 Task: Create a nauture magazine template with a flower.
Action: Mouse pressed left at (463, 138)
Screenshot: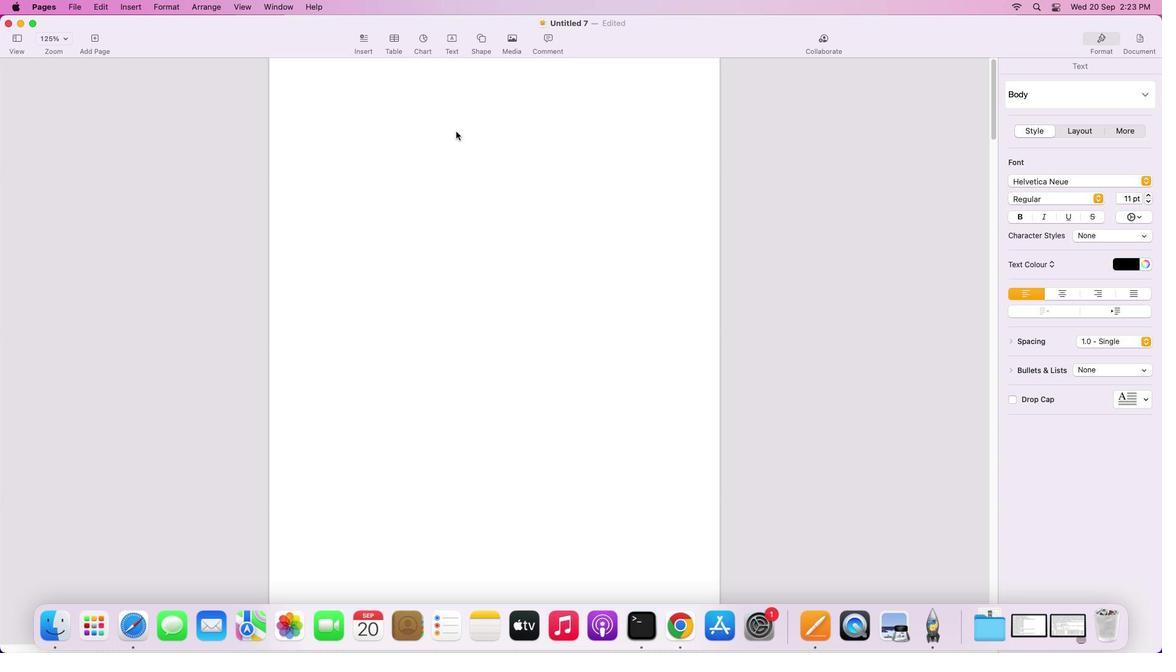 
Action: Mouse moved to (489, 43)
Screenshot: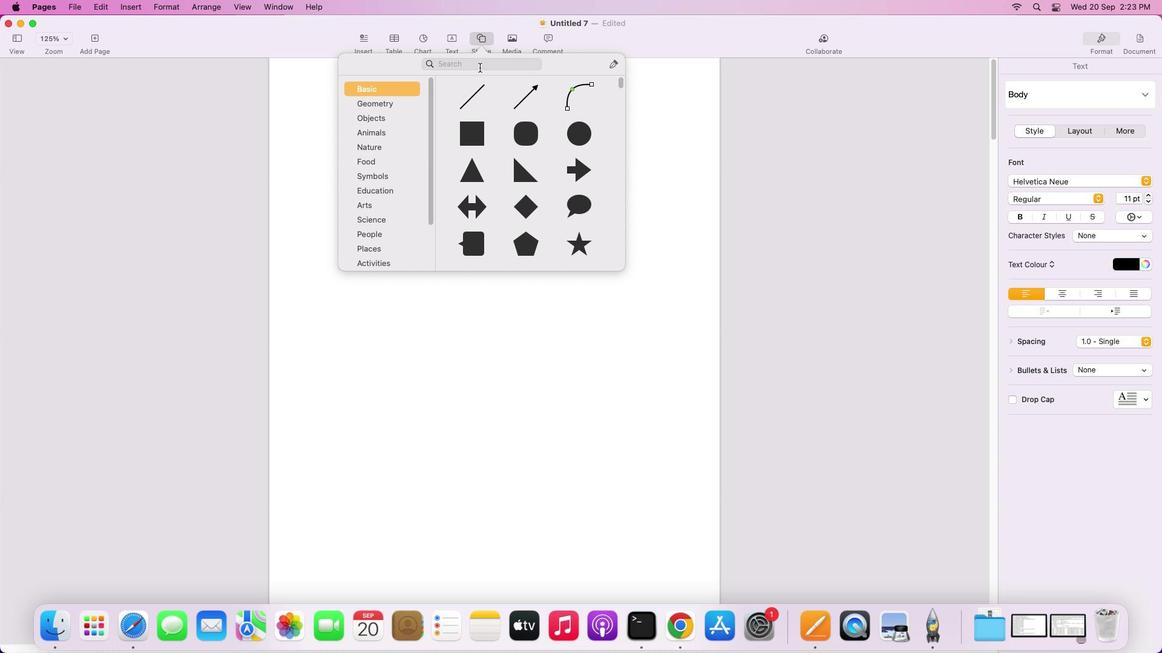 
Action: Mouse pressed left at (489, 43)
Screenshot: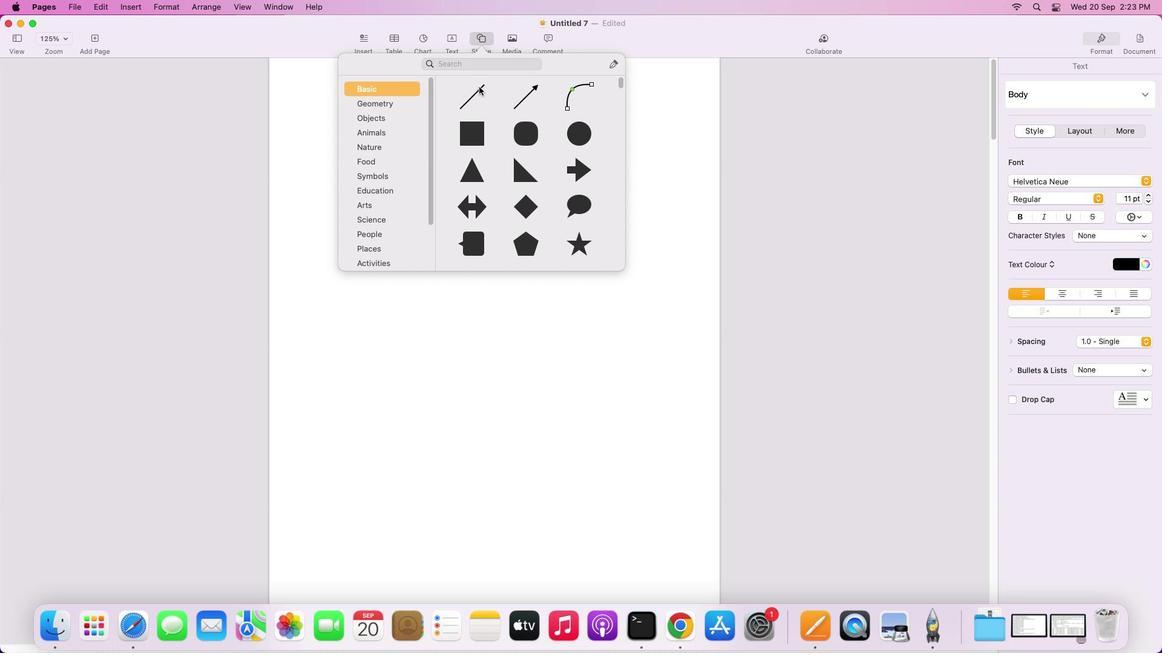 
Action: Mouse moved to (482, 140)
Screenshot: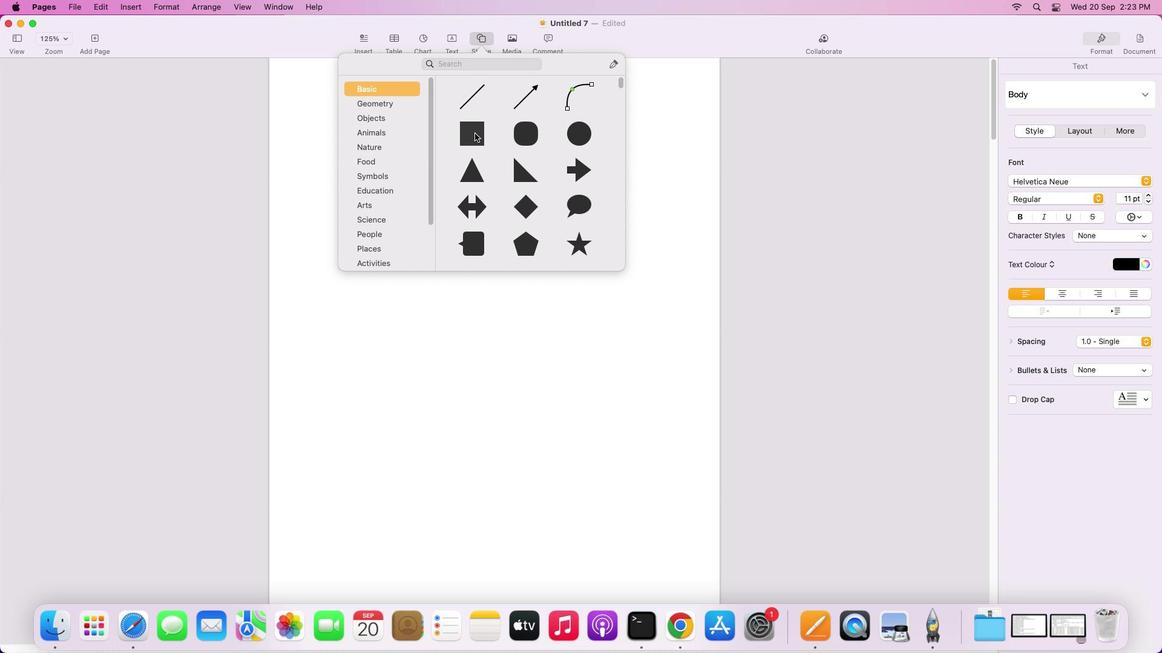 
Action: Mouse pressed left at (482, 140)
Screenshot: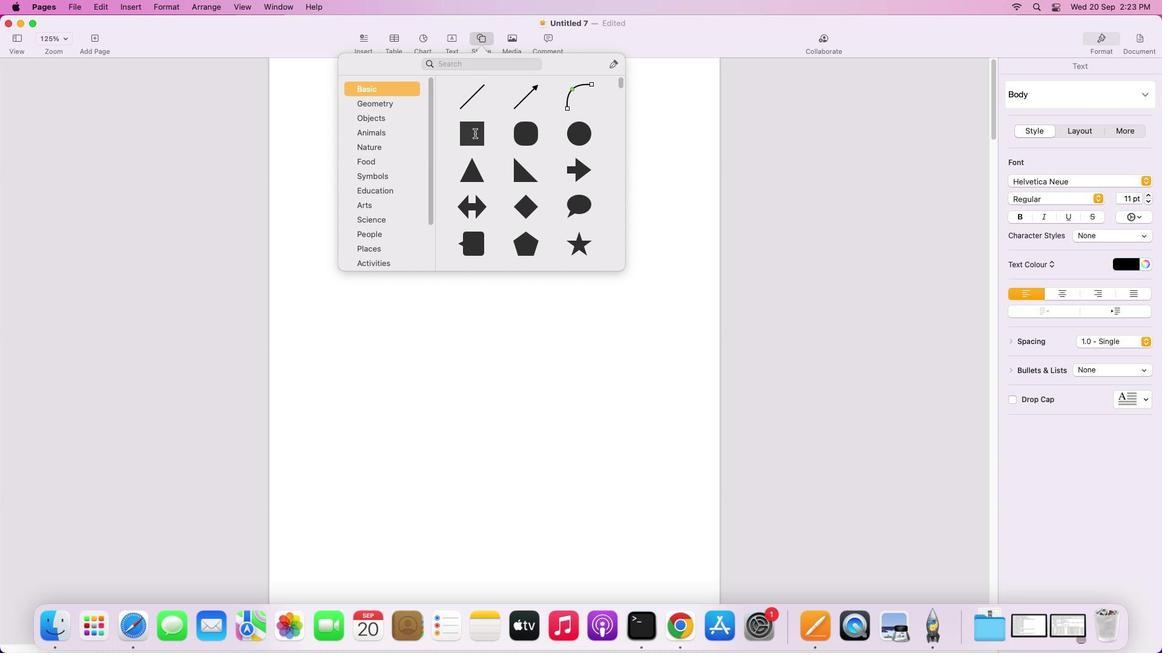
Action: Mouse moved to (511, 236)
Screenshot: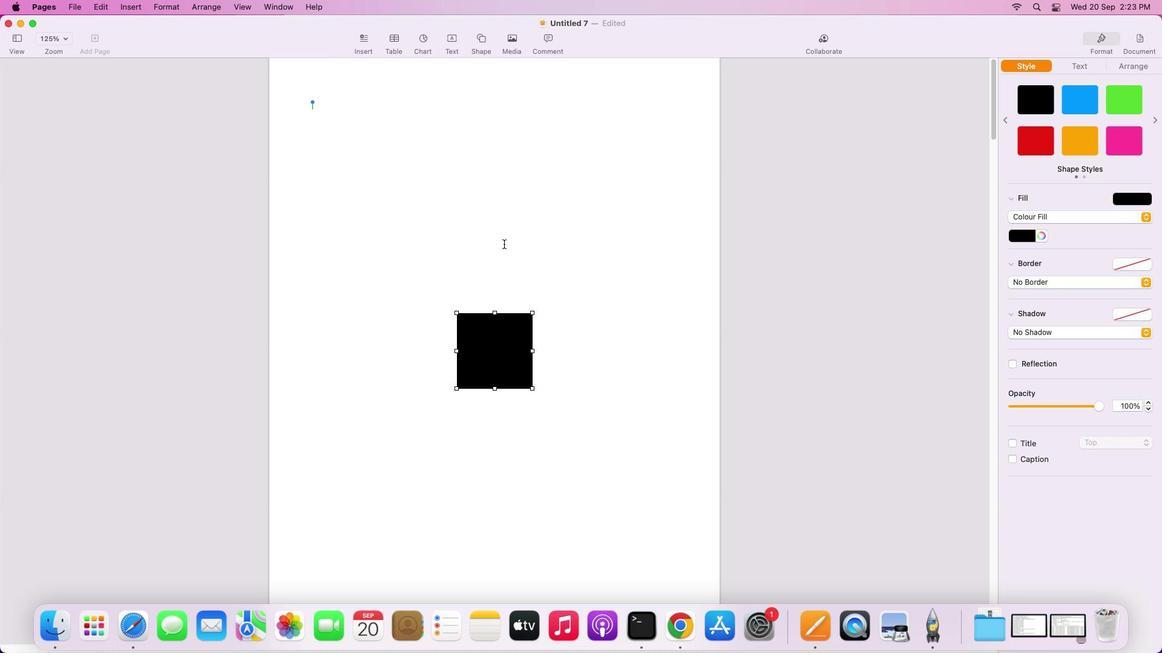 
Action: Mouse scrolled (511, 236) with delta (7, 7)
Screenshot: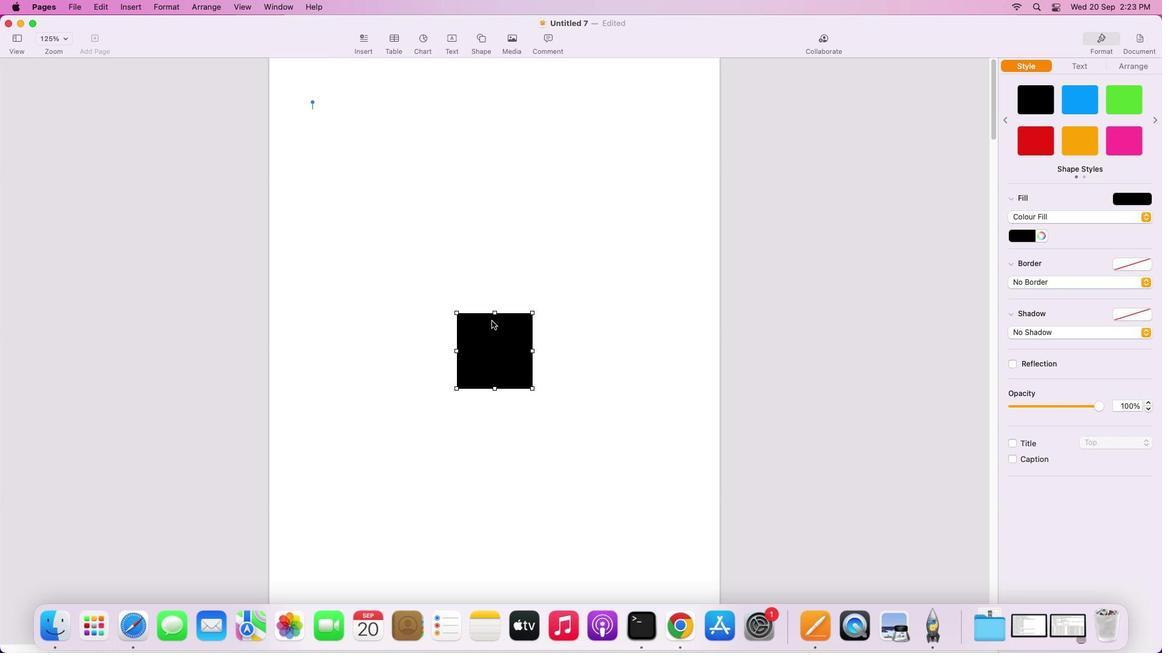 
Action: Mouse scrolled (511, 236) with delta (7, 7)
Screenshot: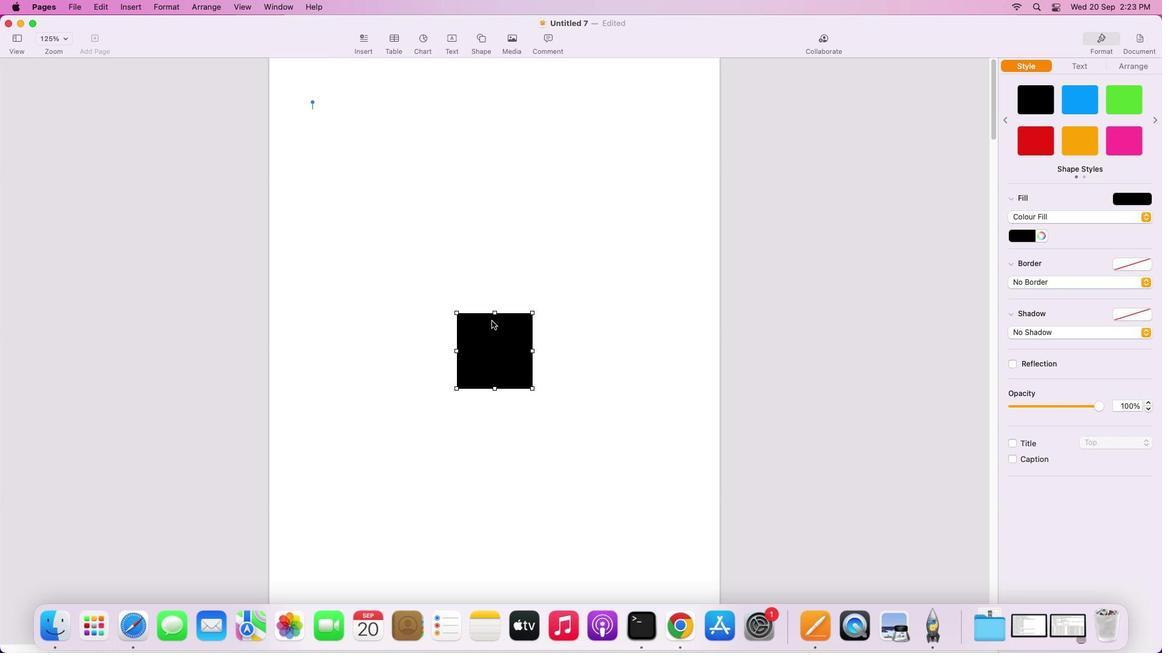 
Action: Mouse scrolled (511, 236) with delta (7, 9)
Screenshot: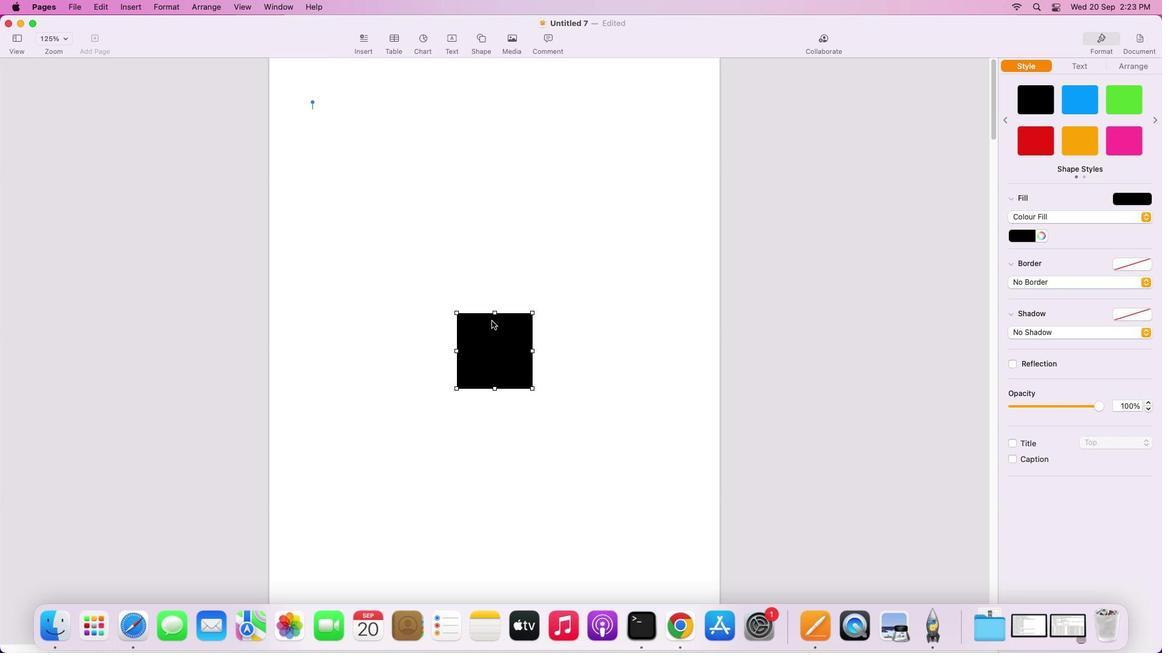 
Action: Mouse scrolled (511, 236) with delta (7, 10)
Screenshot: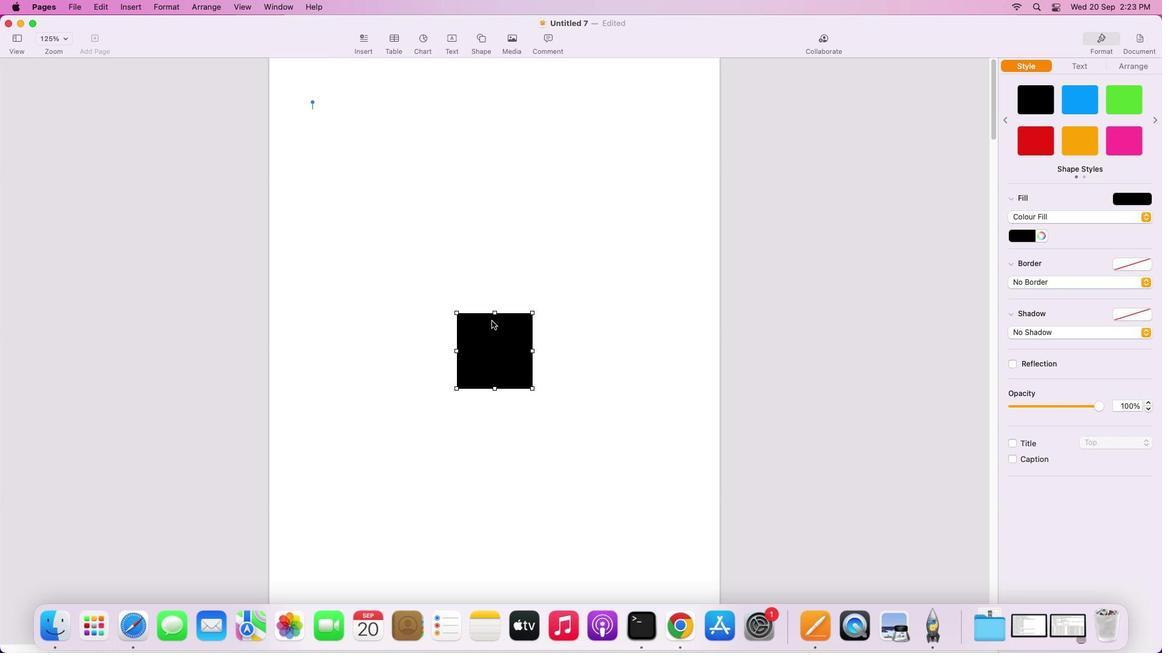 
Action: Mouse scrolled (511, 236) with delta (7, 10)
Screenshot: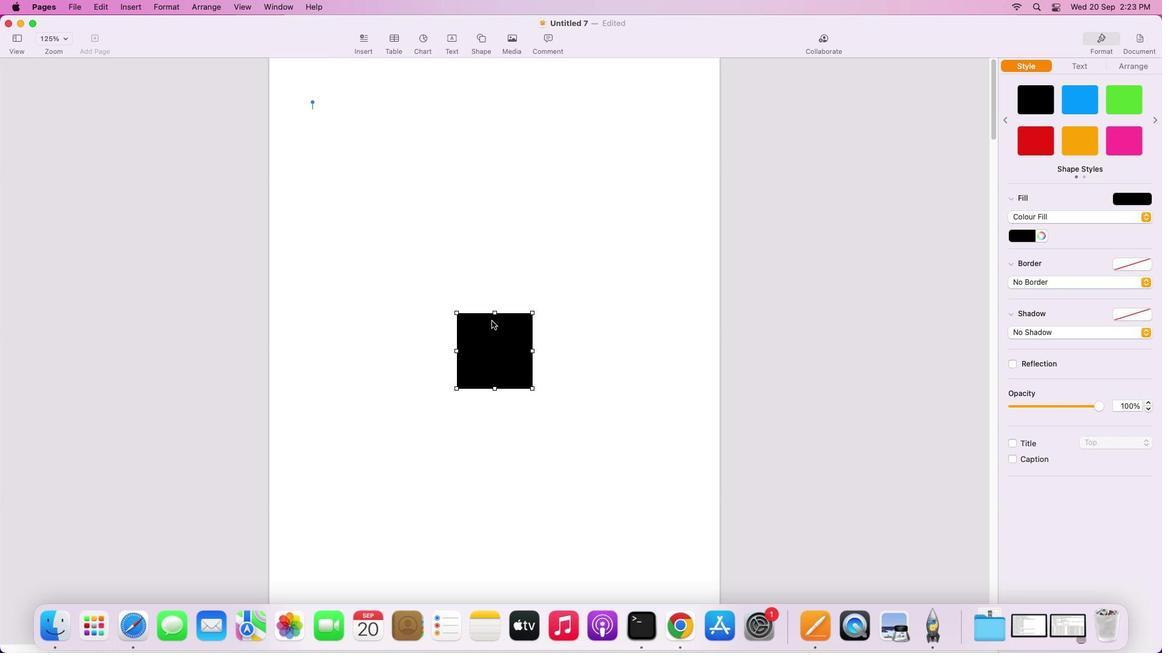 
Action: Mouse scrolled (511, 236) with delta (7, 11)
Screenshot: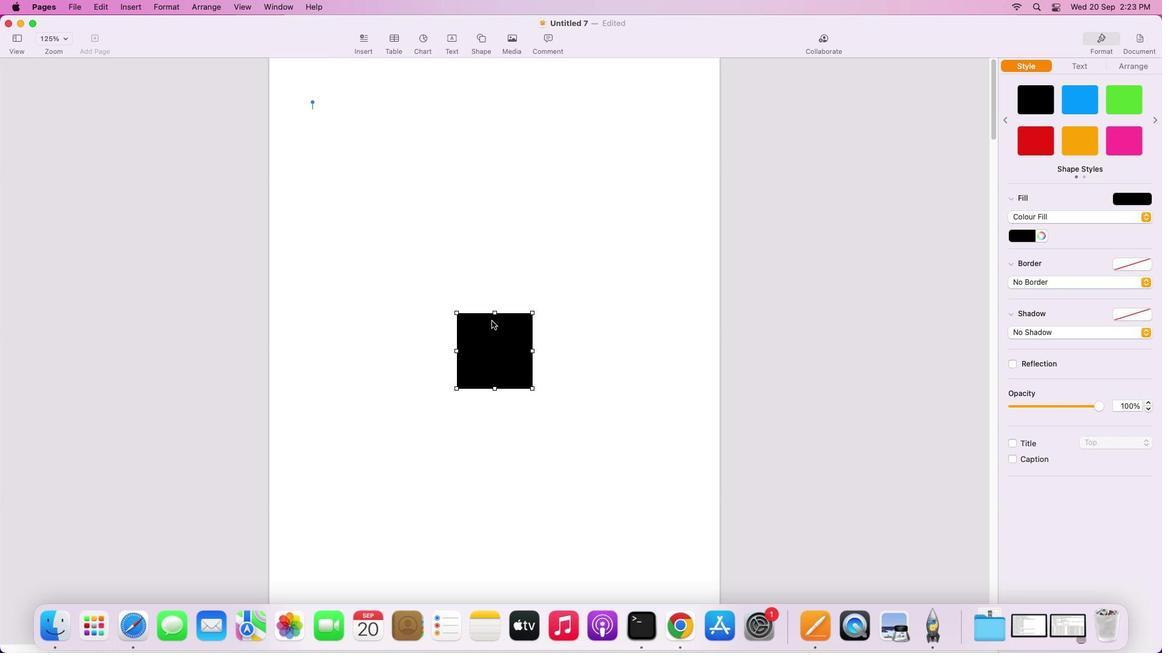 
Action: Mouse moved to (501, 336)
Screenshot: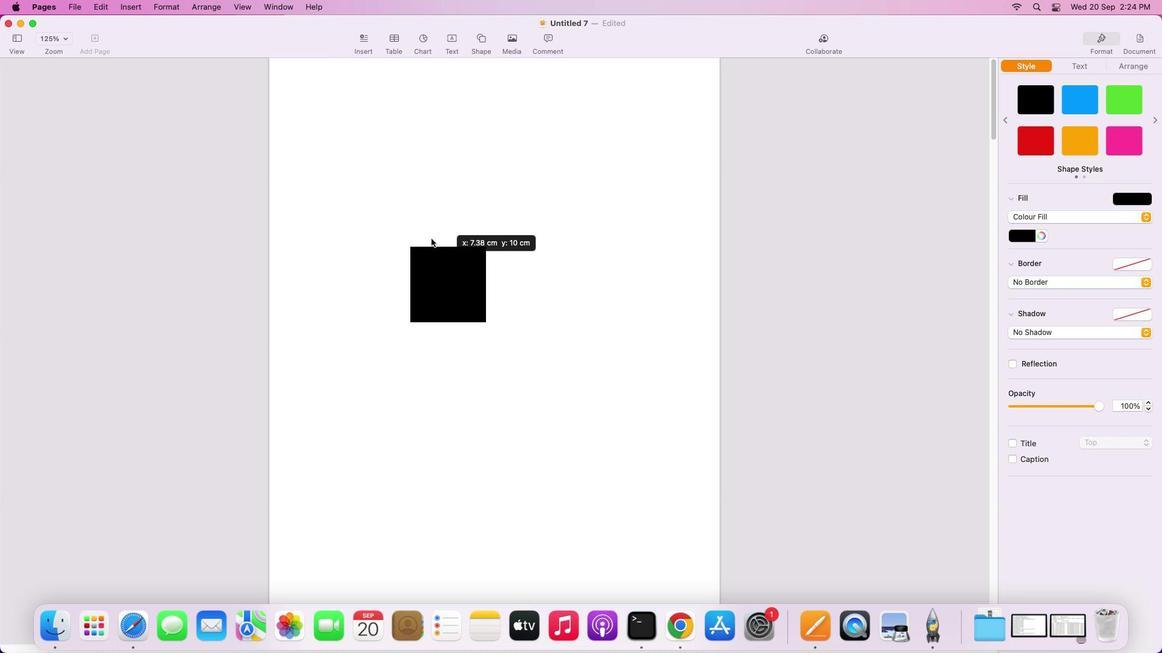 
Action: Mouse pressed left at (501, 336)
Screenshot: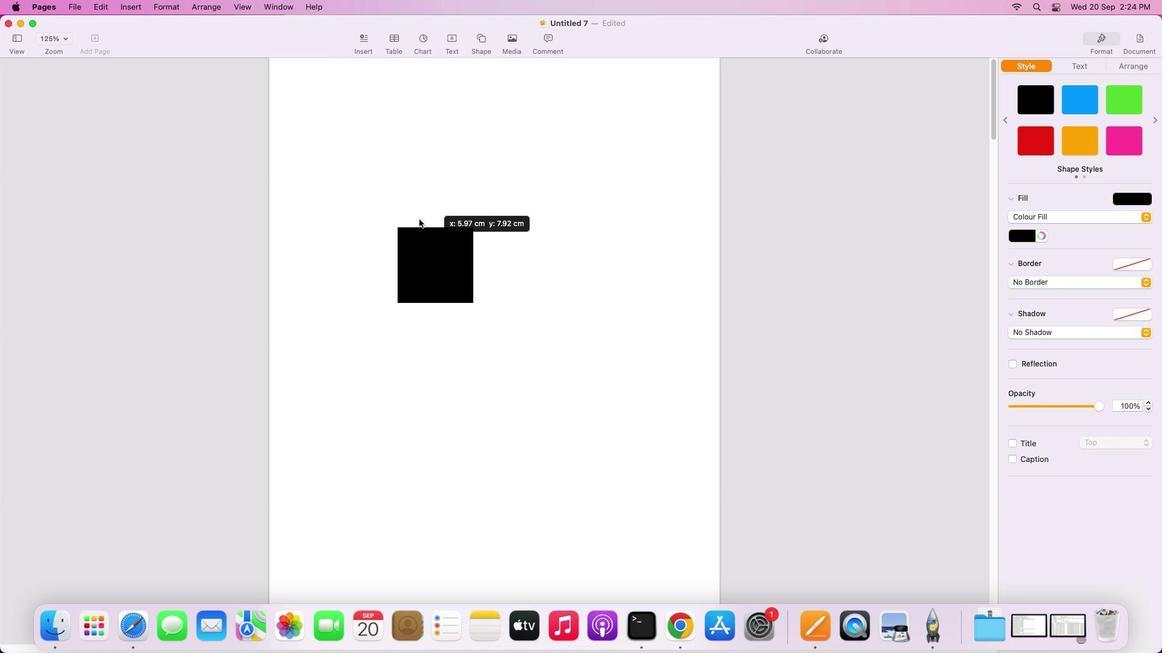 
Action: Mouse moved to (317, 133)
Screenshot: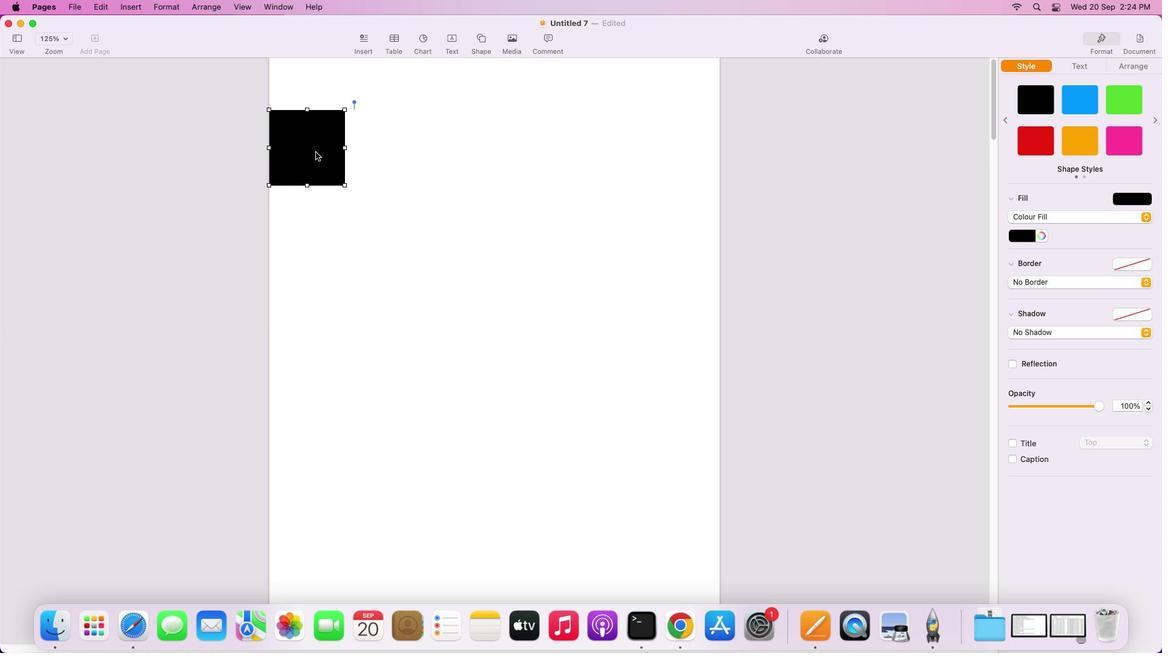 
Action: Mouse scrolled (317, 133) with delta (7, 7)
Screenshot: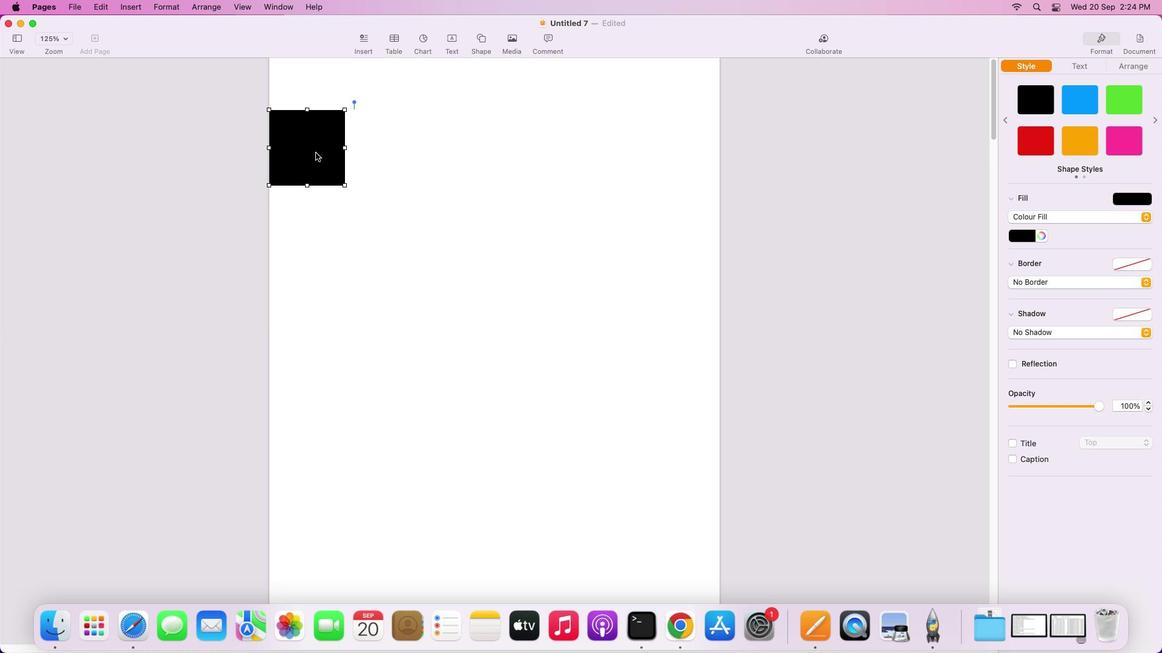 
Action: Mouse scrolled (317, 133) with delta (7, 7)
Screenshot: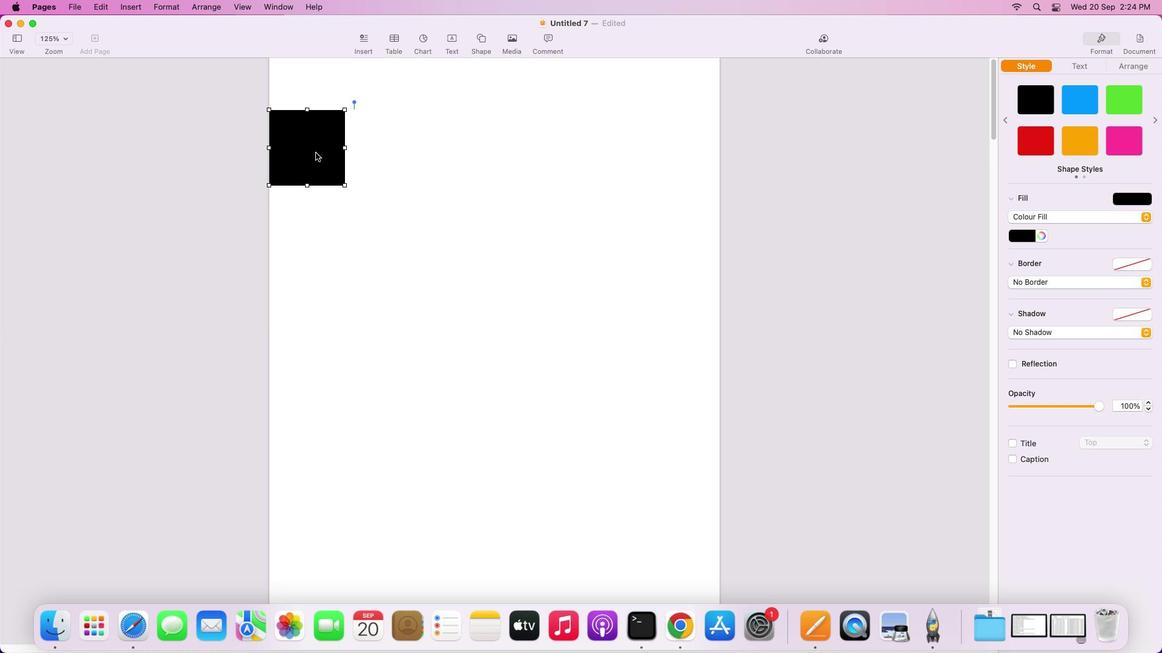 
Action: Mouse scrolled (317, 133) with delta (7, 9)
Screenshot: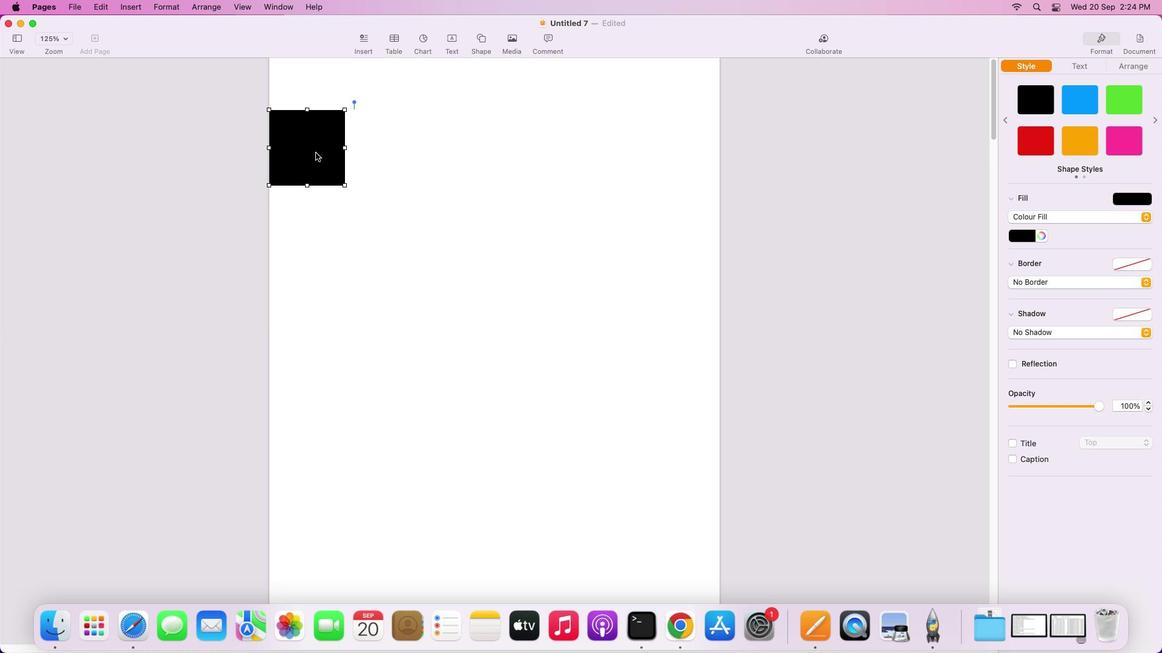 
Action: Mouse moved to (318, 132)
Screenshot: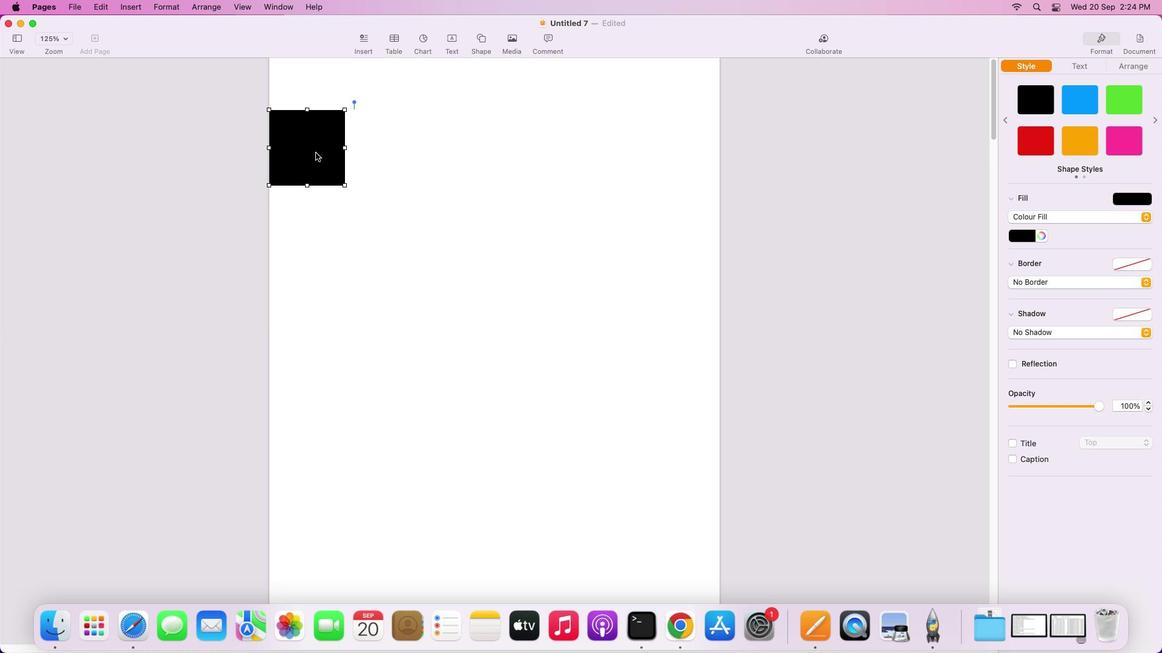 
Action: Mouse scrolled (318, 132) with delta (7, 10)
Screenshot: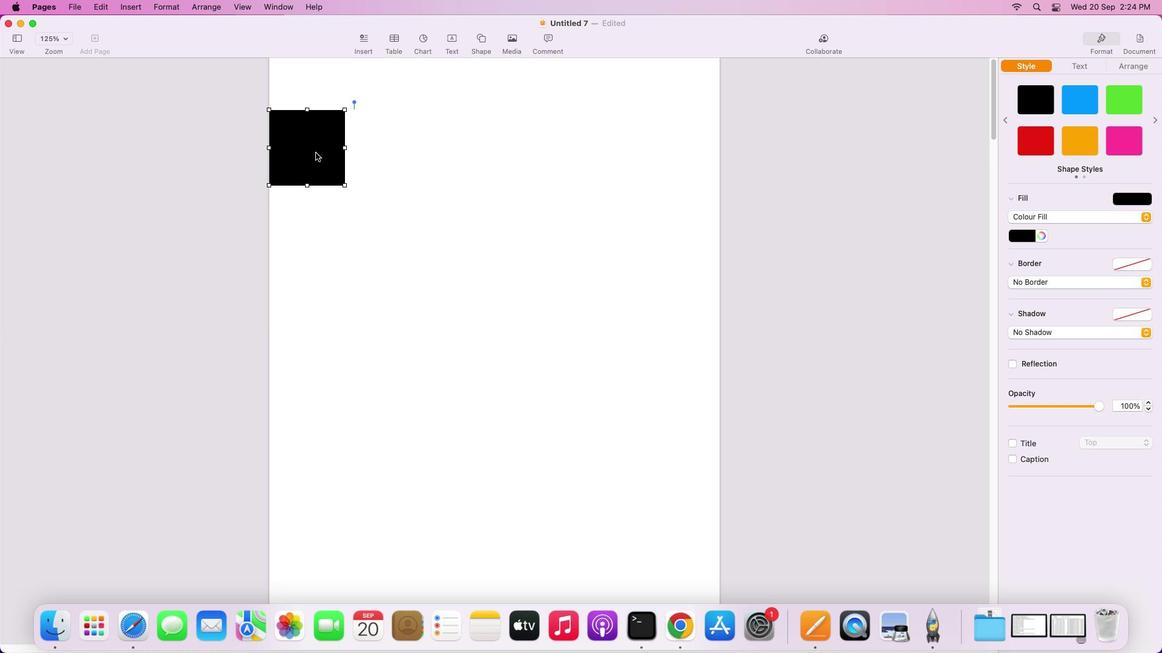 
Action: Mouse moved to (318, 132)
Screenshot: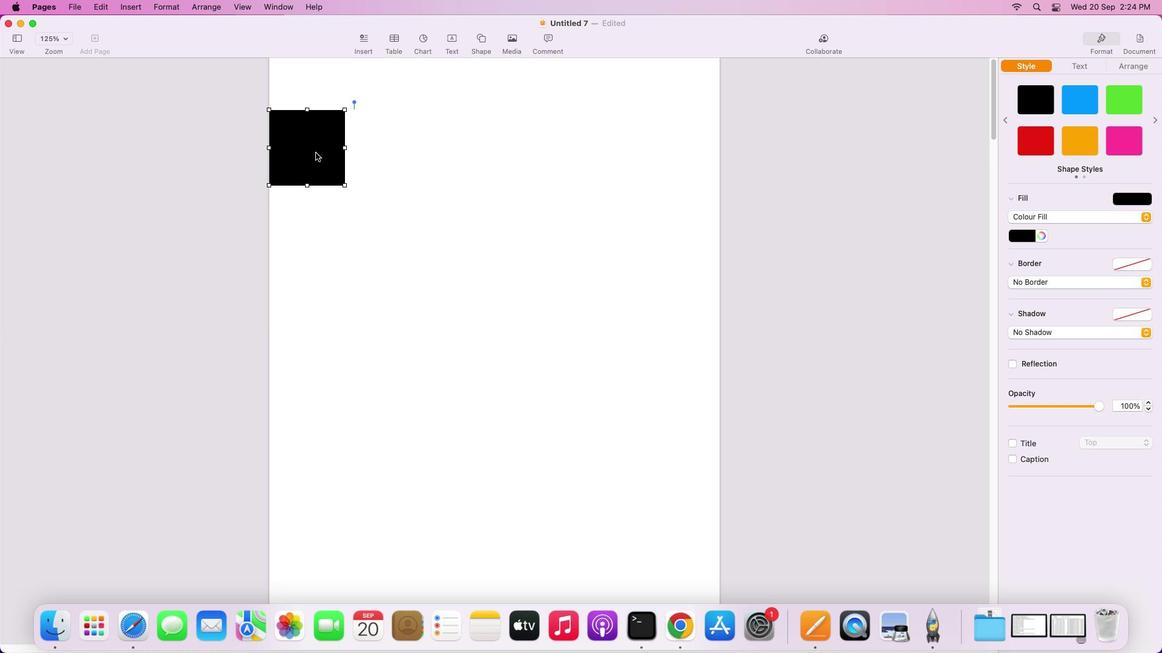 
Action: Mouse scrolled (318, 132) with delta (7, 10)
Screenshot: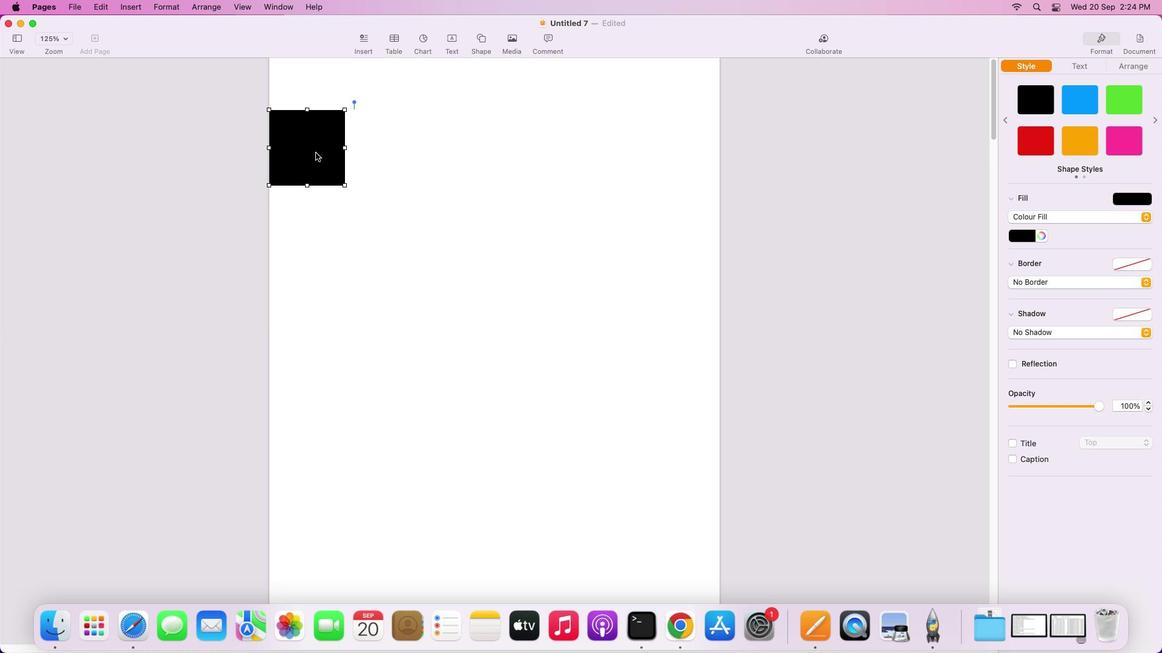 
Action: Mouse scrolled (318, 132) with delta (7, 11)
Screenshot: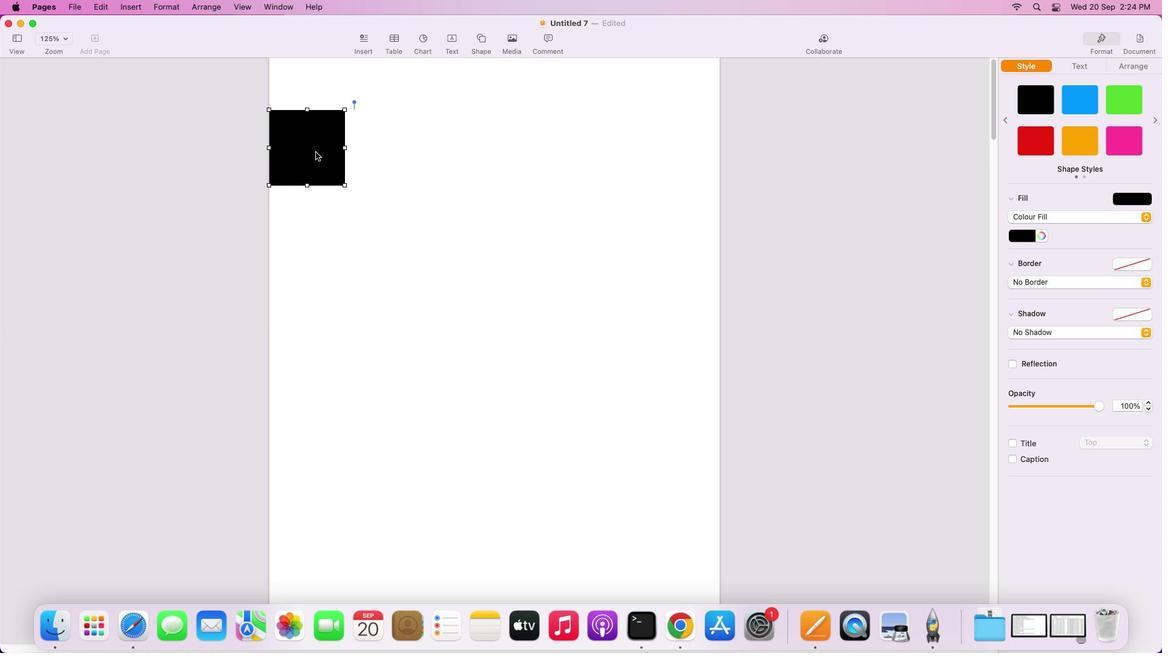 
Action: Mouse moved to (323, 158)
Screenshot: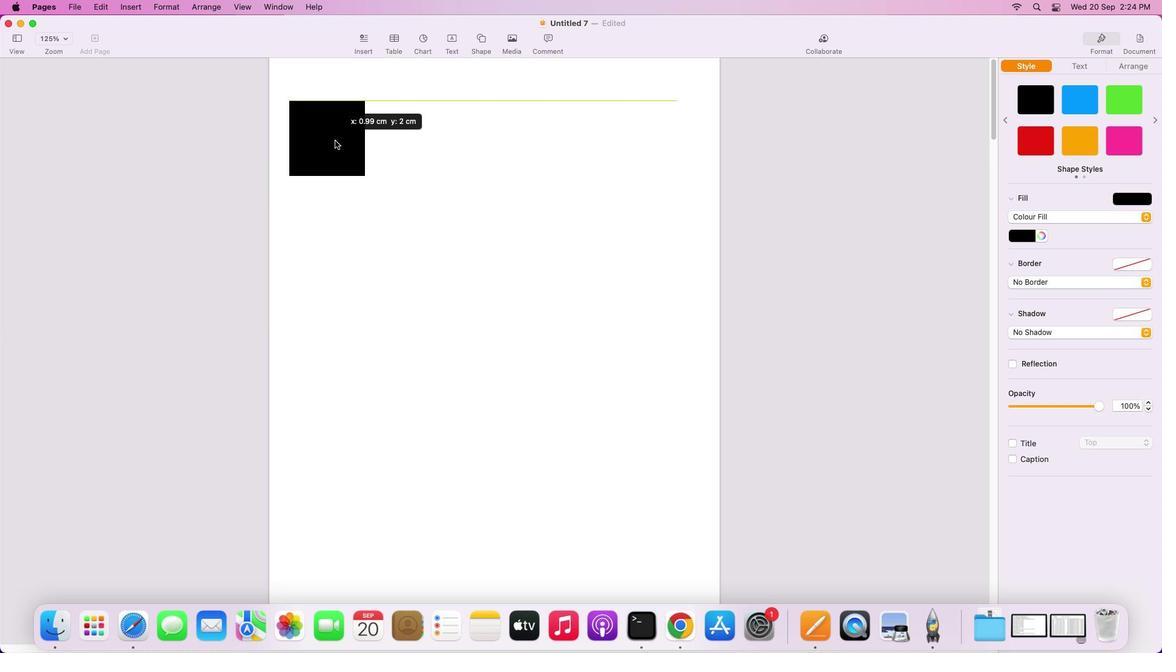 
Action: Mouse pressed left at (323, 158)
Screenshot: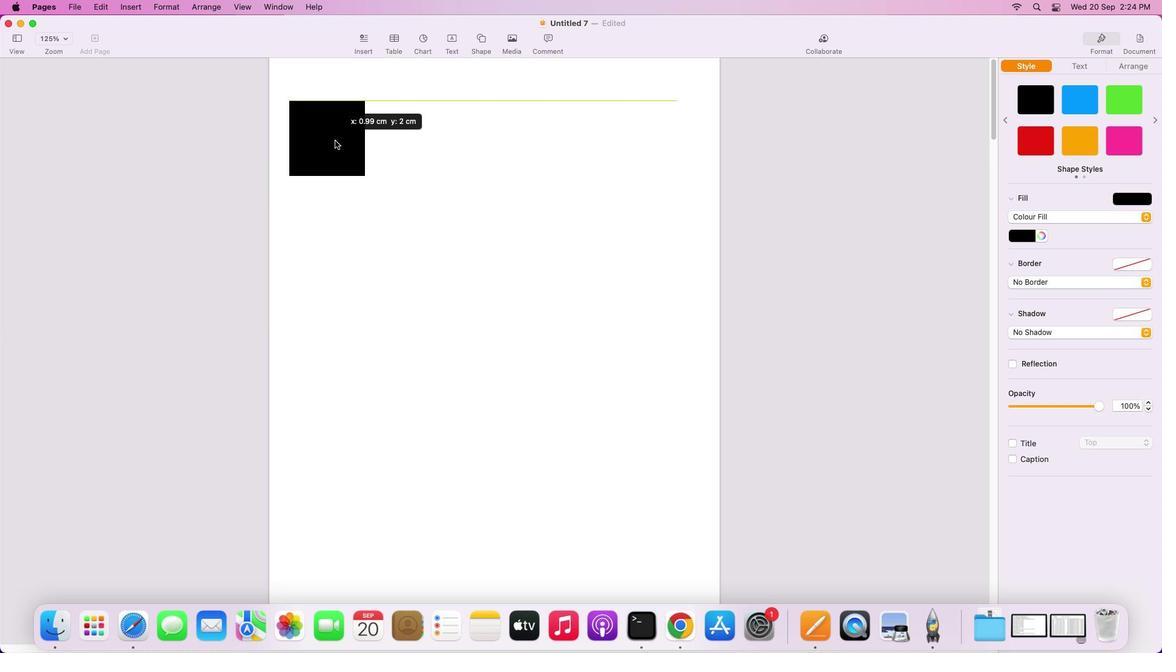 
Action: Mouse moved to (325, 142)
Screenshot: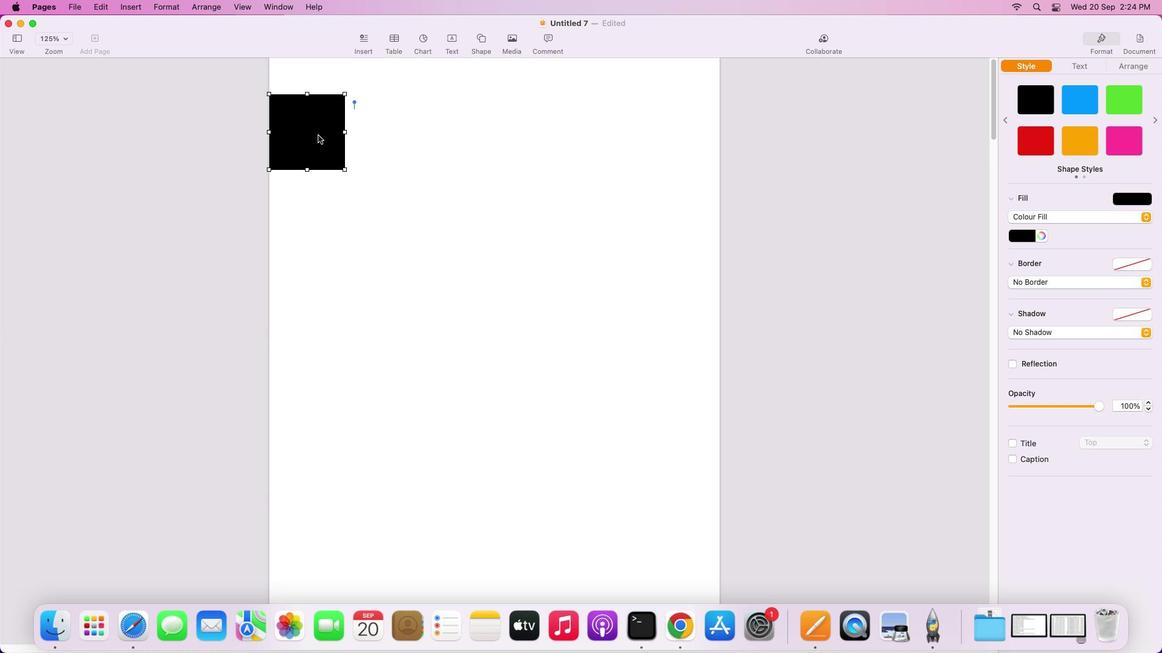 
Action: Mouse scrolled (325, 142) with delta (7, 7)
Screenshot: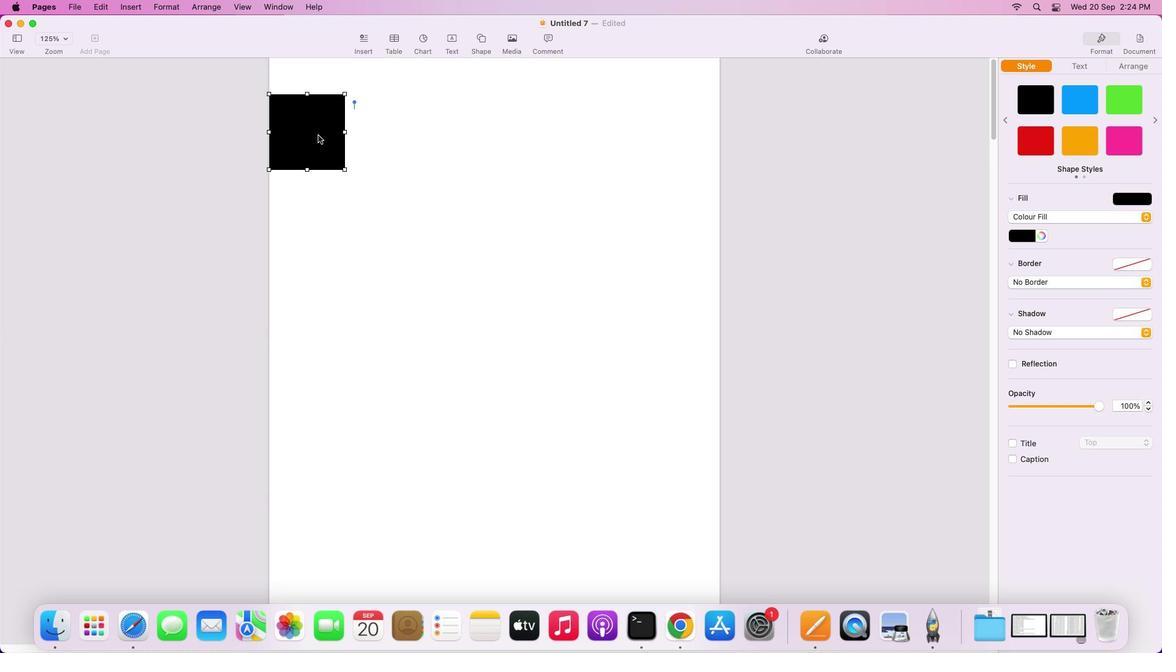 
Action: Mouse scrolled (325, 142) with delta (7, 7)
Screenshot: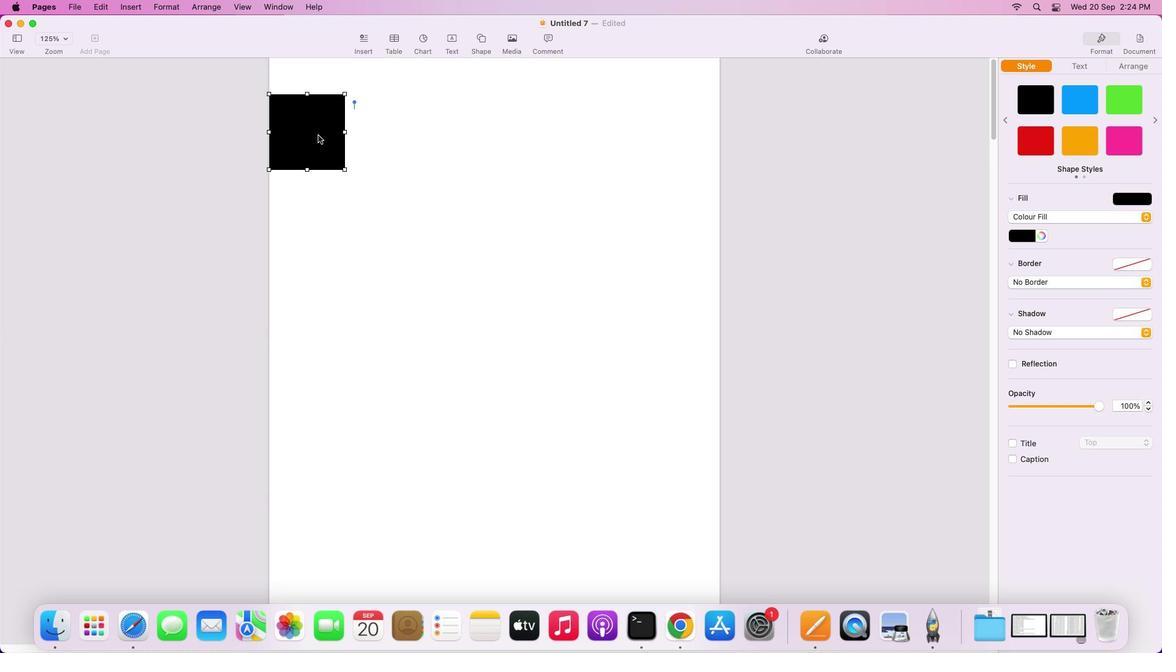 
Action: Mouse scrolled (325, 142) with delta (7, 9)
Screenshot: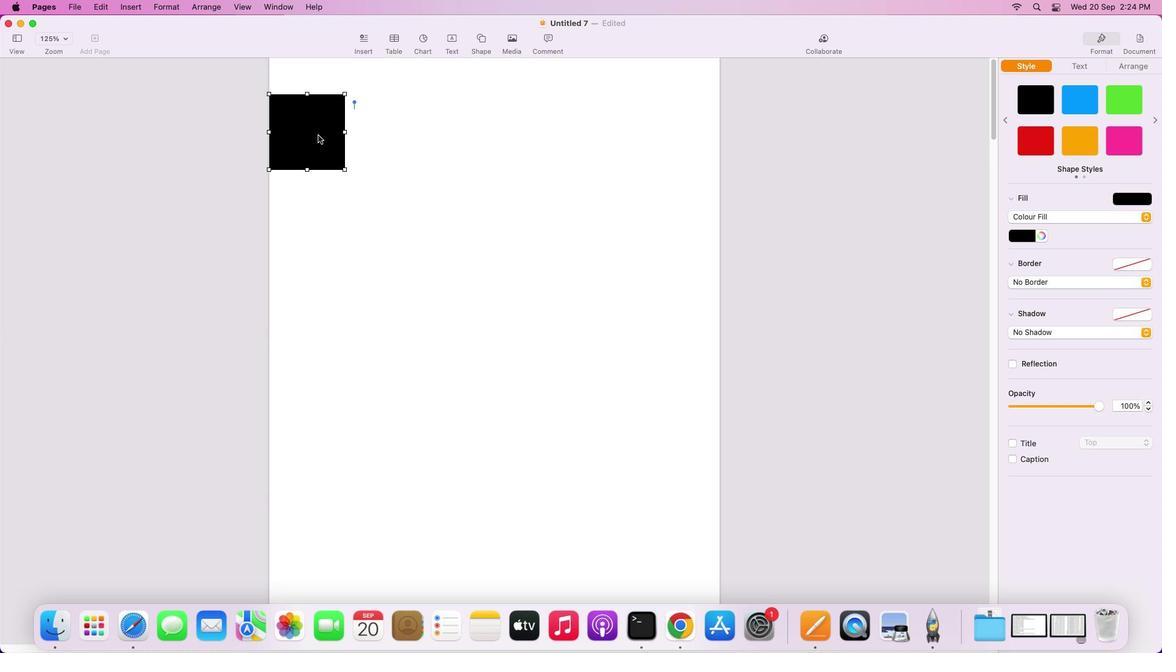 
Action: Mouse scrolled (325, 142) with delta (7, 10)
Screenshot: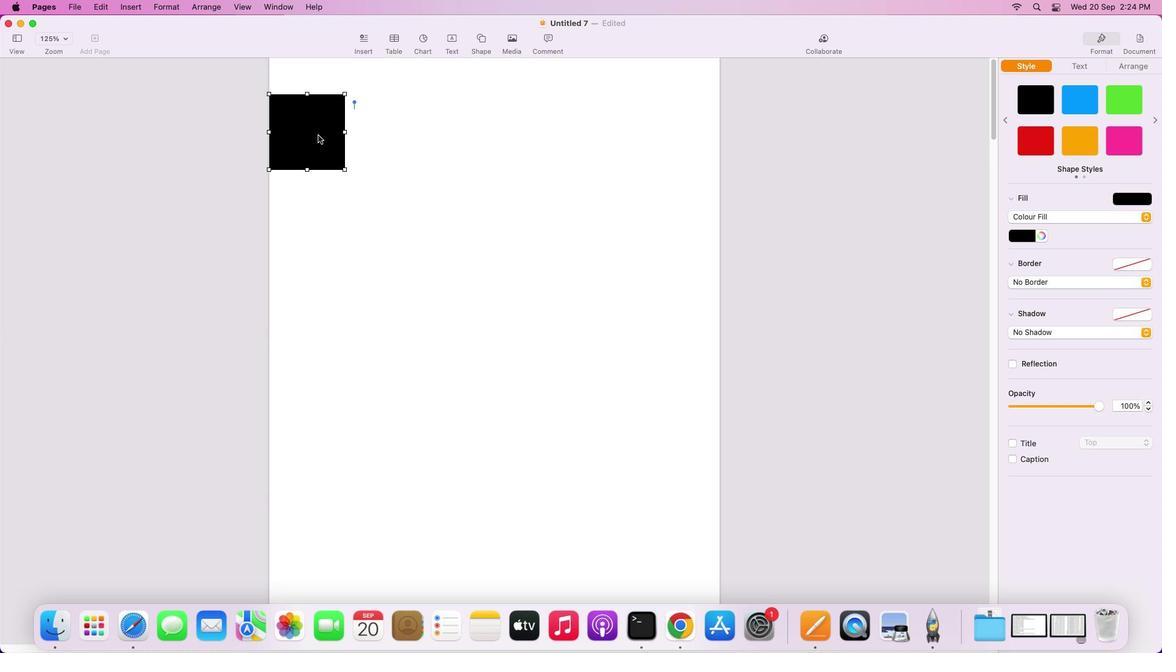
Action: Mouse scrolled (325, 142) with delta (7, 10)
Screenshot: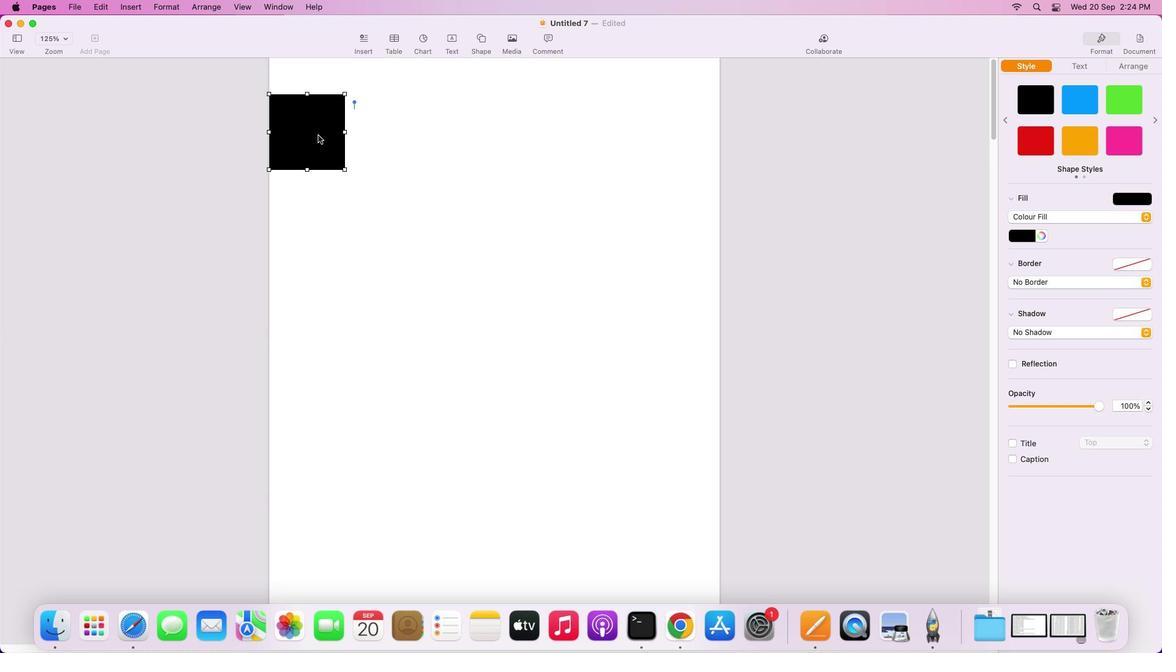 
Action: Mouse scrolled (325, 142) with delta (7, 11)
Screenshot: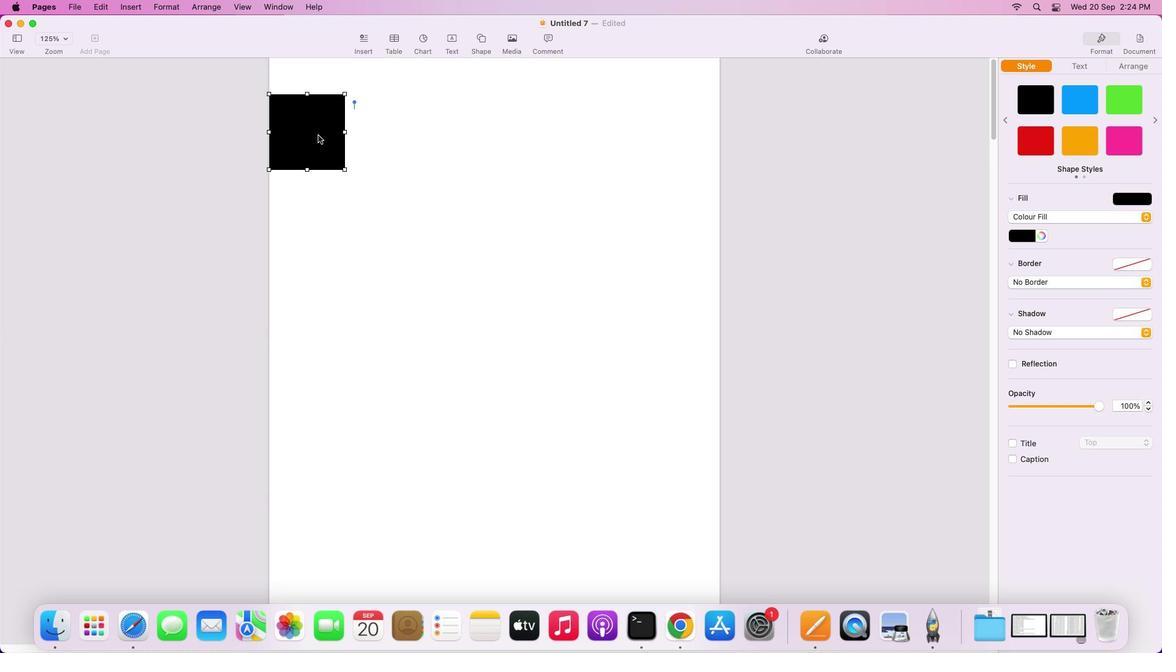 
Action: Mouse scrolled (325, 142) with delta (7, 12)
Screenshot: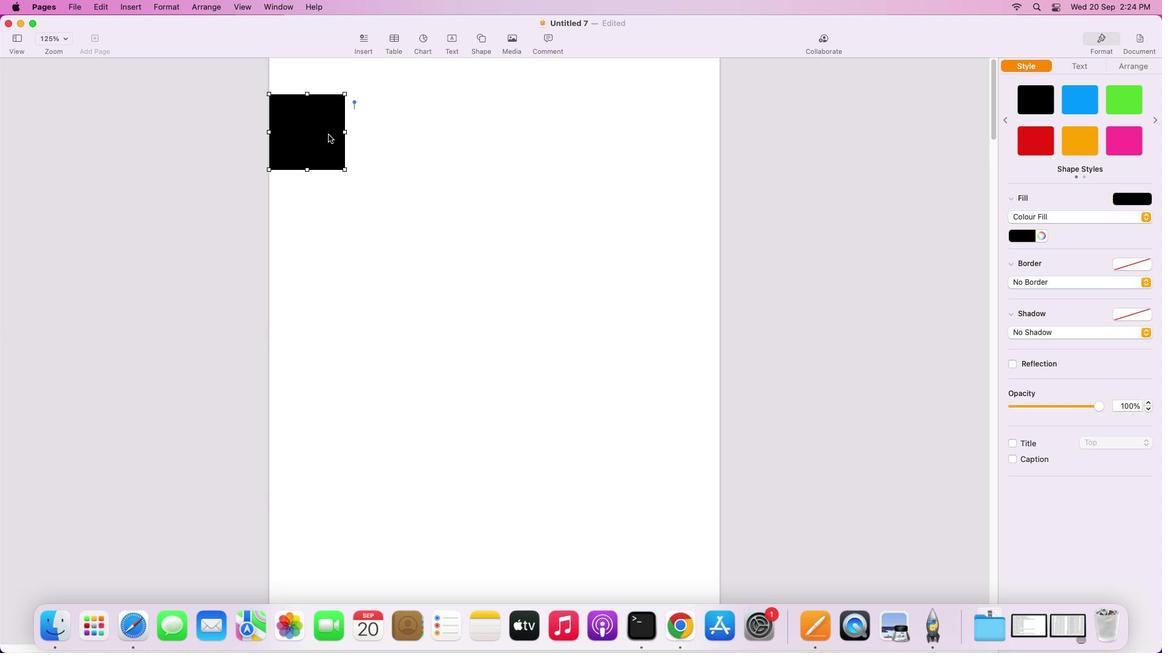 
Action: Mouse moved to (352, 139)
Screenshot: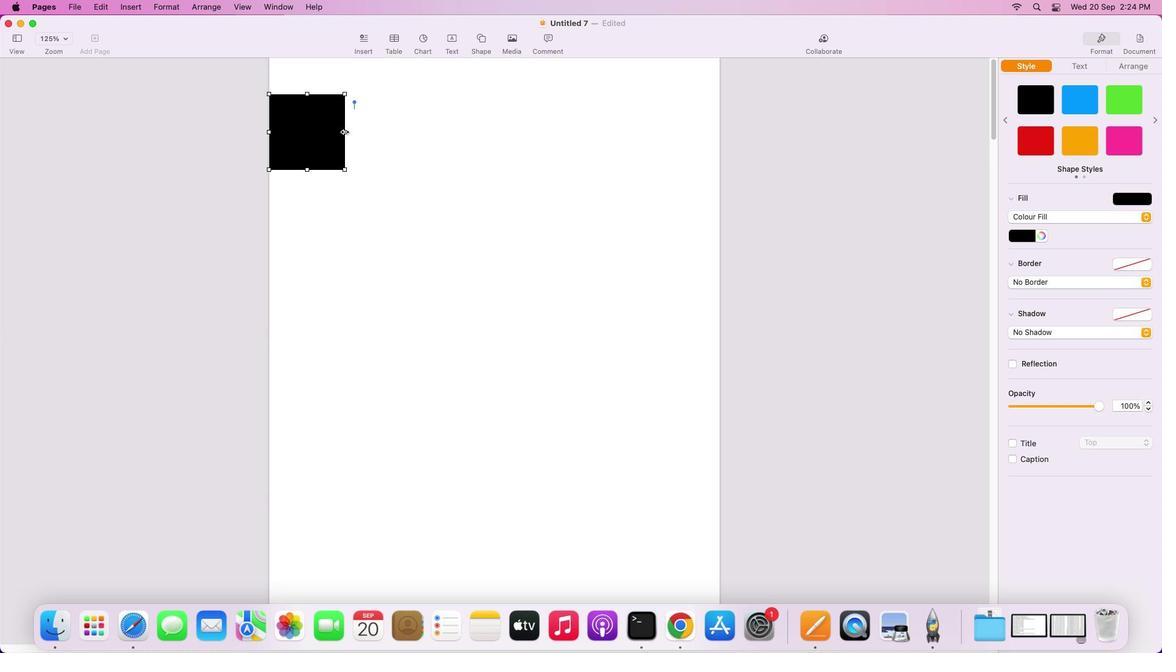 
Action: Mouse pressed left at (352, 139)
Screenshot: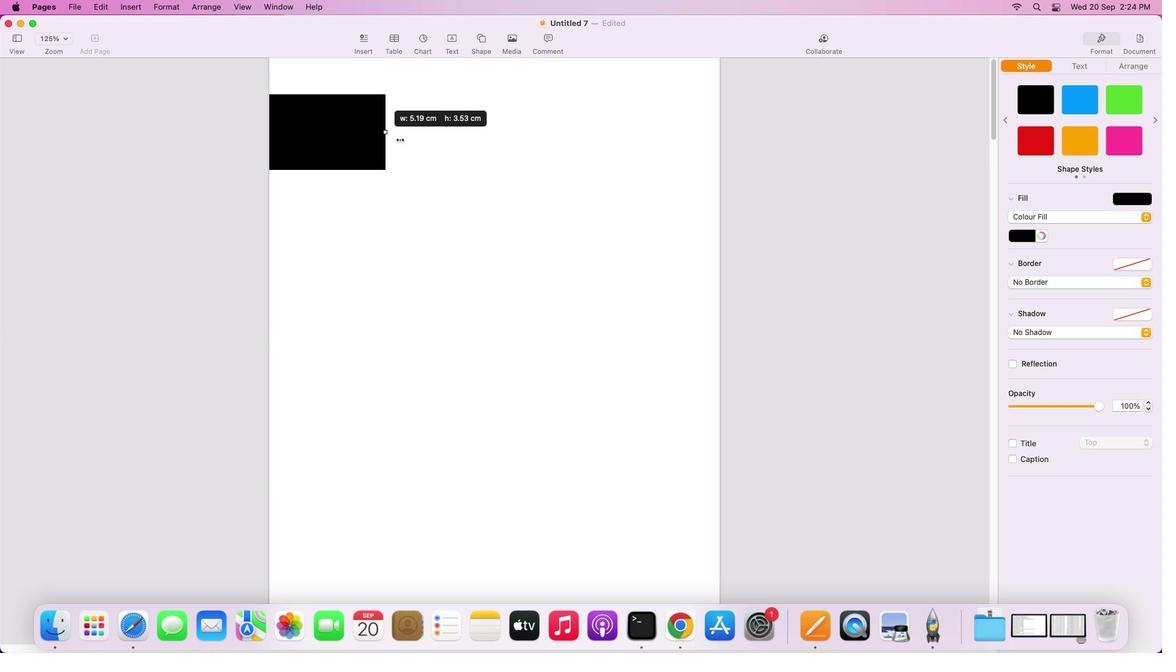 
Action: Mouse moved to (398, 178)
Screenshot: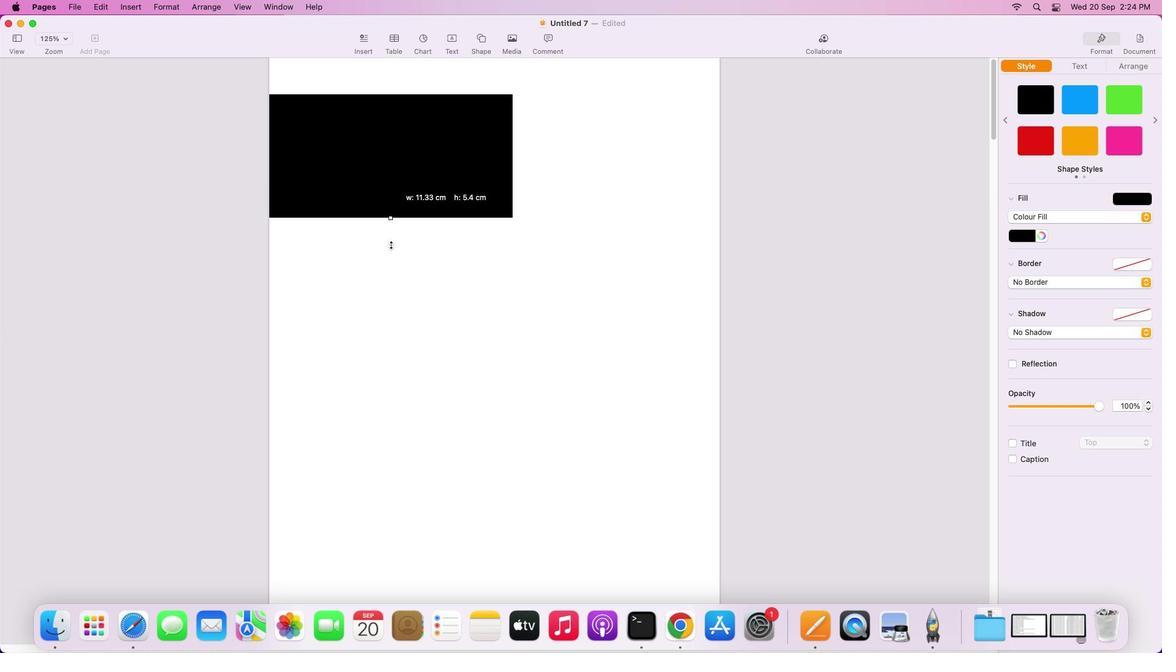 
Action: Mouse pressed left at (398, 178)
Screenshot: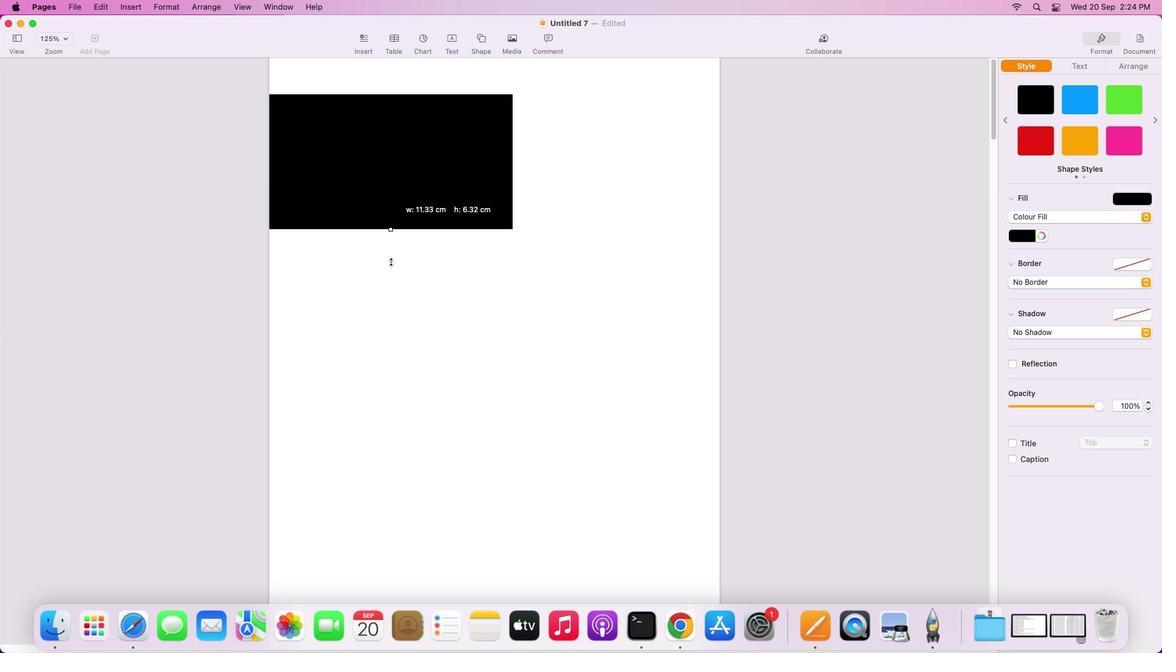 
Action: Mouse moved to (400, 453)
Screenshot: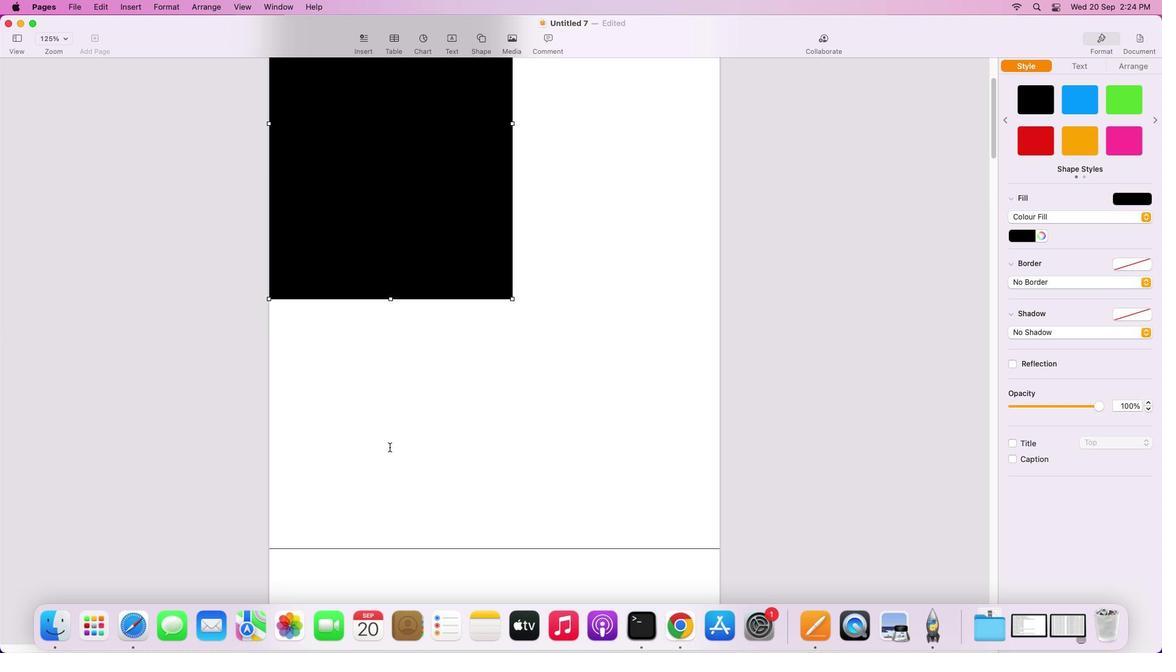 
Action: Mouse scrolled (400, 453) with delta (7, 6)
Screenshot: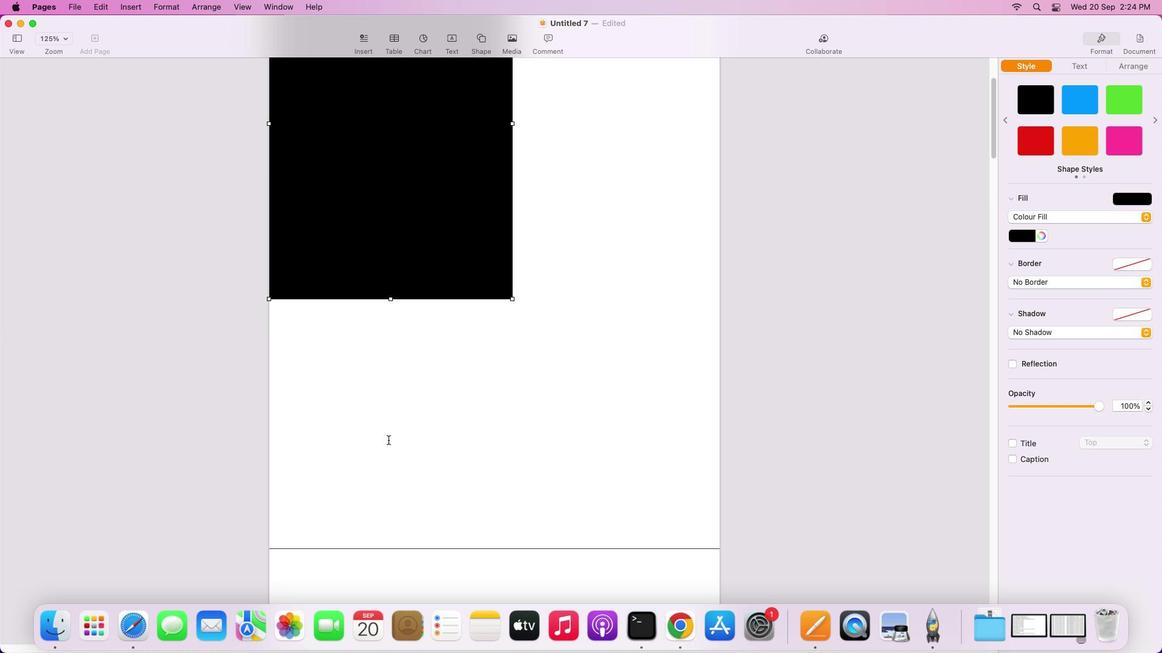 
Action: Mouse scrolled (400, 453) with delta (7, 6)
Screenshot: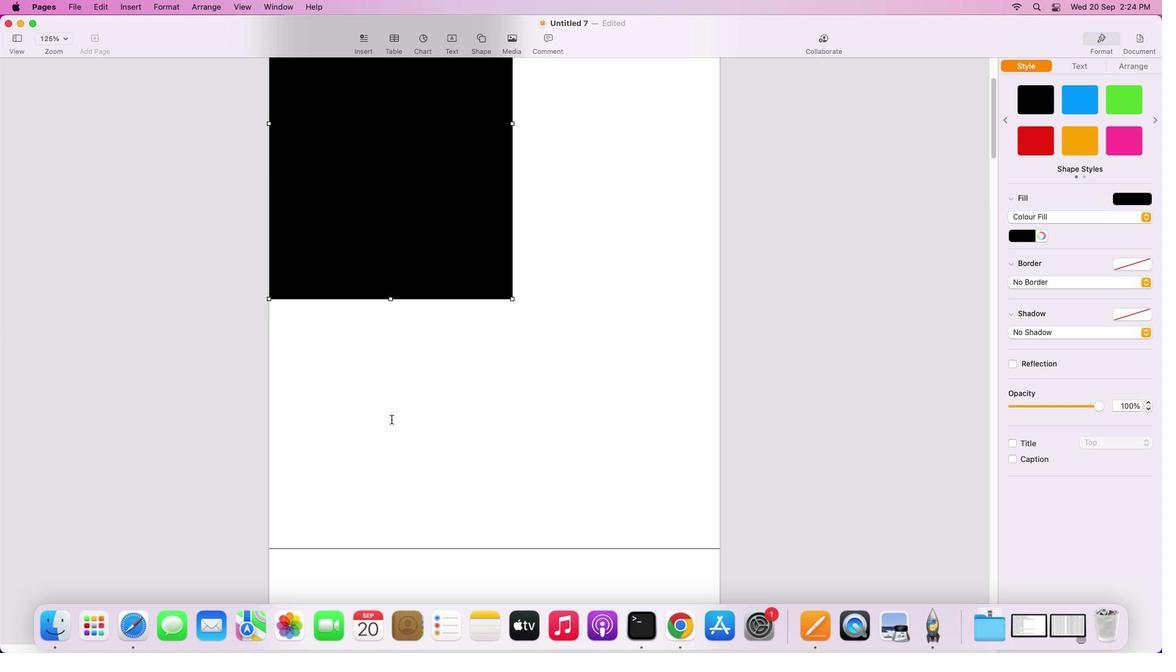 
Action: Mouse scrolled (400, 453) with delta (7, 5)
Screenshot: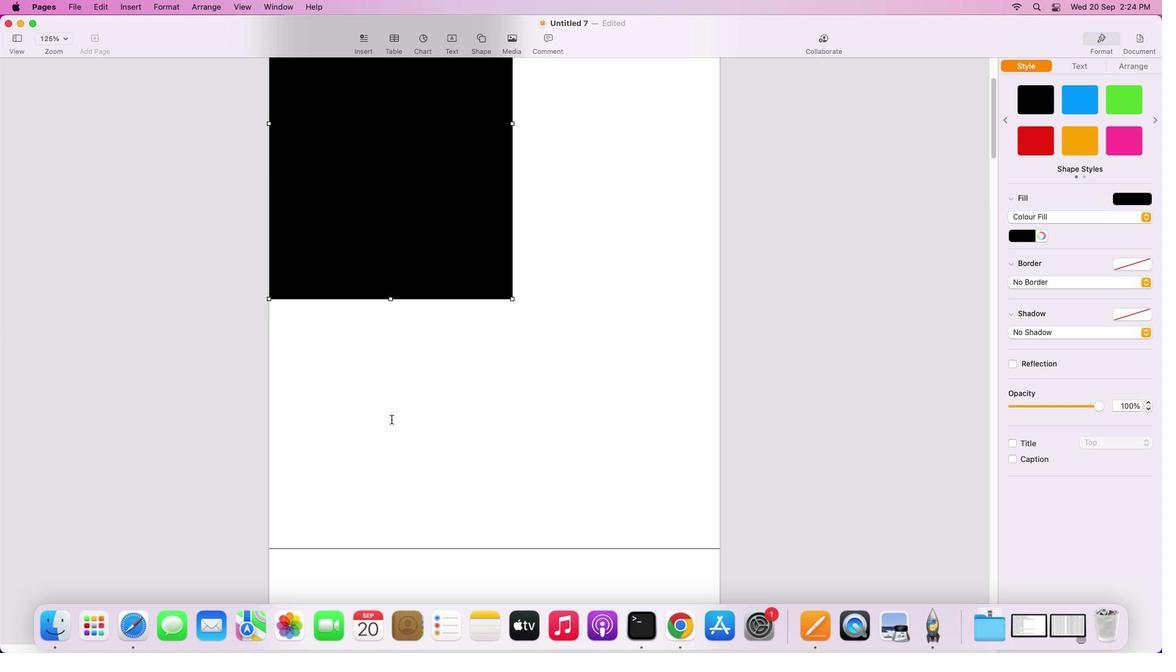 
Action: Mouse scrolled (400, 453) with delta (7, 4)
Screenshot: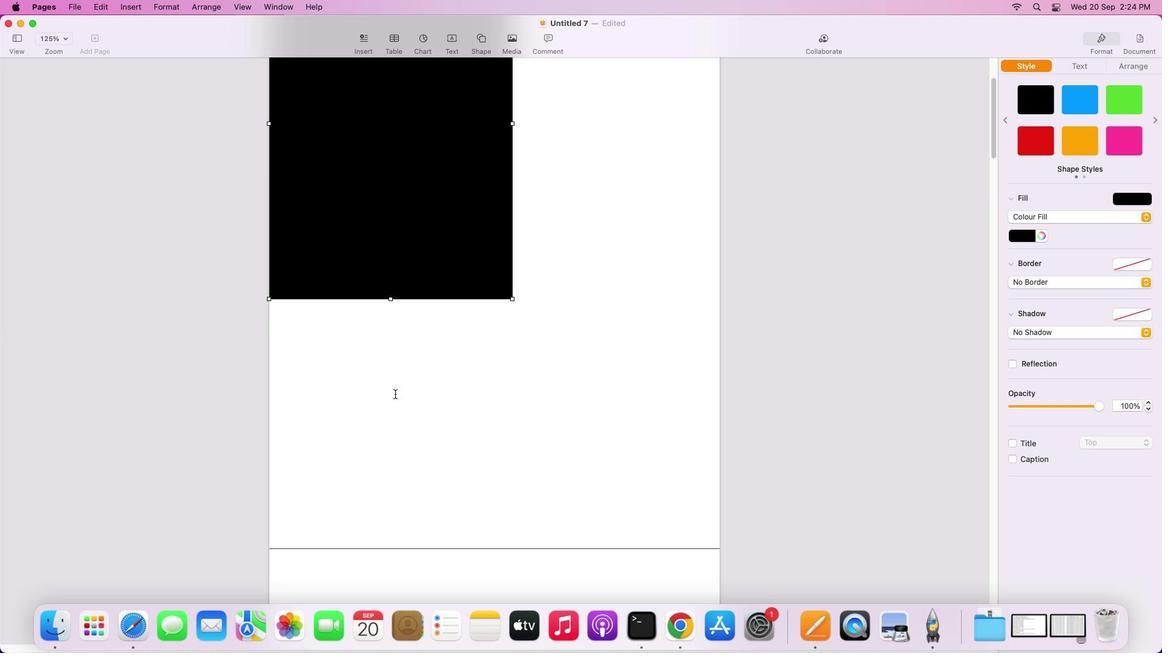 
Action: Mouse scrolled (400, 453) with delta (7, 3)
Screenshot: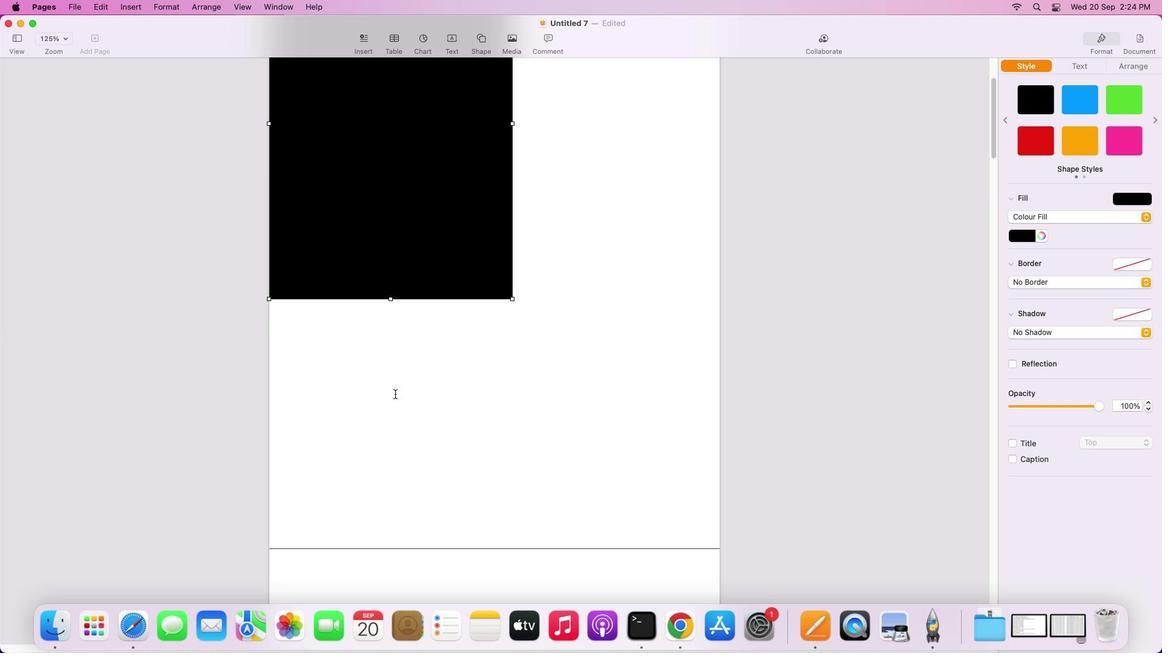 
Action: Mouse scrolled (400, 453) with delta (7, 3)
Screenshot: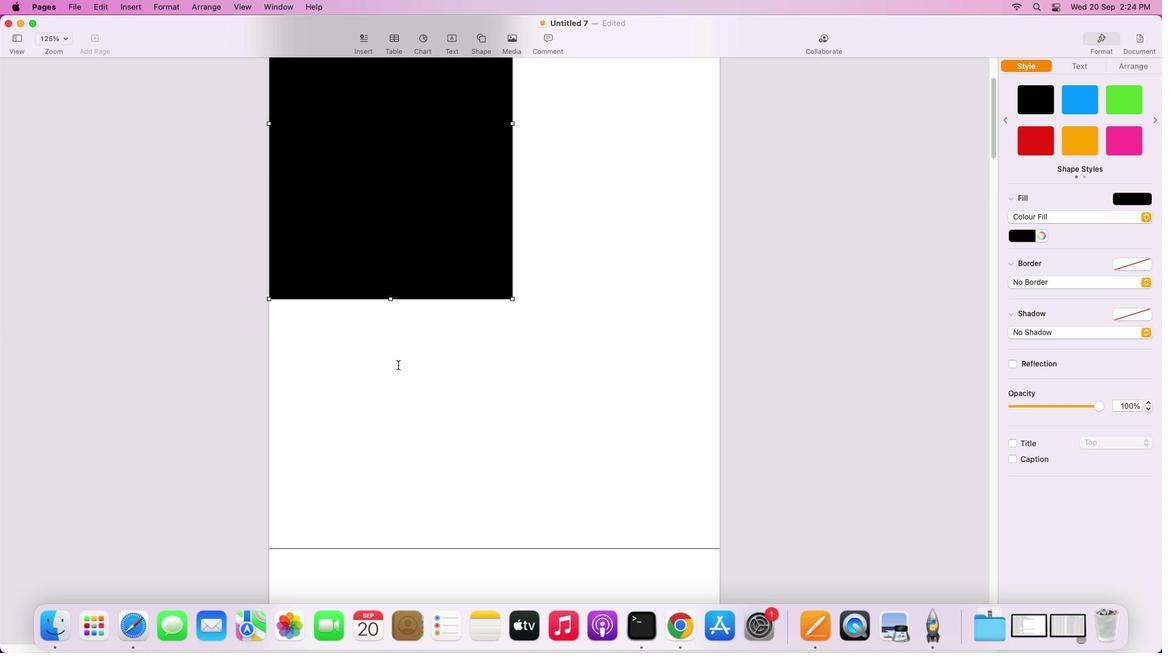 
Action: Mouse moved to (408, 337)
Screenshot: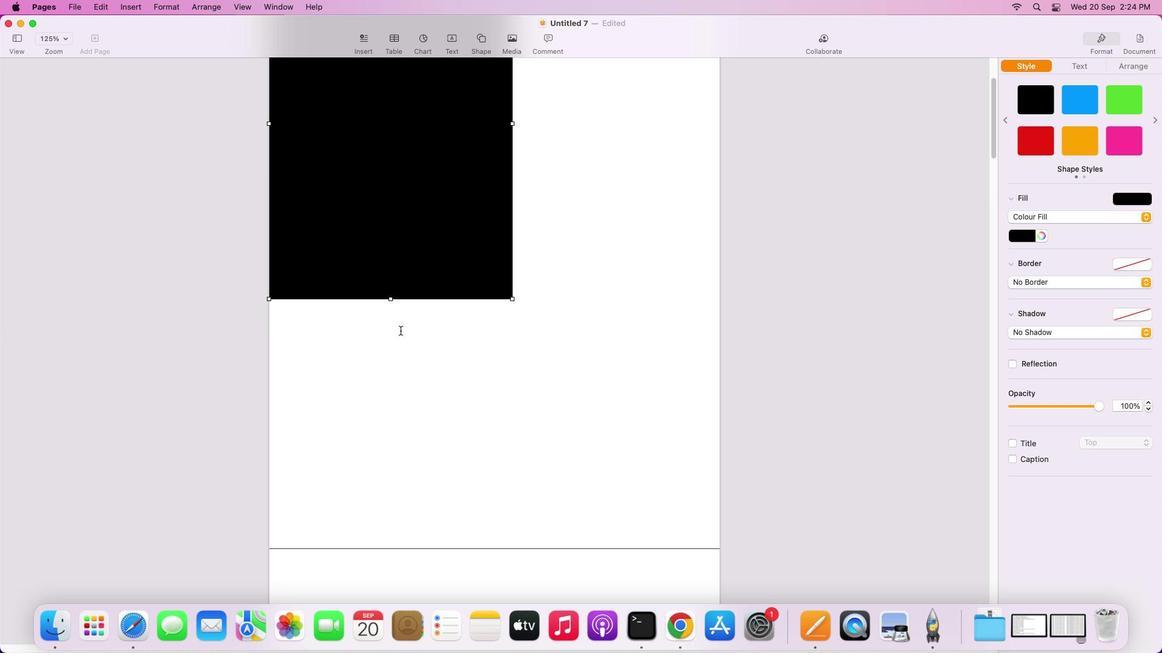 
Action: Mouse scrolled (408, 337) with delta (7, 7)
Screenshot: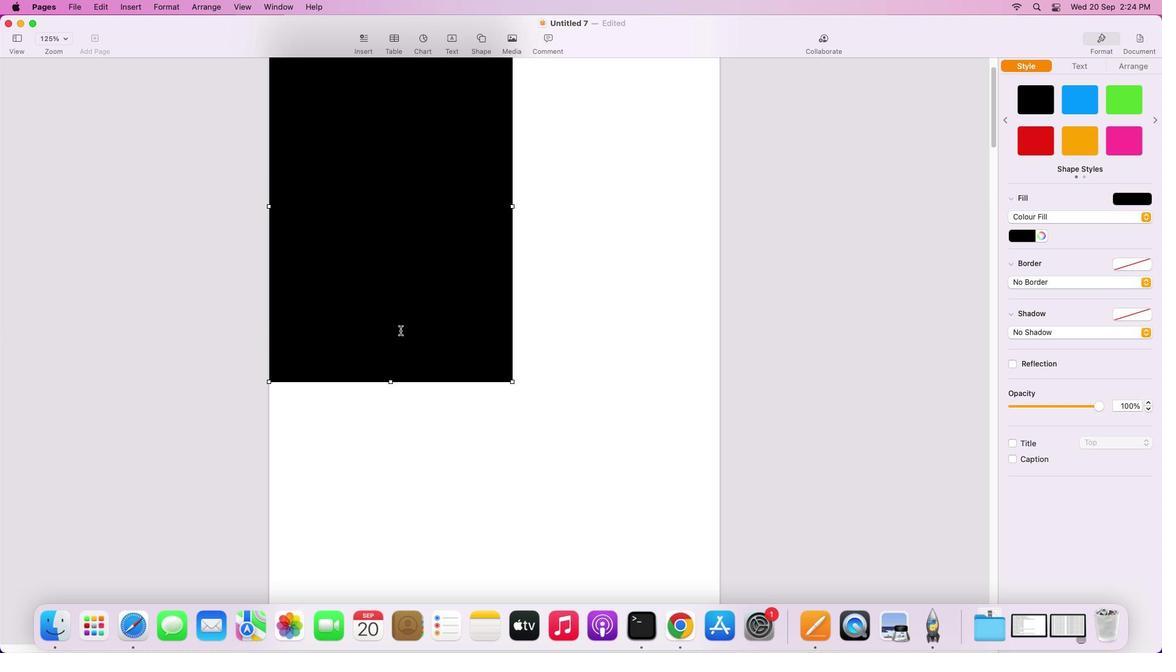 
Action: Mouse scrolled (408, 337) with delta (7, 7)
Screenshot: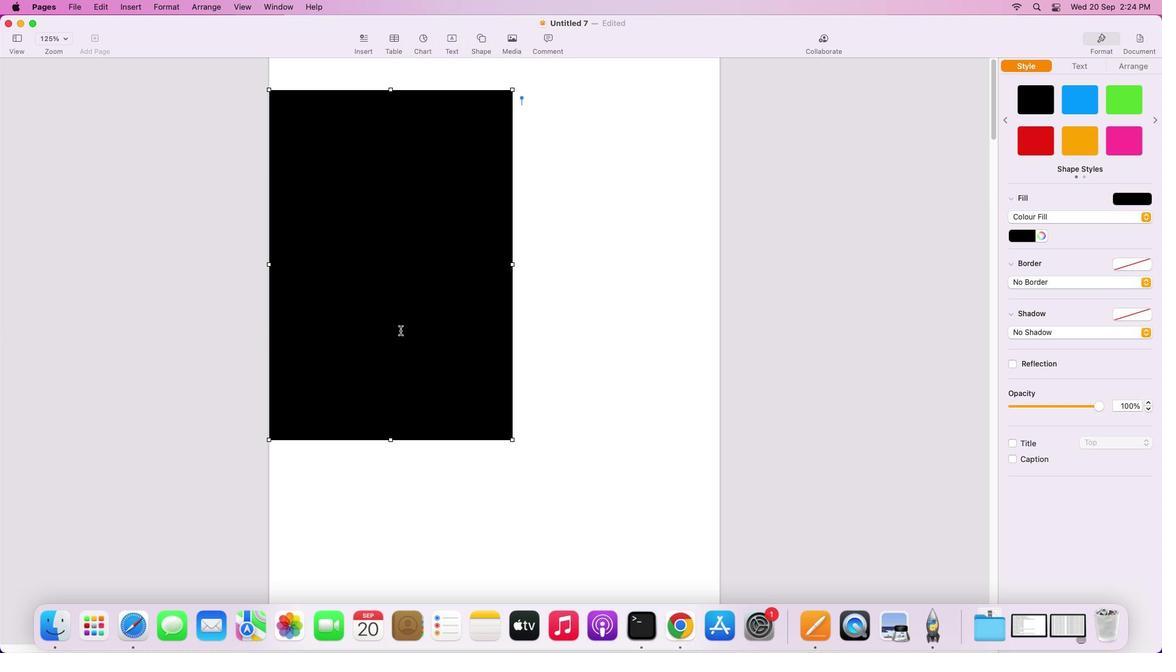 
Action: Mouse scrolled (408, 337) with delta (7, 9)
Screenshot: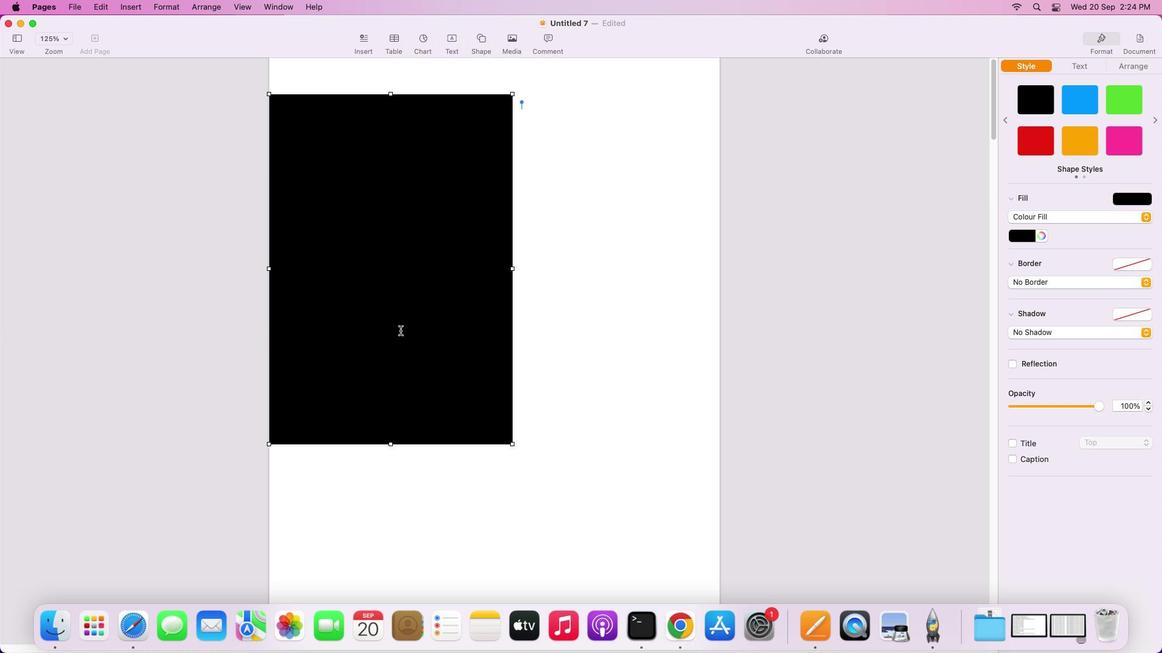 
Action: Mouse scrolled (408, 337) with delta (7, 9)
Screenshot: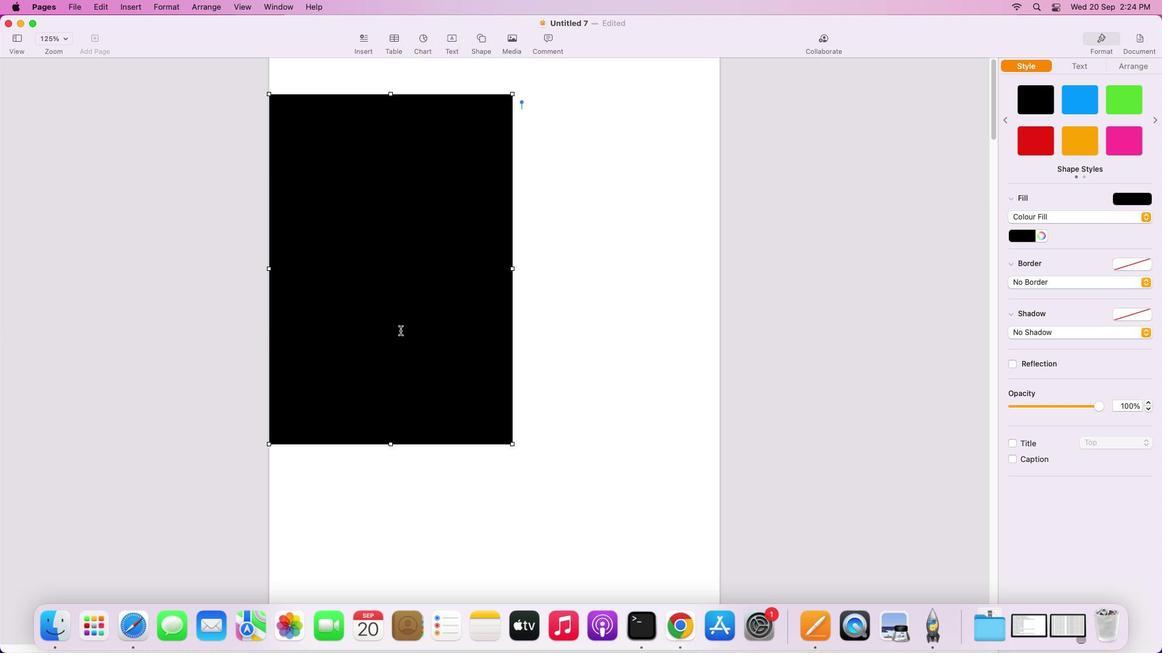 
Action: Mouse scrolled (408, 337) with delta (7, 7)
Screenshot: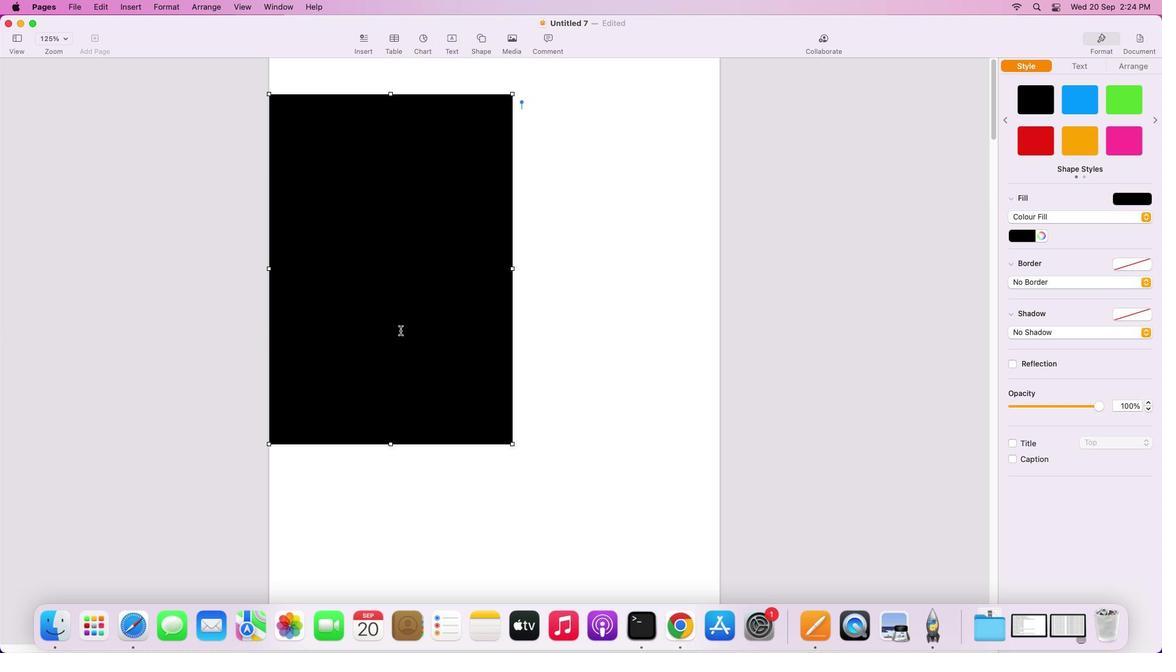 
Action: Mouse scrolled (408, 337) with delta (7, 7)
Screenshot: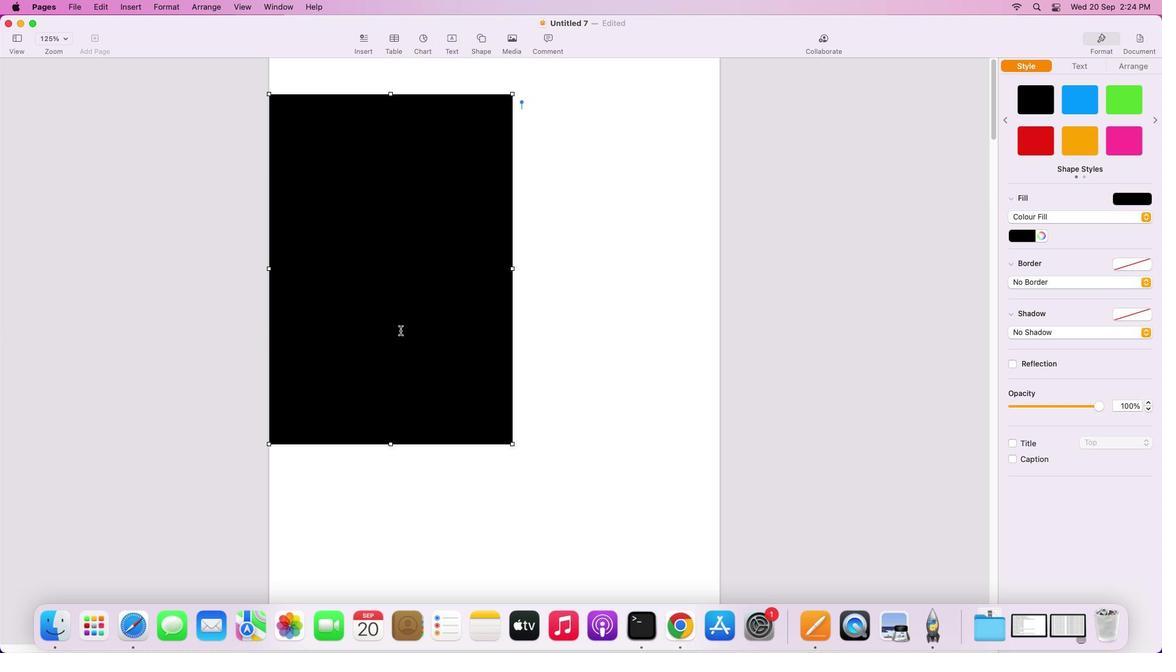 
Action: Mouse scrolled (408, 337) with delta (7, 9)
Screenshot: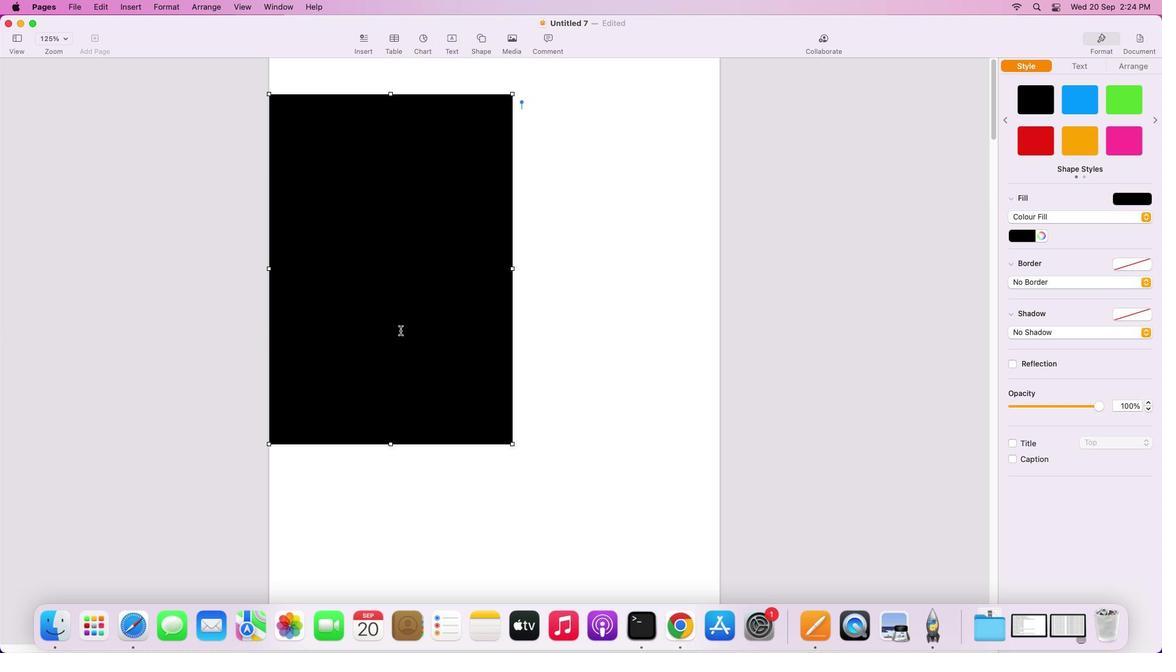 
Action: Mouse scrolled (408, 337) with delta (7, 10)
Screenshot: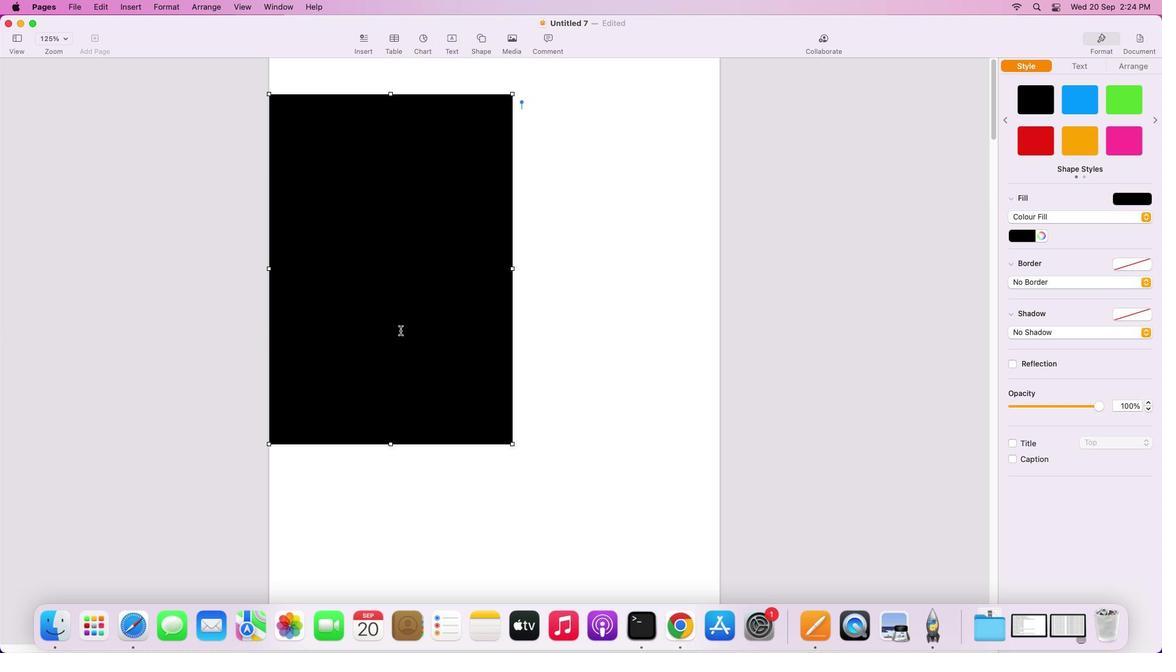 
Action: Mouse scrolled (408, 337) with delta (7, 10)
Screenshot: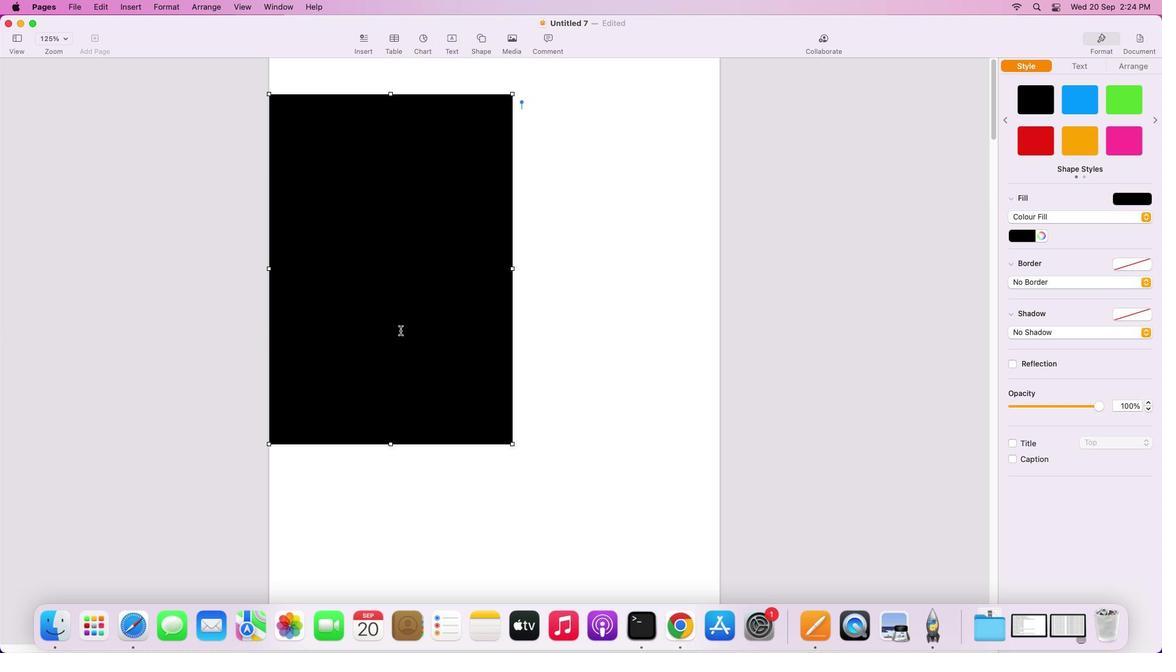 
Action: Mouse moved to (397, 453)
Screenshot: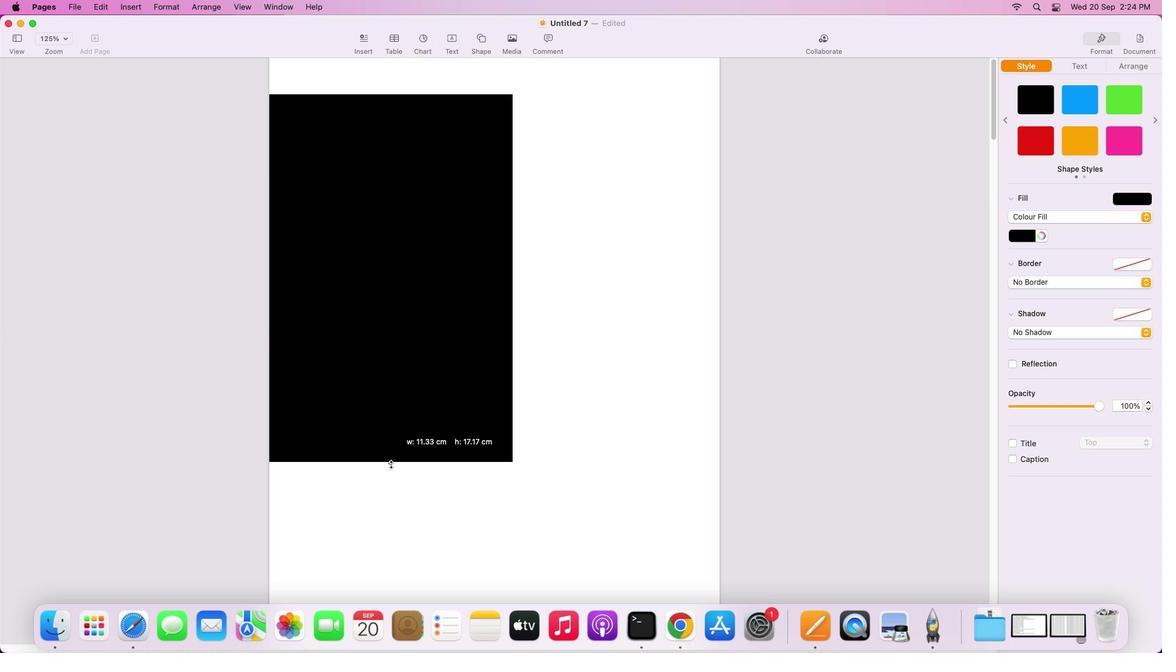 
Action: Mouse pressed left at (397, 453)
Screenshot: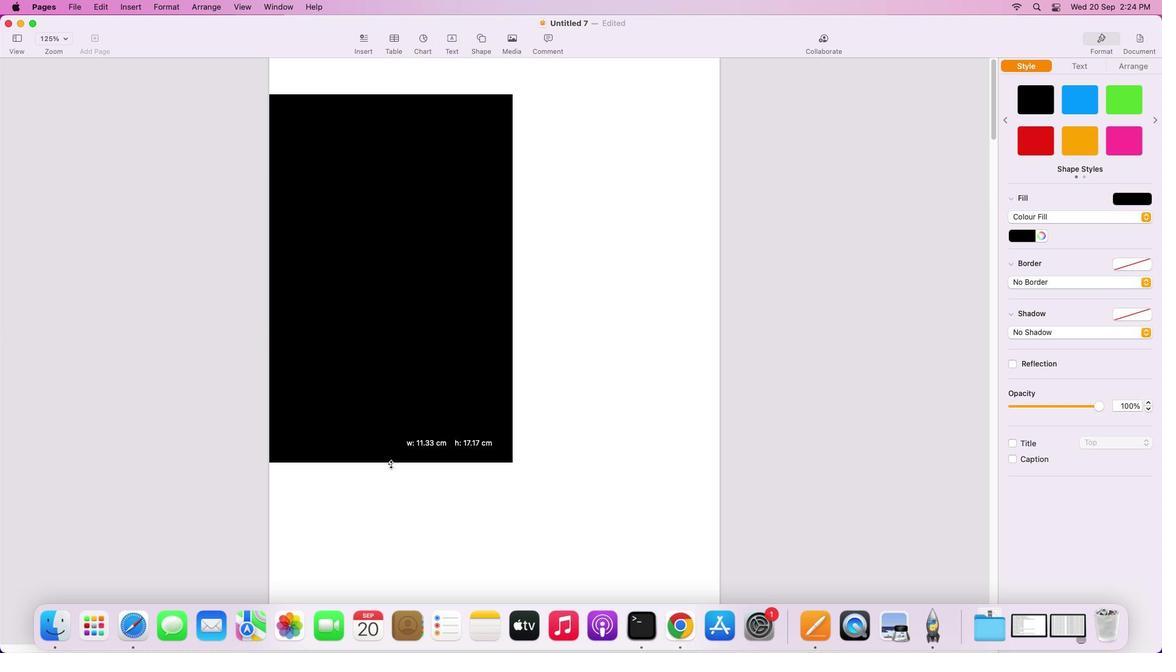 
Action: Mouse moved to (399, 470)
Screenshot: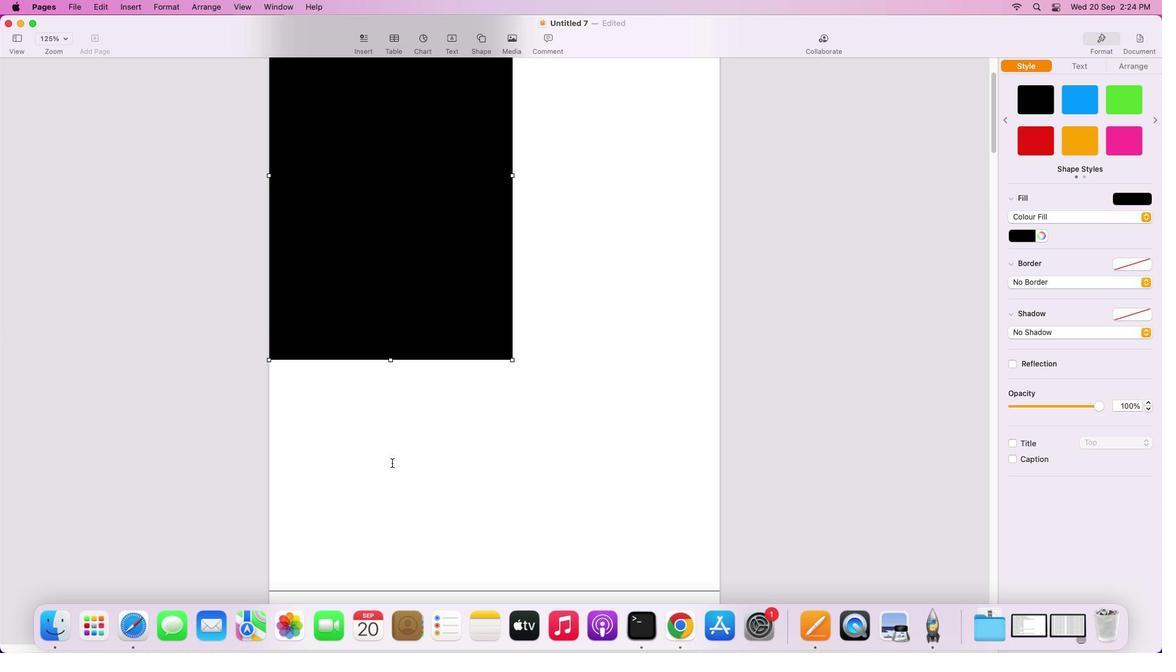 
Action: Mouse scrolled (399, 470) with delta (7, 6)
Screenshot: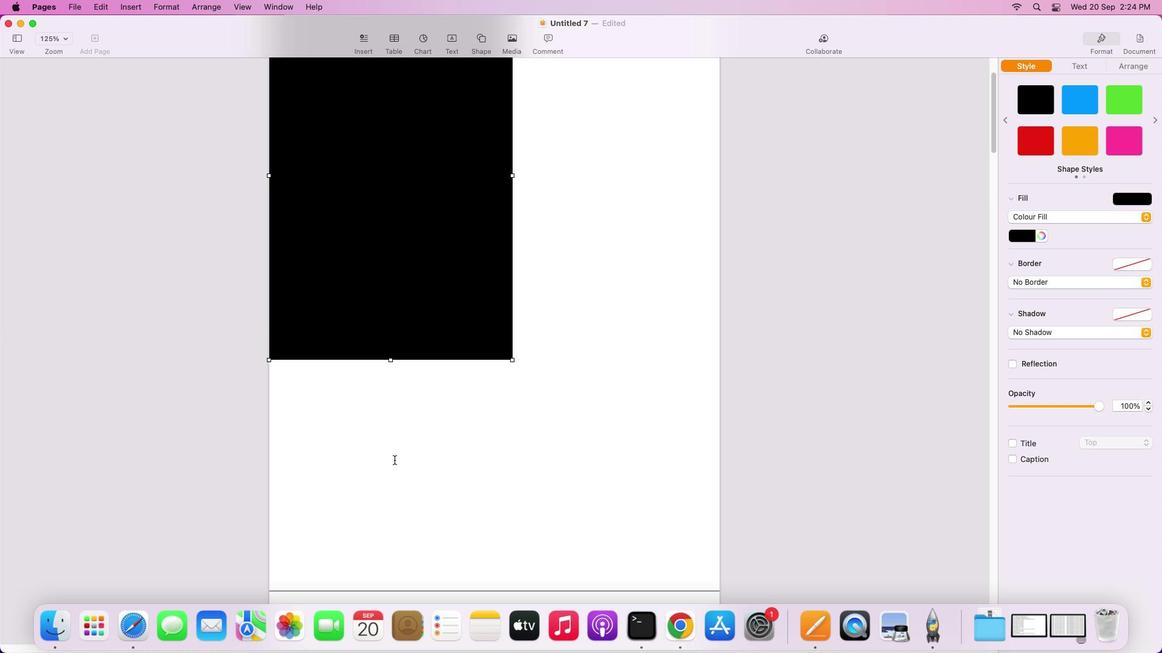 
Action: Mouse scrolled (399, 470) with delta (7, 6)
Screenshot: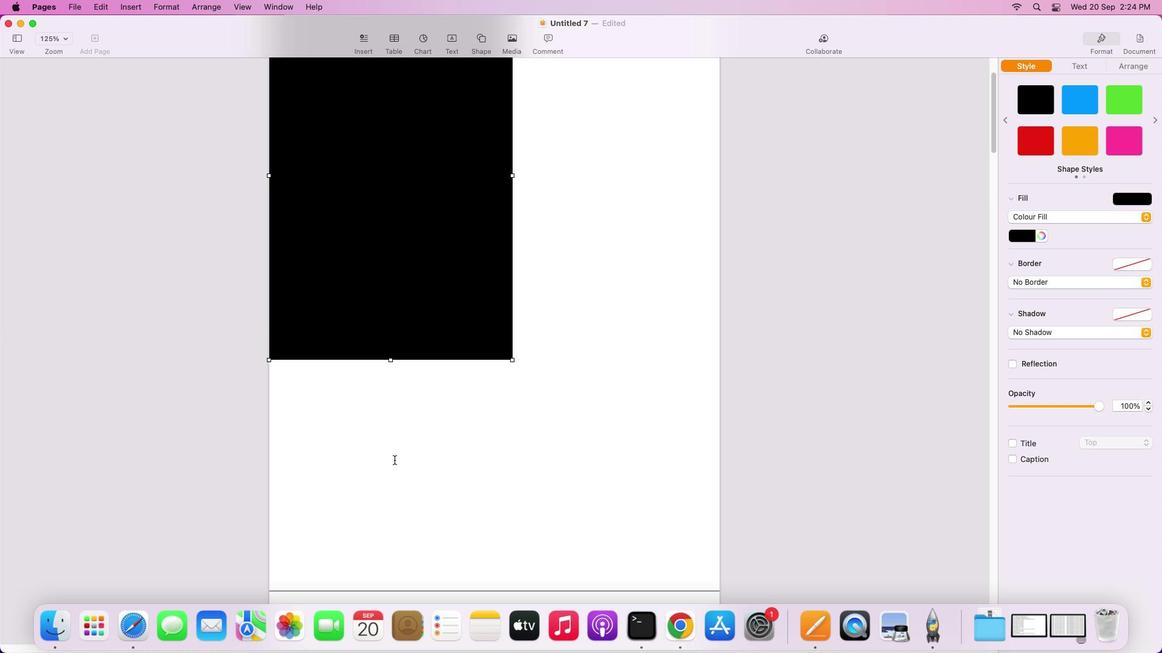 
Action: Mouse scrolled (399, 470) with delta (7, 5)
Screenshot: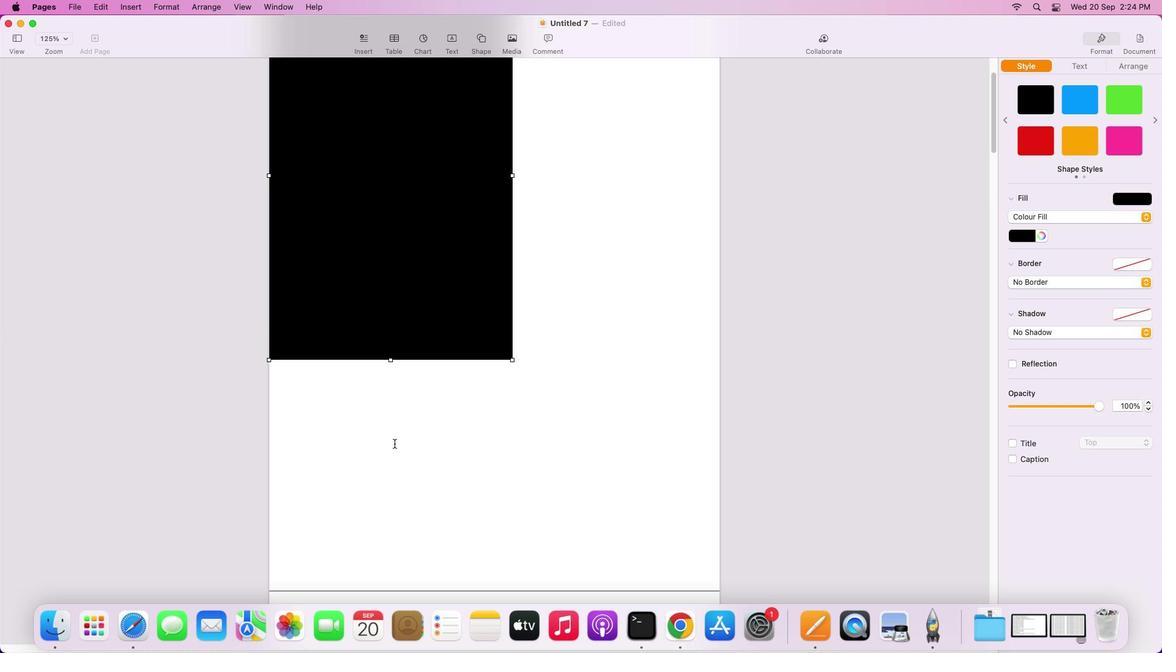 
Action: Mouse scrolled (399, 470) with delta (7, 4)
Screenshot: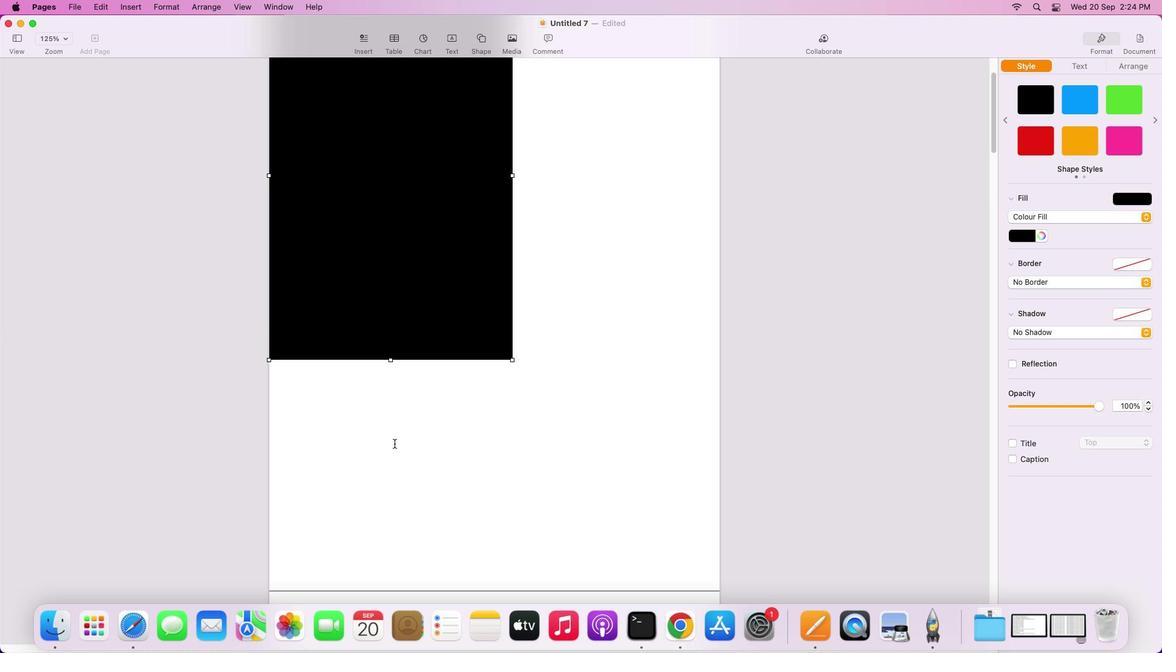 
Action: Mouse scrolled (399, 470) with delta (7, 3)
Screenshot: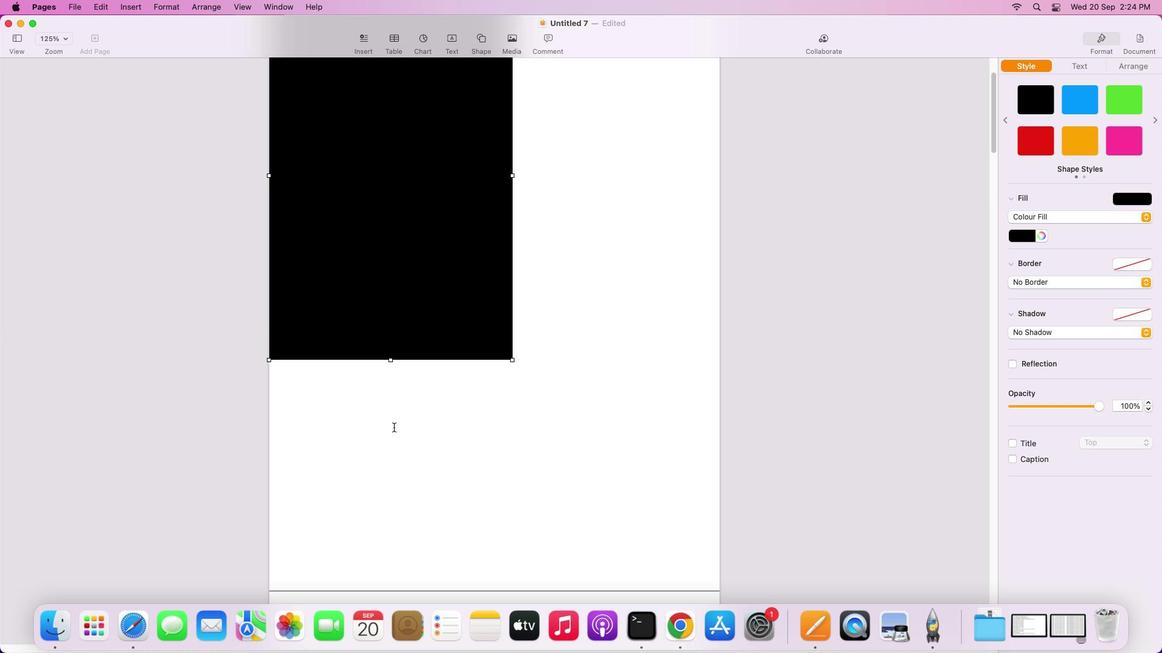 
Action: Mouse moved to (611, 265)
Screenshot: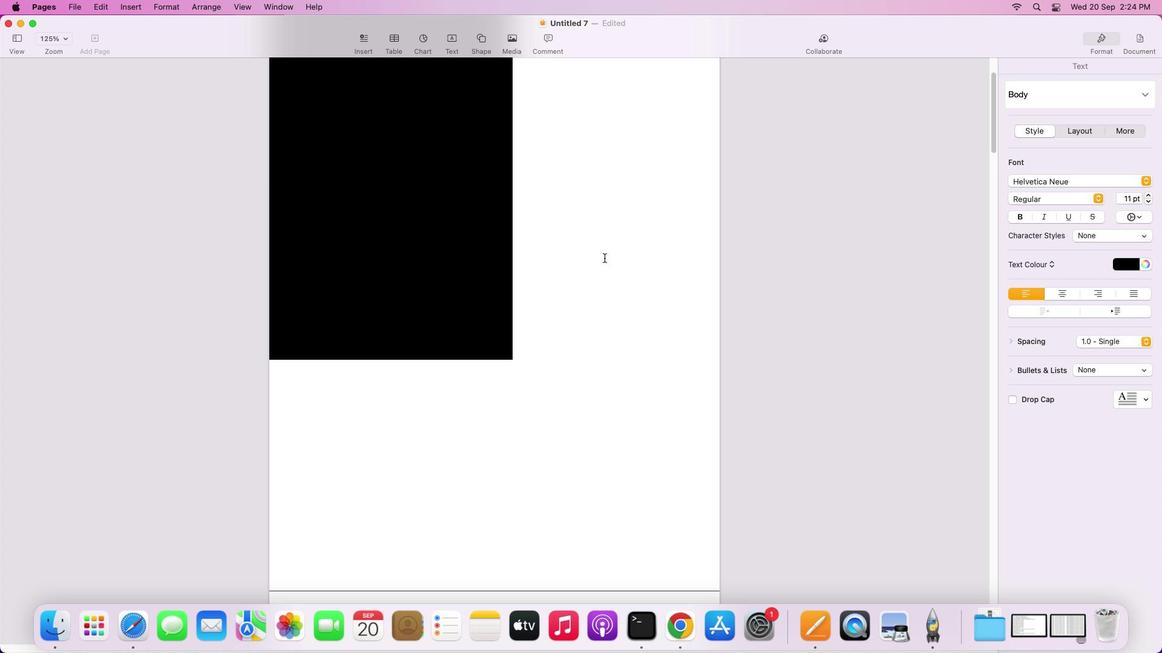 
Action: Mouse pressed left at (611, 265)
Screenshot: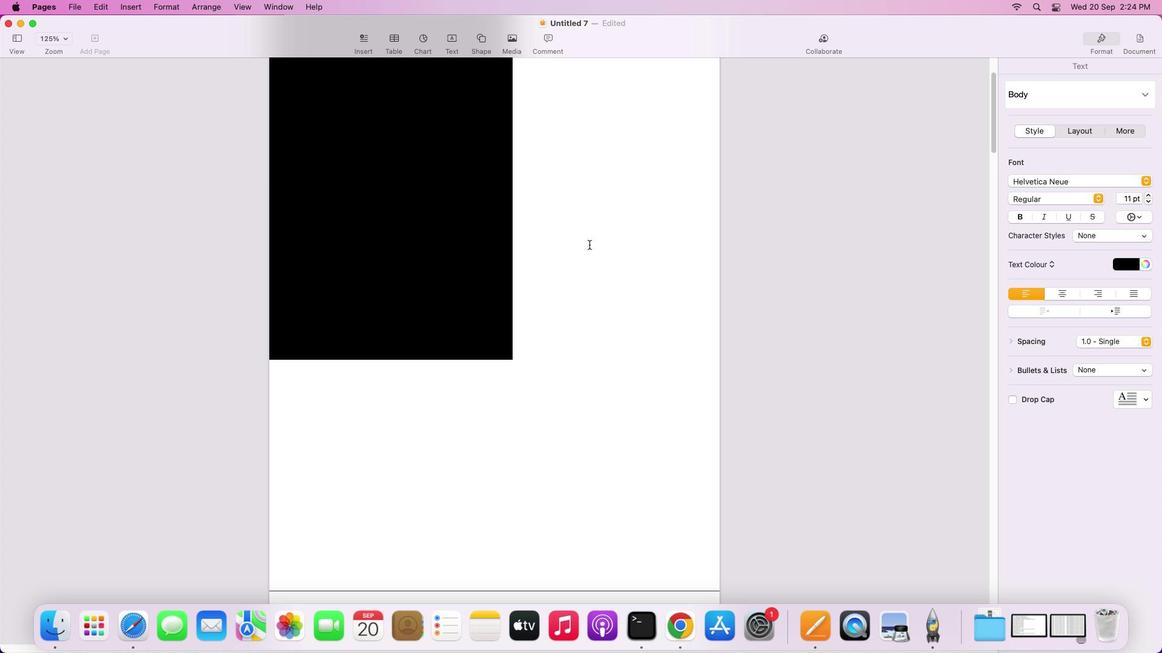 
Action: Mouse moved to (567, 162)
Screenshot: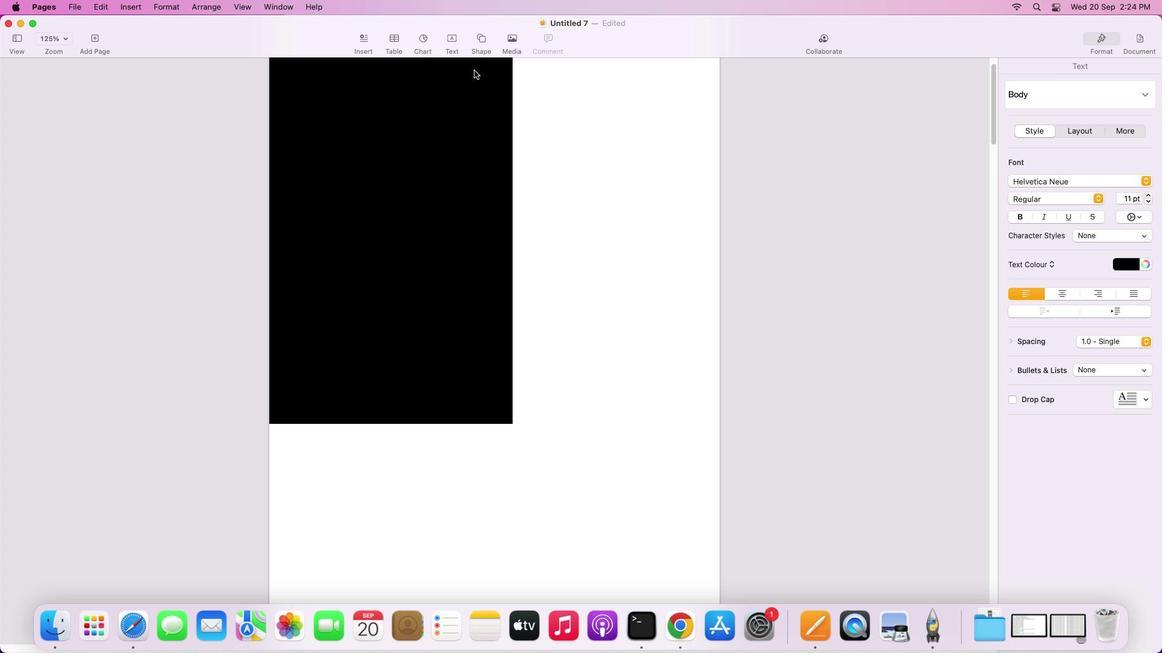
Action: Mouse scrolled (567, 162) with delta (7, 7)
Screenshot: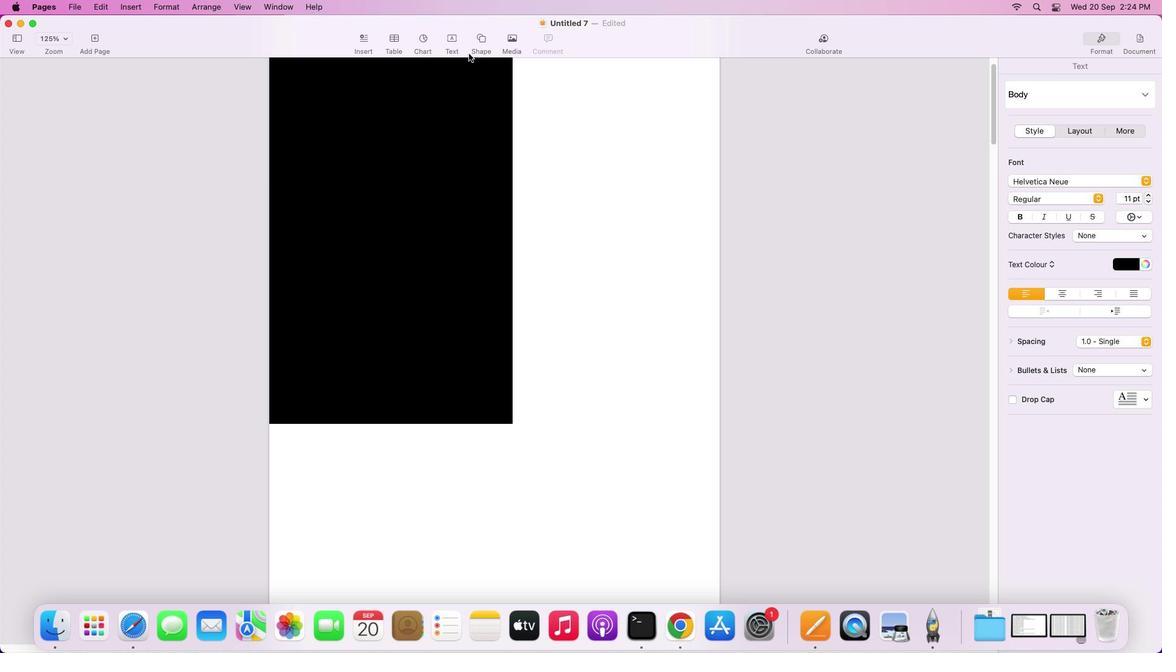 
Action: Mouse scrolled (567, 162) with delta (7, 7)
Screenshot: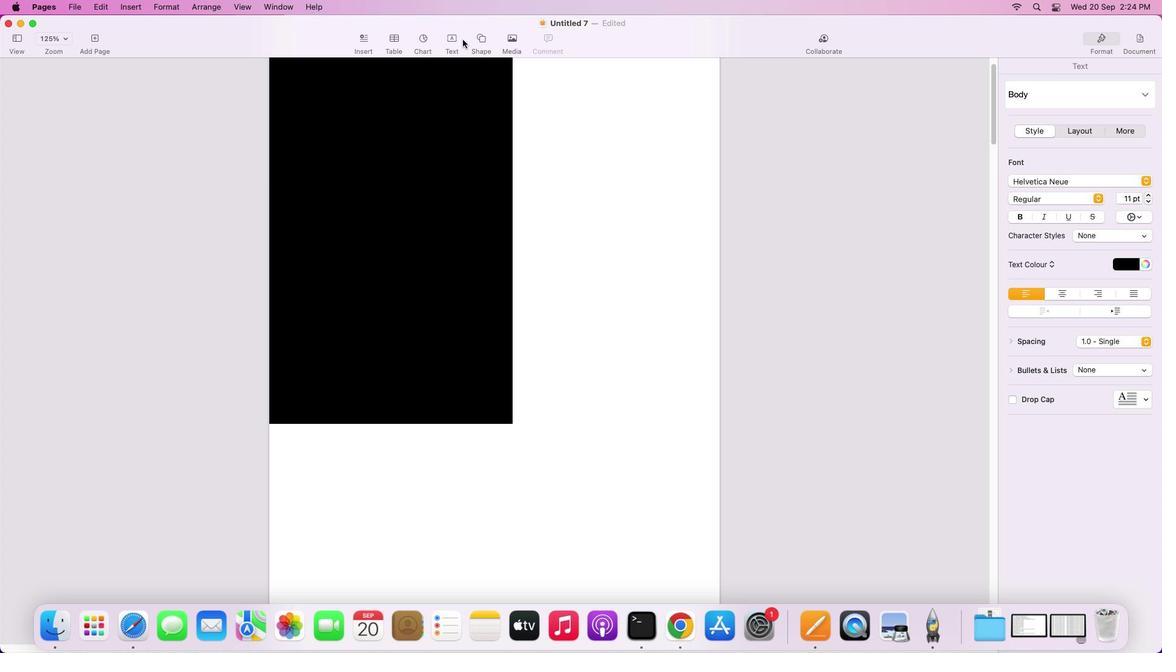 
Action: Mouse moved to (567, 162)
Screenshot: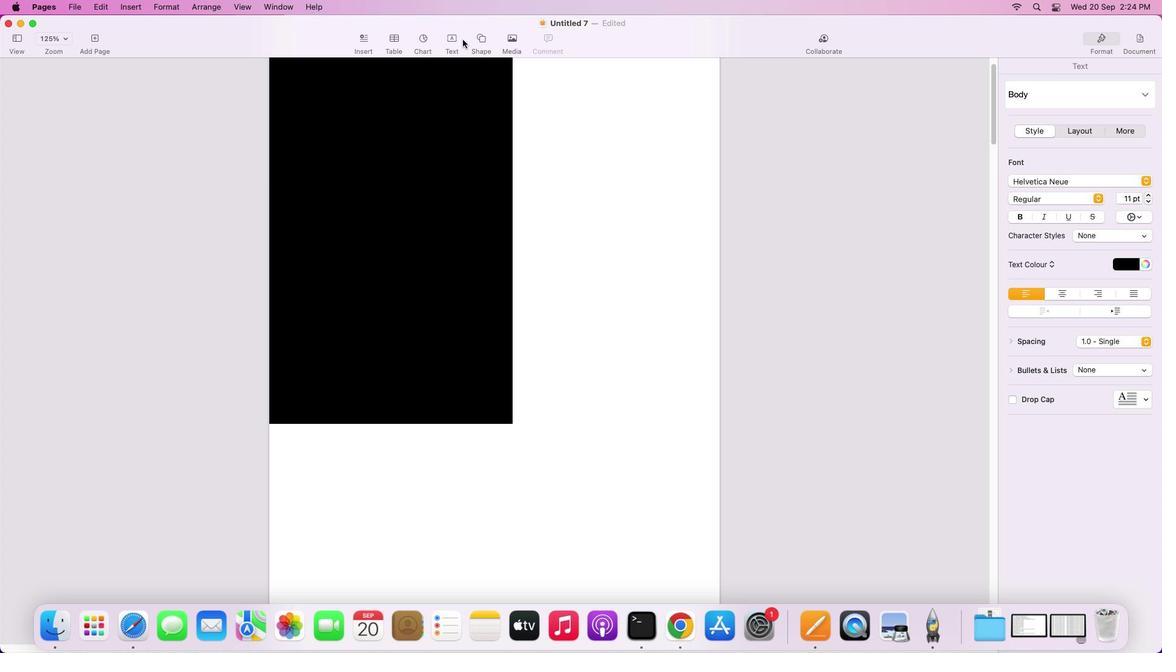 
Action: Mouse scrolled (567, 162) with delta (7, 9)
Screenshot: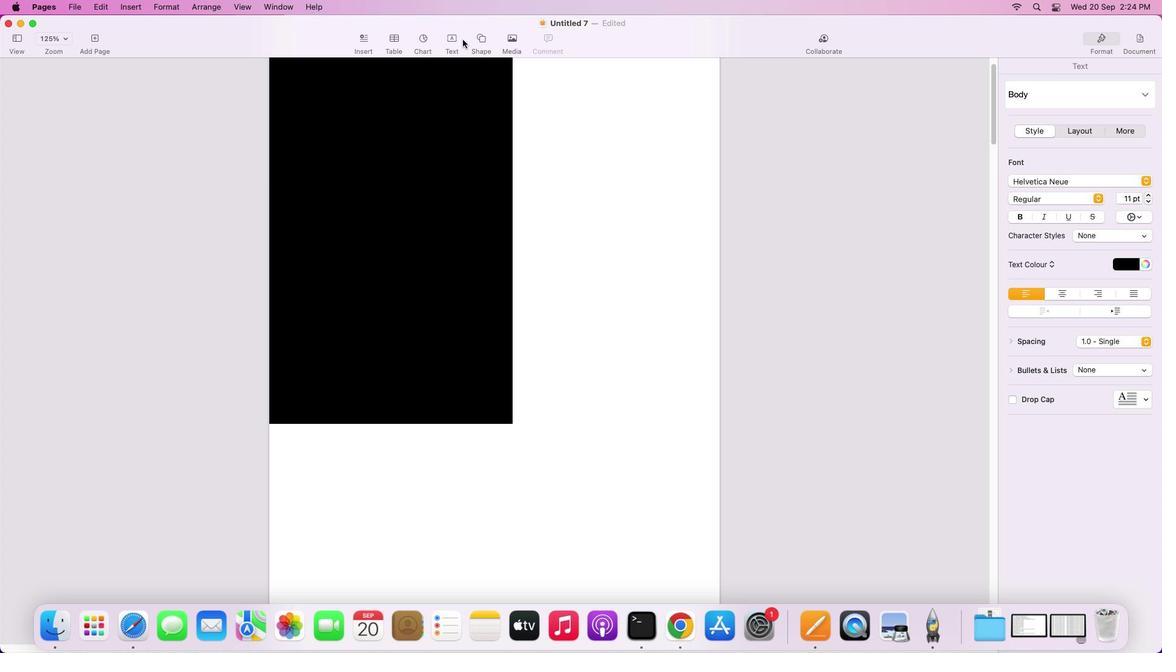
Action: Mouse moved to (566, 162)
Screenshot: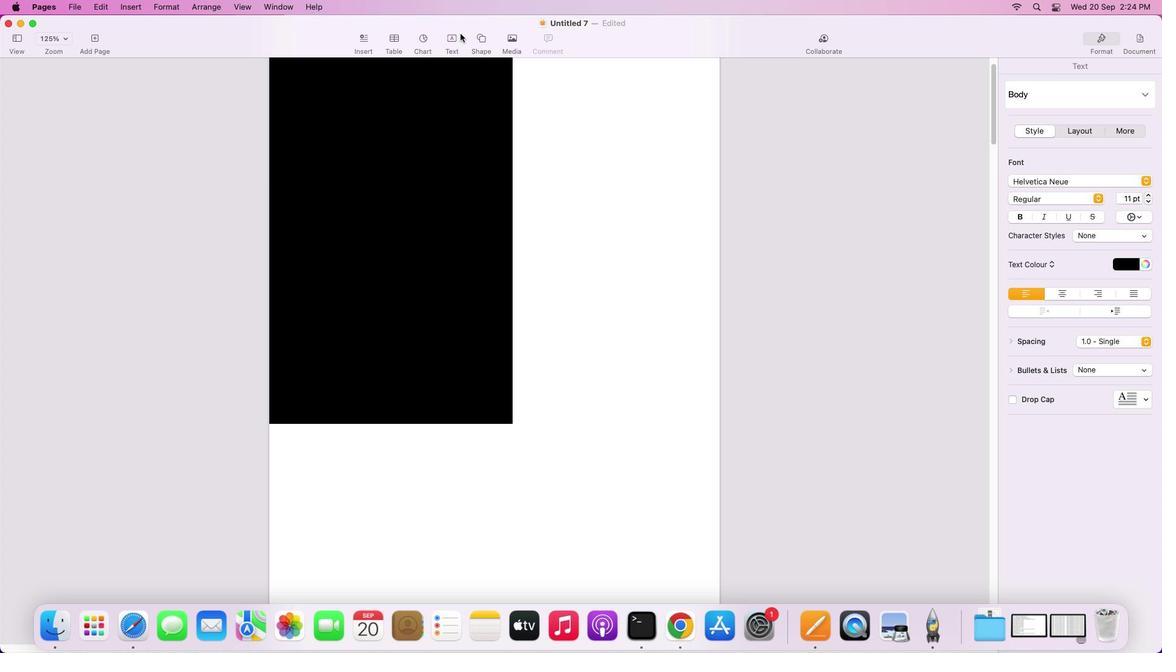 
Action: Mouse scrolled (566, 162) with delta (7, 10)
Screenshot: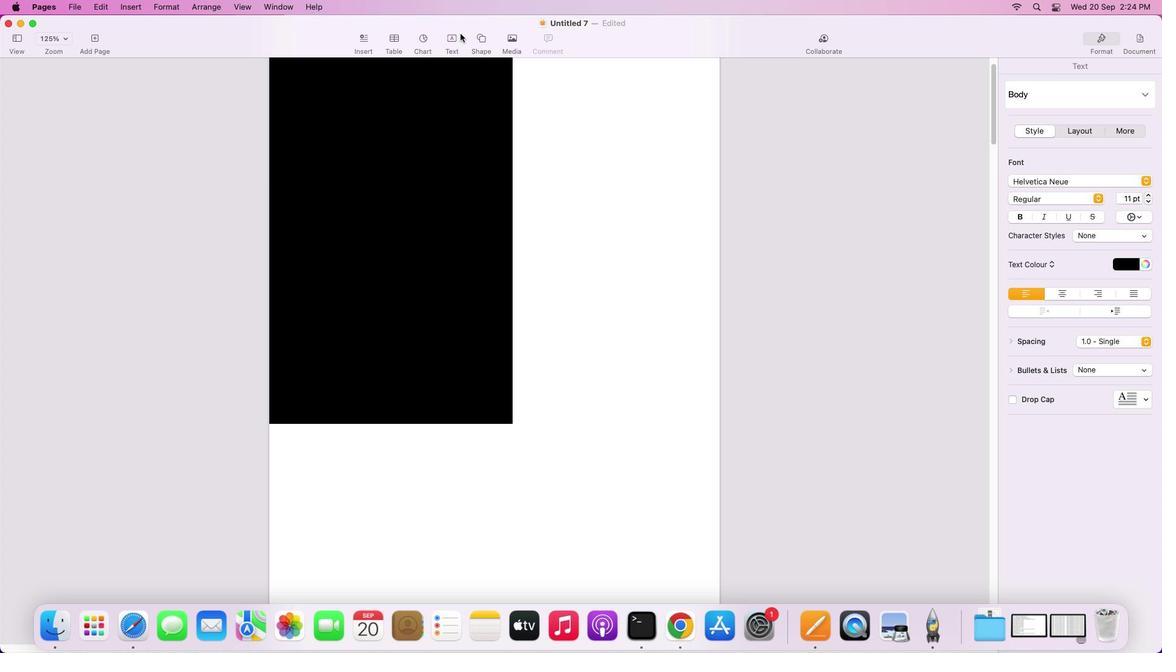 
Action: Mouse moved to (492, 47)
Screenshot: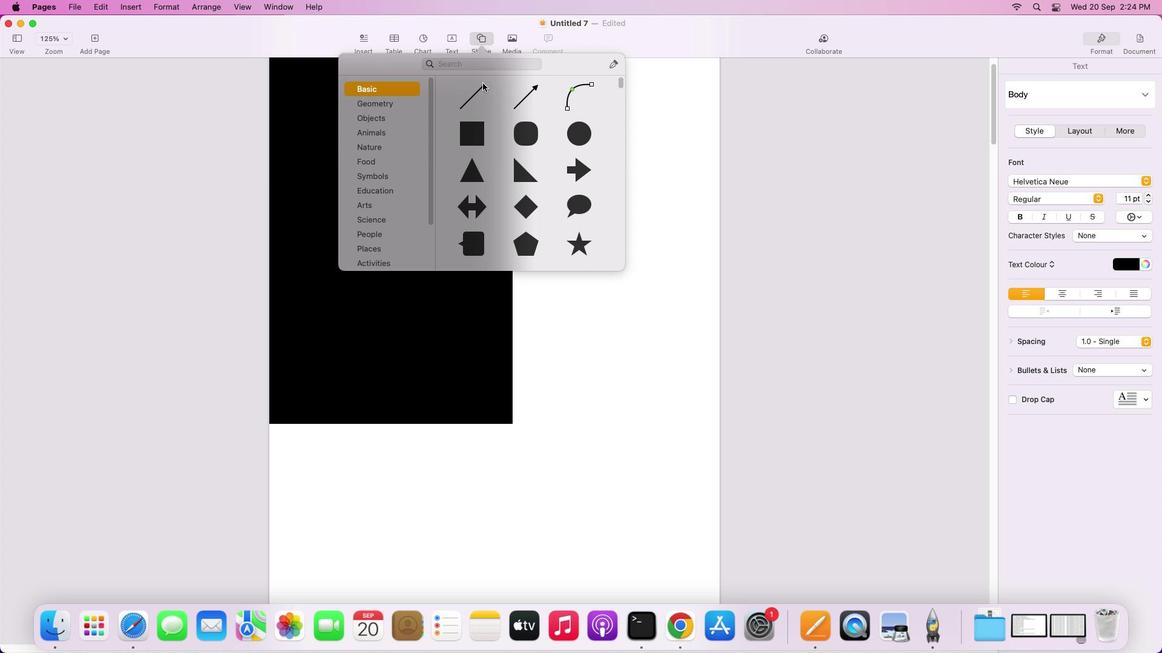
Action: Mouse pressed left at (492, 47)
Screenshot: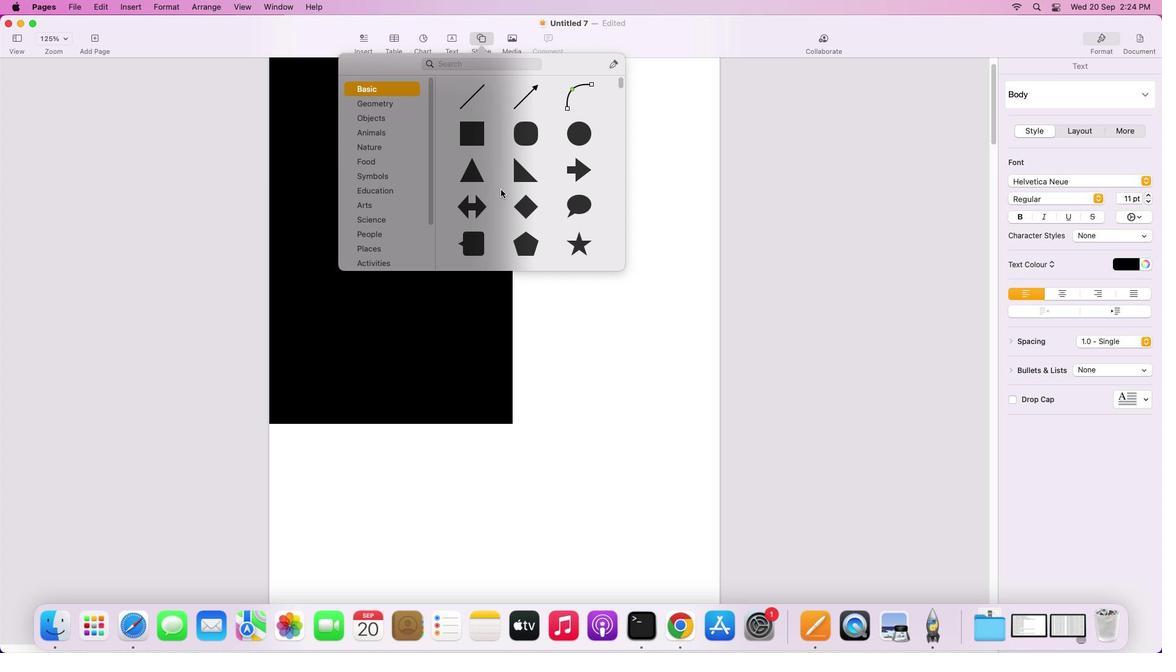 
Action: Mouse moved to (481, 140)
Screenshot: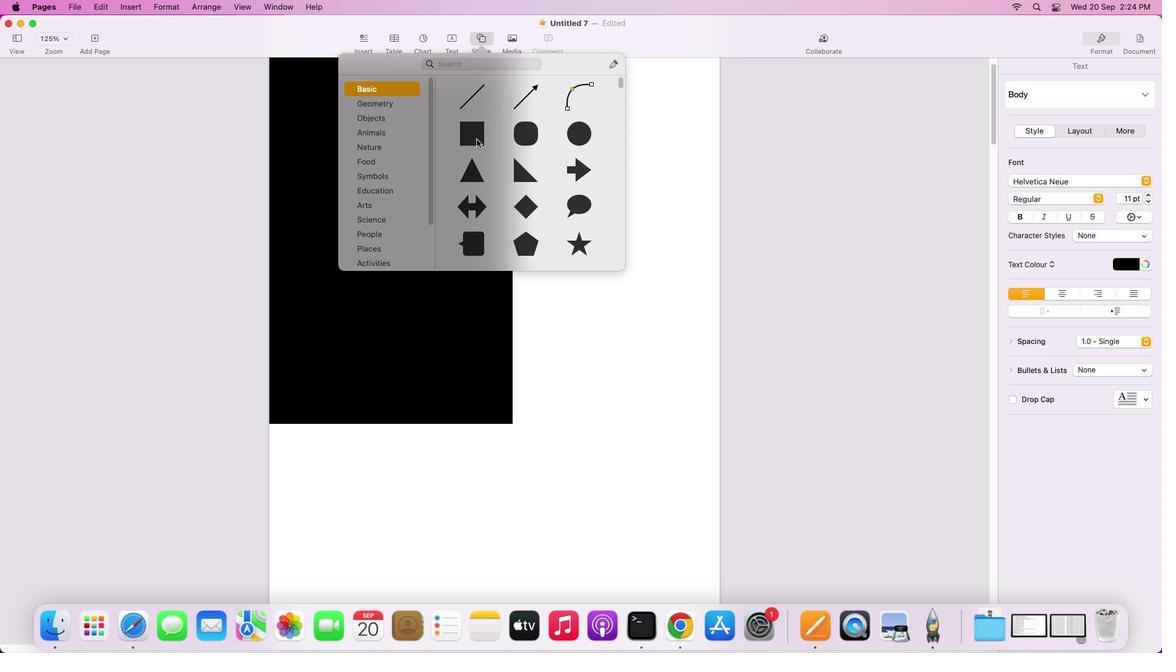 
Action: Mouse pressed left at (481, 140)
Screenshot: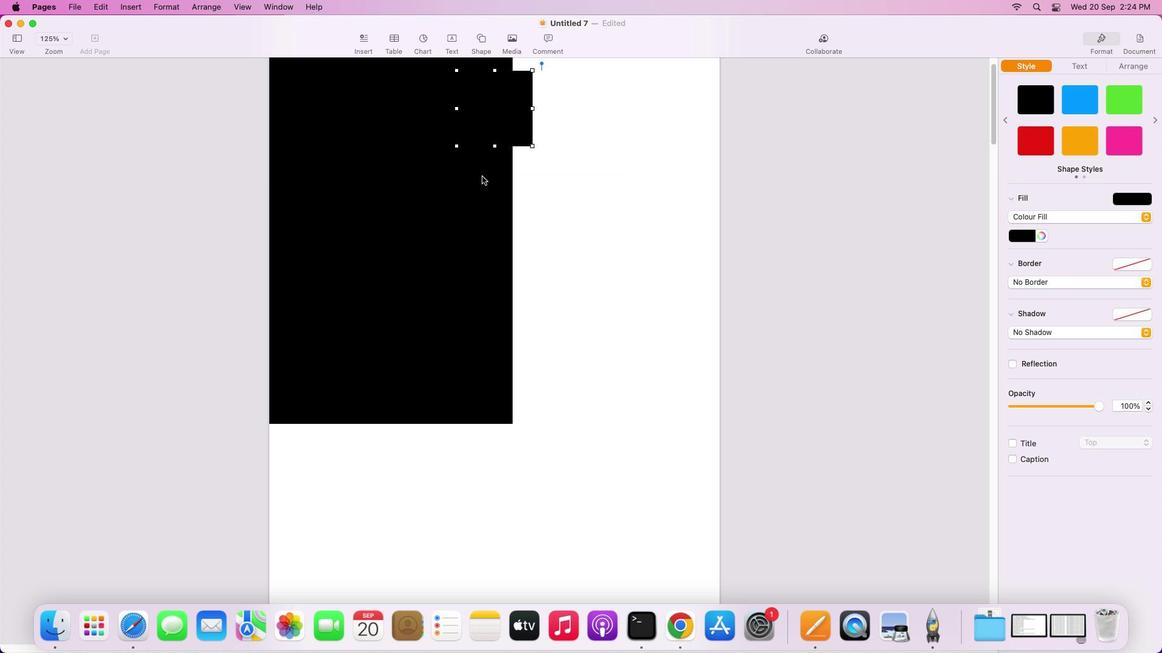 
Action: Mouse moved to (501, 127)
Screenshot: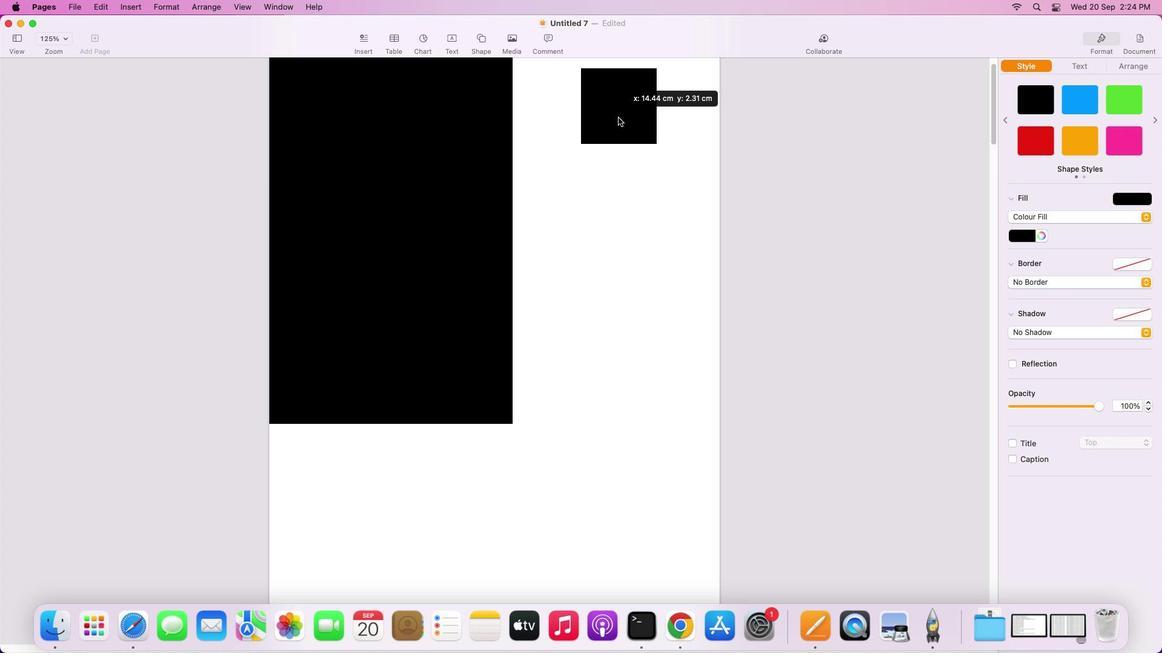 
Action: Mouse pressed left at (501, 127)
Screenshot: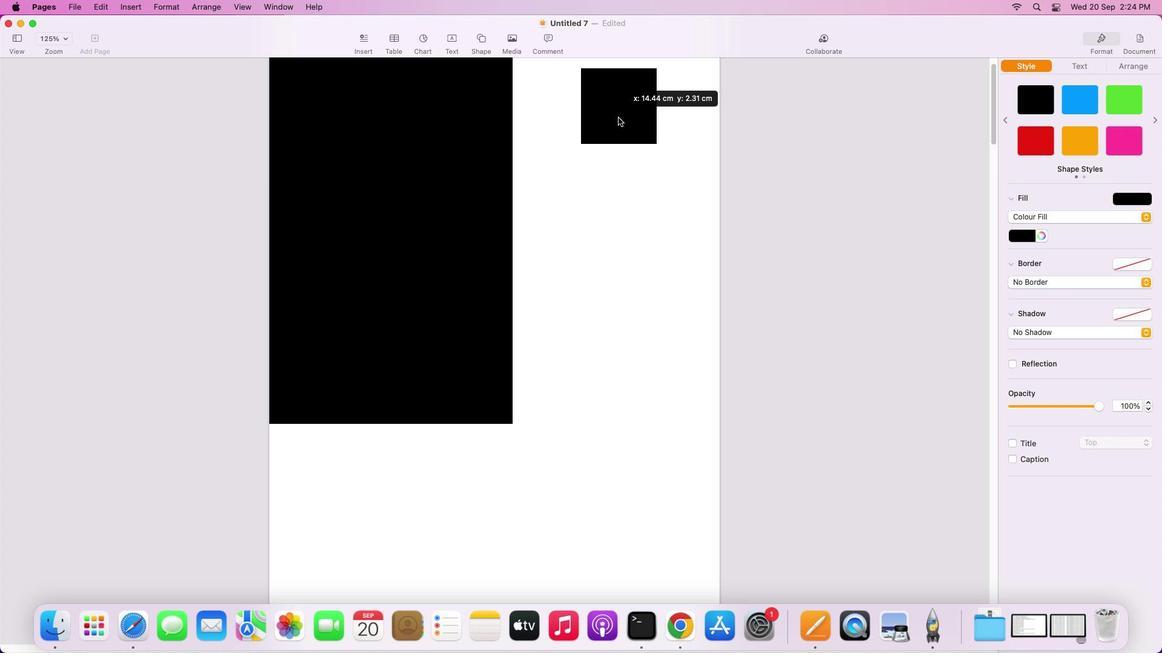 
Action: Mouse moved to (626, 125)
Screenshot: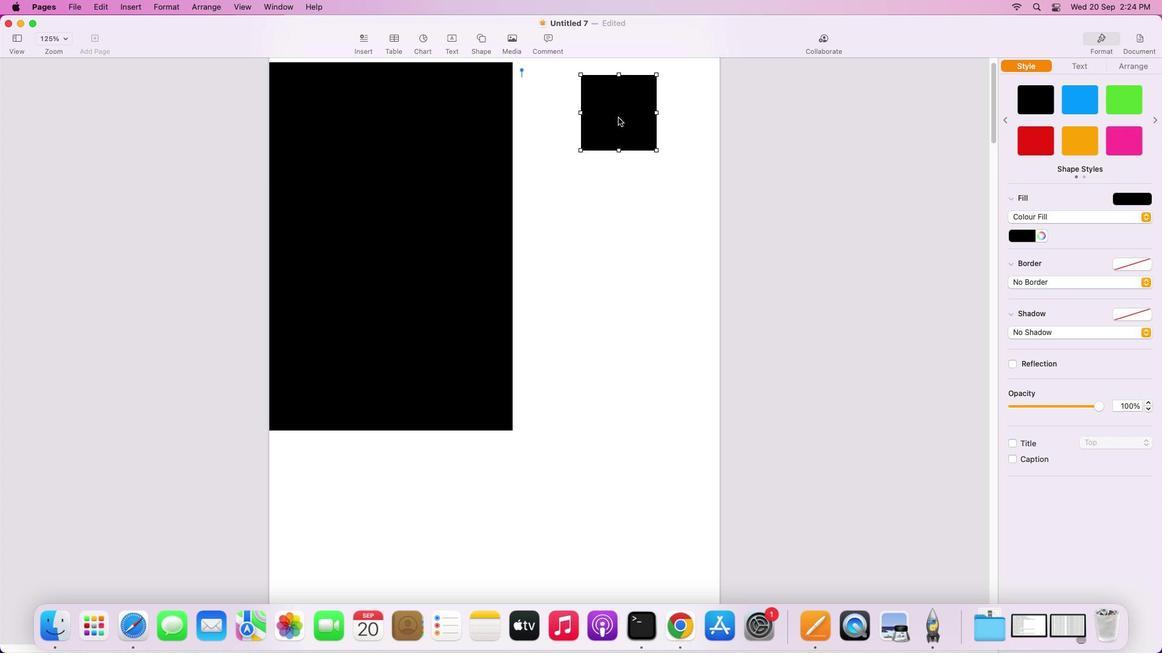 
Action: Mouse scrolled (626, 125) with delta (7, 7)
Screenshot: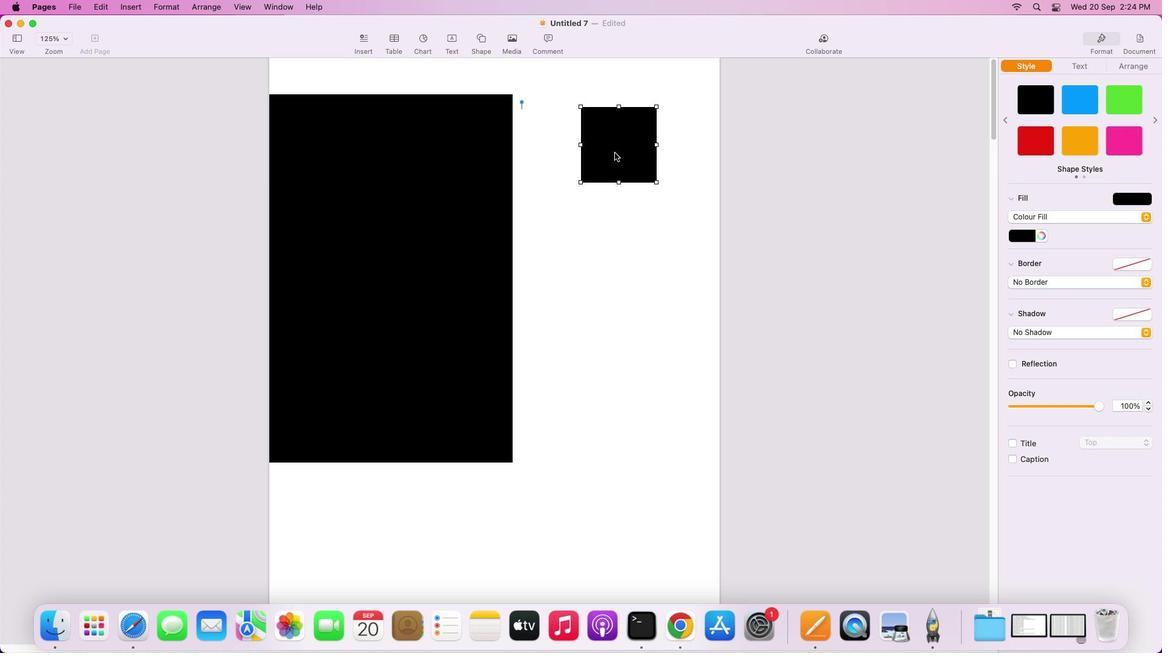 
Action: Mouse scrolled (626, 125) with delta (7, 7)
Screenshot: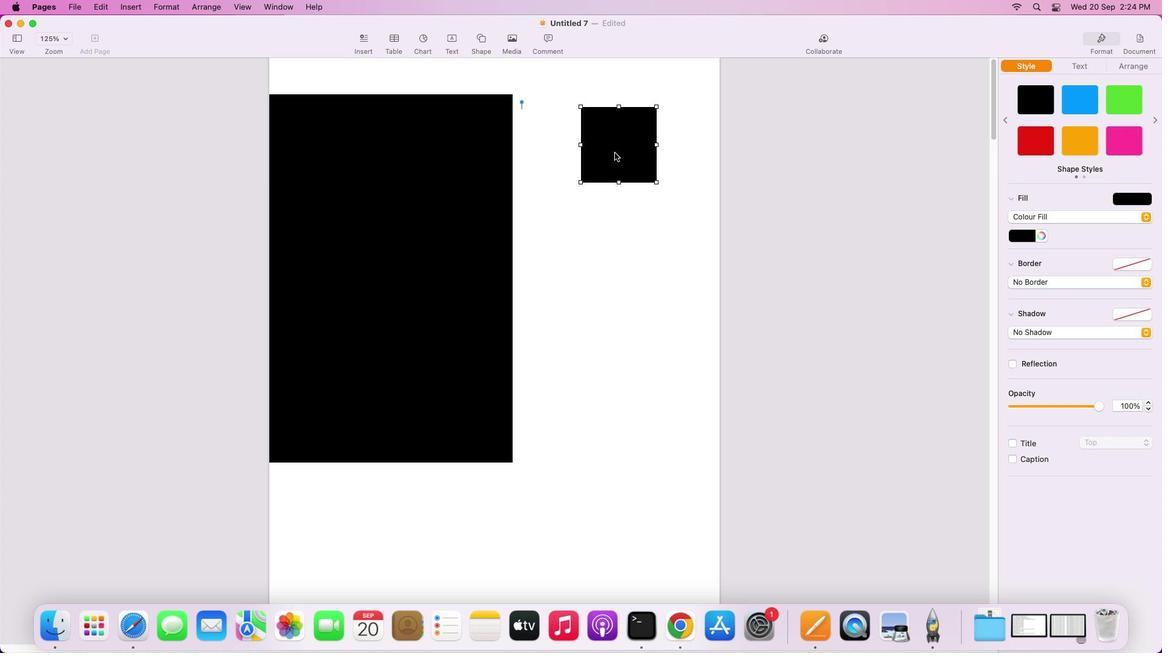 
Action: Mouse scrolled (626, 125) with delta (7, 9)
Screenshot: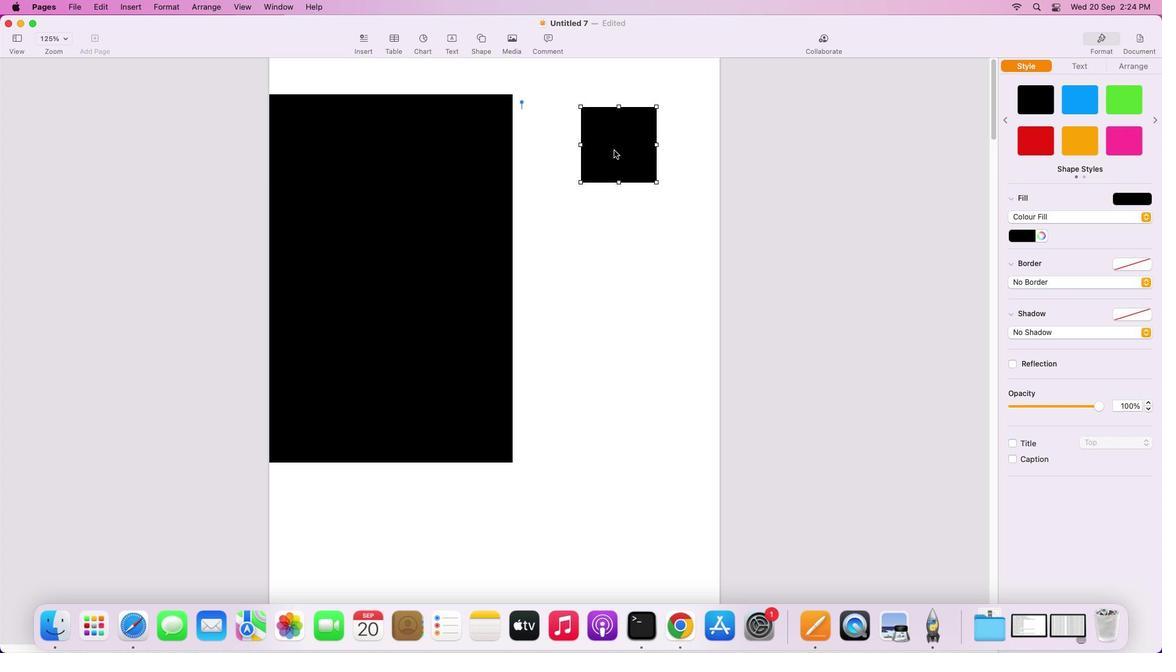 
Action: Mouse scrolled (626, 125) with delta (7, 10)
Screenshot: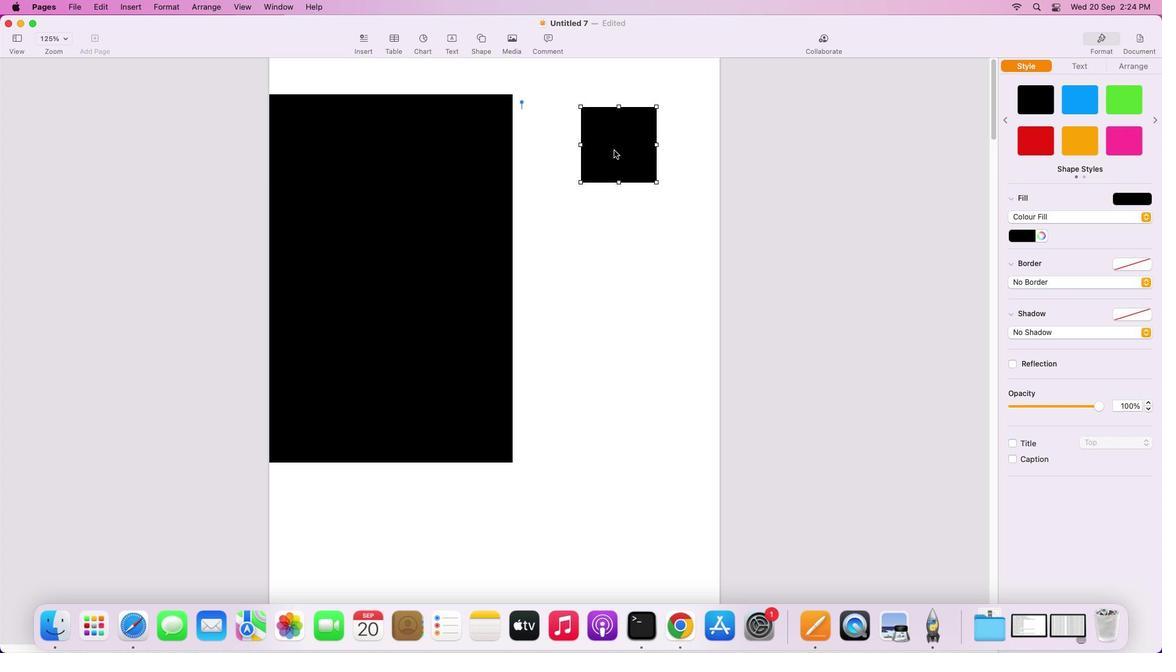
Action: Mouse scrolled (626, 125) with delta (7, 11)
Screenshot: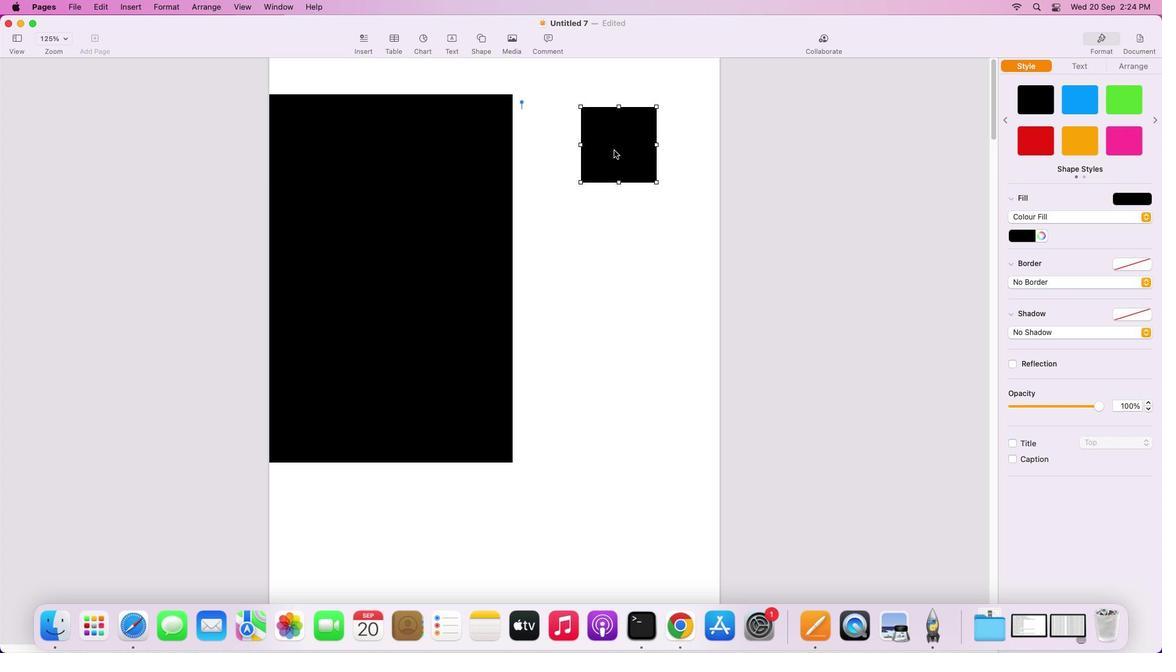 
Action: Mouse moved to (626, 125)
Screenshot: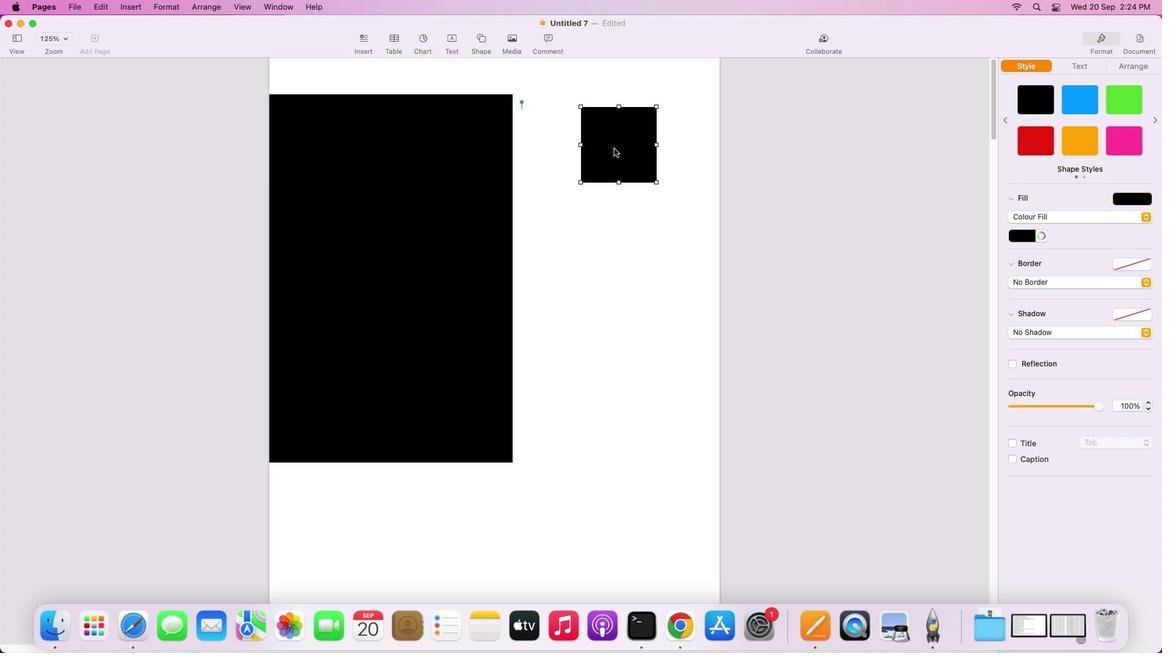 
Action: Mouse scrolled (626, 125) with delta (7, 12)
Screenshot: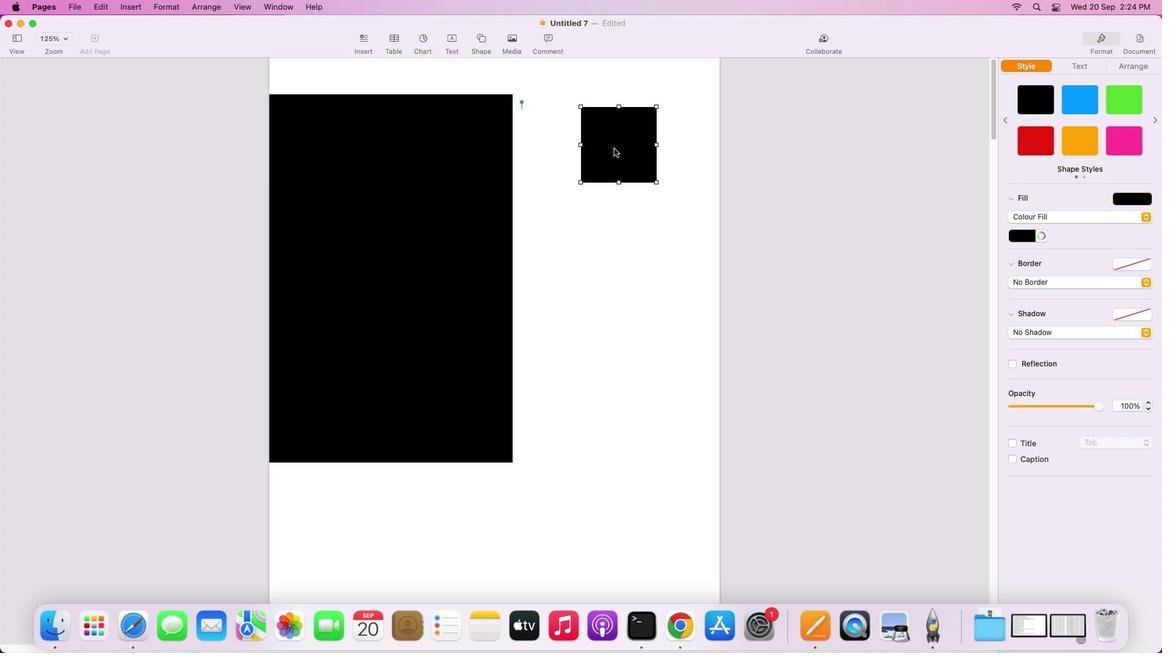 
Action: Mouse moved to (621, 155)
Screenshot: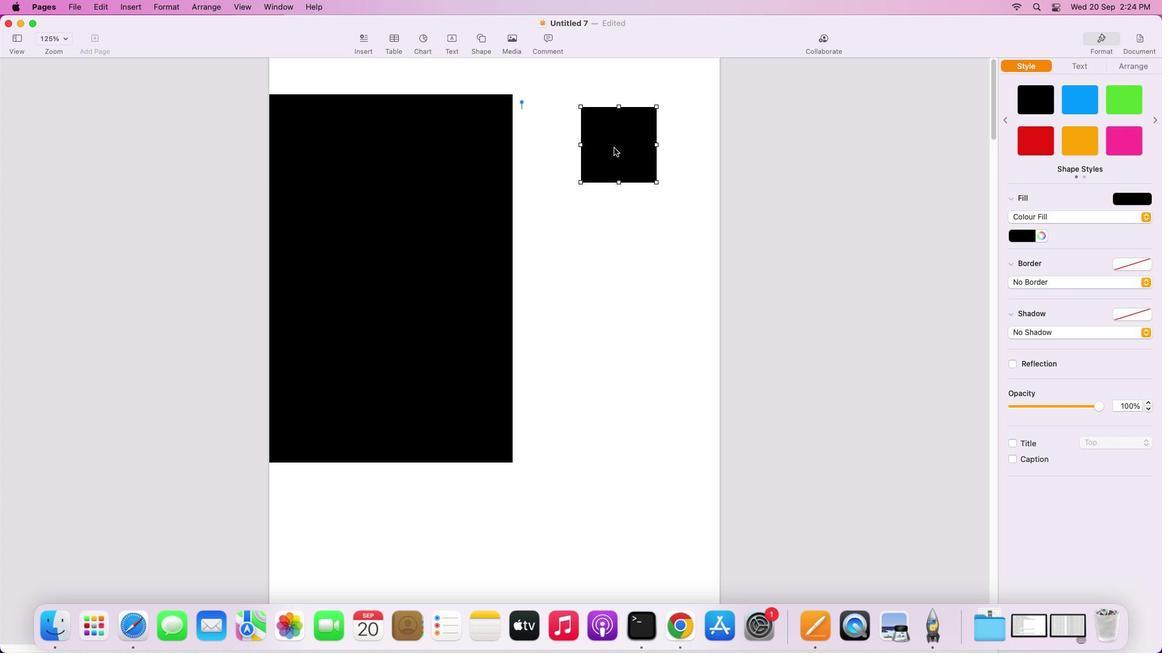 
Action: Mouse pressed left at (621, 155)
Screenshot: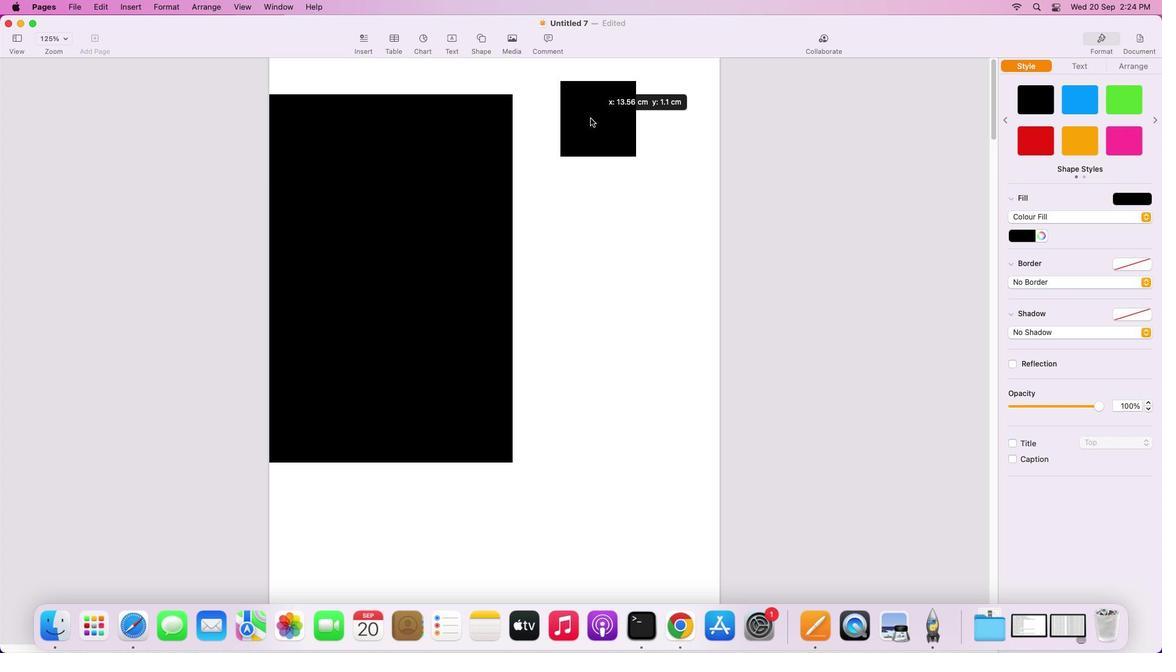 
Action: Mouse moved to (596, 103)
Screenshot: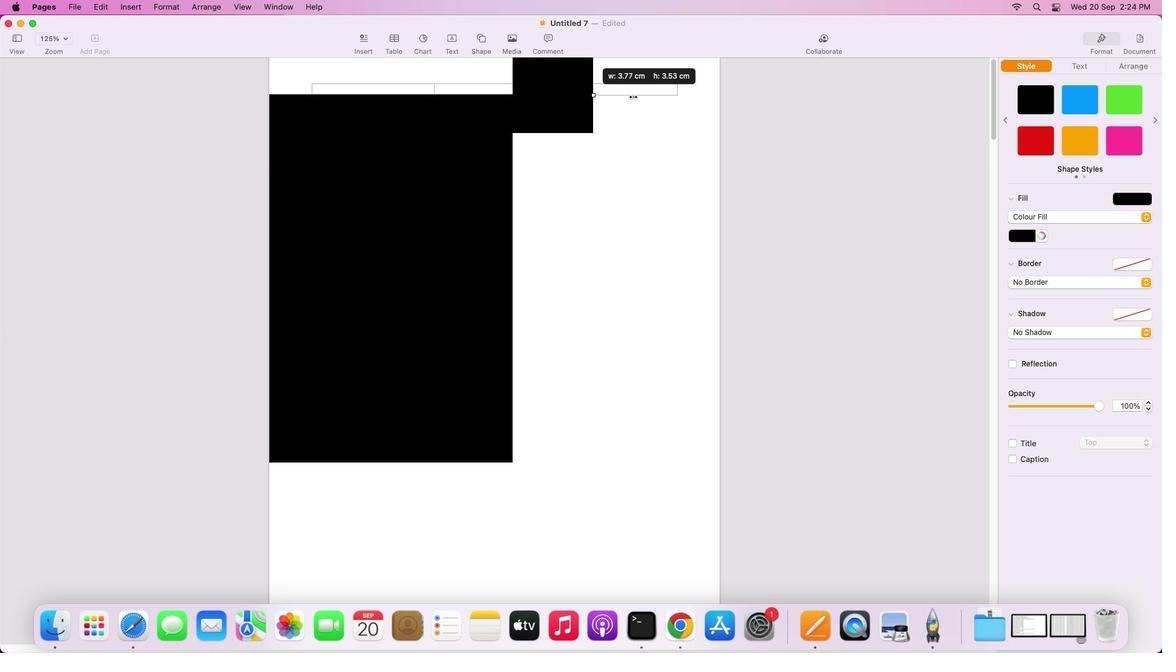 
Action: Mouse pressed left at (596, 103)
Screenshot: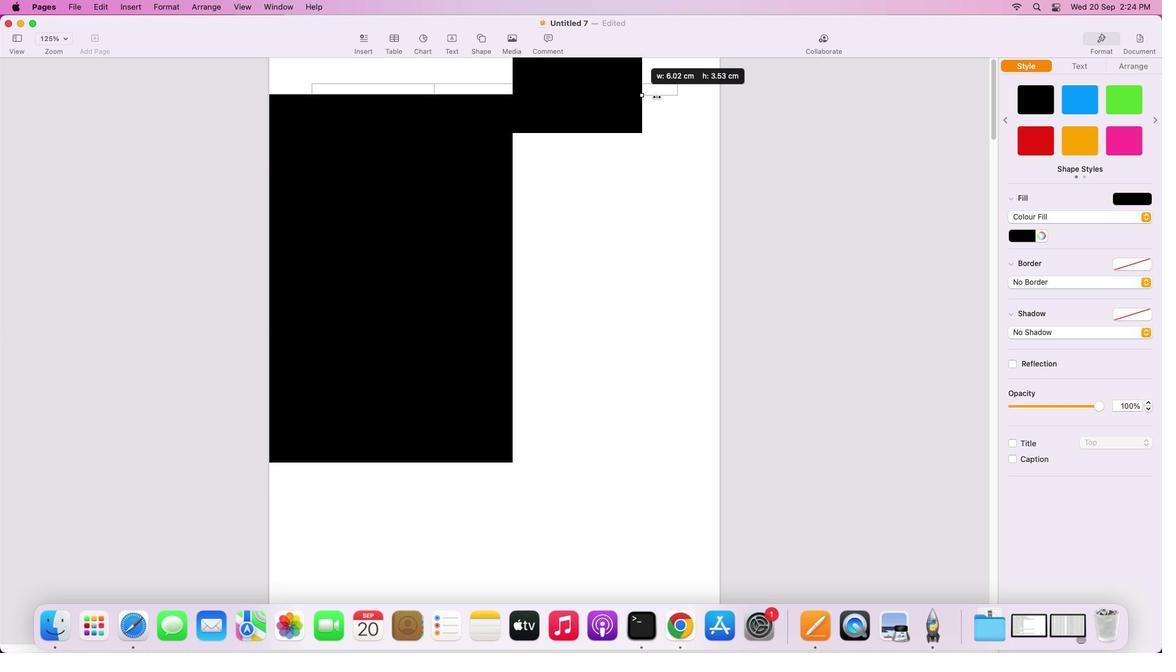 
Action: Mouse moved to (624, 141)
Screenshot: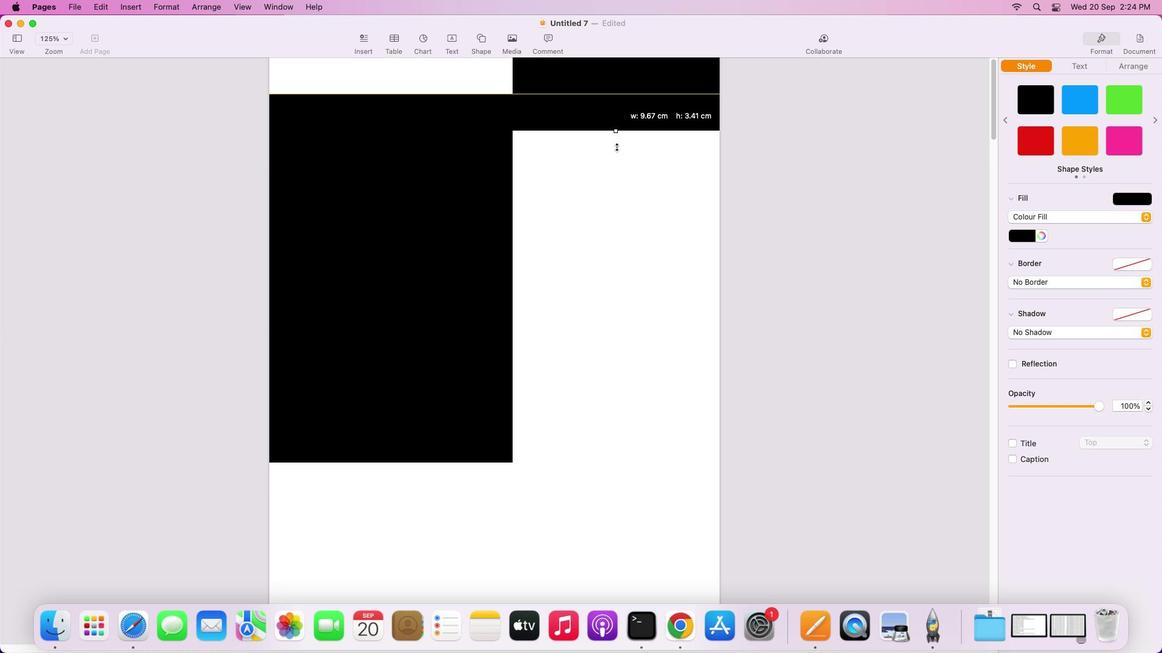 
Action: Mouse pressed left at (624, 141)
Screenshot: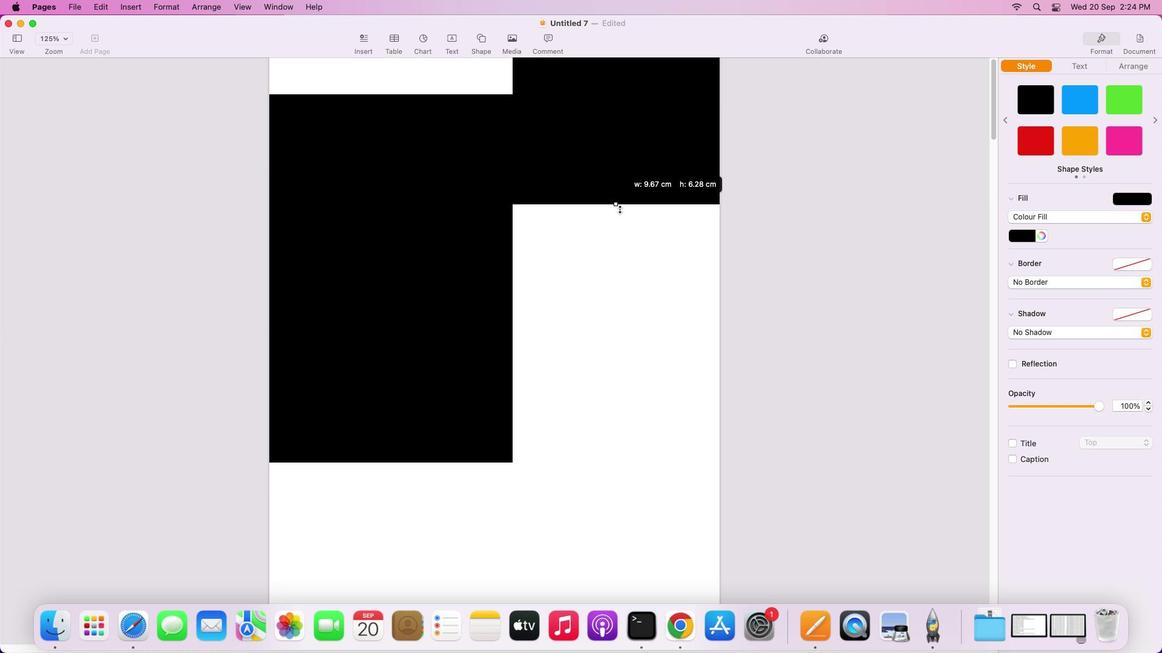 
Action: Mouse moved to (632, 540)
Screenshot: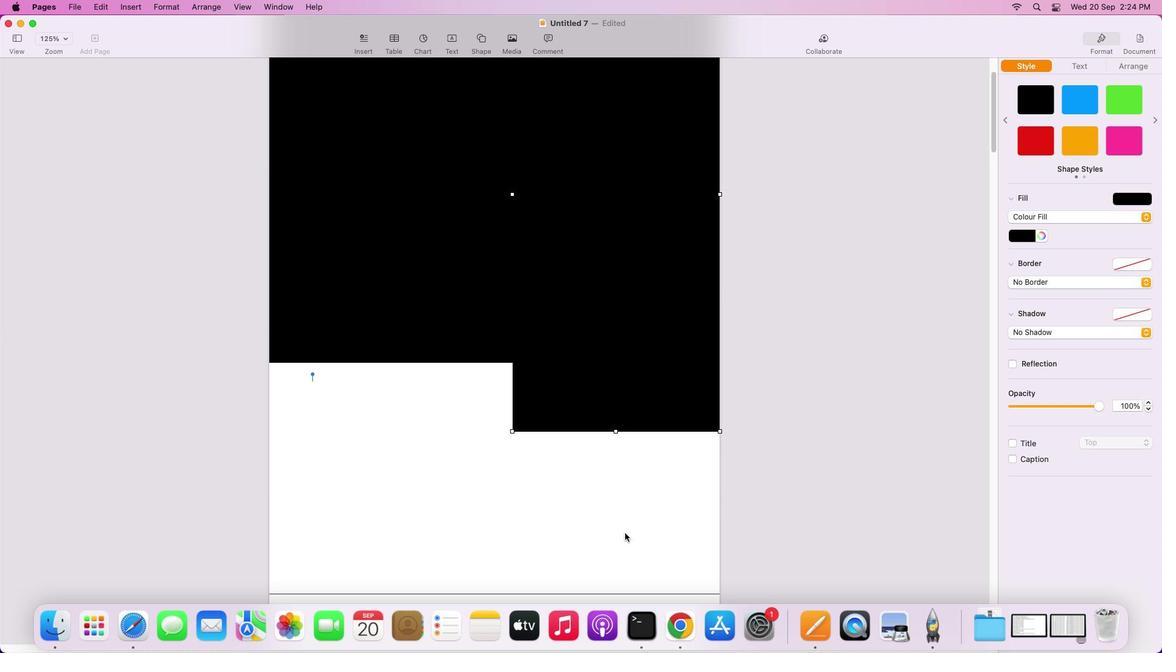 
Action: Mouse scrolled (632, 540) with delta (7, 6)
Screenshot: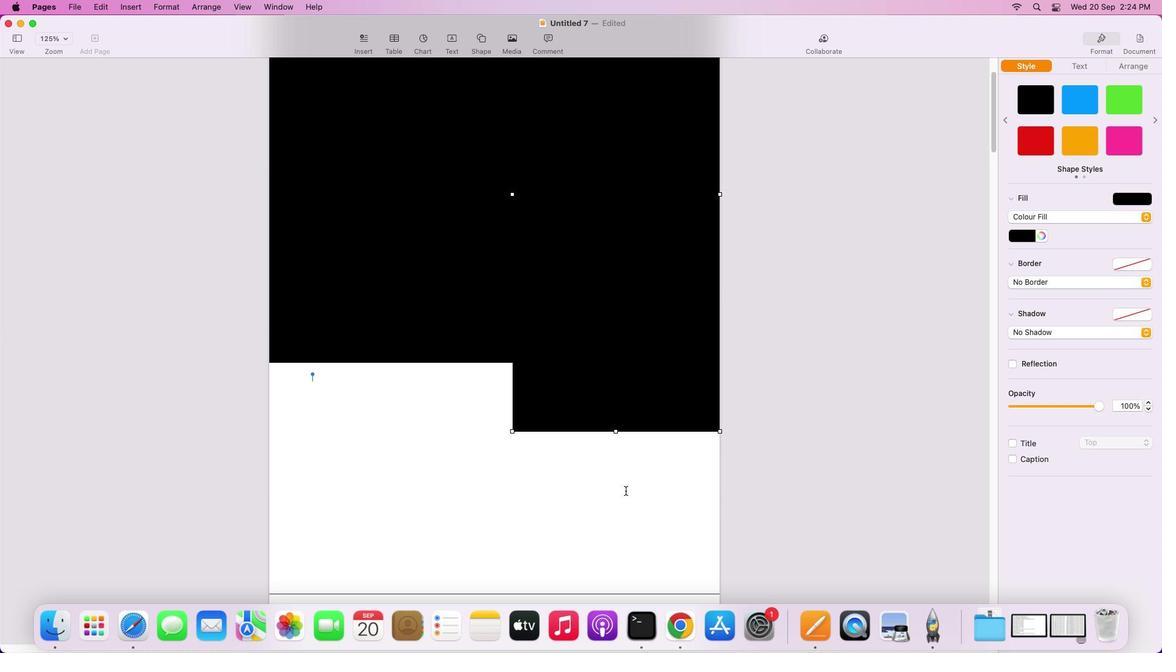 
Action: Mouse scrolled (632, 540) with delta (7, 6)
Screenshot: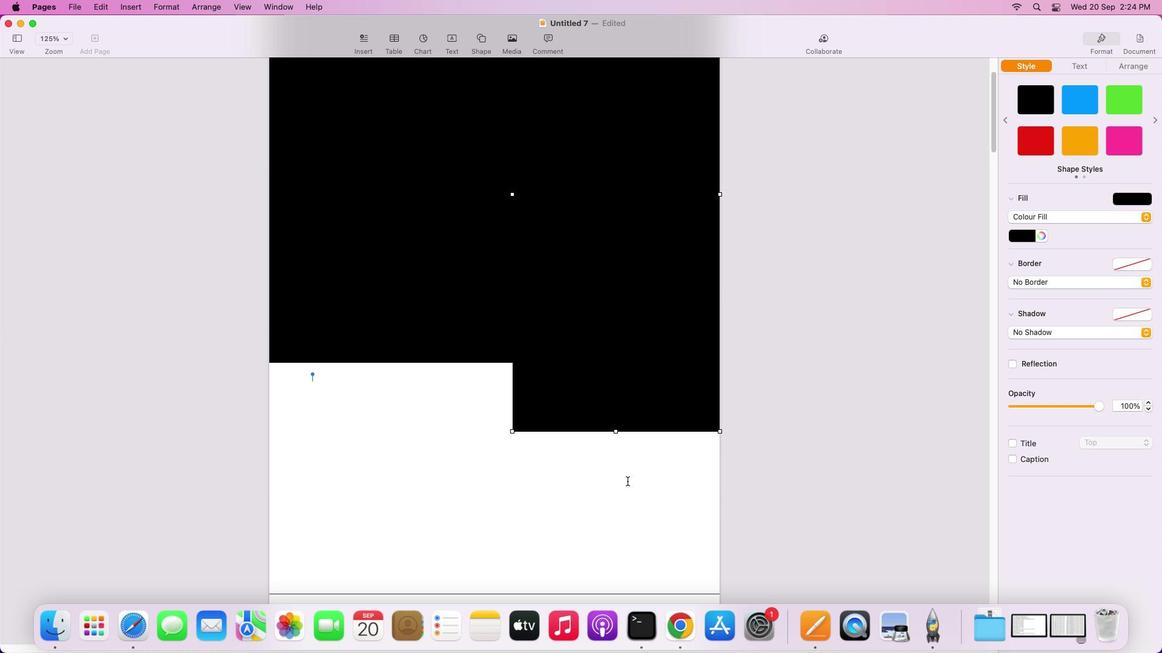 
Action: Mouse scrolled (632, 540) with delta (7, 5)
Screenshot: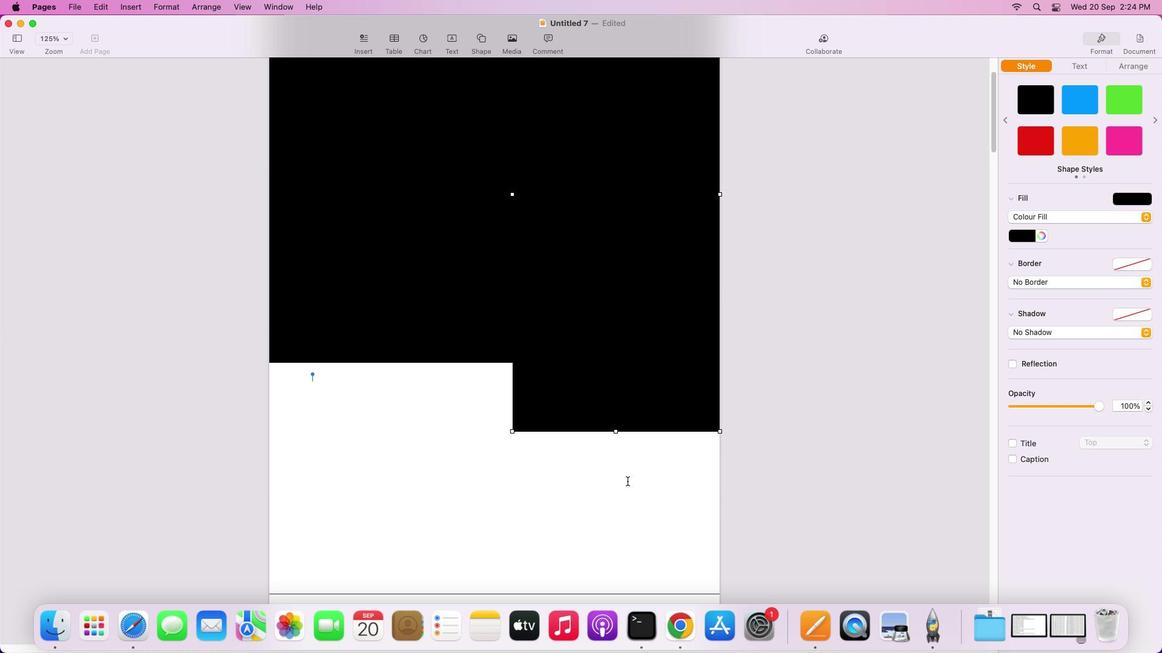 
Action: Mouse scrolled (632, 540) with delta (7, 4)
Screenshot: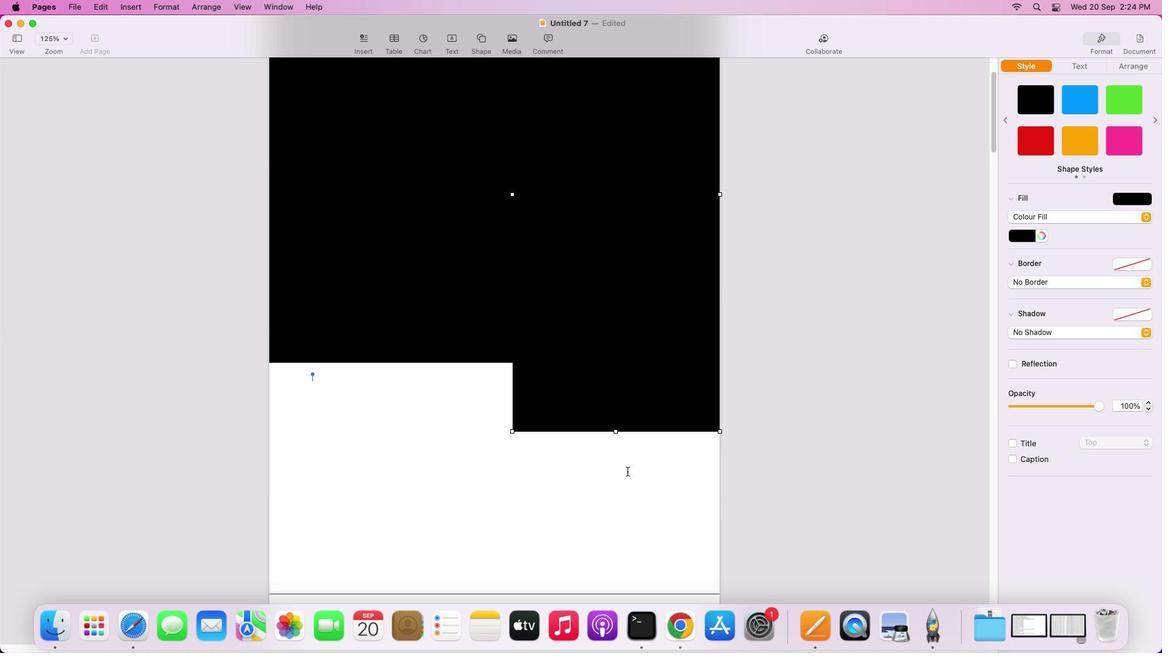 
Action: Mouse scrolled (632, 540) with delta (7, 3)
Screenshot: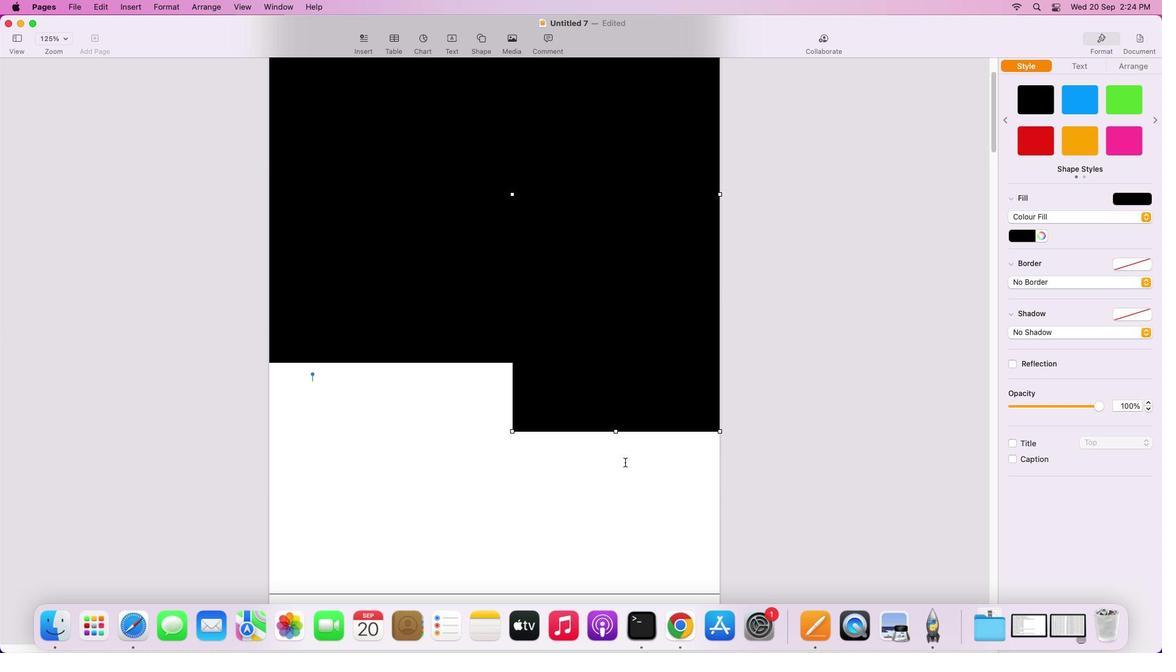 
Action: Mouse moved to (623, 438)
Screenshot: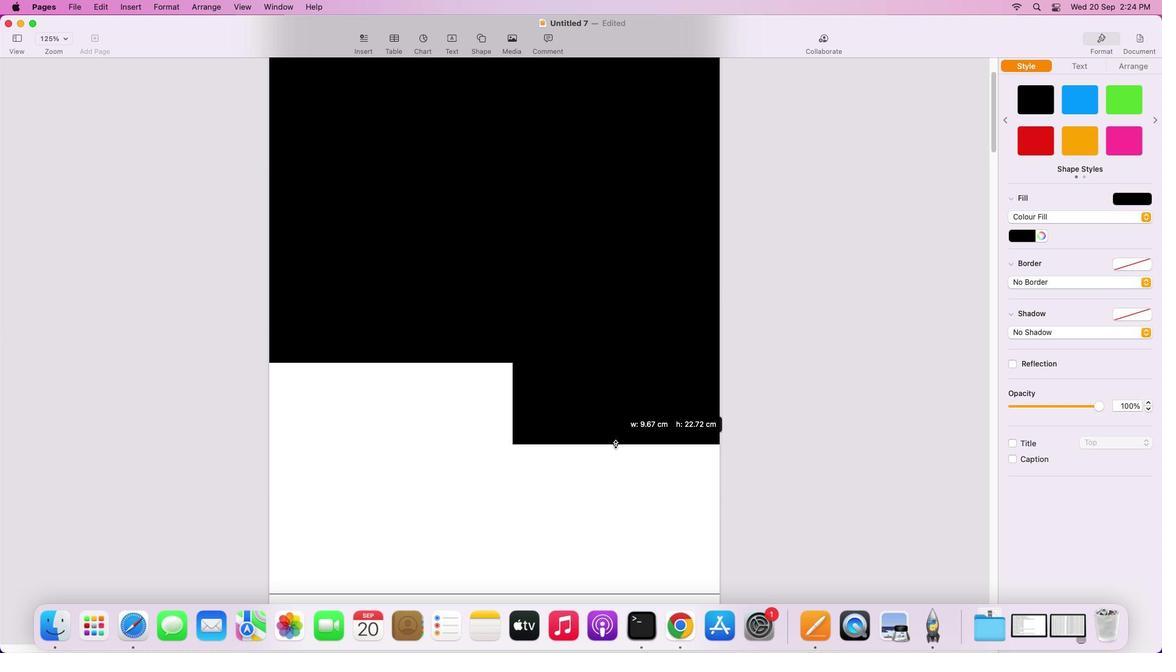
Action: Mouse pressed left at (623, 438)
Screenshot: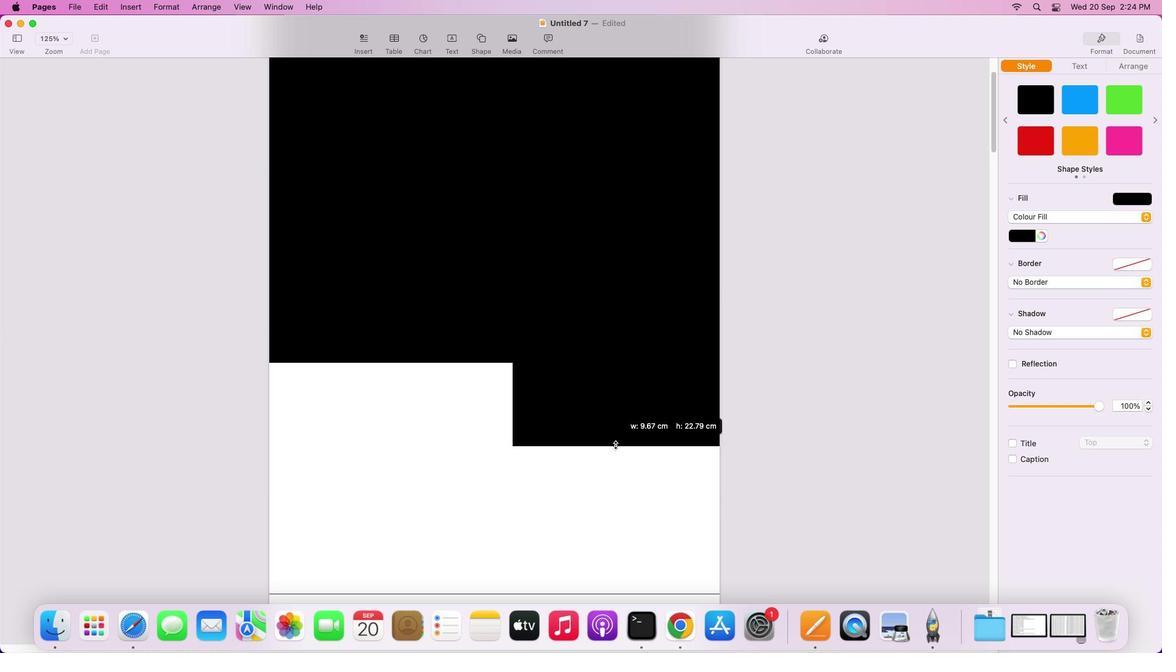 
Action: Mouse moved to (621, 480)
Screenshot: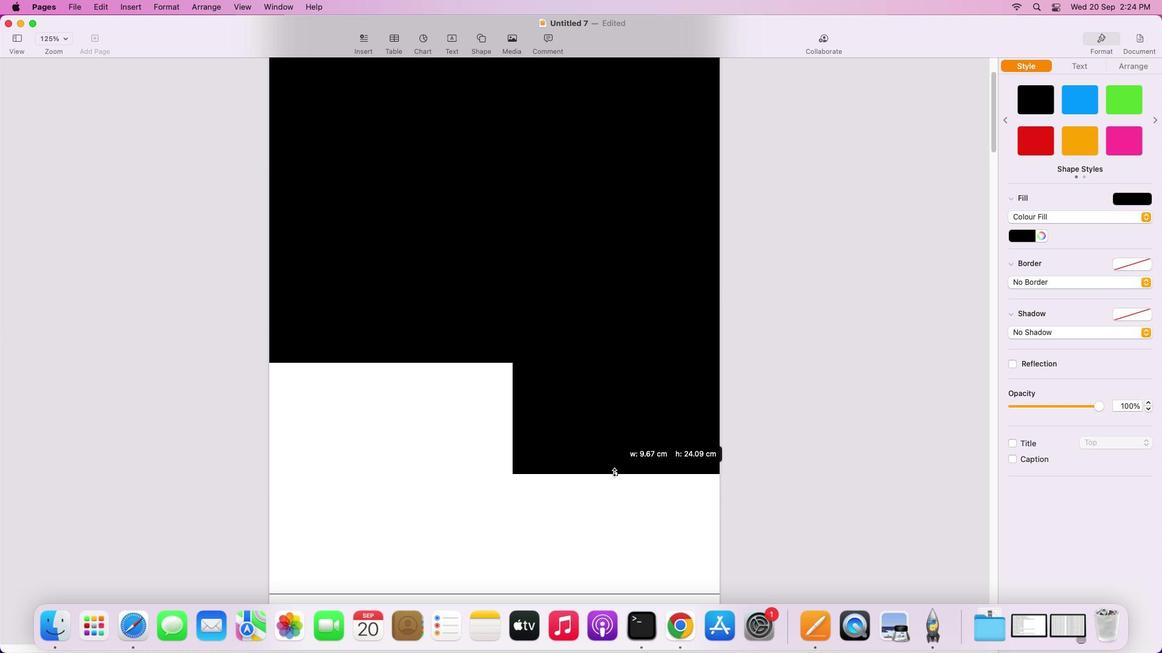 
Action: Mouse scrolled (621, 480) with delta (7, 6)
Screenshot: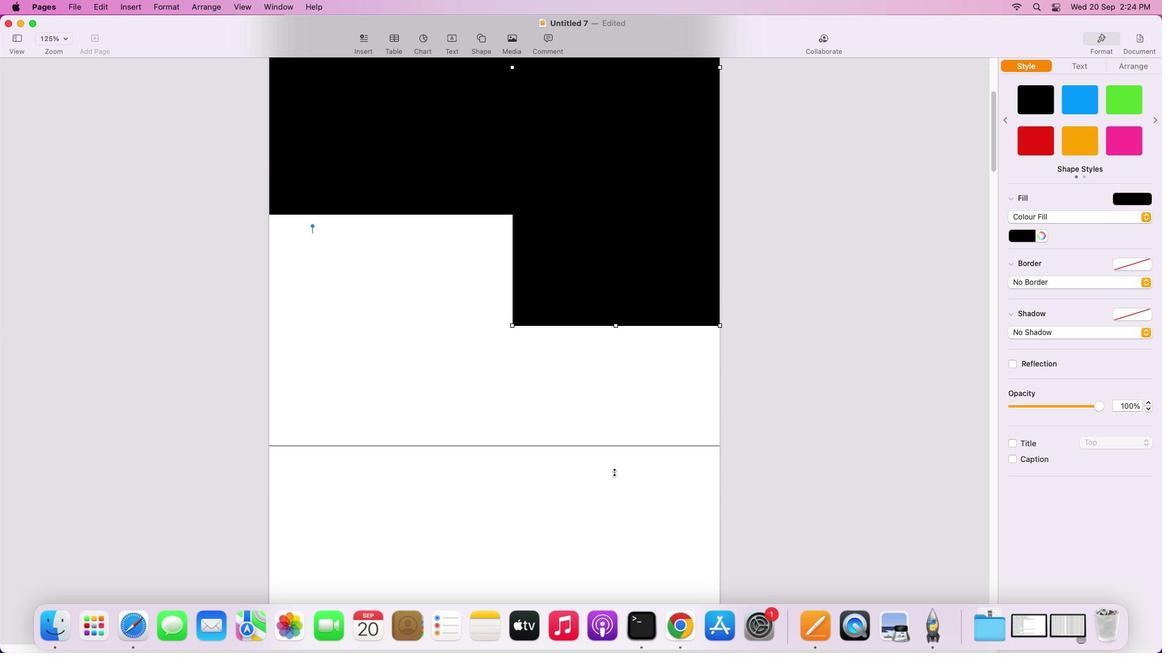 
Action: Mouse scrolled (621, 480) with delta (7, 6)
Screenshot: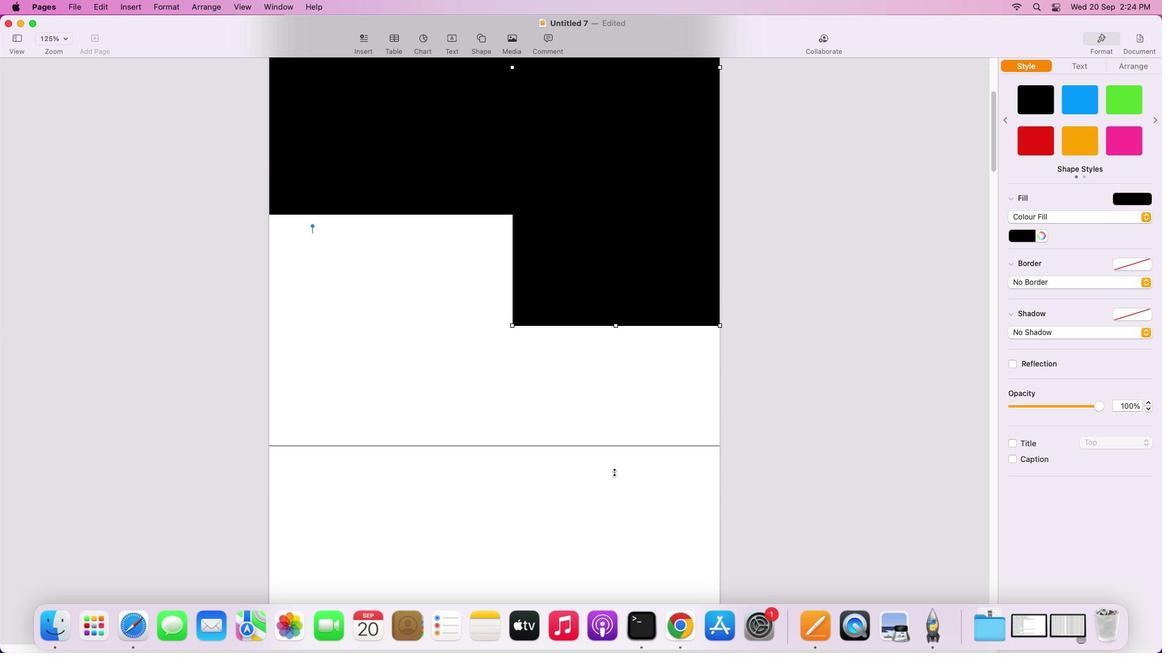 
Action: Mouse scrolled (621, 480) with delta (7, 4)
Screenshot: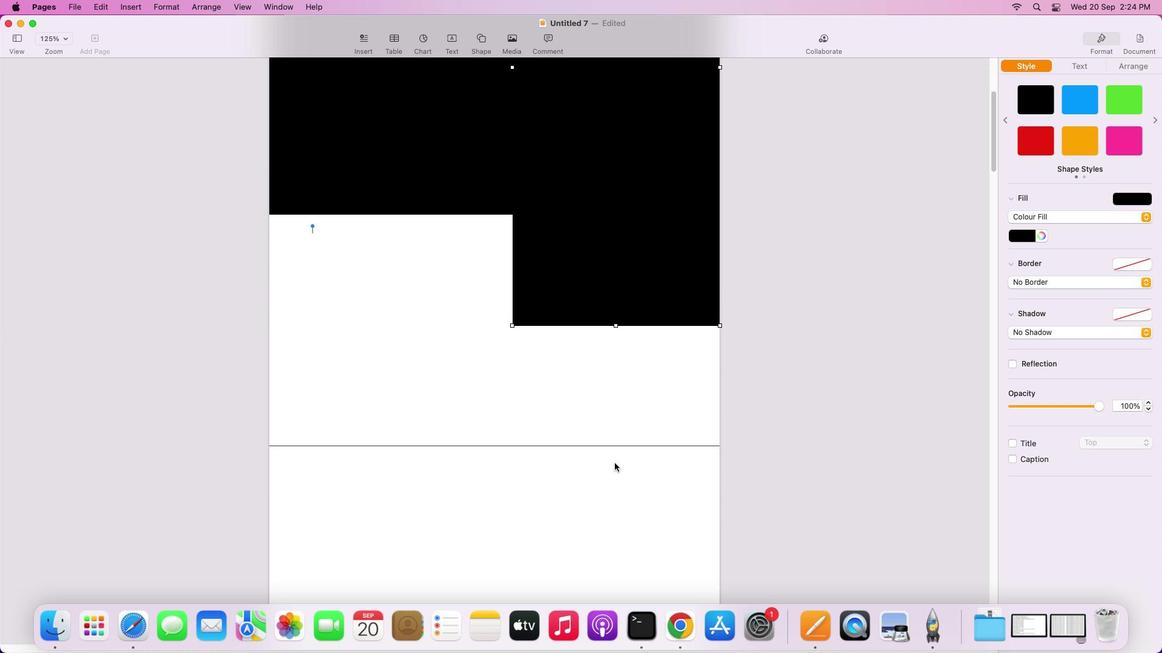 
Action: Mouse scrolled (621, 480) with delta (7, 4)
Screenshot: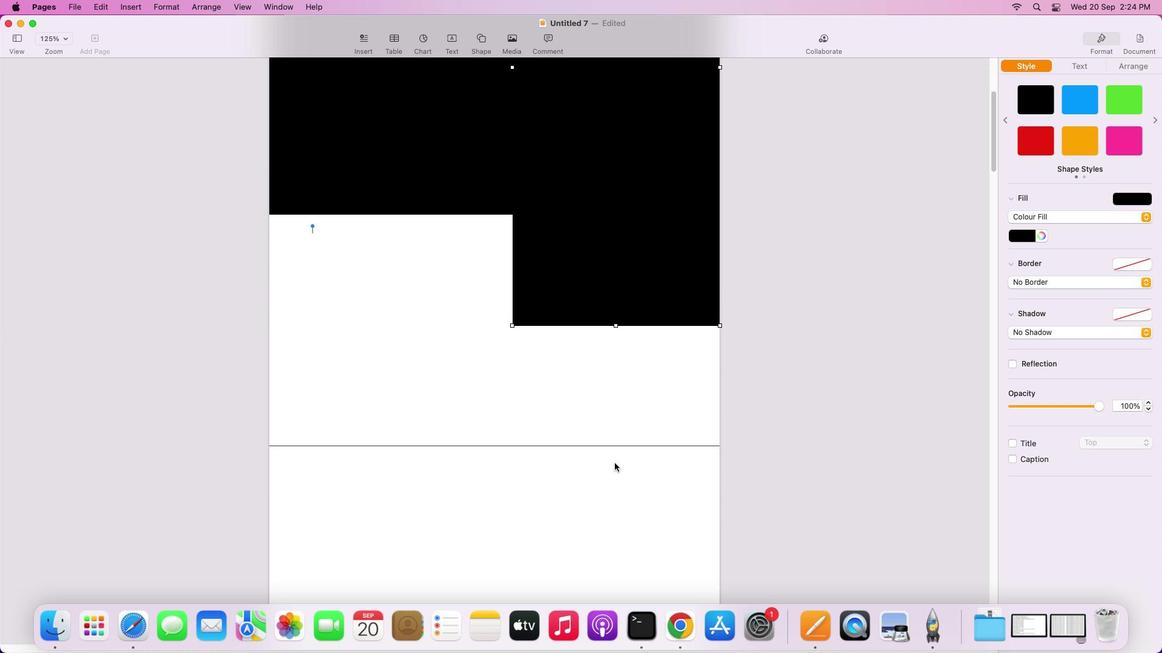 
Action: Mouse scrolled (621, 480) with delta (7, 3)
Screenshot: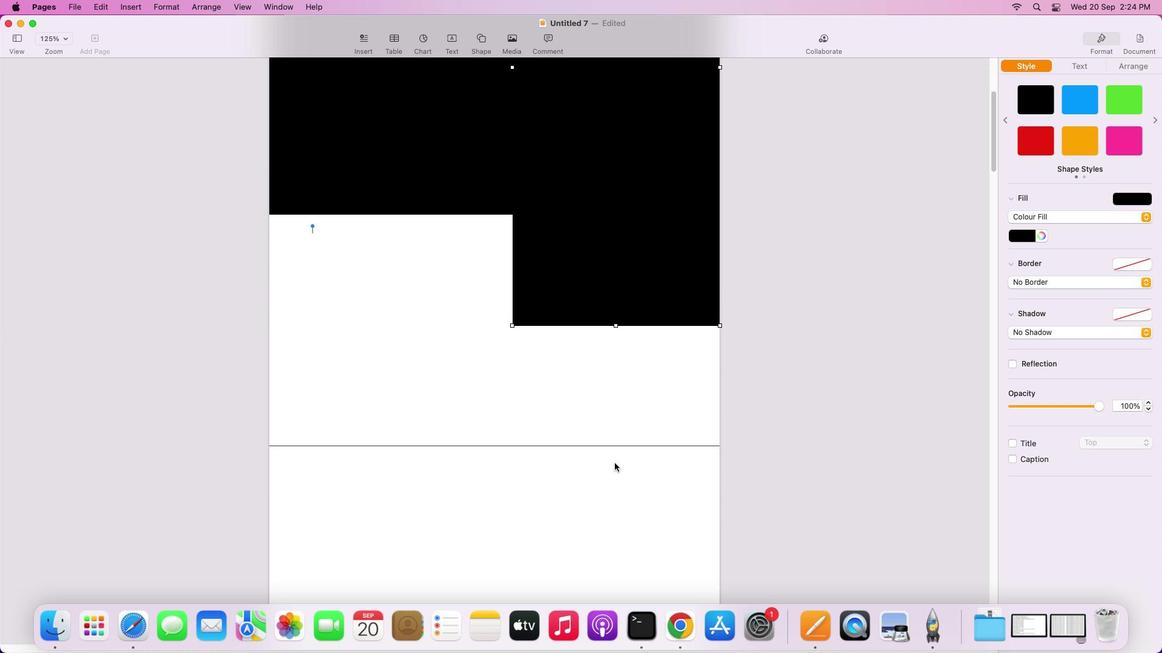 
Action: Mouse scrolled (621, 480) with delta (7, 3)
Screenshot: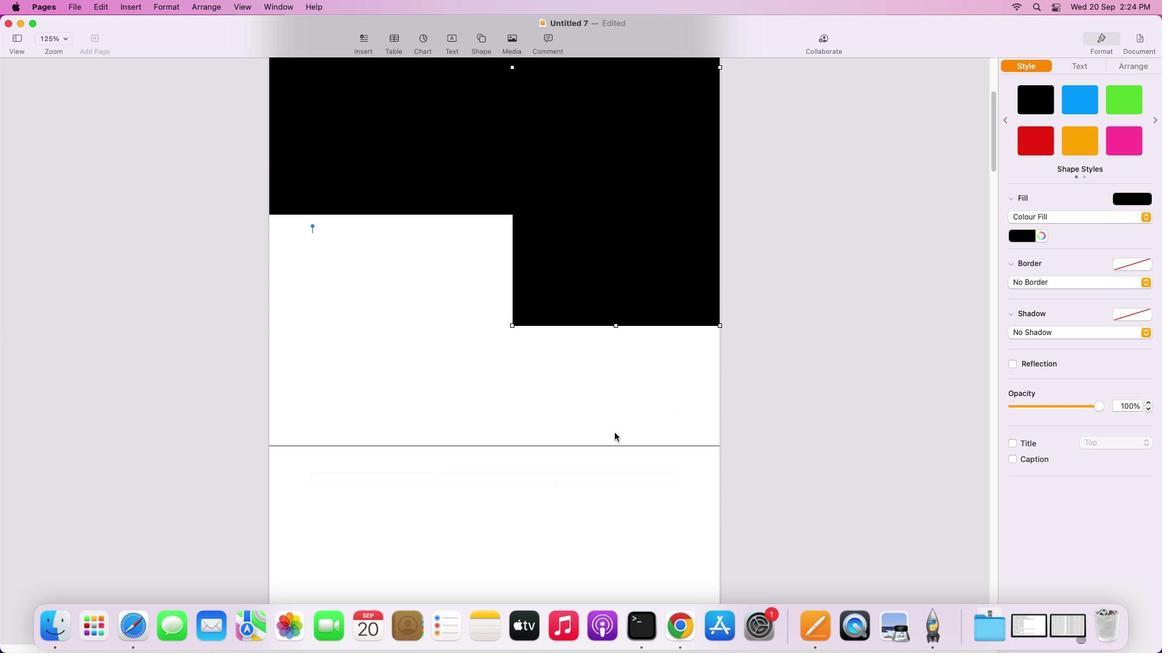 
Action: Mouse moved to (619, 372)
Screenshot: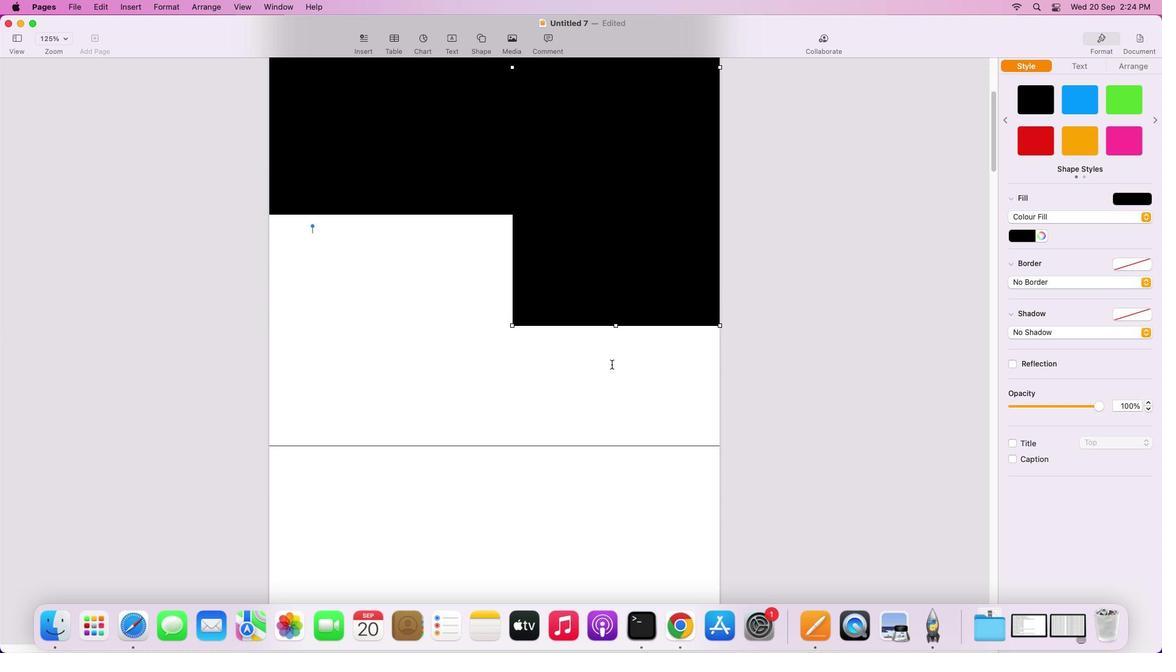 
Action: Mouse pressed left at (619, 372)
Screenshot: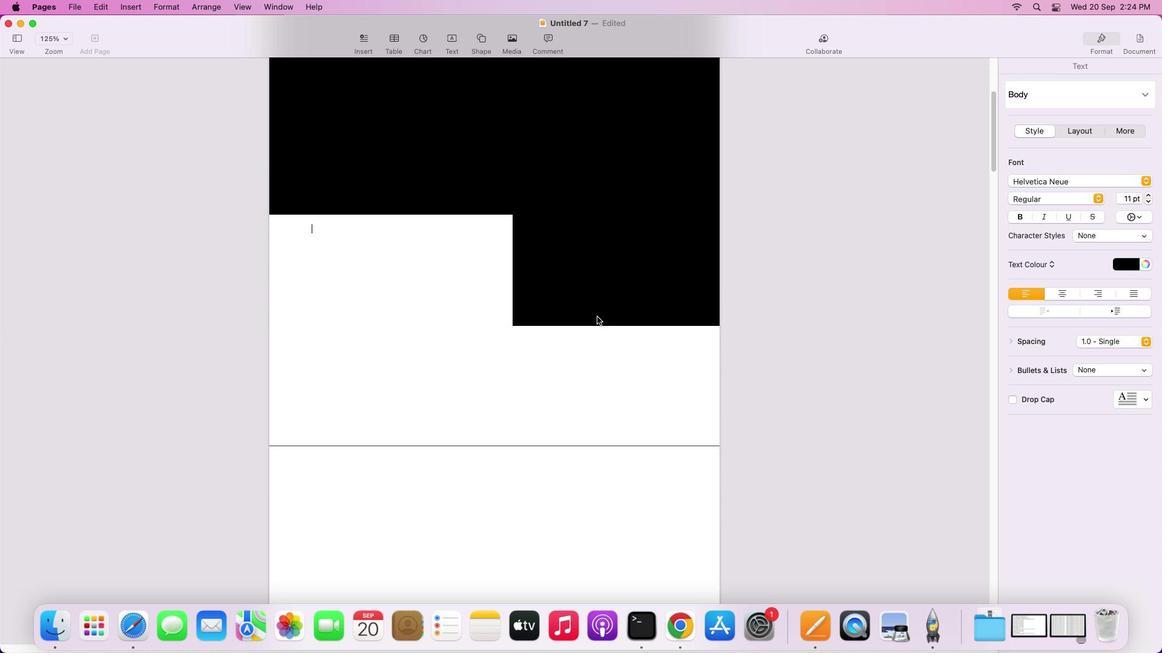 
Action: Mouse moved to (491, 43)
Screenshot: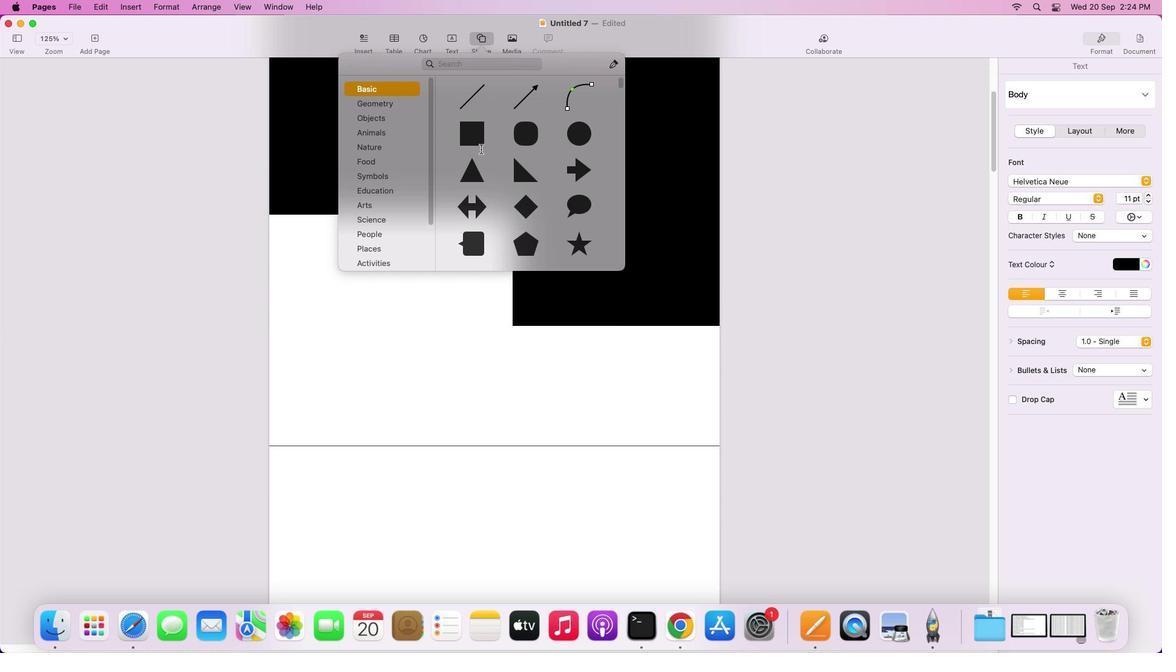 
Action: Mouse pressed left at (491, 43)
Screenshot: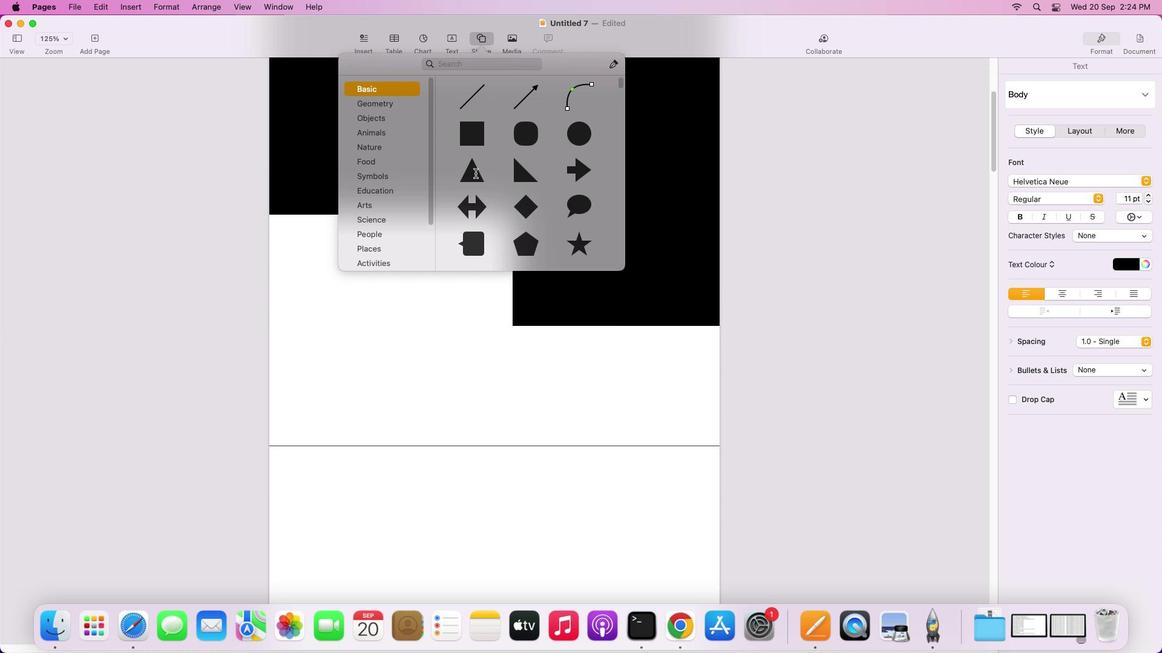 
Action: Mouse moved to (483, 144)
Screenshot: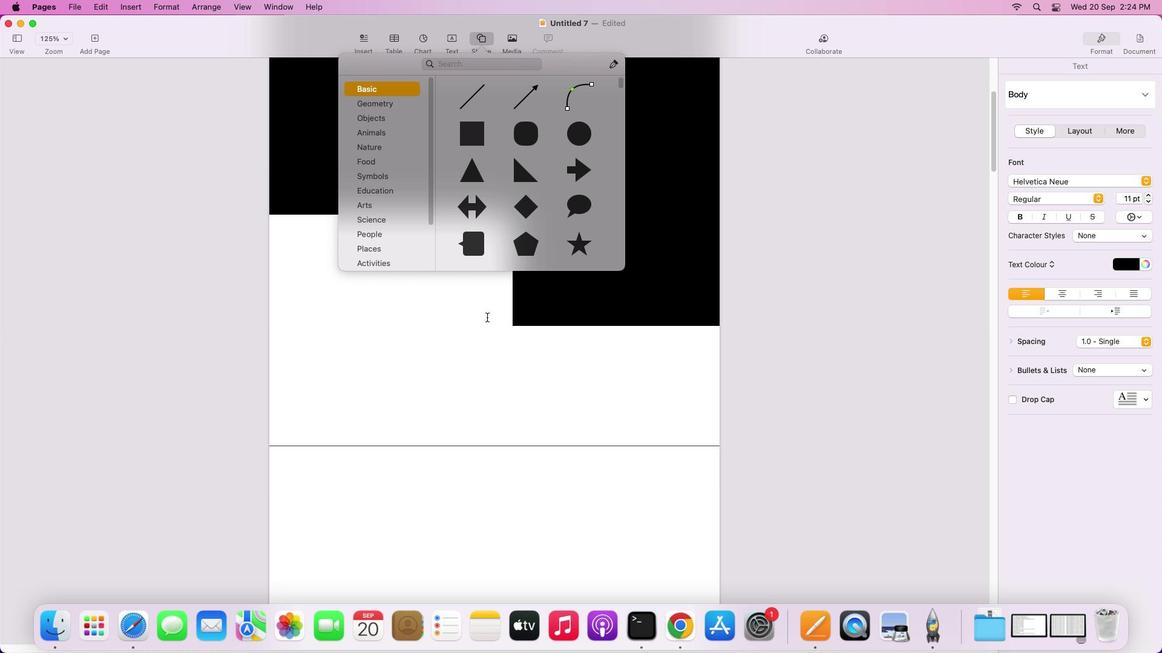 
Action: Mouse pressed left at (483, 144)
Screenshot: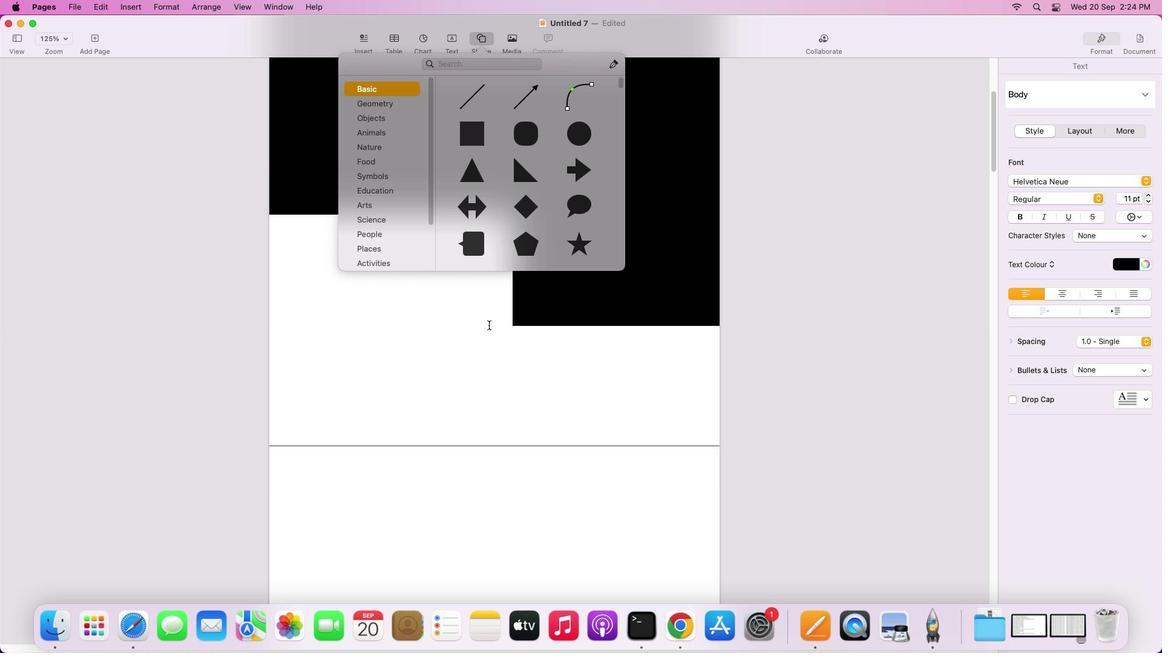 
Action: Mouse moved to (496, 299)
Screenshot: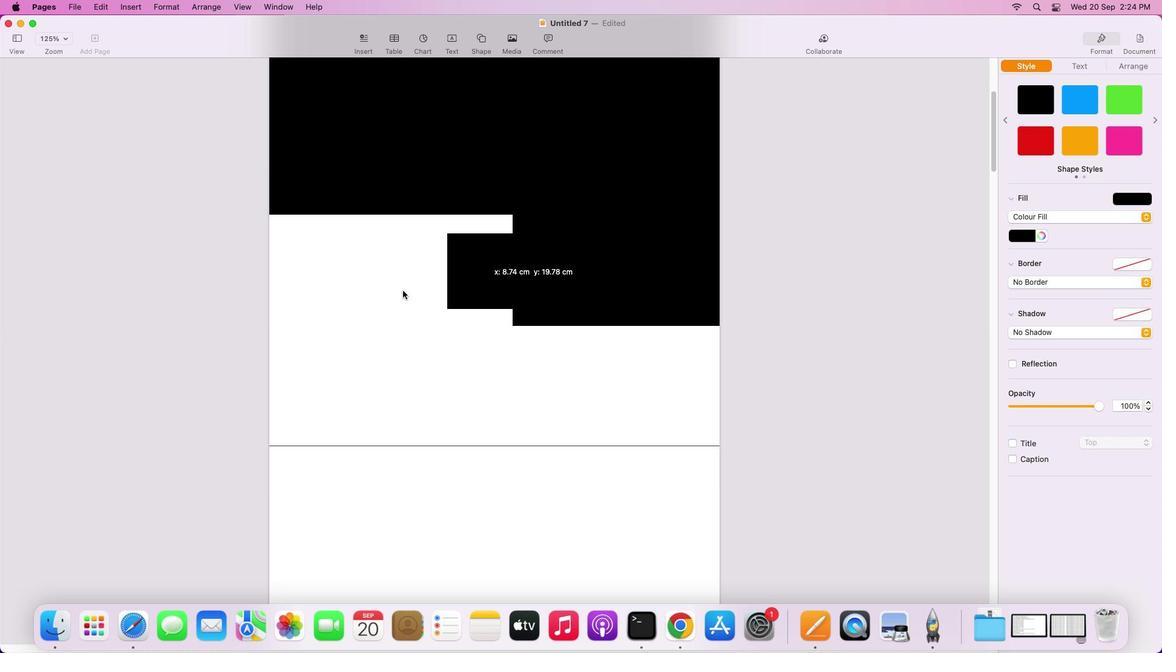 
Action: Mouse pressed left at (496, 299)
Screenshot: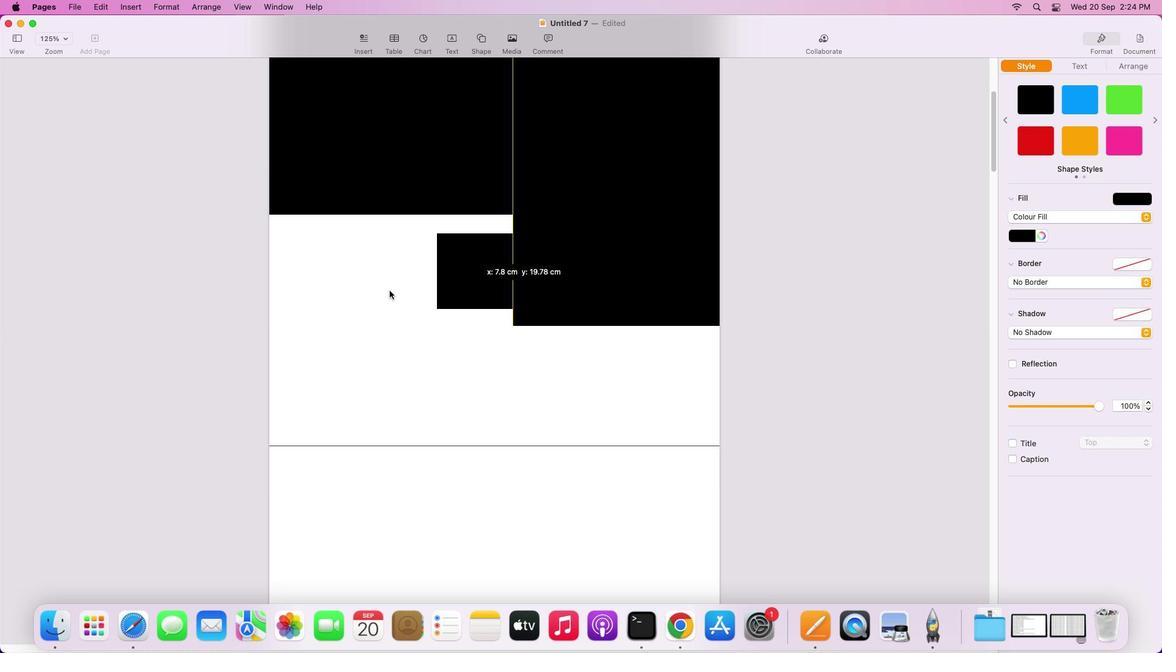 
Action: Mouse moved to (451, 165)
Screenshot: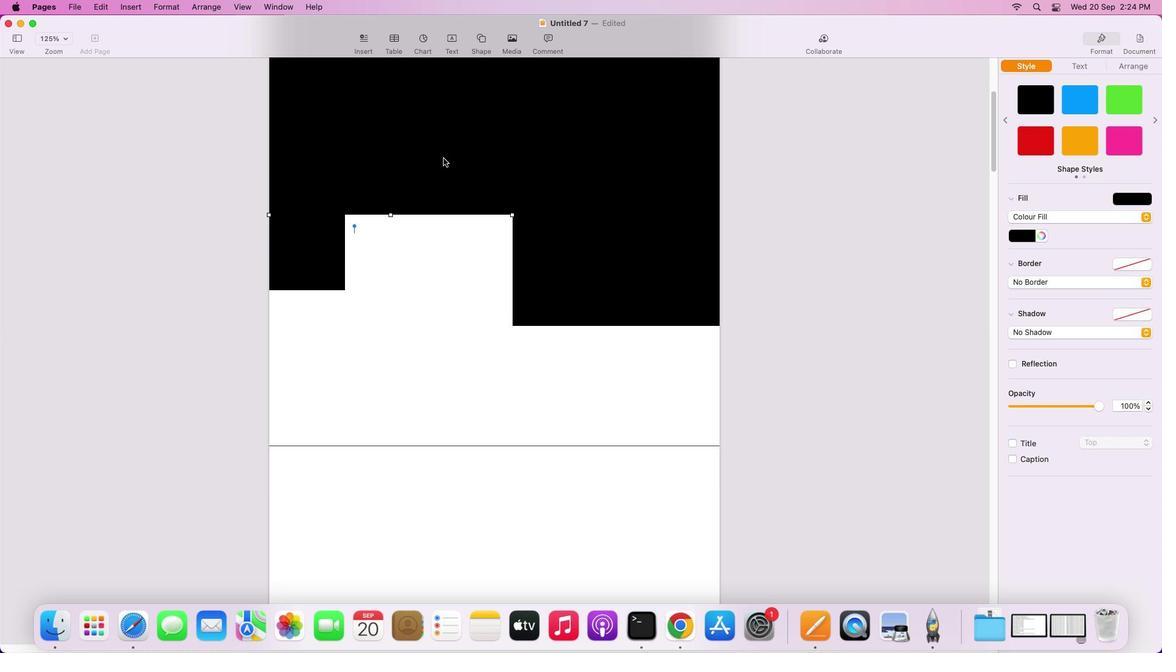 
Action: Mouse pressed left at (451, 165)
Screenshot: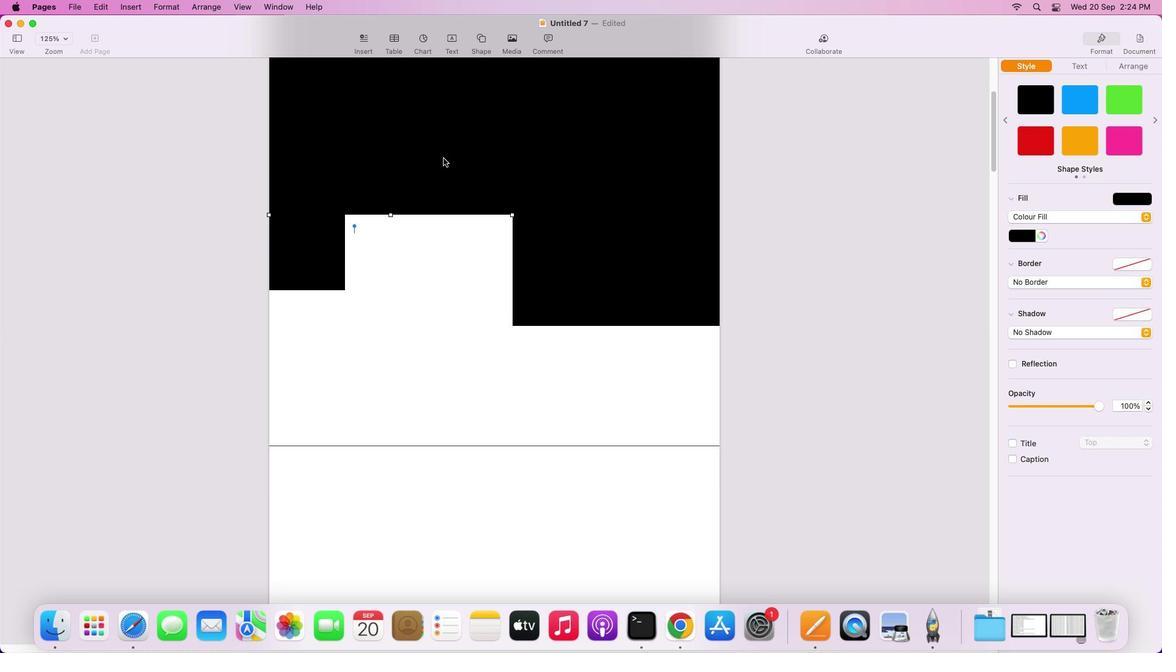 
Action: Mouse moved to (1086, 105)
Screenshot: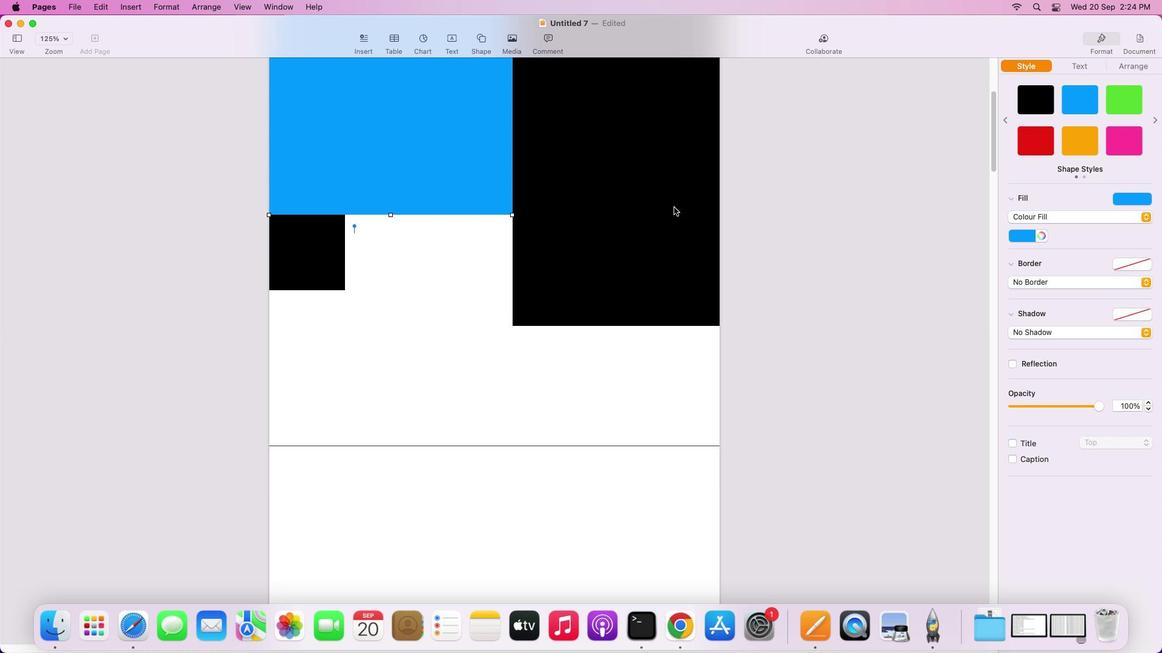 
Action: Mouse pressed left at (1086, 105)
Screenshot: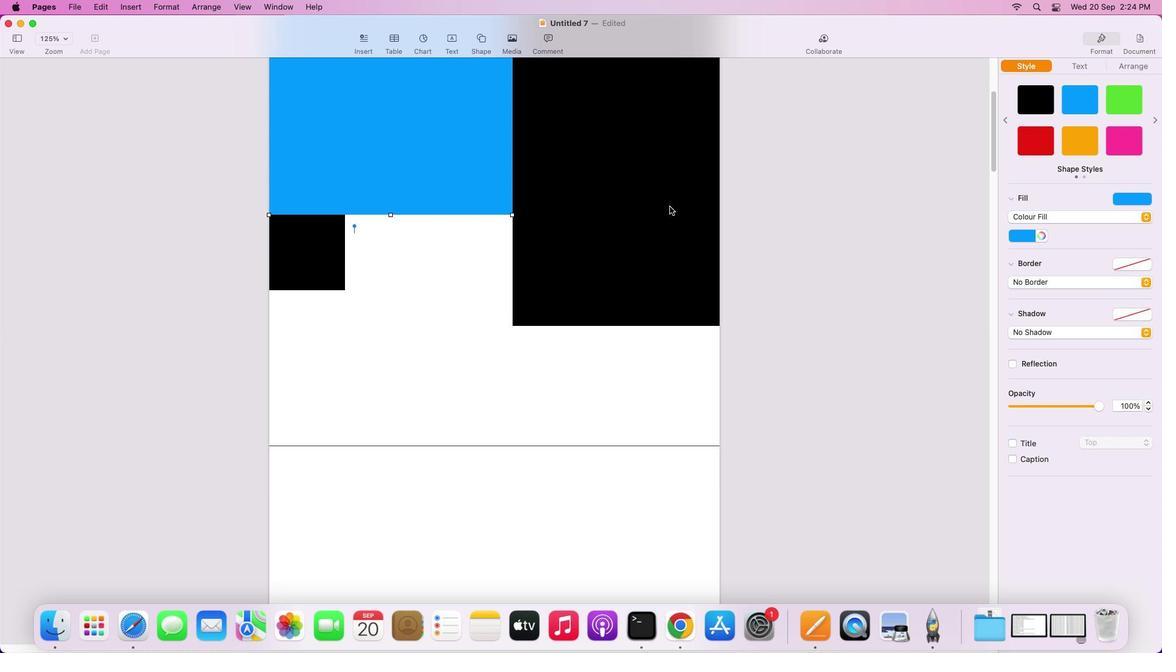 
Action: Mouse moved to (632, 217)
Screenshot: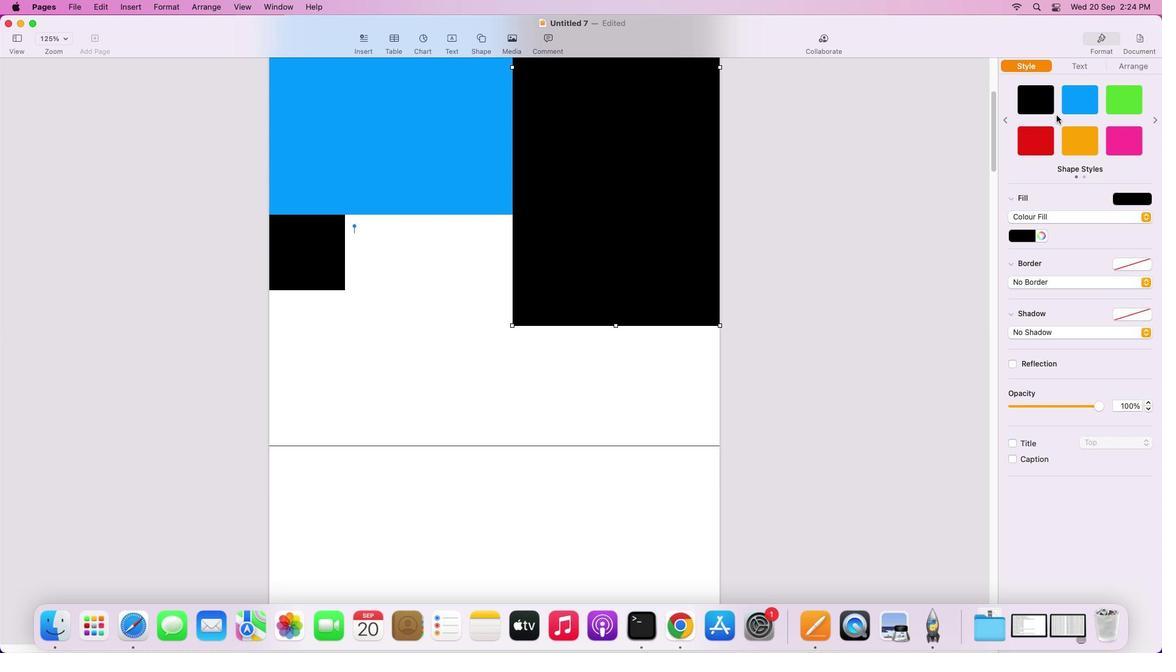 
Action: Mouse pressed left at (632, 217)
Screenshot: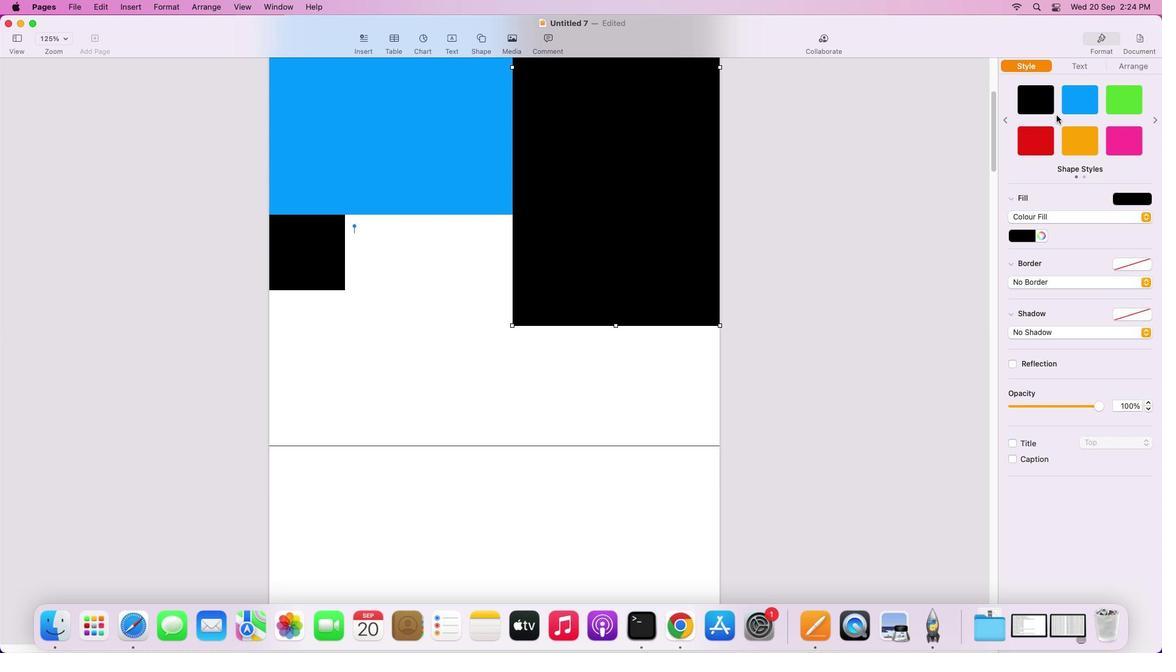 
Action: Mouse moved to (1128, 108)
Screenshot: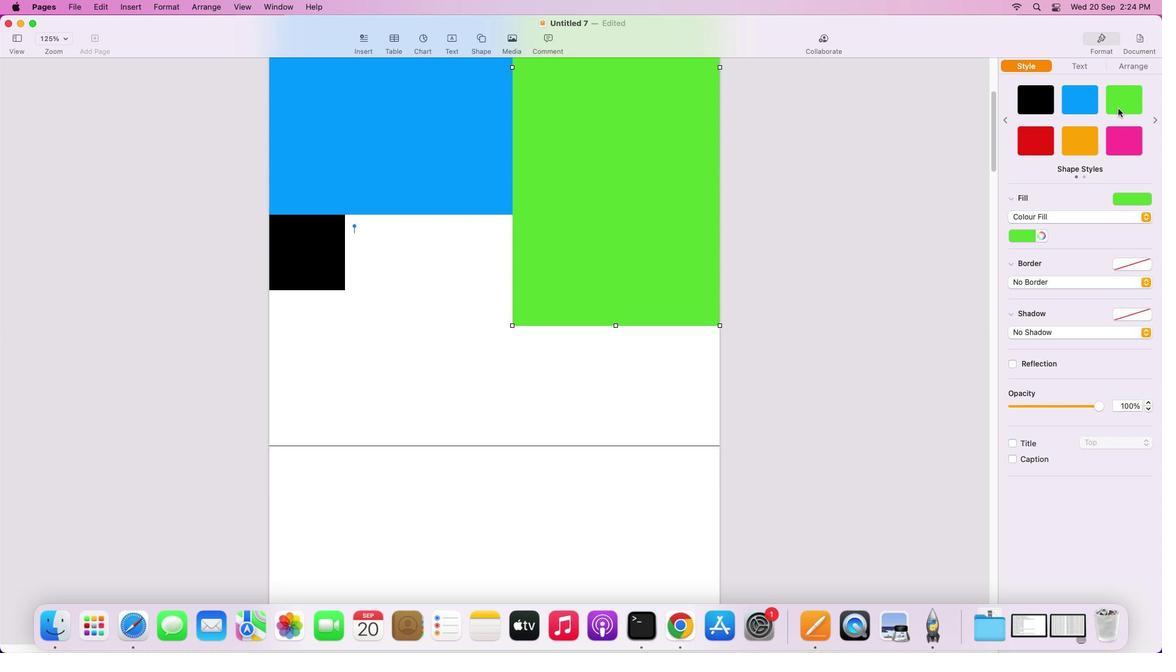 
Action: Mouse pressed left at (1128, 108)
Screenshot: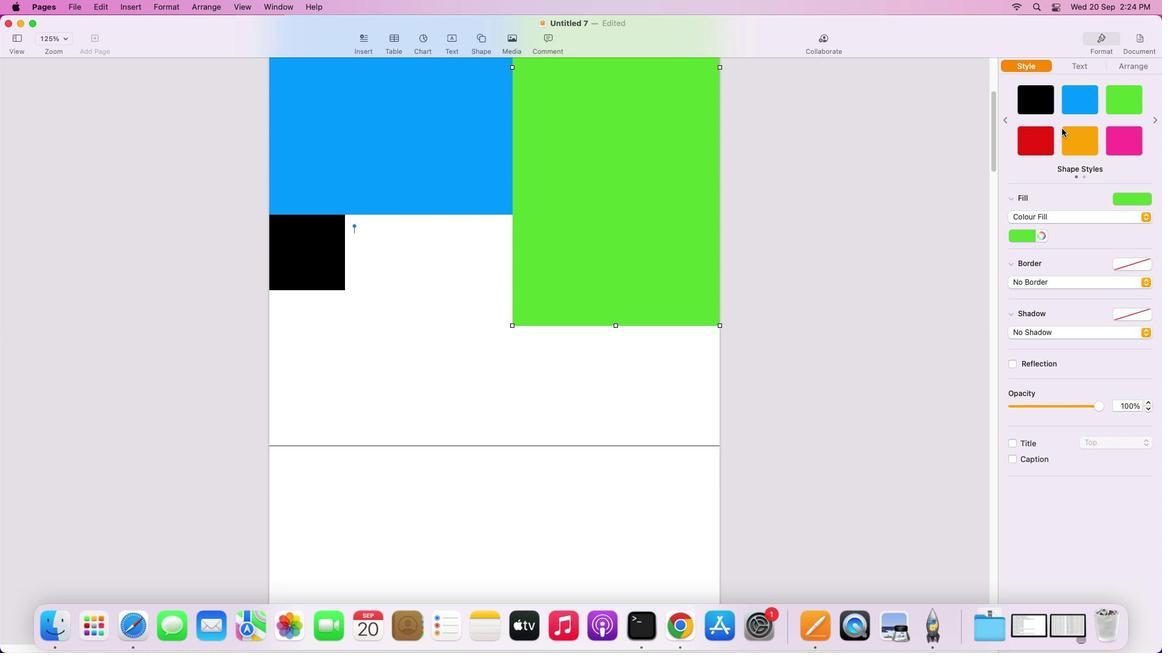 
Action: Mouse moved to (320, 270)
Screenshot: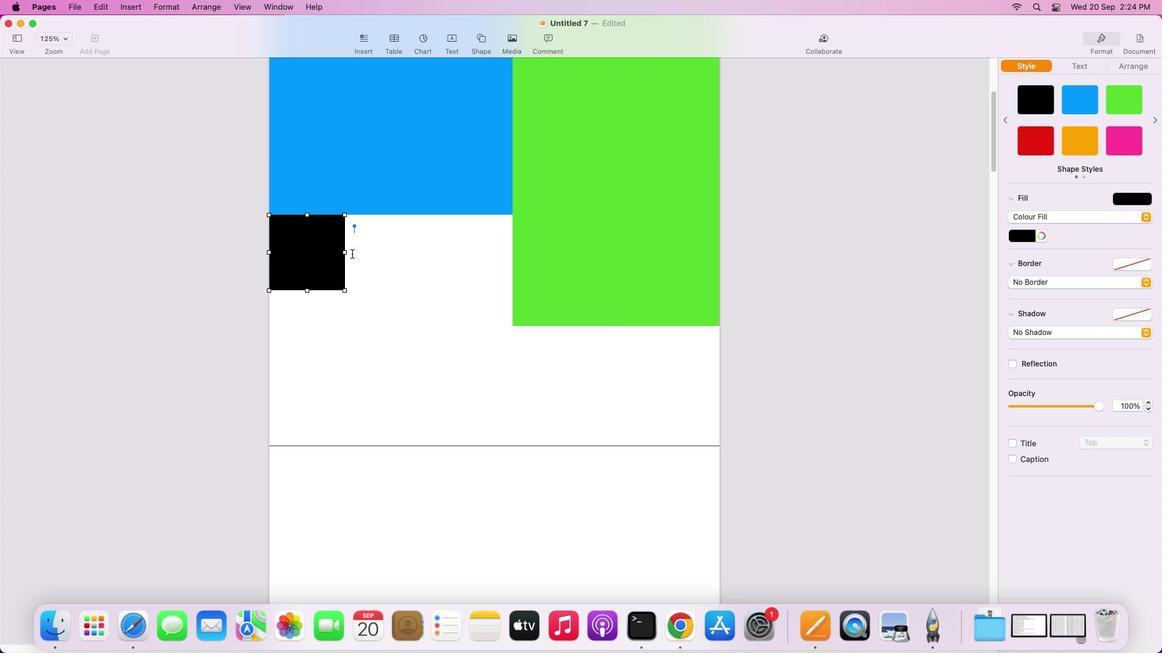 
Action: Mouse pressed left at (320, 270)
Screenshot: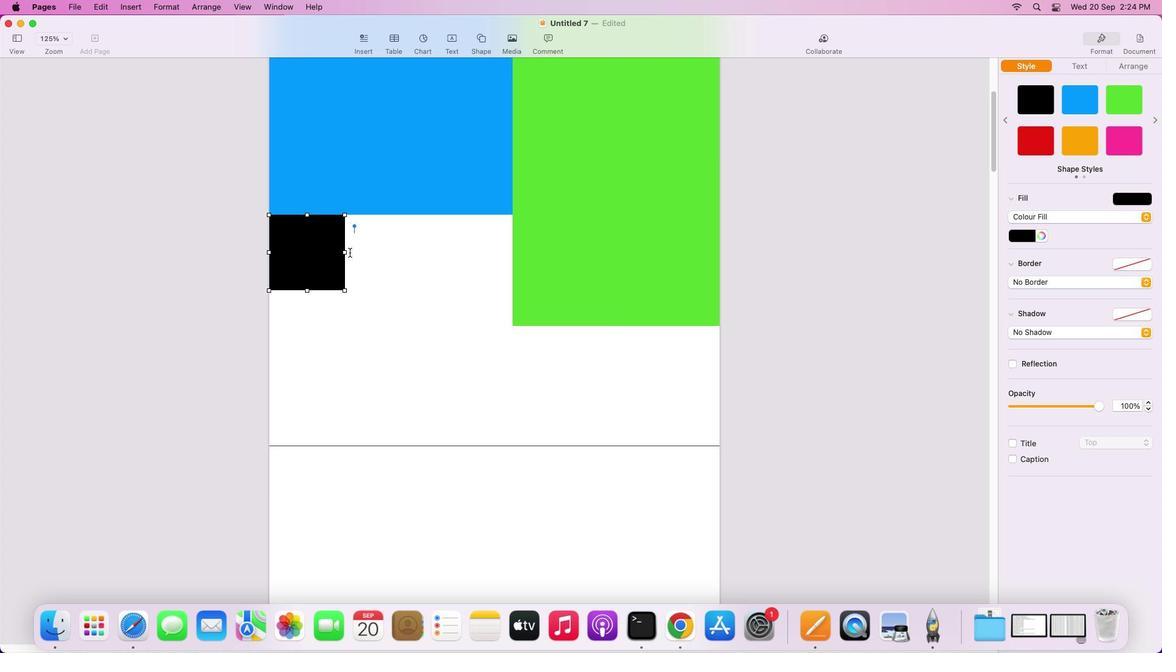 
Action: Mouse moved to (353, 259)
Screenshot: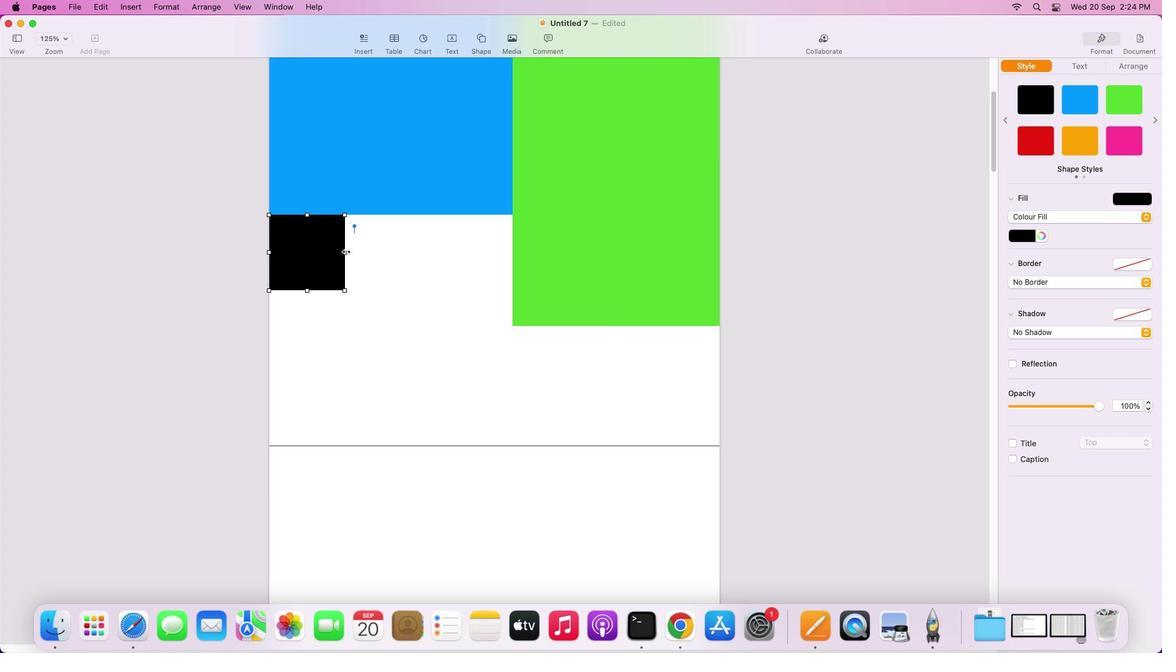 
Action: Mouse pressed left at (353, 259)
Screenshot: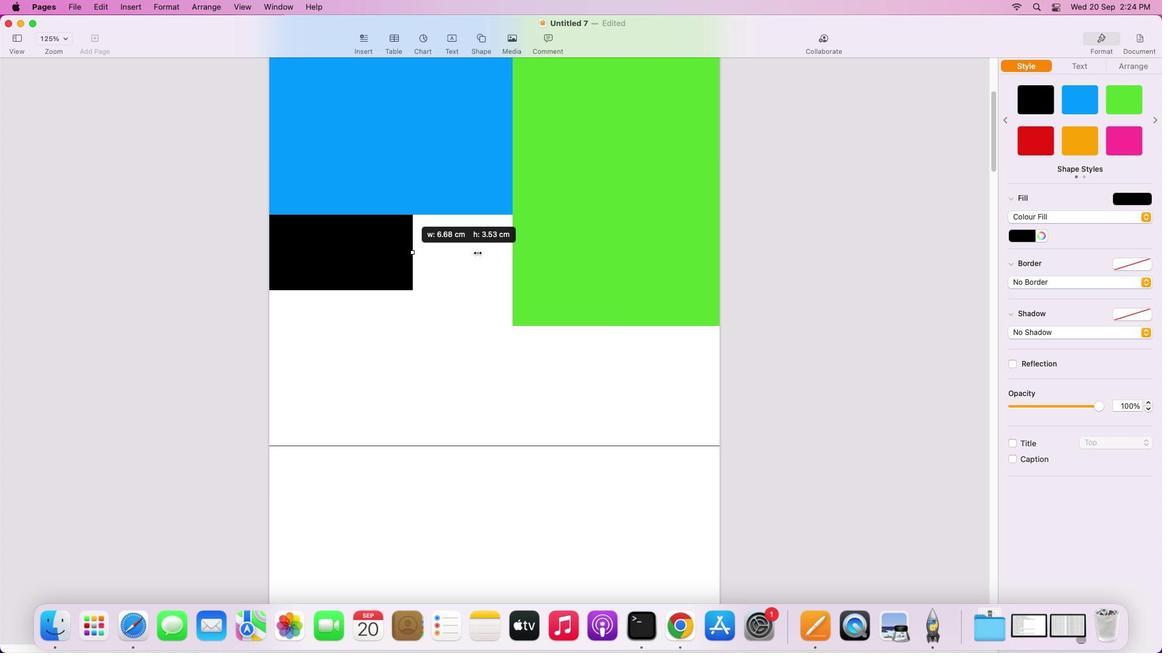 
Action: Mouse moved to (503, 296)
Screenshot: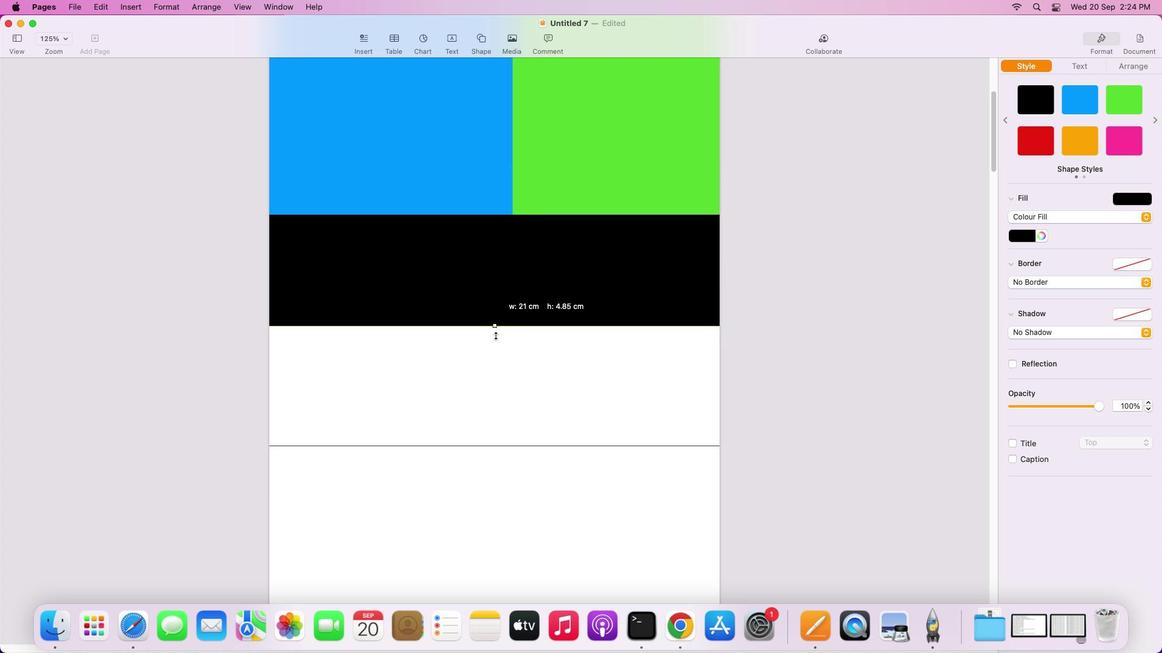 
Action: Mouse pressed left at (503, 296)
Screenshot: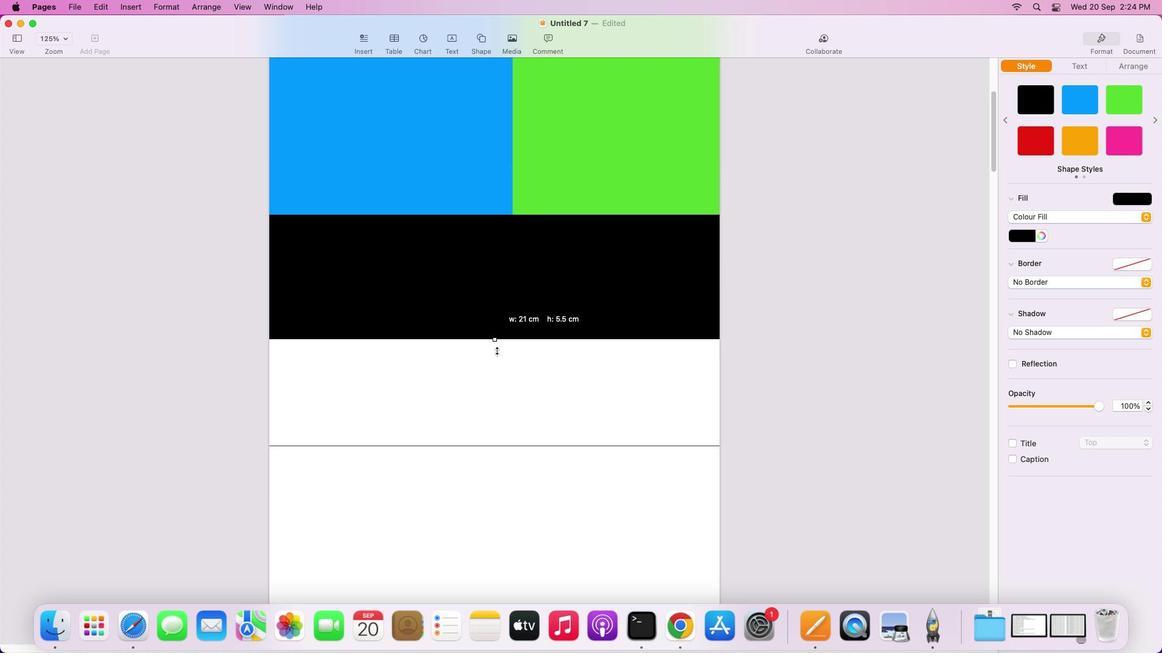 
Action: Mouse moved to (503, 453)
Screenshot: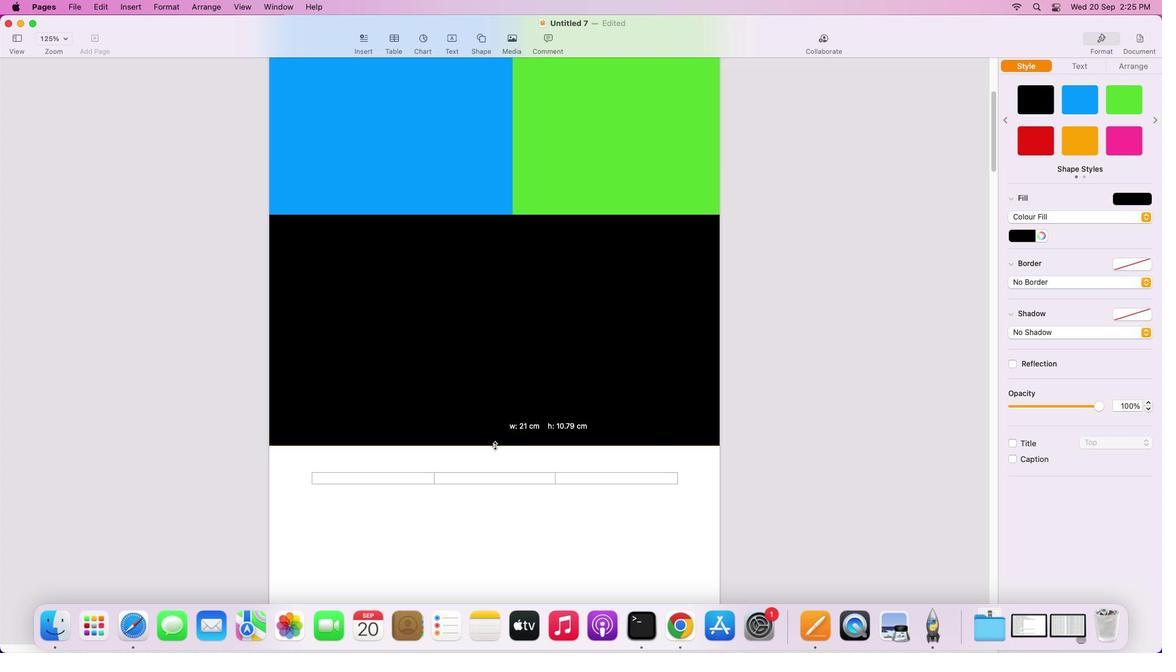 
Action: Mouse pressed left at (503, 453)
Screenshot: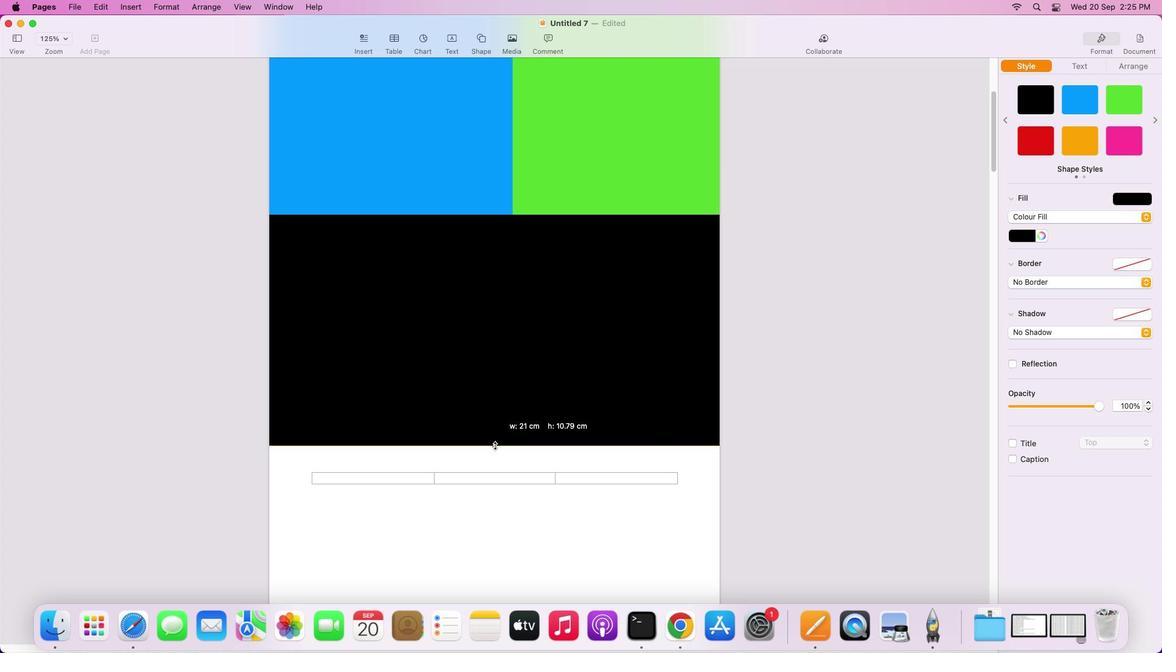 
Action: Mouse moved to (505, 394)
Screenshot: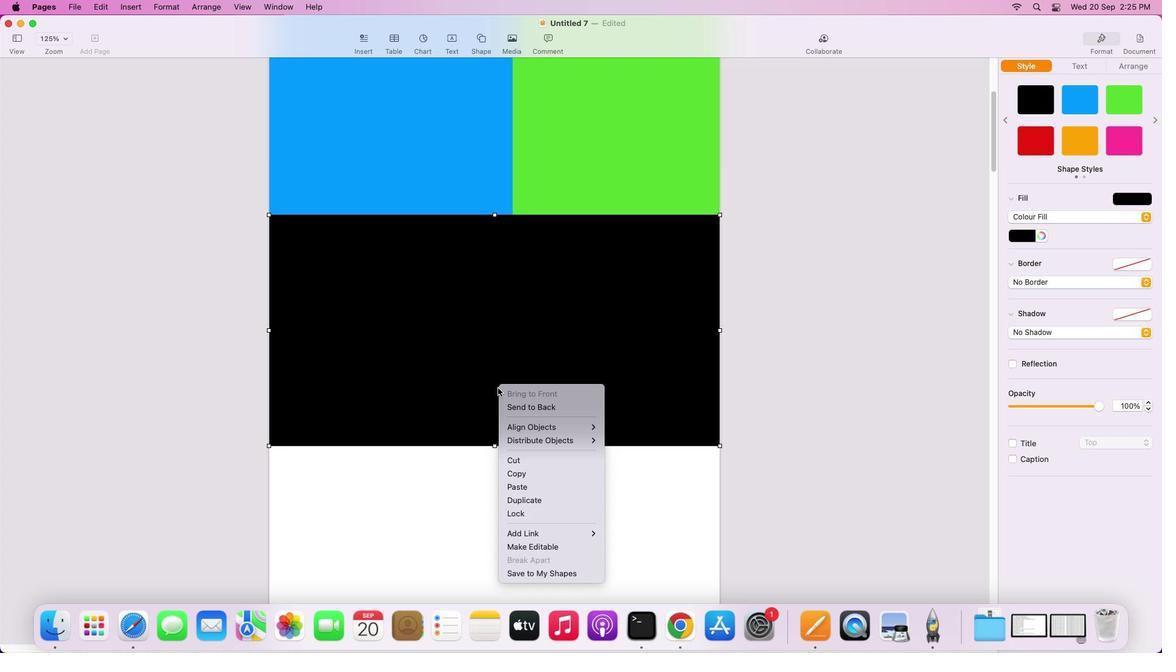 
Action: Mouse pressed right at (505, 394)
Screenshot: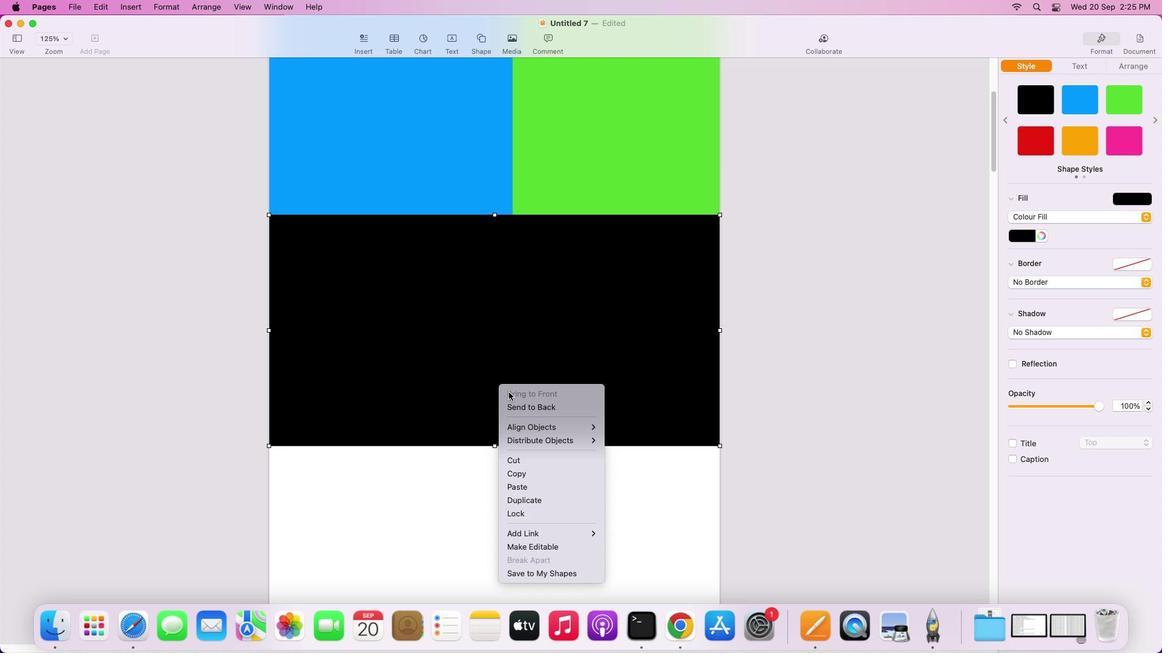 
Action: Mouse moved to (558, 412)
Screenshot: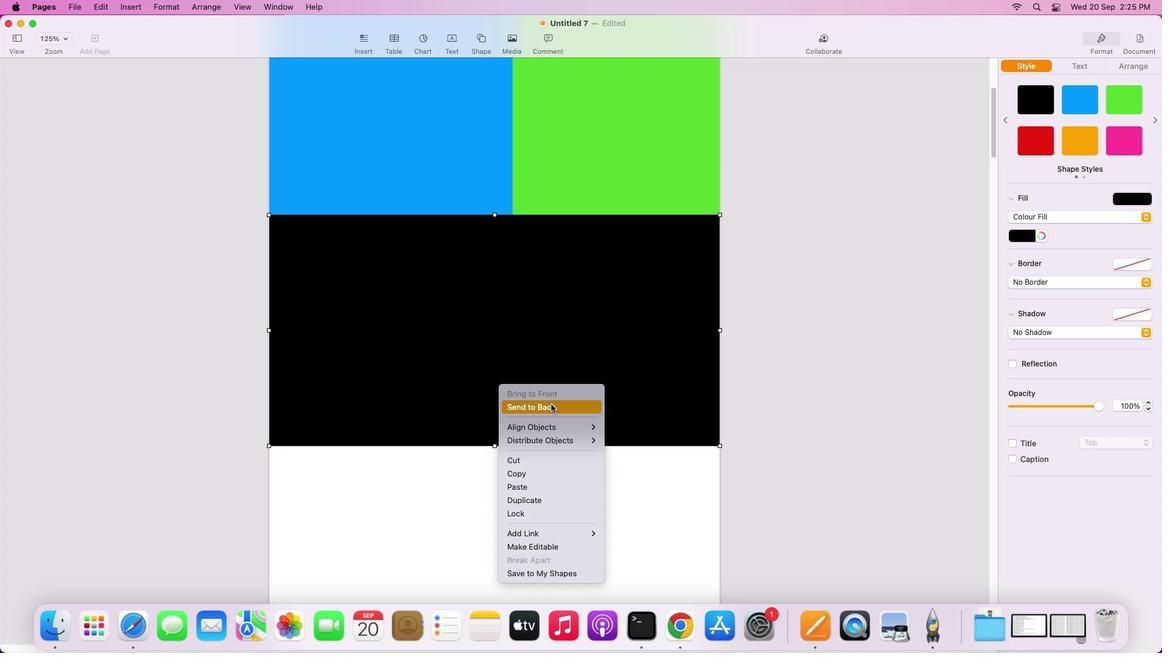
Action: Mouse pressed left at (558, 412)
Screenshot: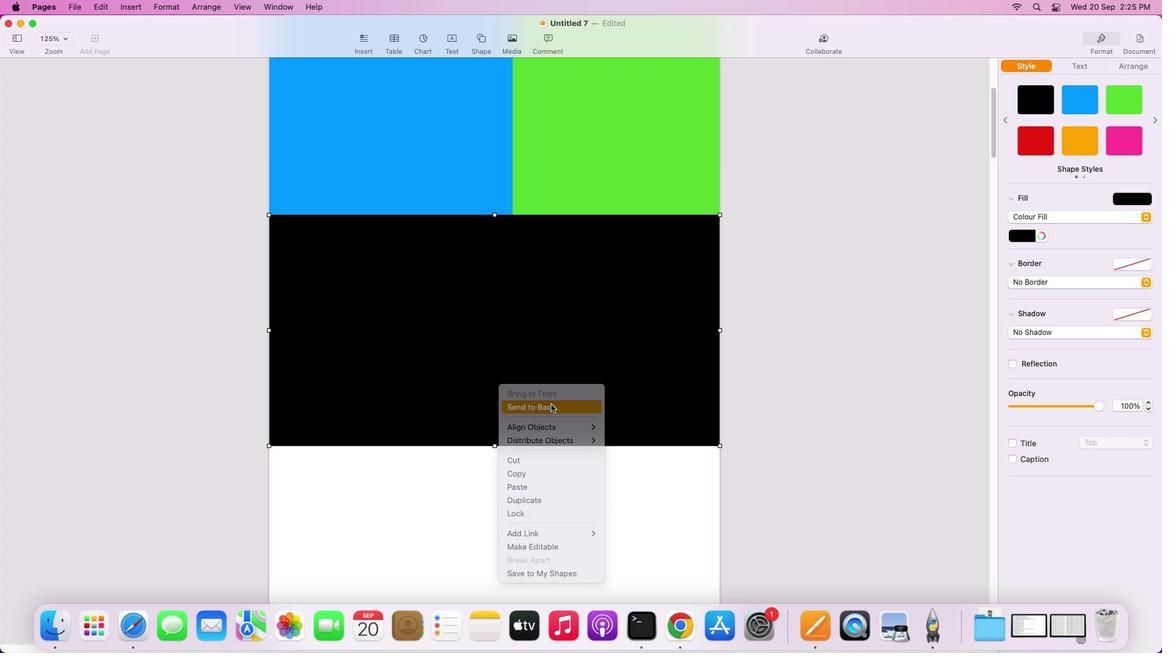 
Action: Mouse moved to (469, 106)
Screenshot: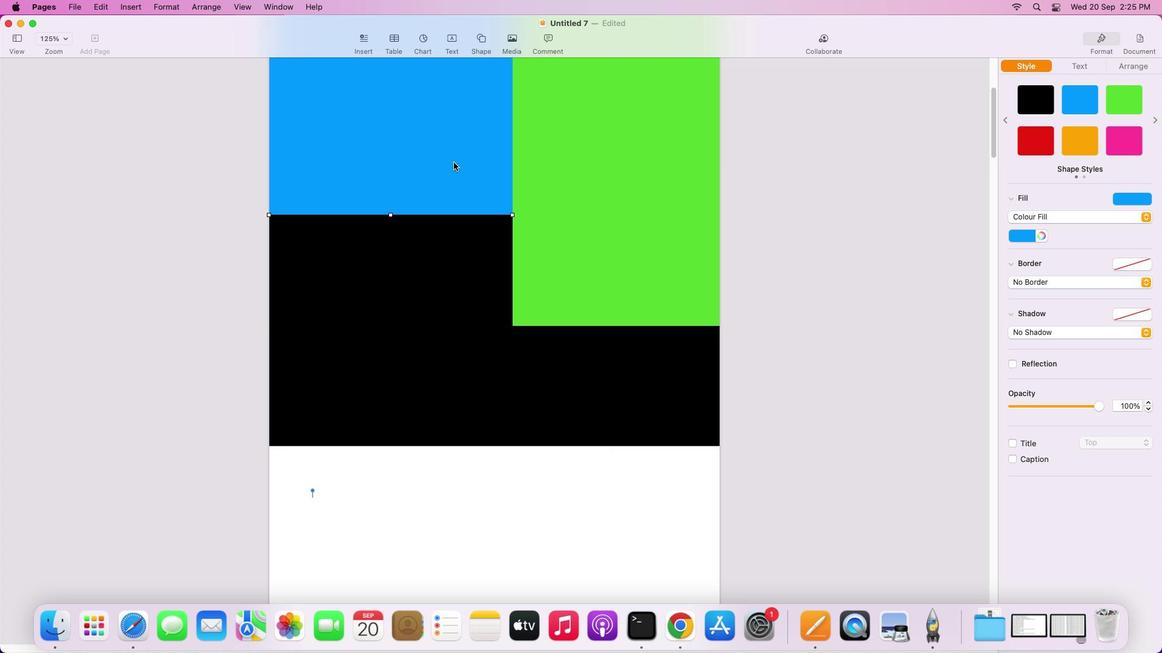 
Action: Mouse pressed left at (469, 106)
Screenshot: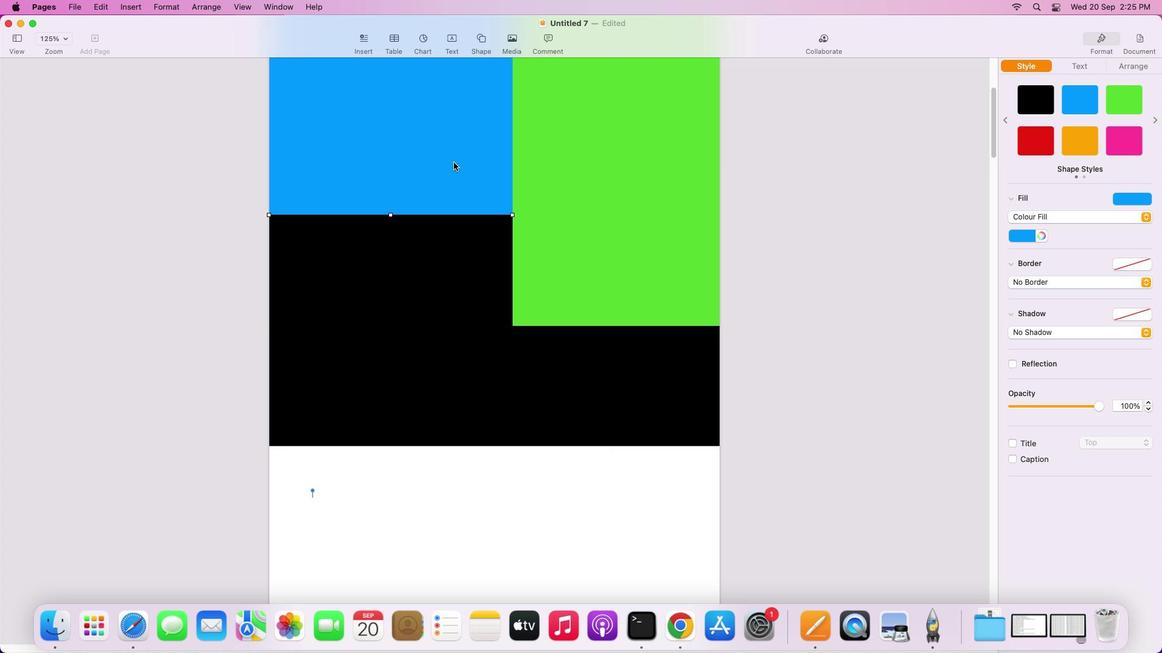 
Action: Mouse moved to (461, 168)
Screenshot: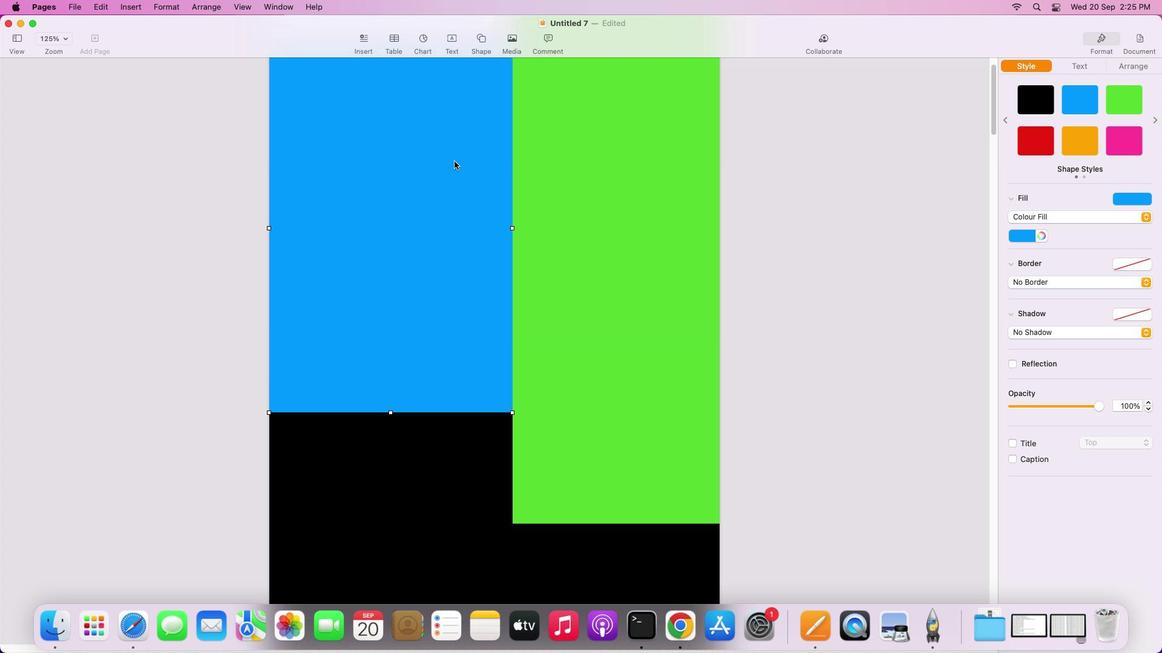 
Action: Mouse scrolled (461, 168) with delta (7, 7)
Screenshot: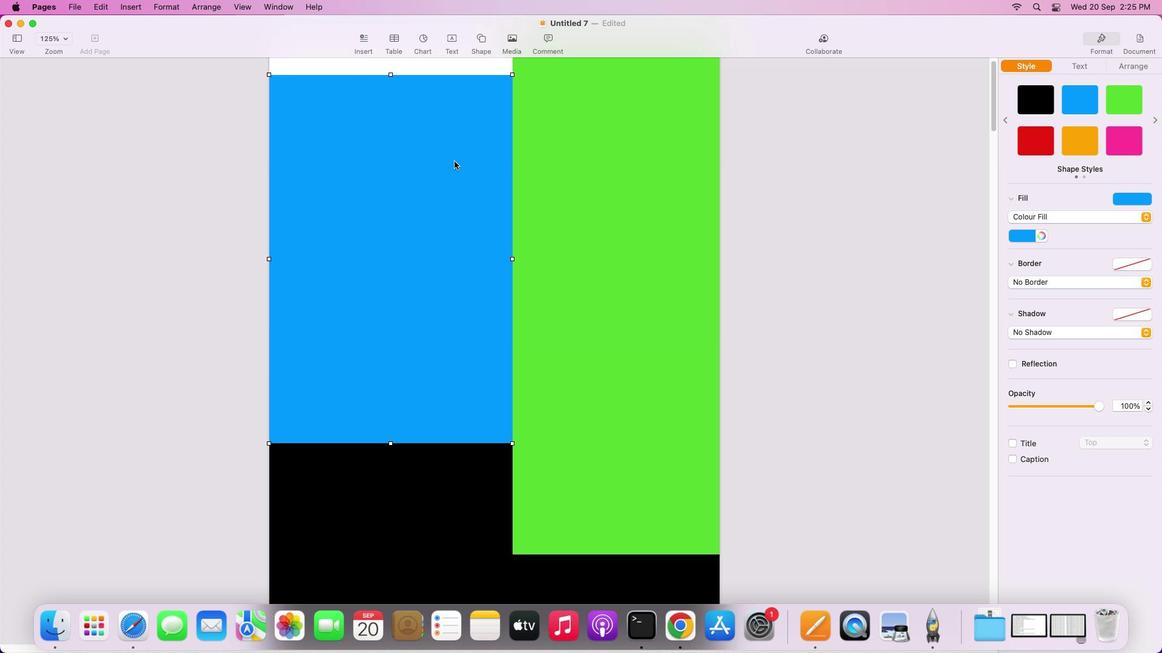 
Action: Mouse scrolled (461, 168) with delta (7, 7)
Screenshot: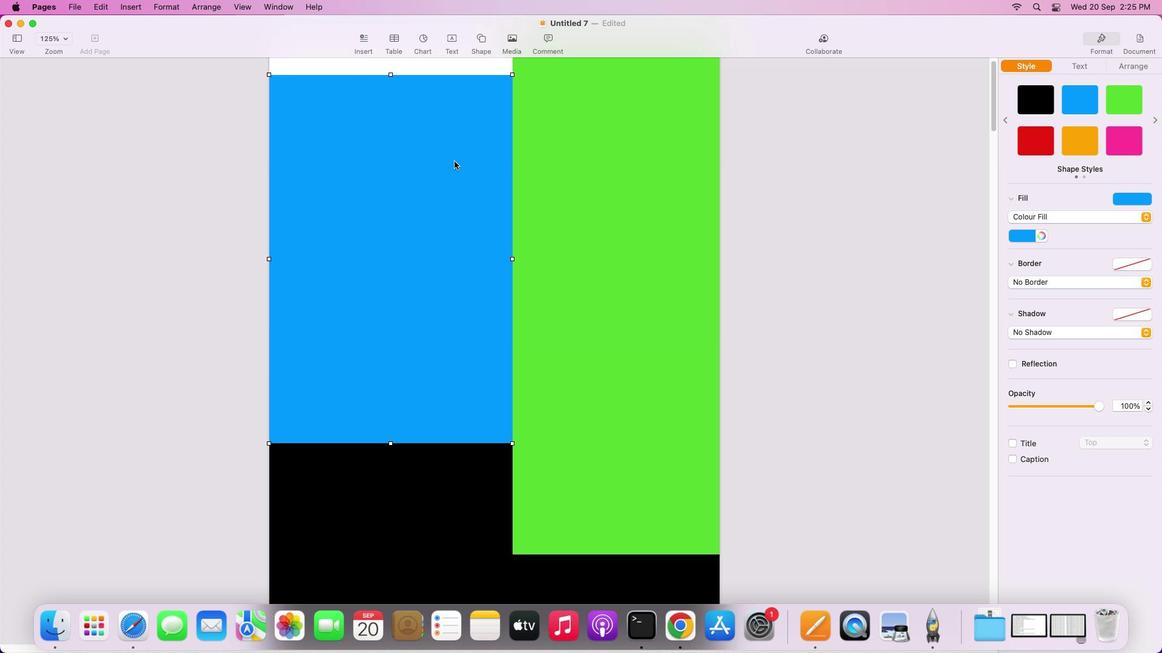 
Action: Mouse scrolled (461, 168) with delta (7, 9)
Screenshot: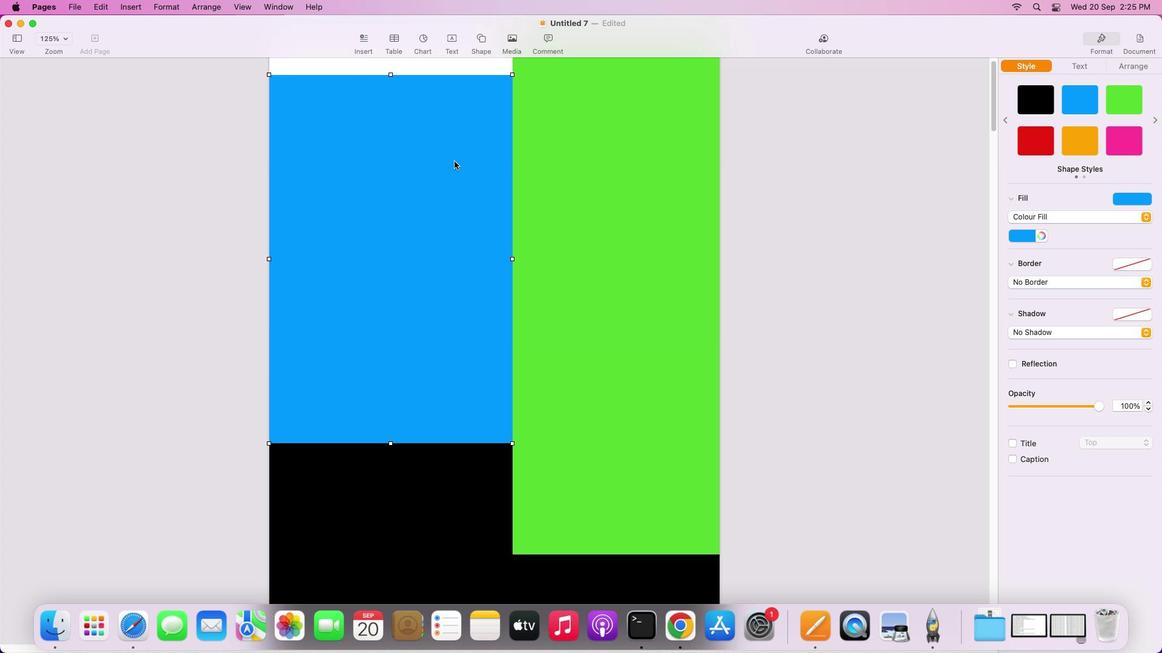 
Action: Mouse scrolled (461, 168) with delta (7, 10)
Screenshot: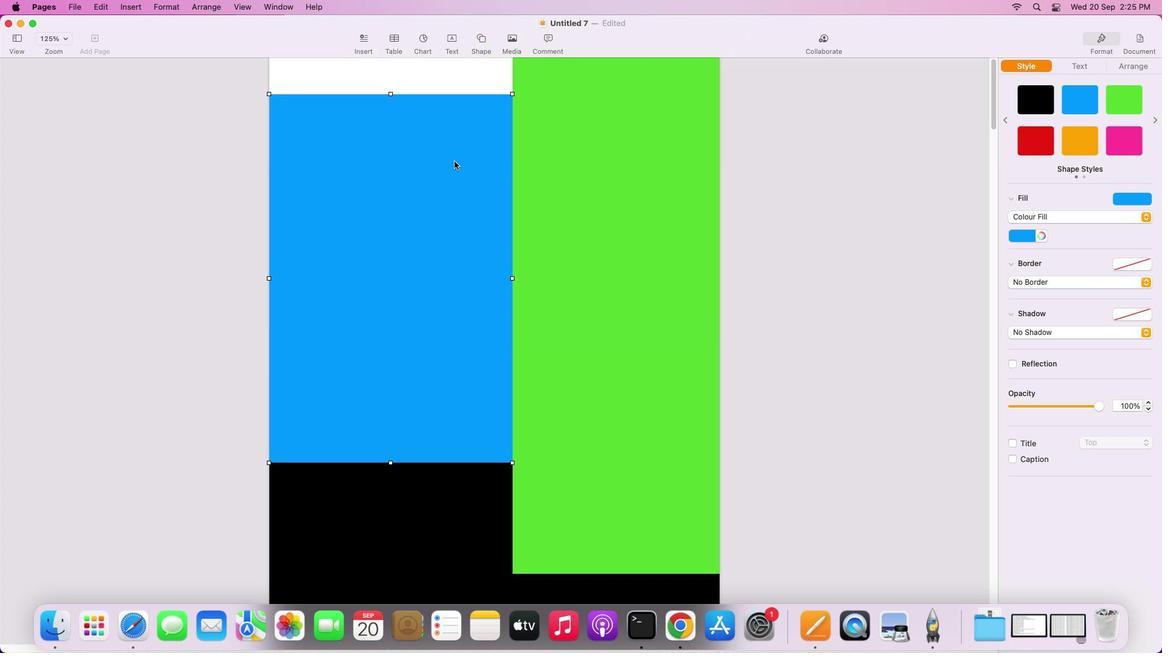 
Action: Mouse scrolled (461, 168) with delta (7, 10)
Screenshot: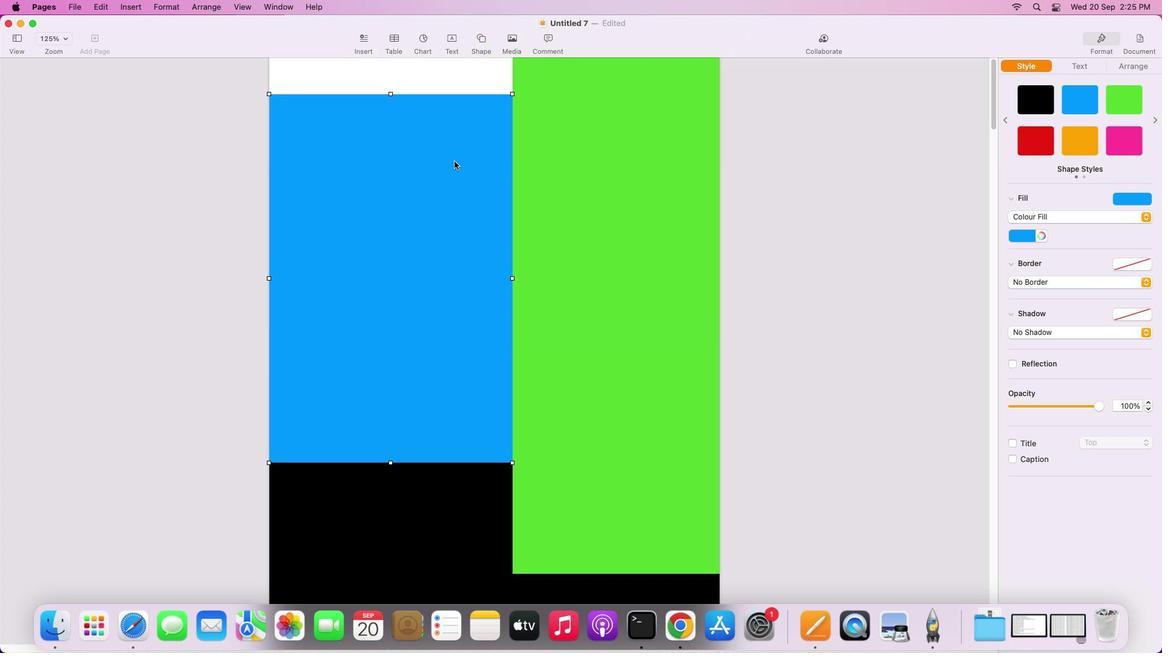 
Action: Mouse scrolled (461, 168) with delta (7, 11)
Screenshot: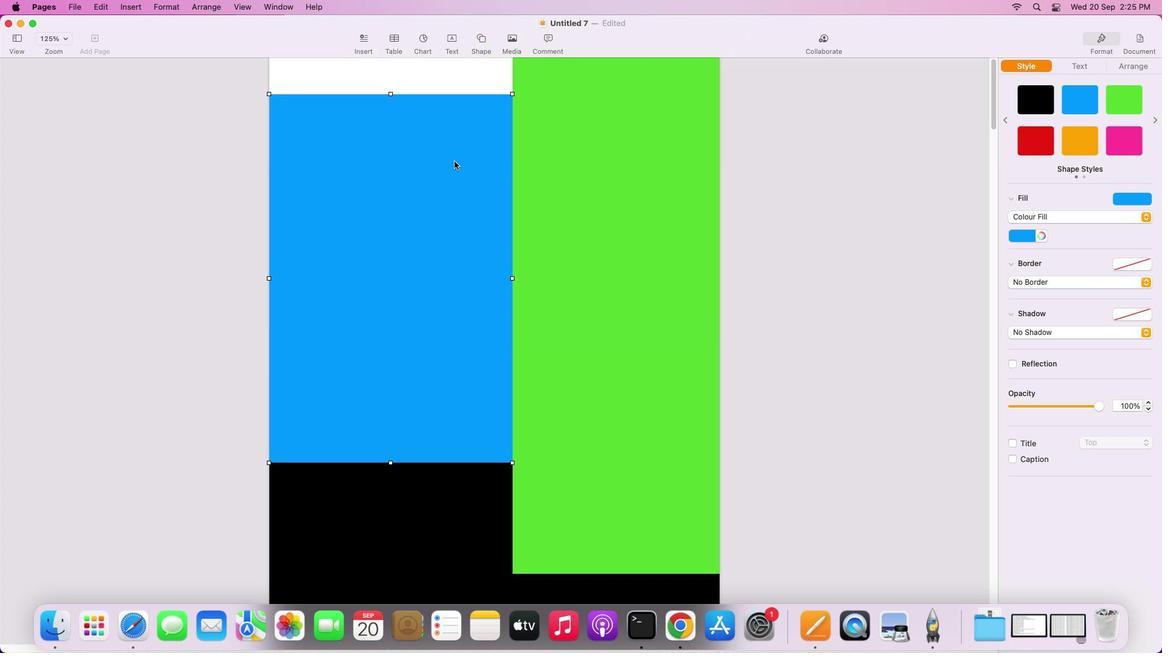 
Action: Mouse scrolled (461, 168) with delta (7, 11)
Screenshot: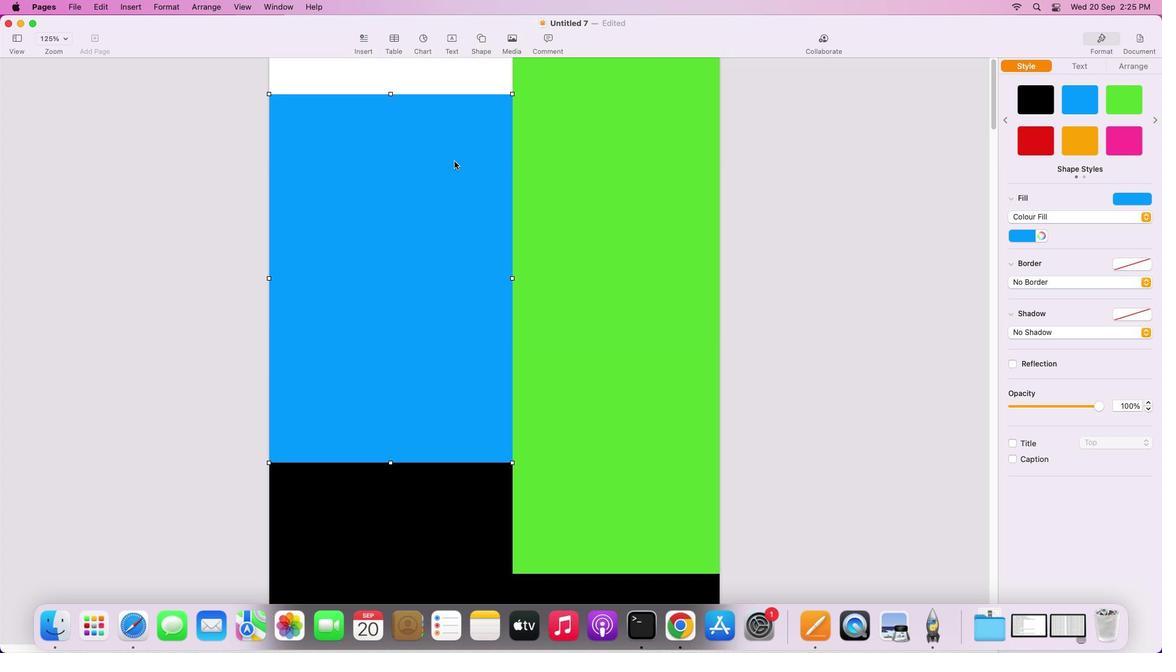 
Action: Mouse scrolled (461, 168) with delta (7, 7)
Screenshot: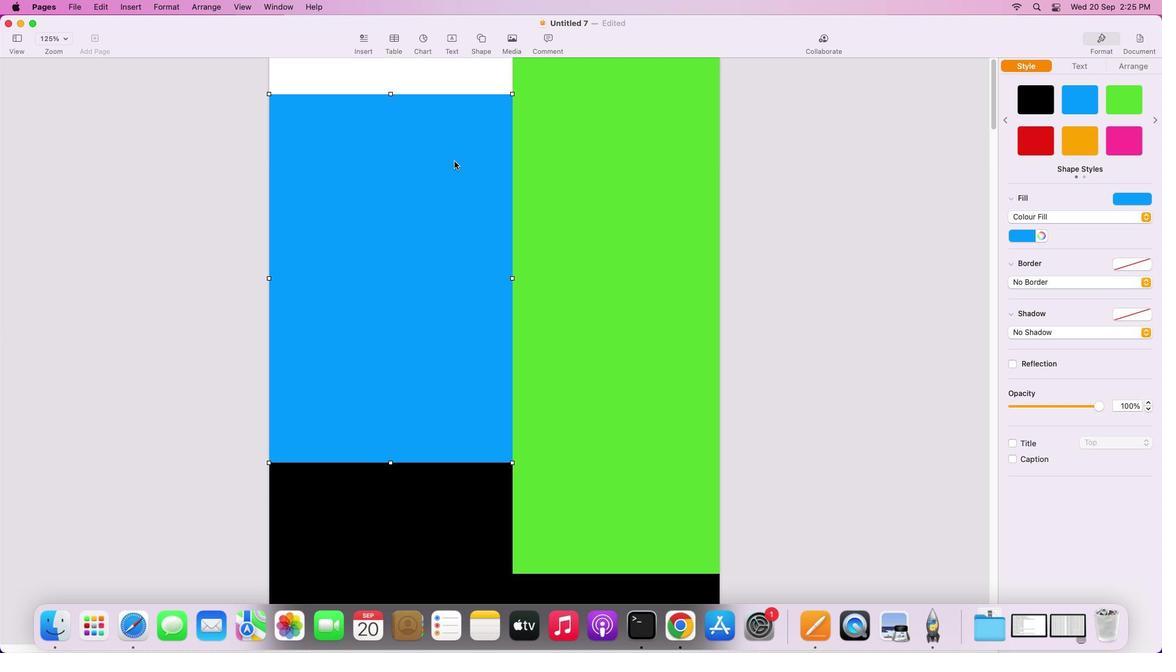 
Action: Mouse scrolled (461, 168) with delta (7, 7)
Screenshot: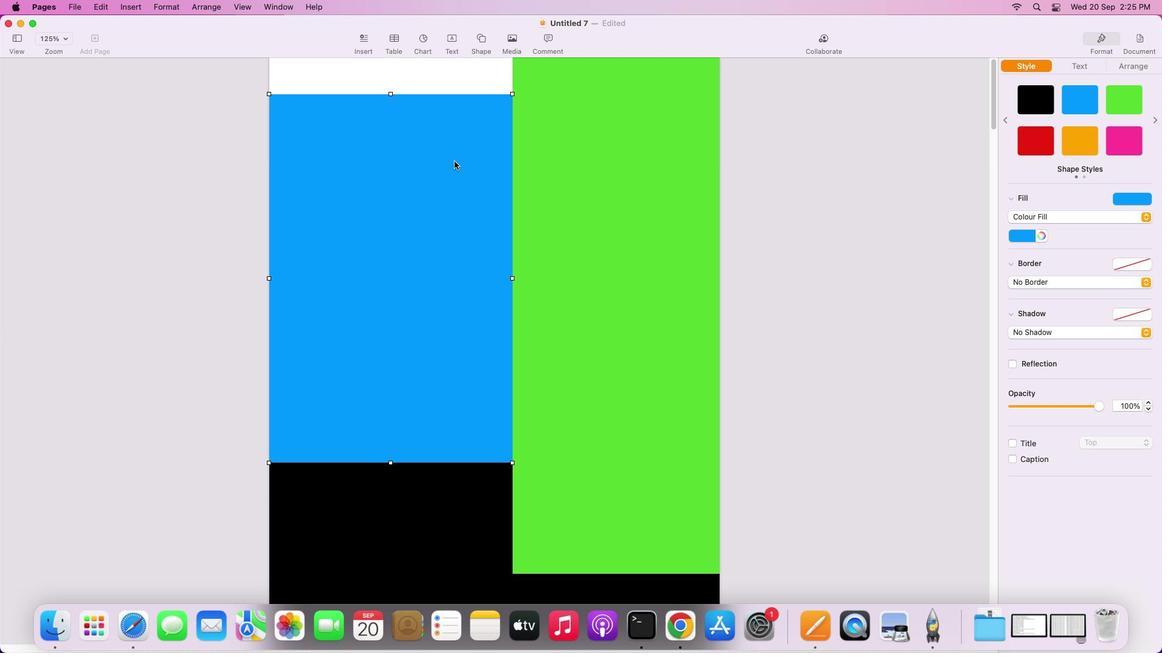 
Action: Mouse scrolled (461, 168) with delta (7, 9)
Screenshot: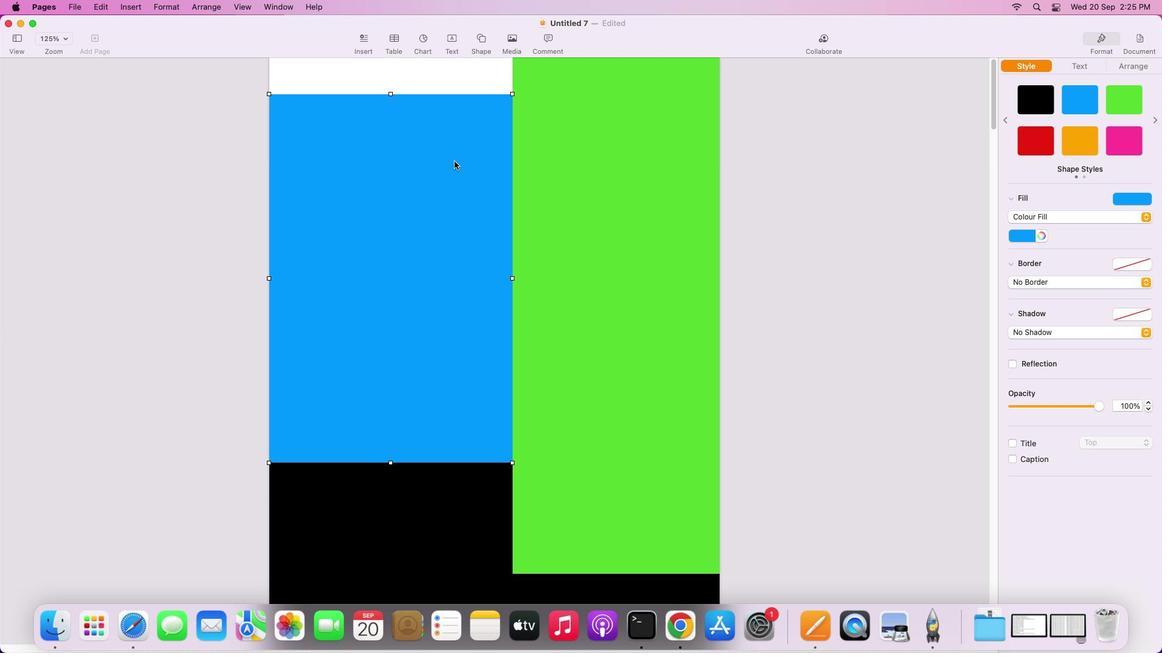 
Action: Mouse scrolled (461, 168) with delta (7, 10)
Screenshot: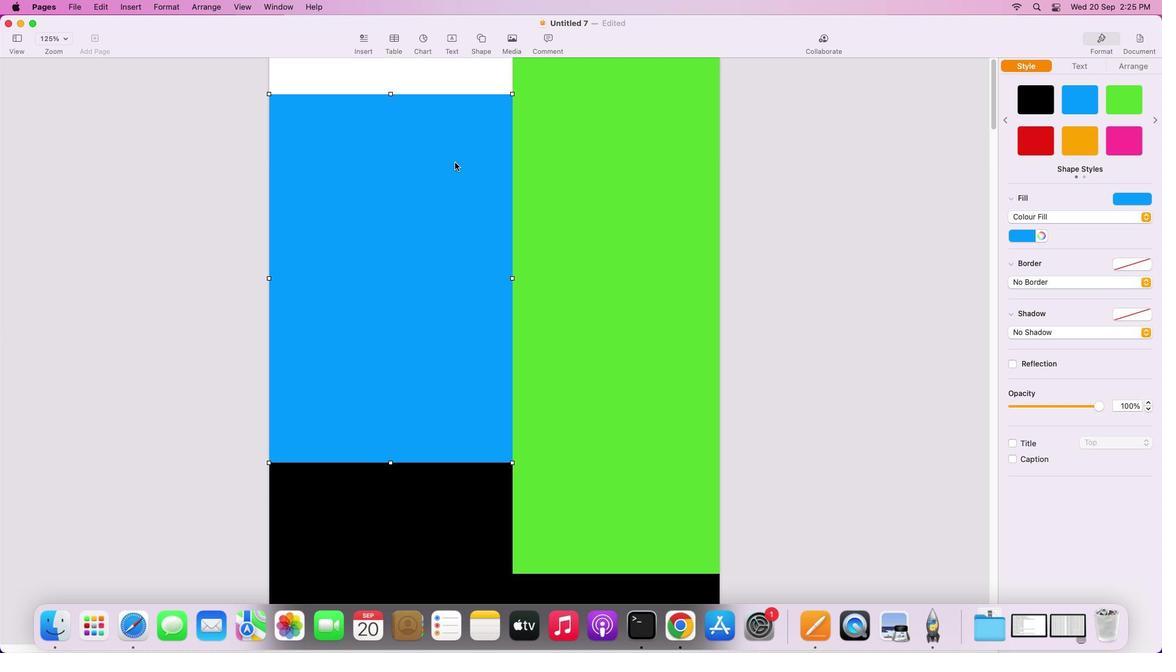 
Action: Mouse scrolled (461, 168) with delta (7, 7)
Screenshot: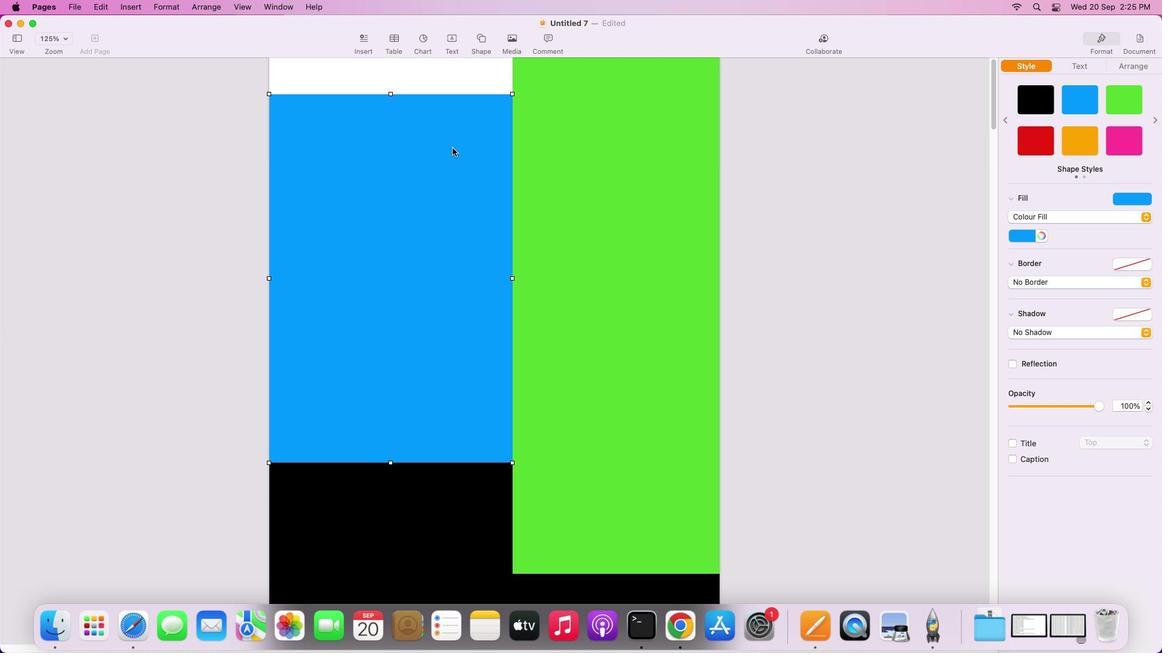 
Action: Mouse scrolled (461, 168) with delta (7, 7)
Screenshot: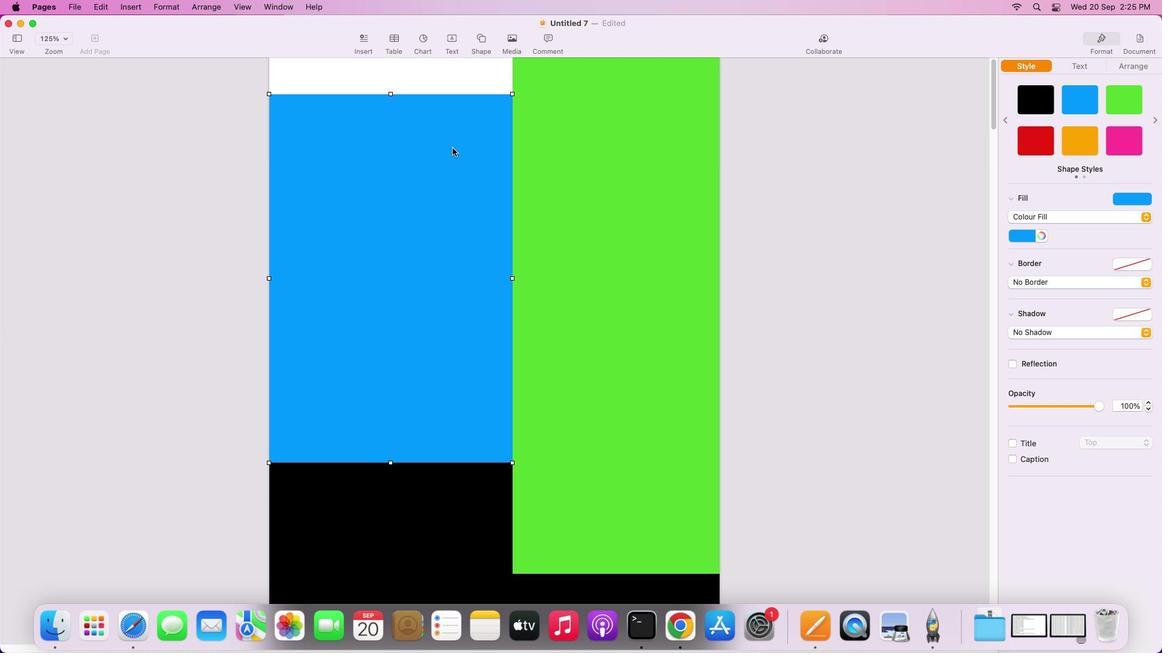 
Action: Mouse scrolled (461, 168) with delta (7, 9)
Screenshot: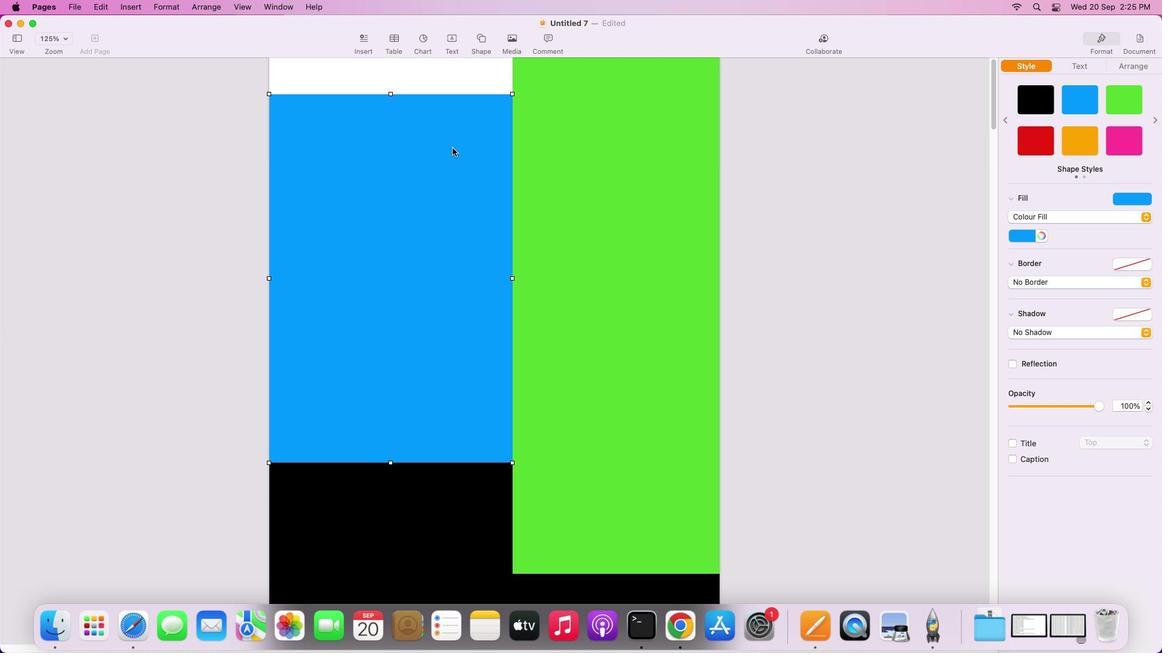 
Action: Mouse scrolled (461, 168) with delta (7, 10)
Screenshot: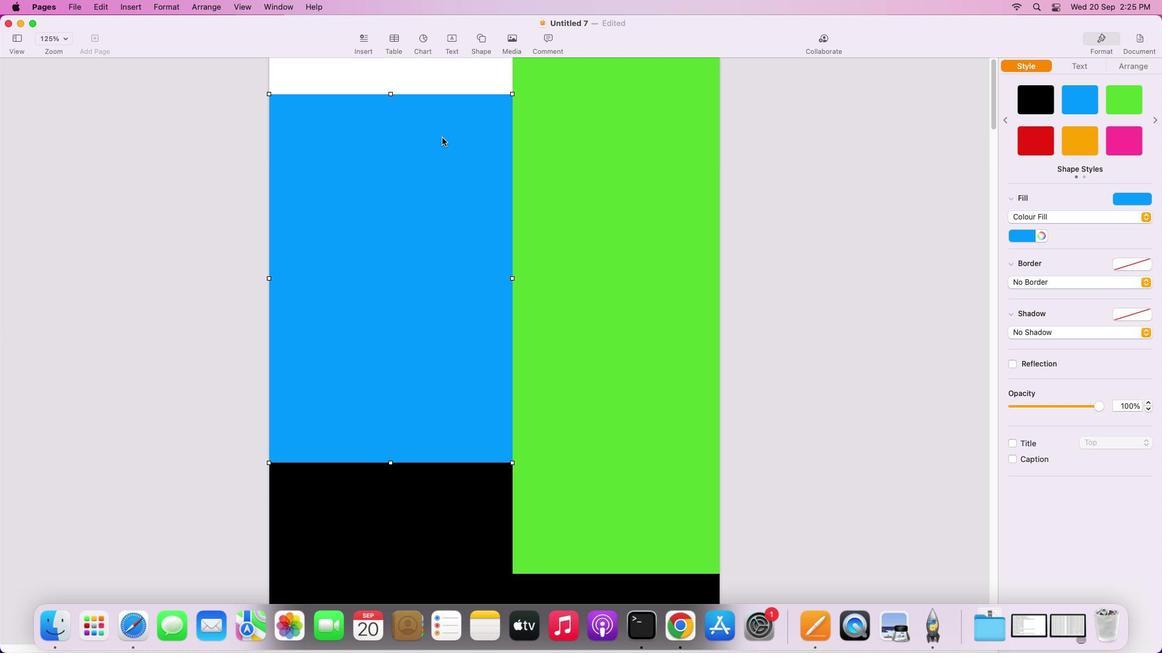 
Action: Mouse scrolled (461, 168) with delta (7, 10)
Screenshot: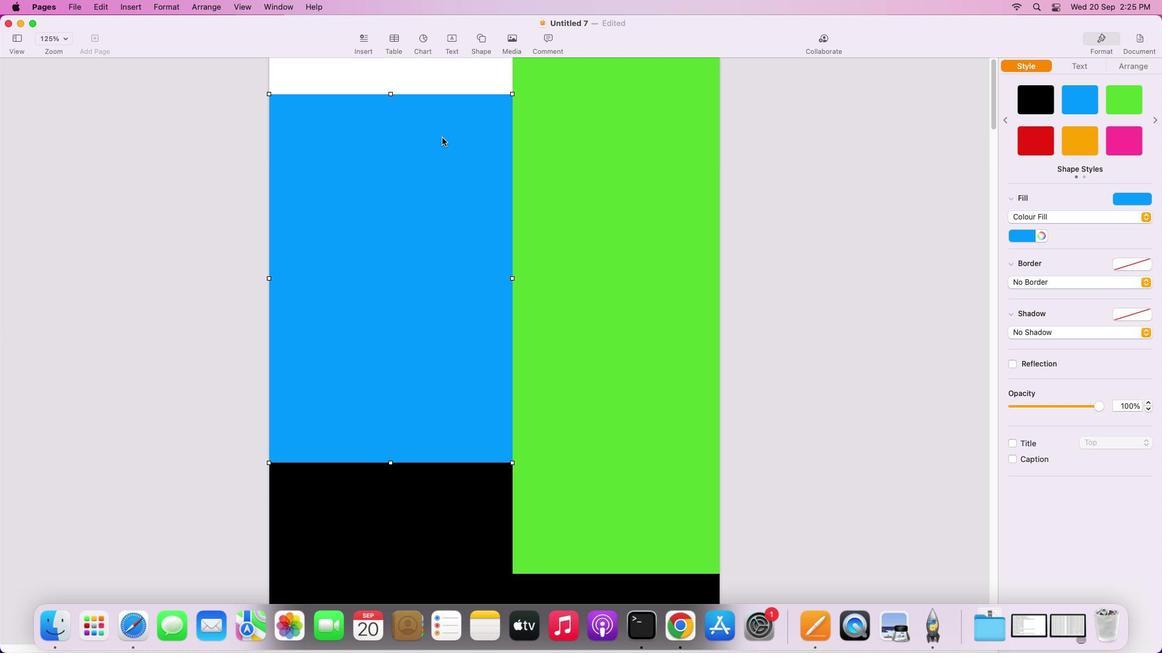 
Action: Mouse moved to (498, 76)
Screenshot: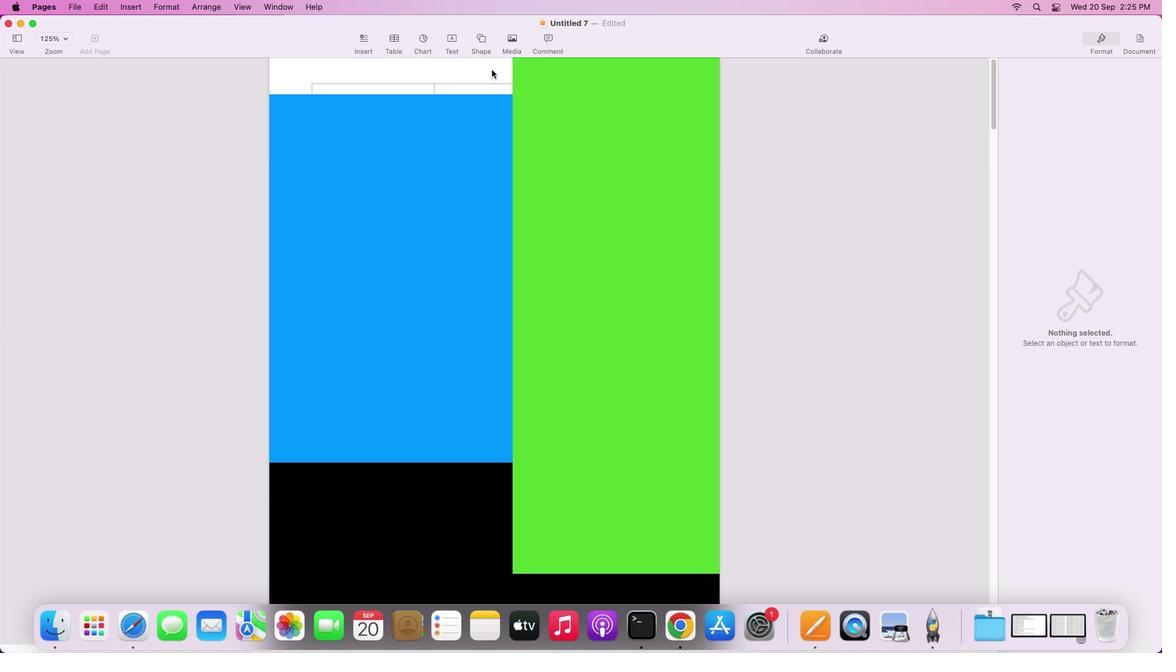 
Action: Mouse pressed left at (498, 76)
Screenshot: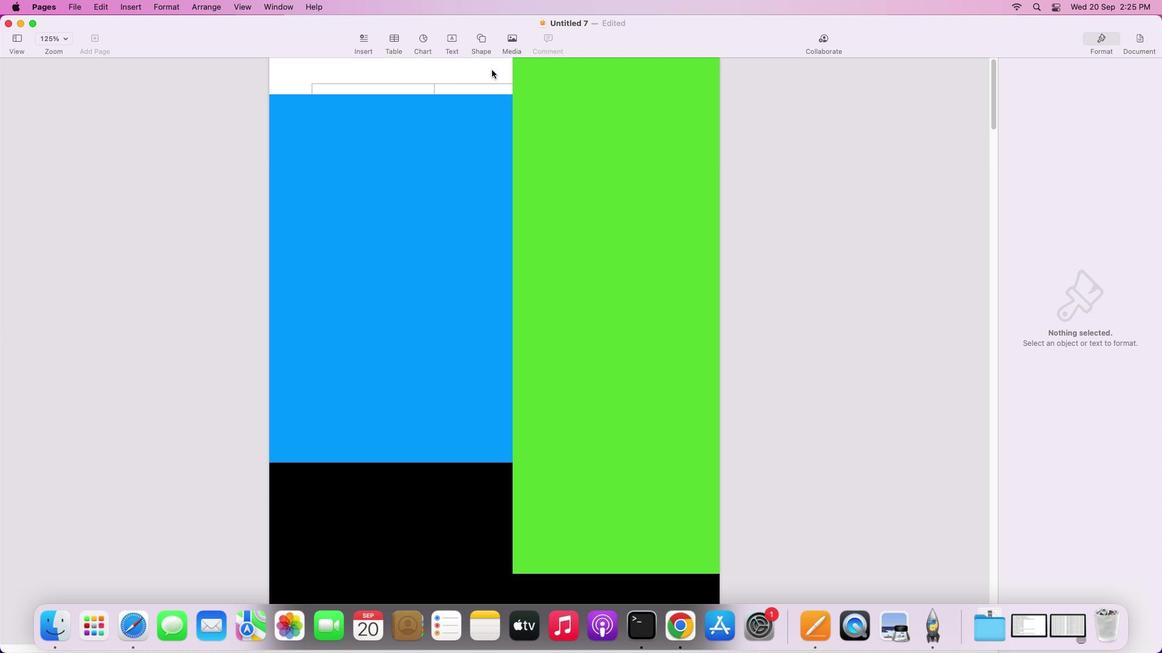 
Action: Mouse moved to (446, 216)
Screenshot: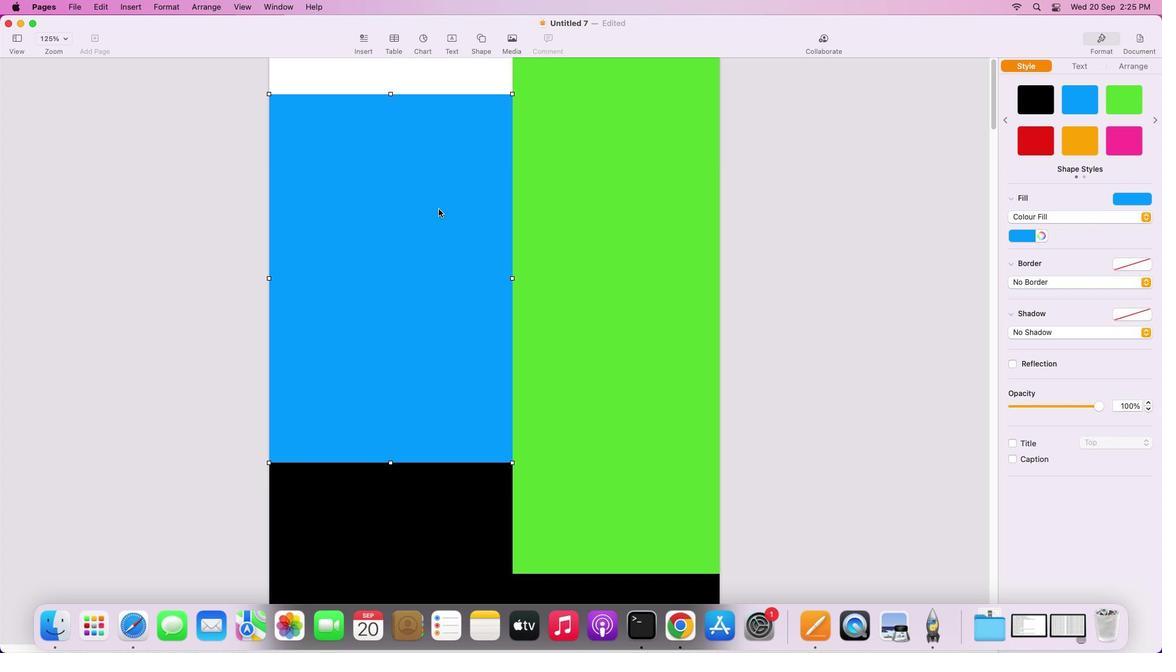 
Action: Mouse pressed left at (446, 216)
Screenshot: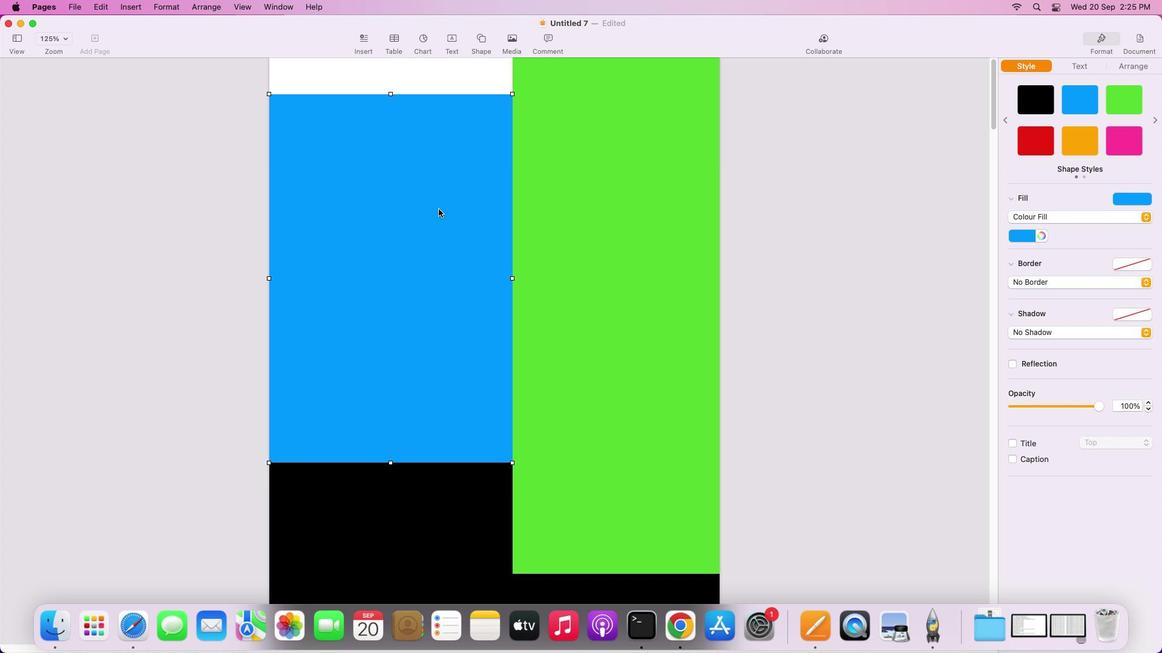 
Action: Mouse moved to (1036, 239)
Screenshot: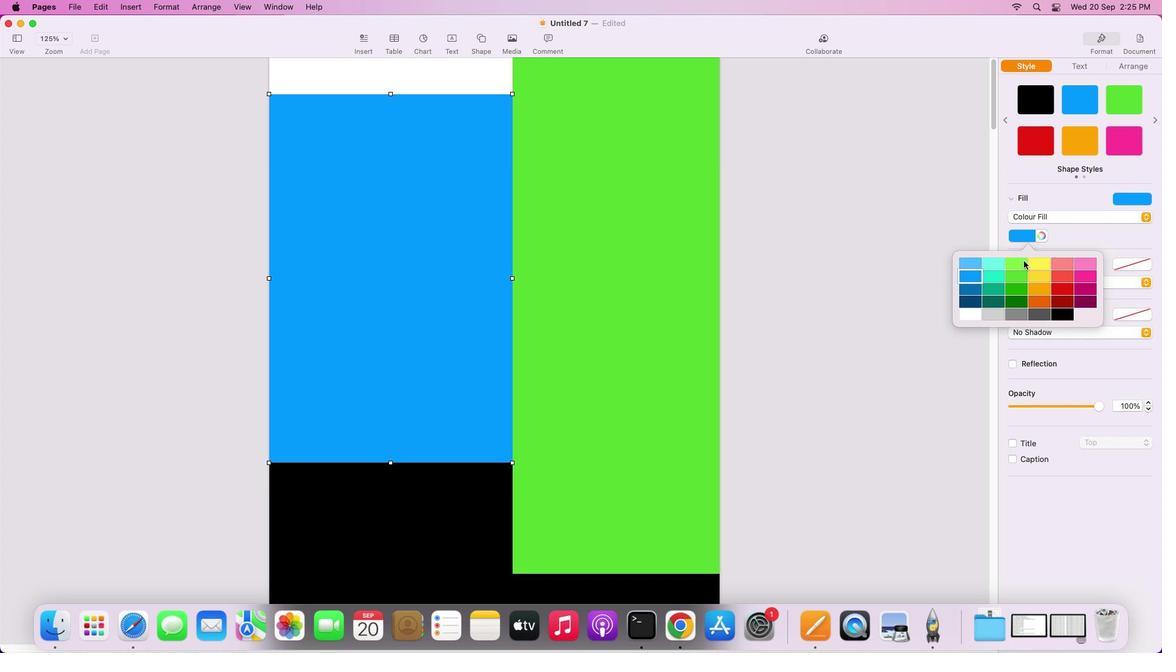 
Action: Mouse pressed left at (1036, 239)
Screenshot: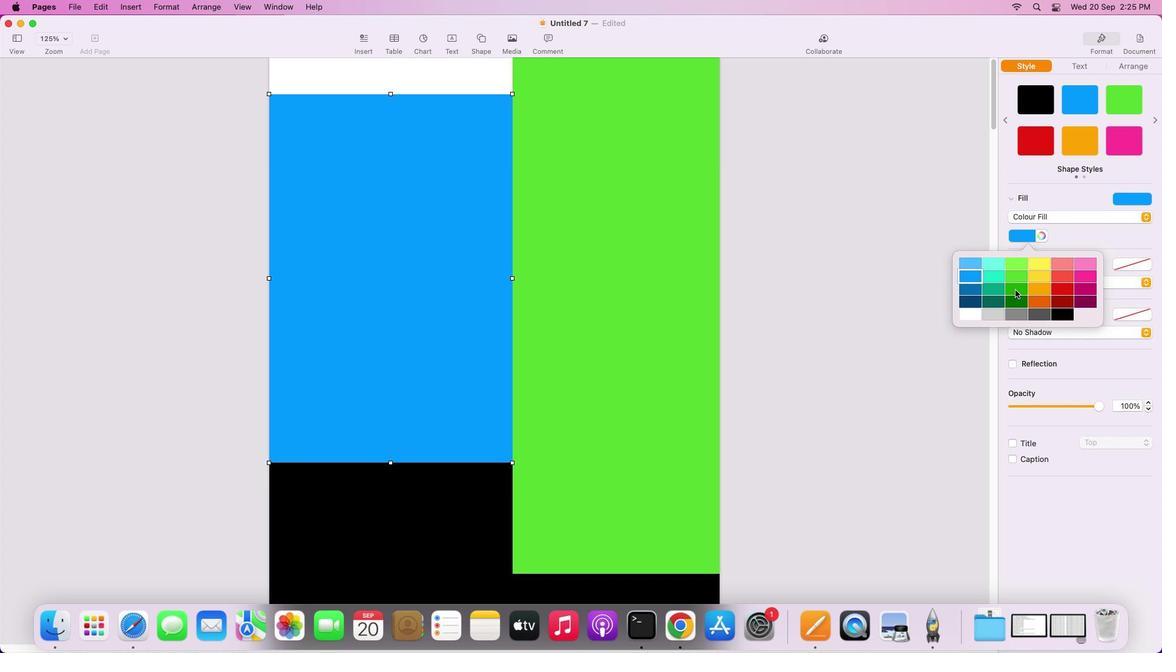 
Action: Mouse moved to (1068, 227)
Screenshot: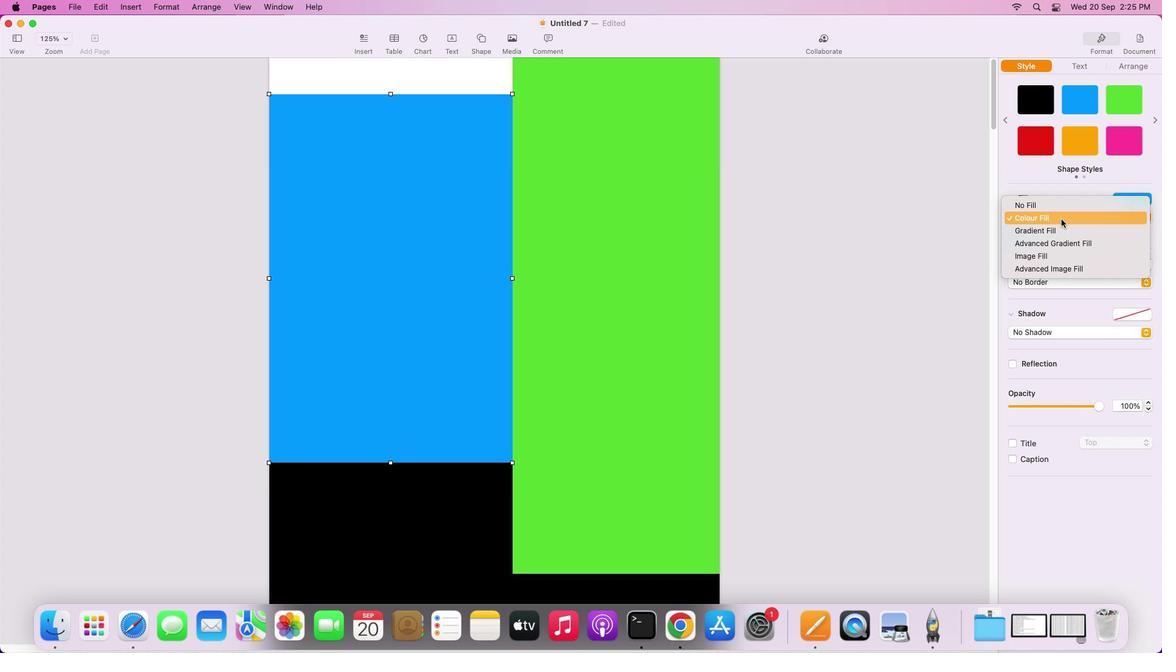
Action: Mouse pressed left at (1068, 227)
Screenshot: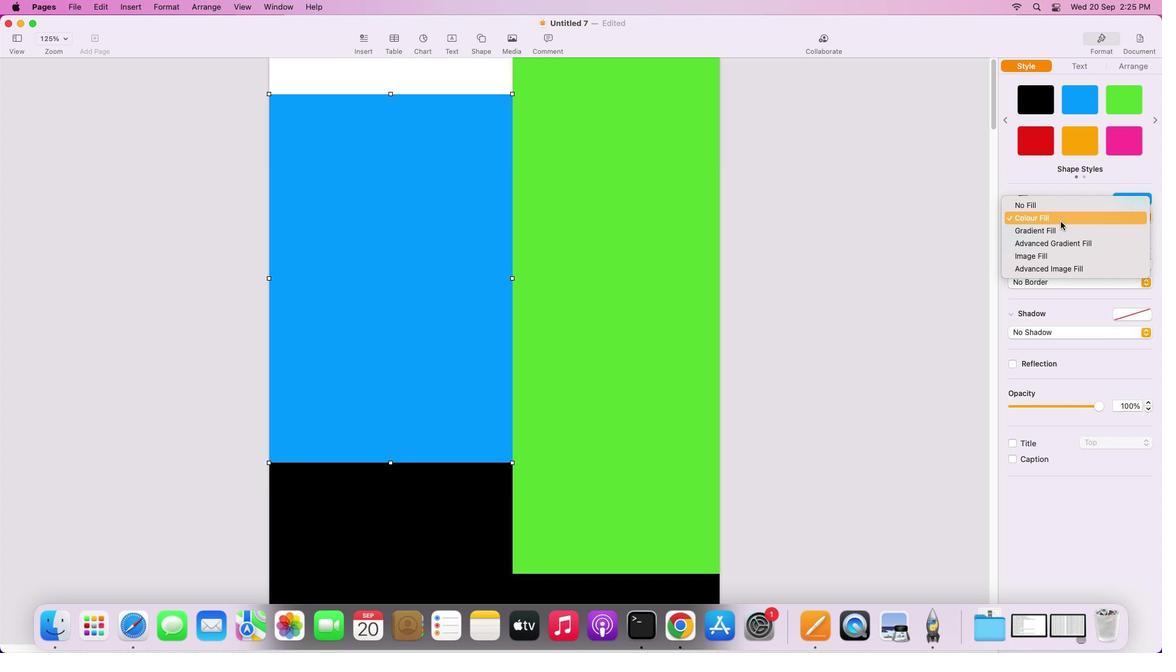 
Action: Mouse moved to (1067, 235)
Screenshot: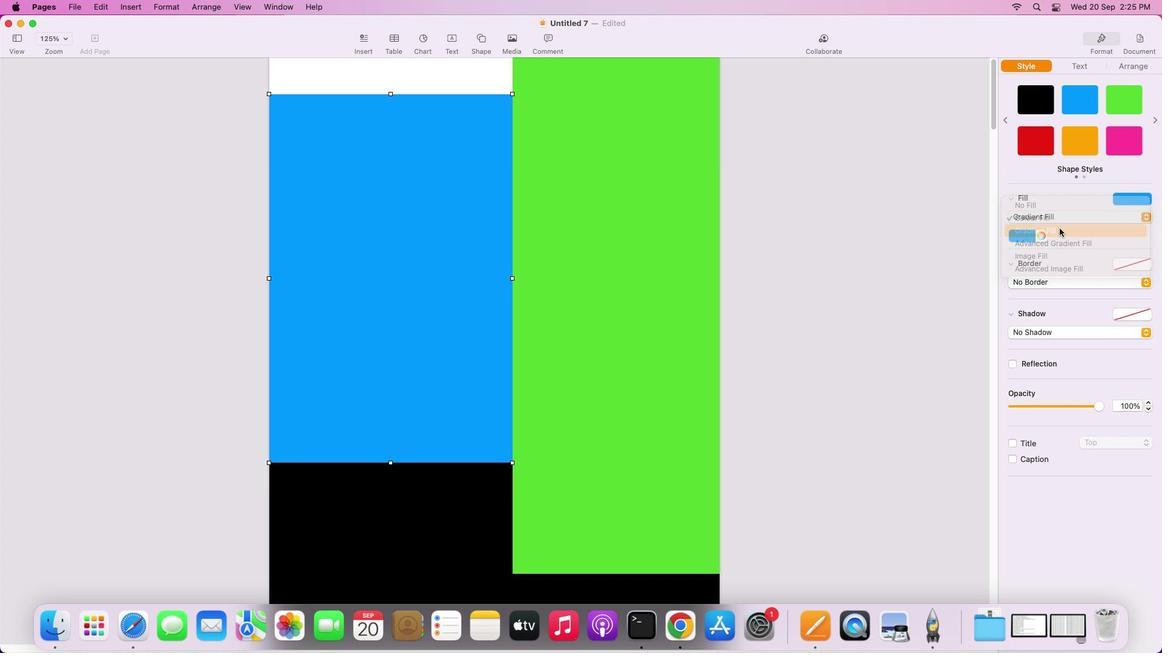 
Action: Mouse pressed left at (1067, 235)
Screenshot: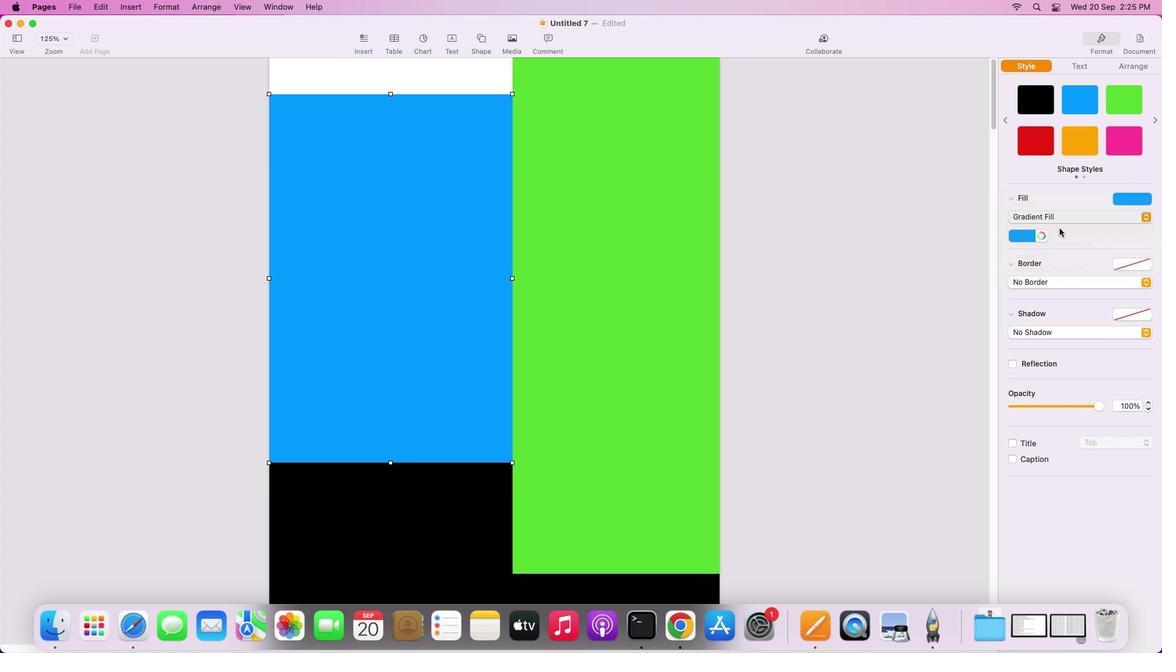 
Action: Mouse moved to (1041, 262)
Screenshot: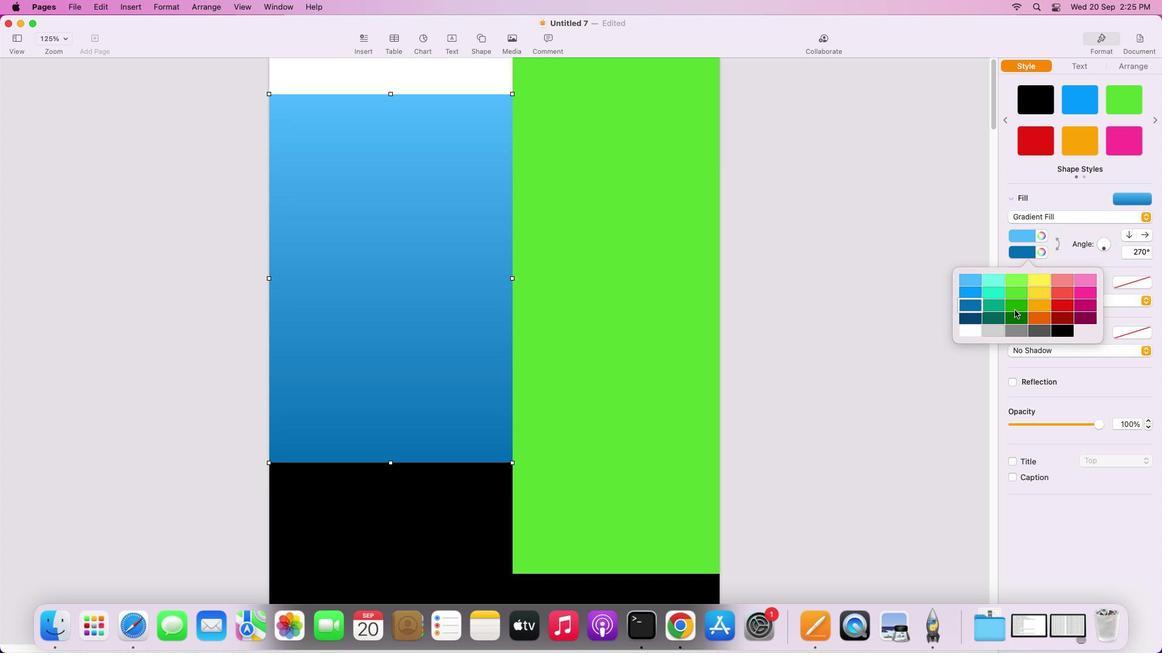 
Action: Mouse pressed left at (1041, 262)
Screenshot: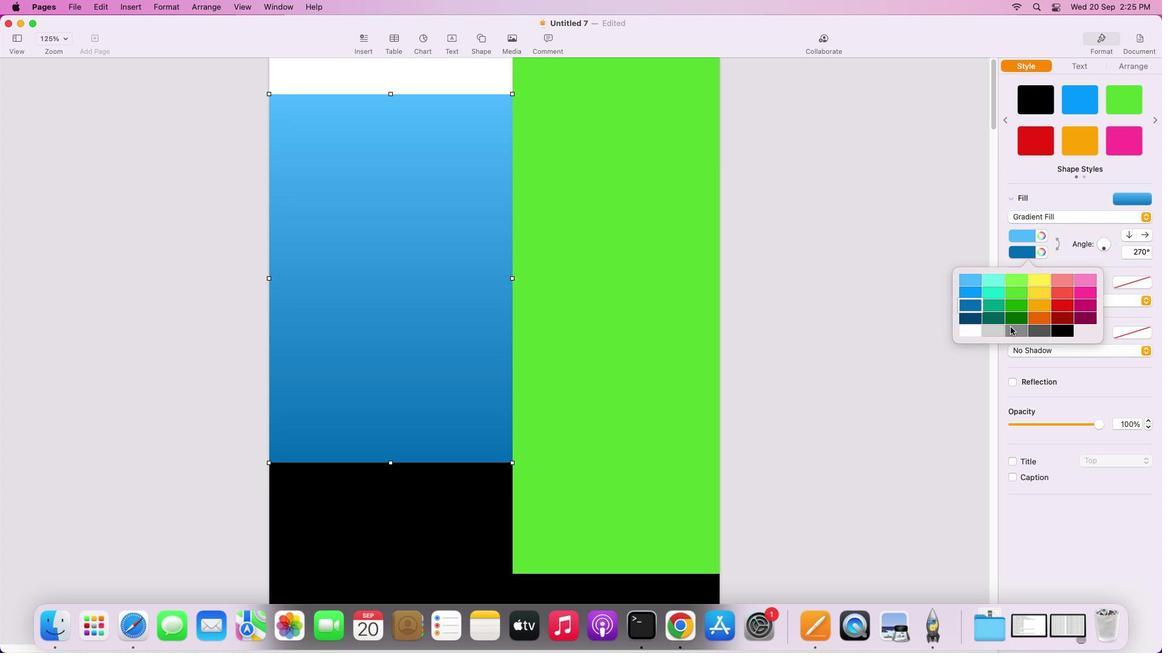 
Action: Mouse moved to (1023, 322)
Screenshot: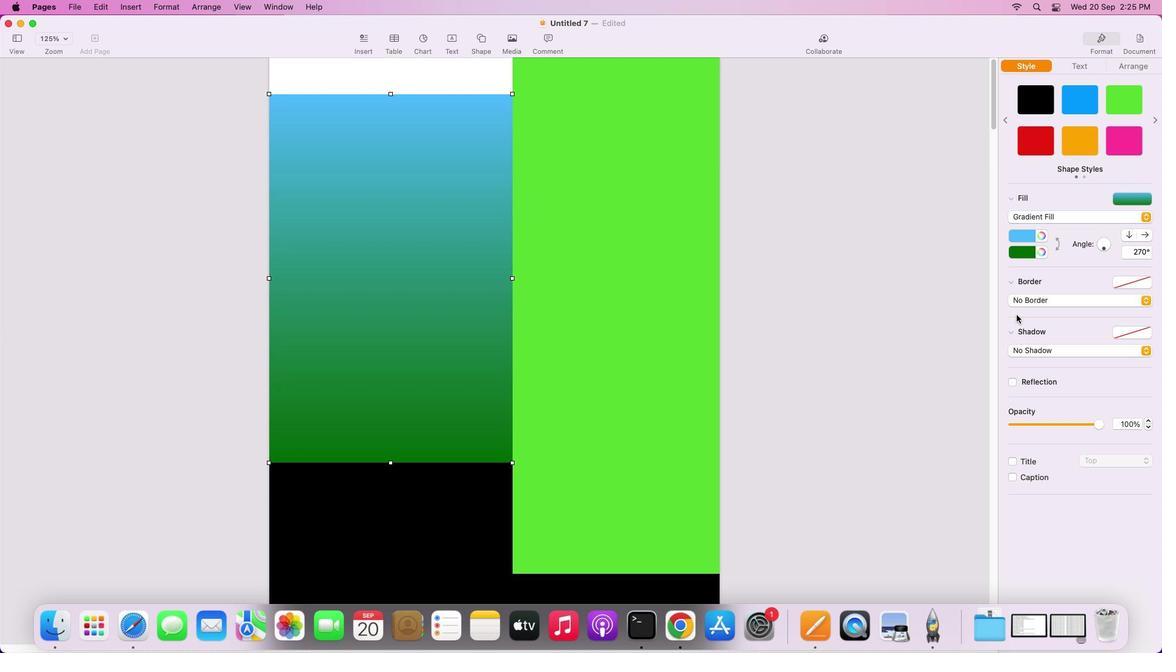 
Action: Mouse pressed left at (1023, 322)
Screenshot: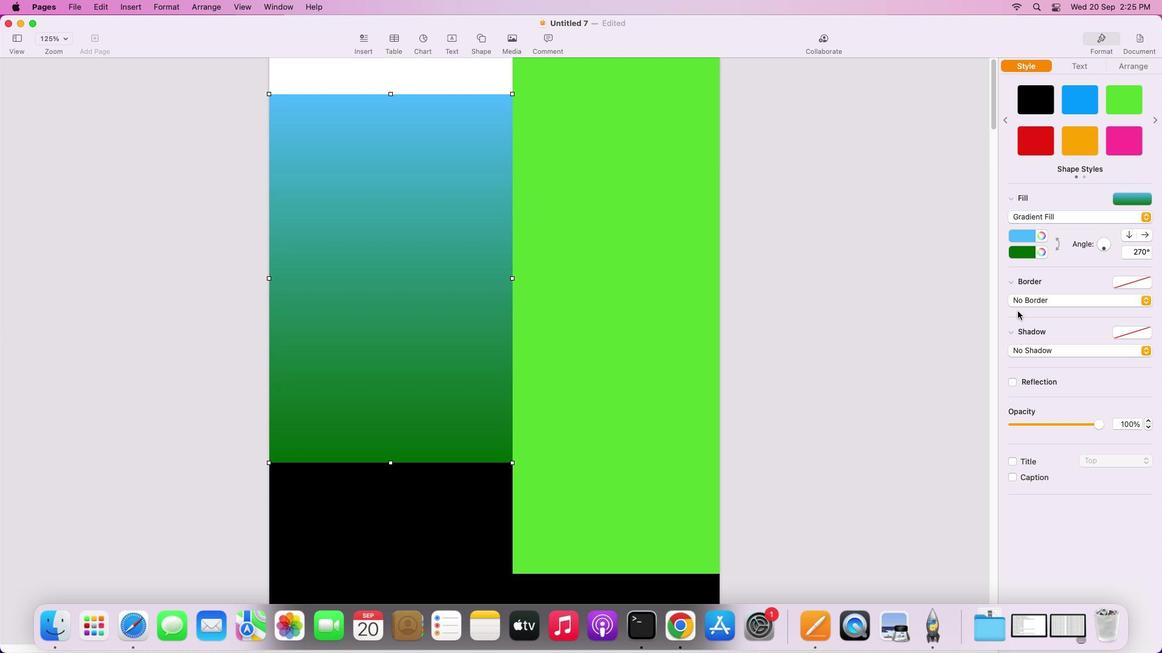 
Action: Mouse moved to (1030, 238)
Screenshot: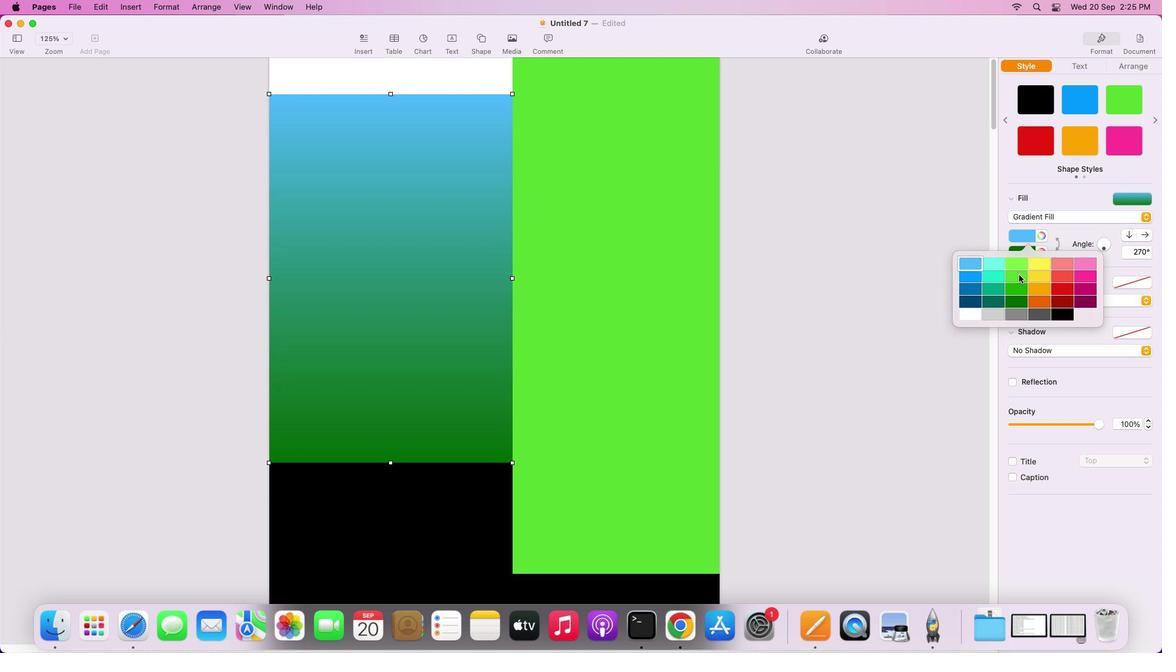 
Action: Mouse pressed left at (1030, 238)
Screenshot: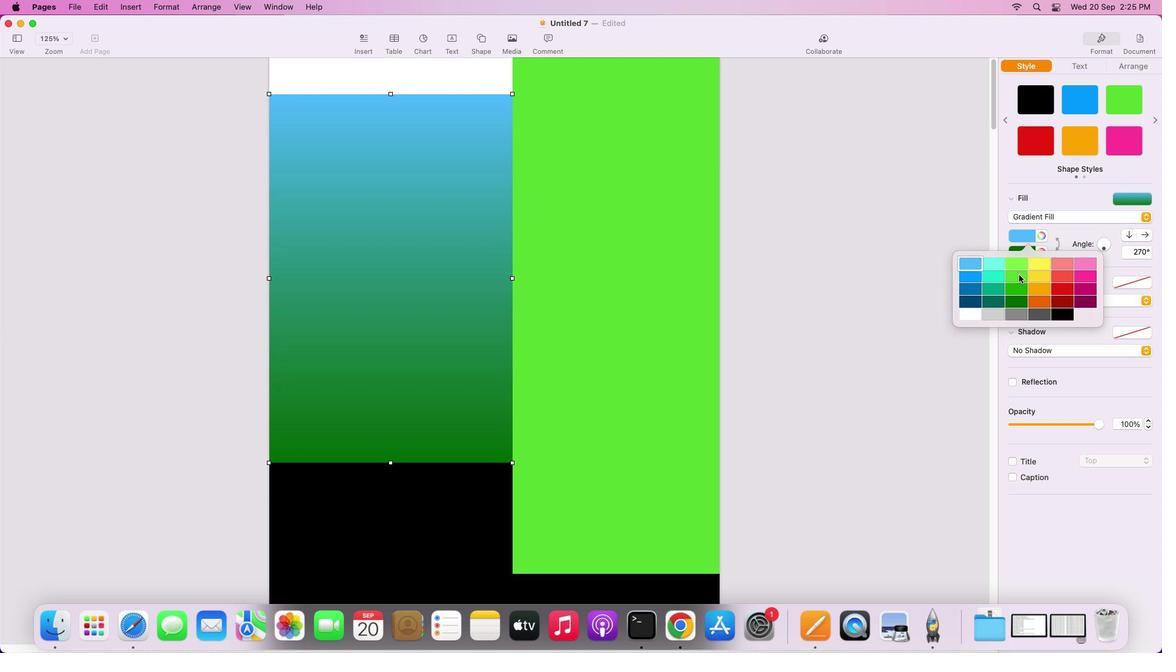 
Action: Mouse moved to (1028, 280)
Screenshot: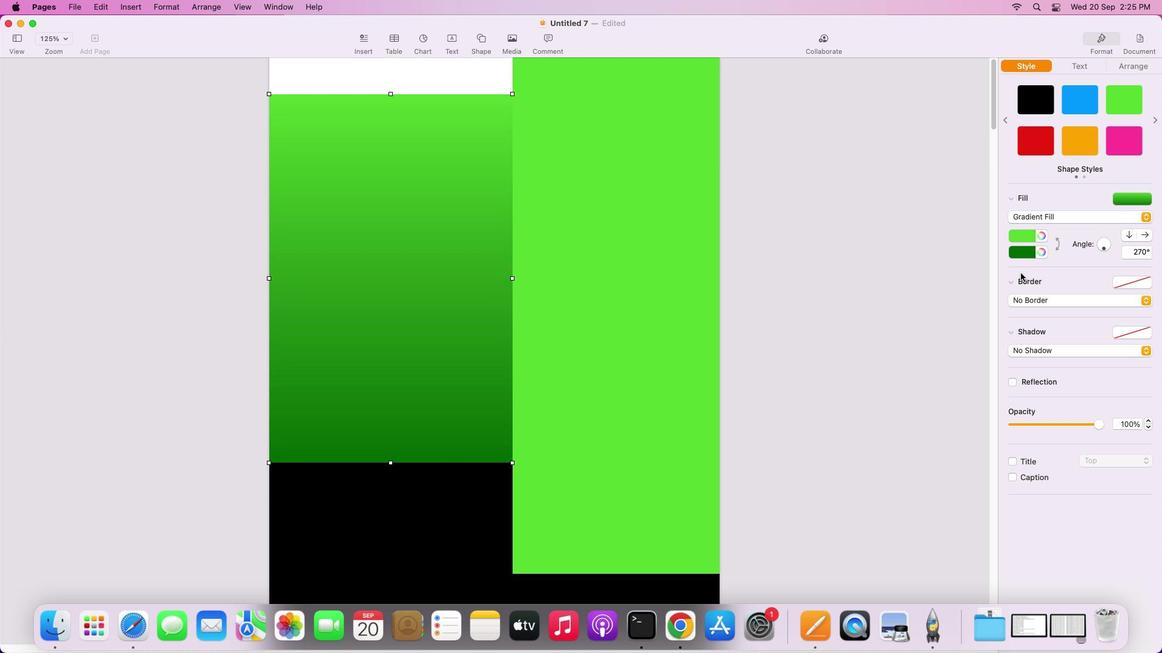 
Action: Mouse pressed left at (1028, 280)
Screenshot: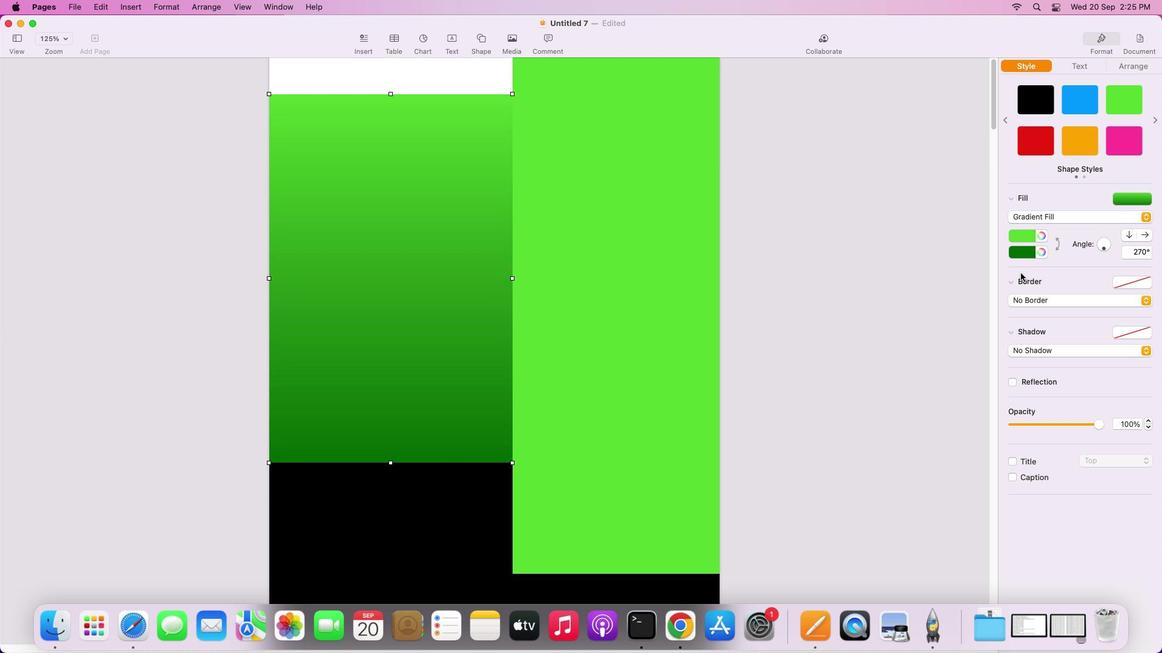 
Action: Mouse moved to (1036, 242)
Screenshot: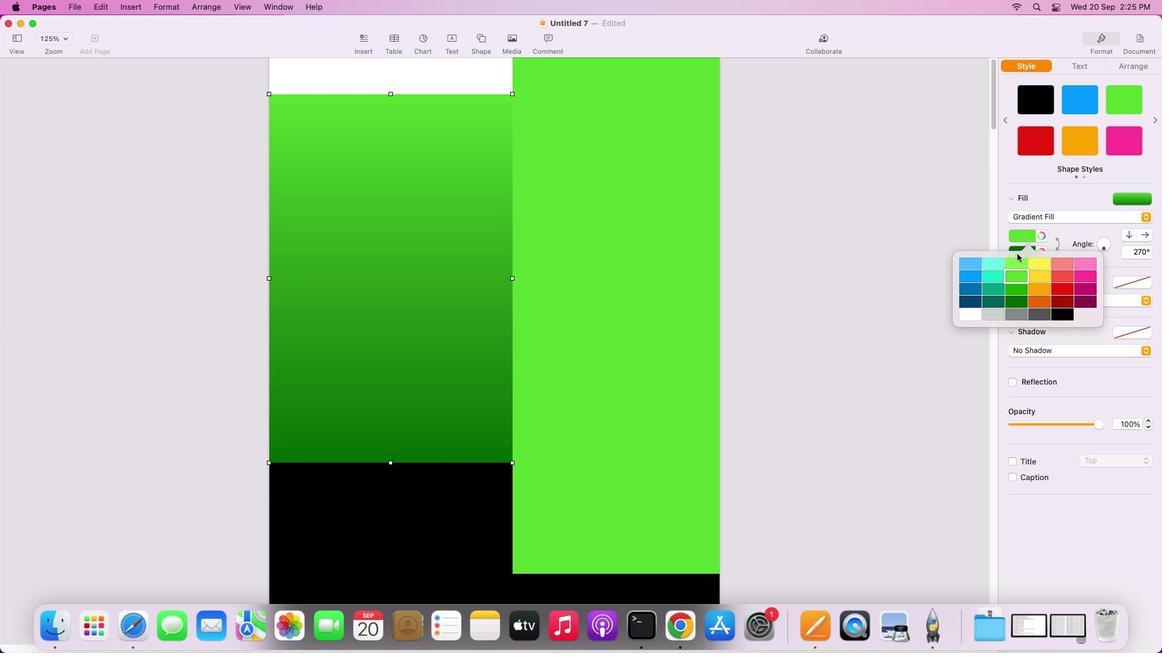 
Action: Mouse pressed left at (1036, 242)
Screenshot: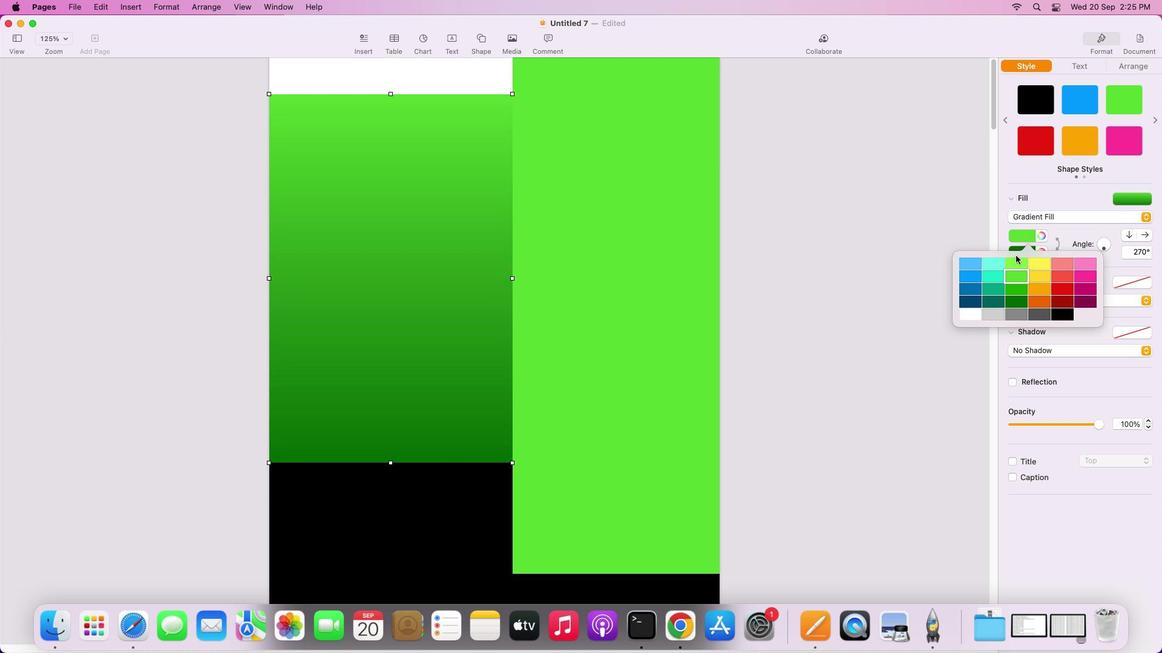
Action: Mouse moved to (1023, 265)
Screenshot: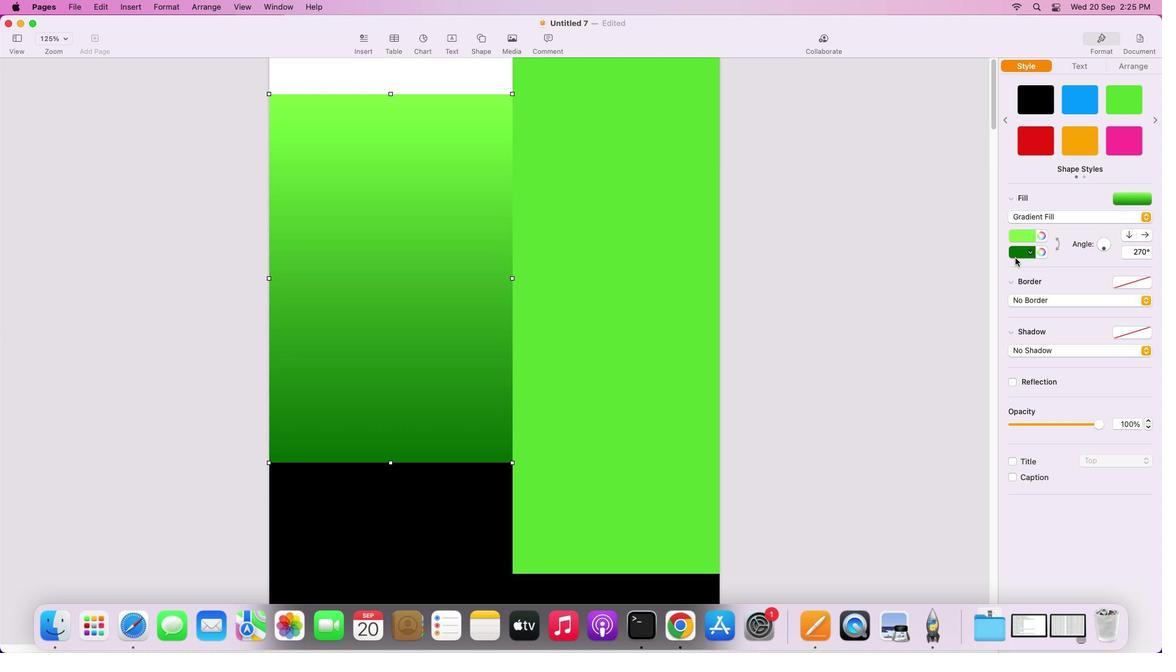 
Action: Mouse pressed left at (1023, 265)
Screenshot: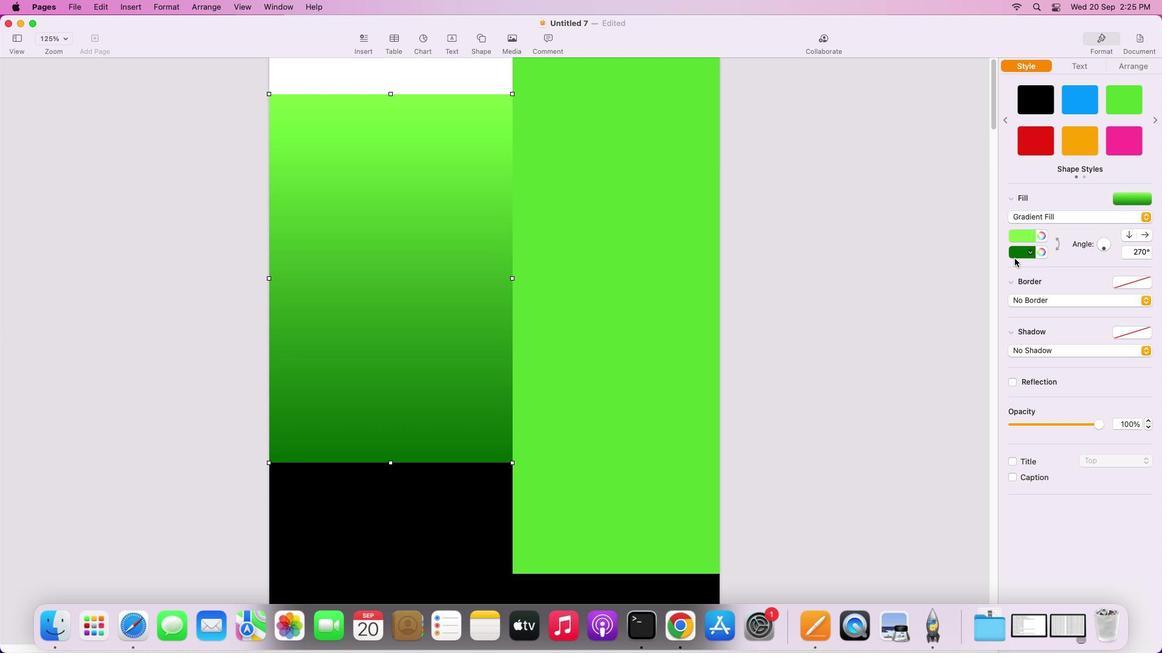 
Action: Mouse moved to (1040, 260)
Screenshot: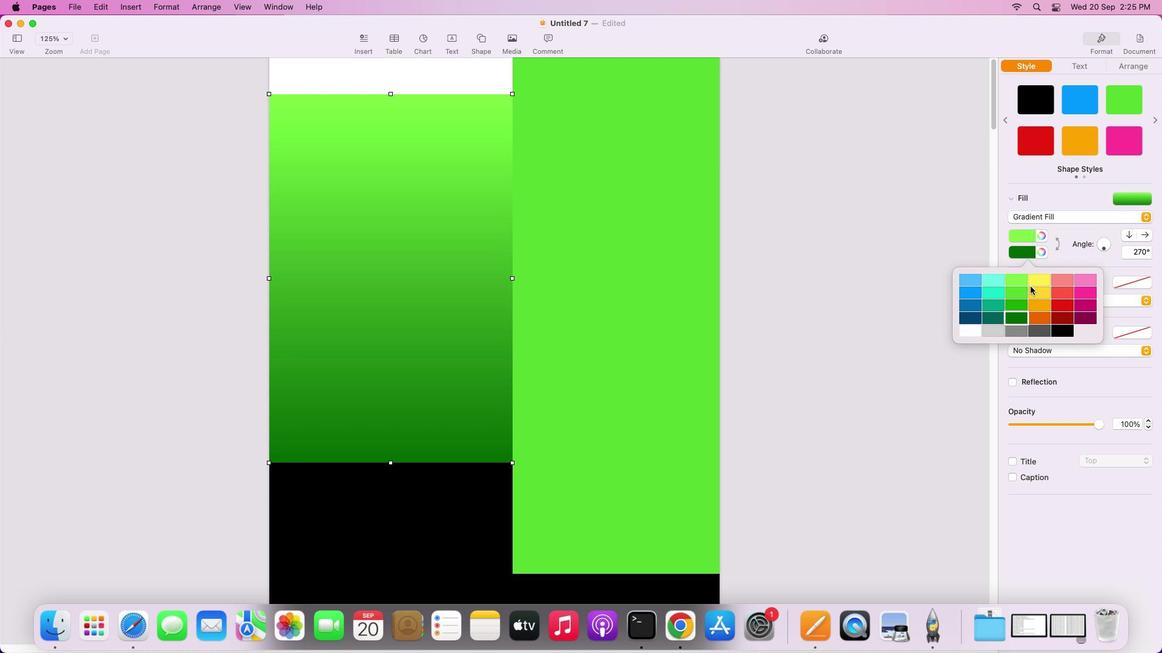 
Action: Mouse pressed left at (1040, 260)
Screenshot: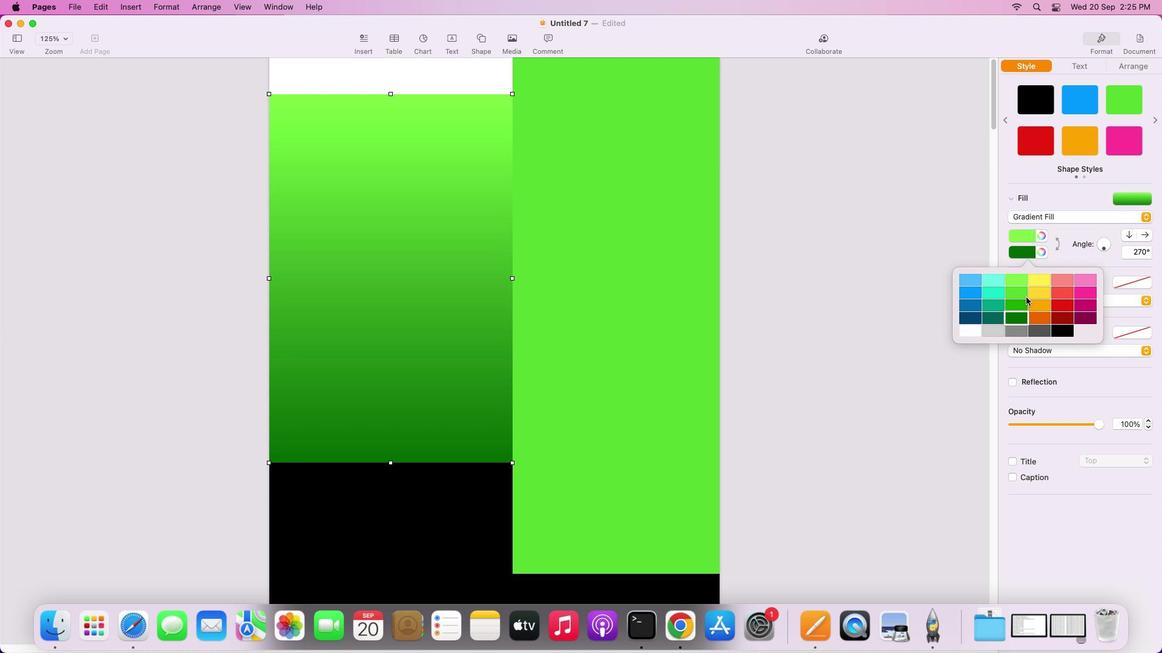 
Action: Mouse moved to (1021, 316)
Screenshot: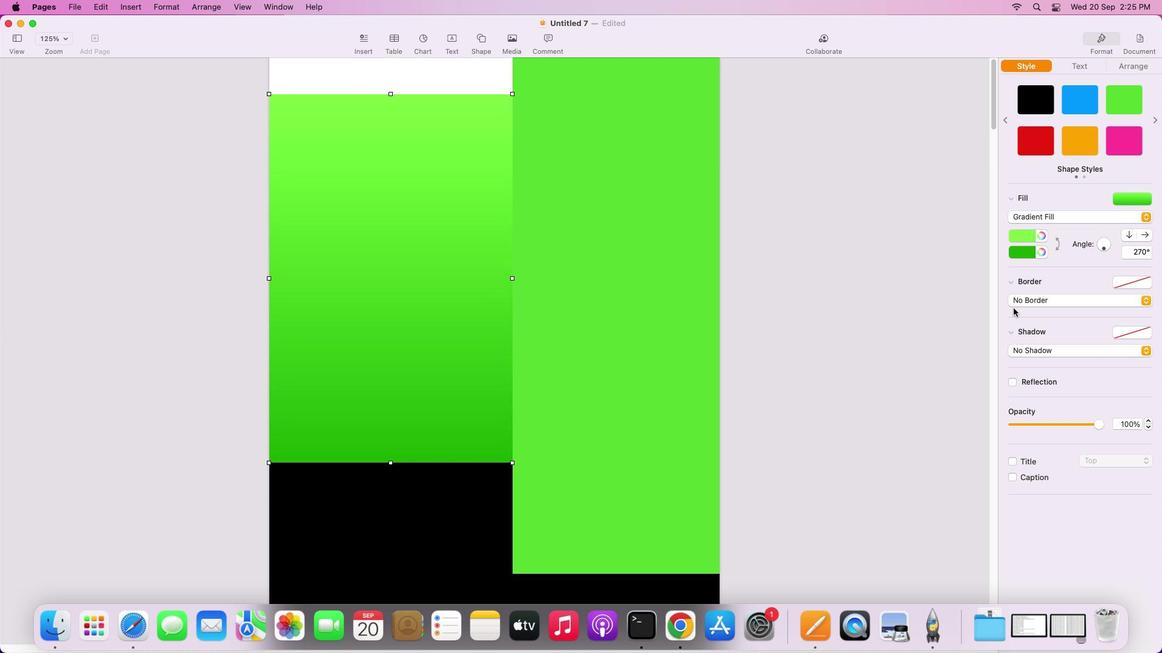 
Action: Mouse pressed left at (1021, 316)
Screenshot: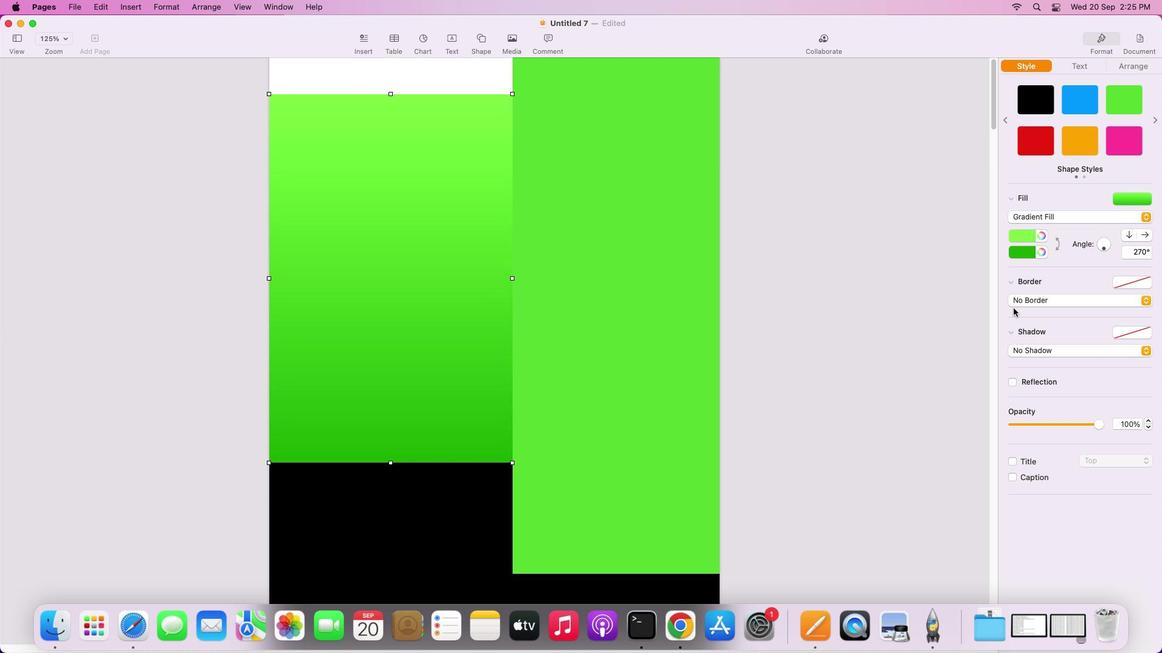 
Action: Mouse moved to (1034, 263)
Screenshot: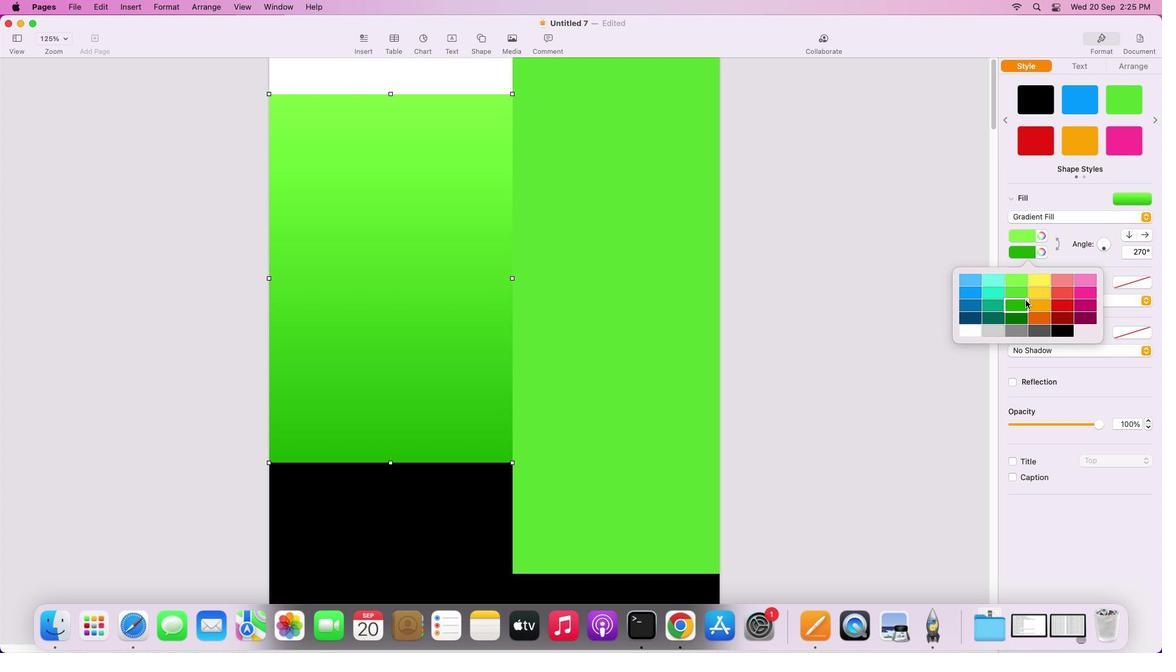 
Action: Mouse pressed left at (1034, 263)
Screenshot: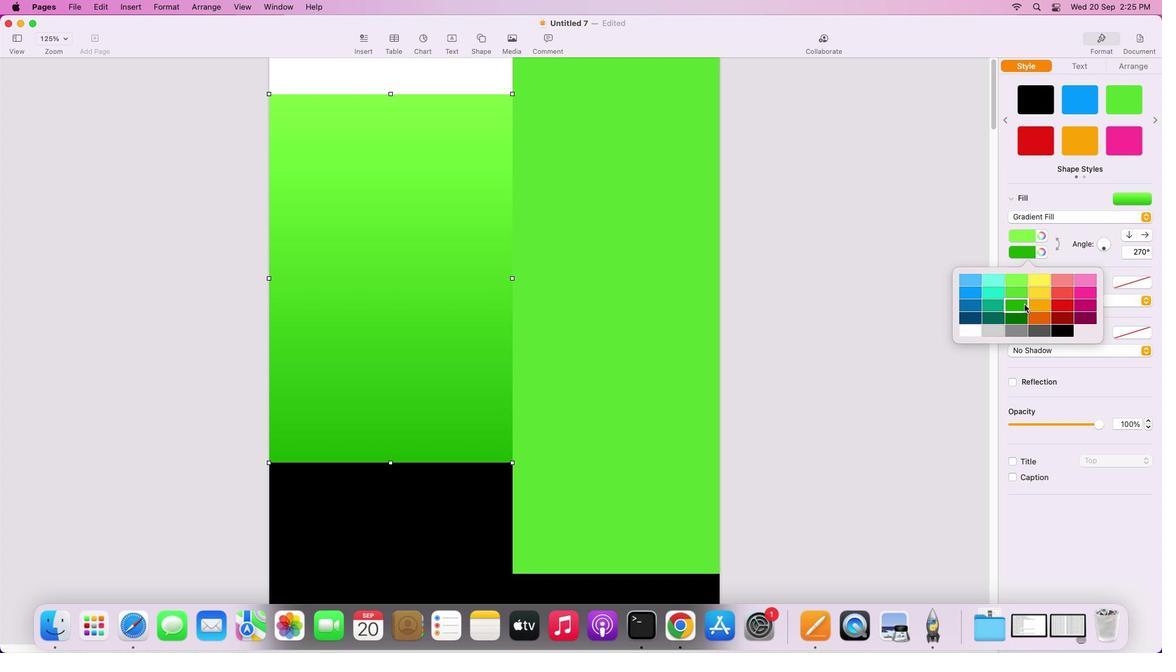 
Action: Mouse moved to (1026, 324)
Screenshot: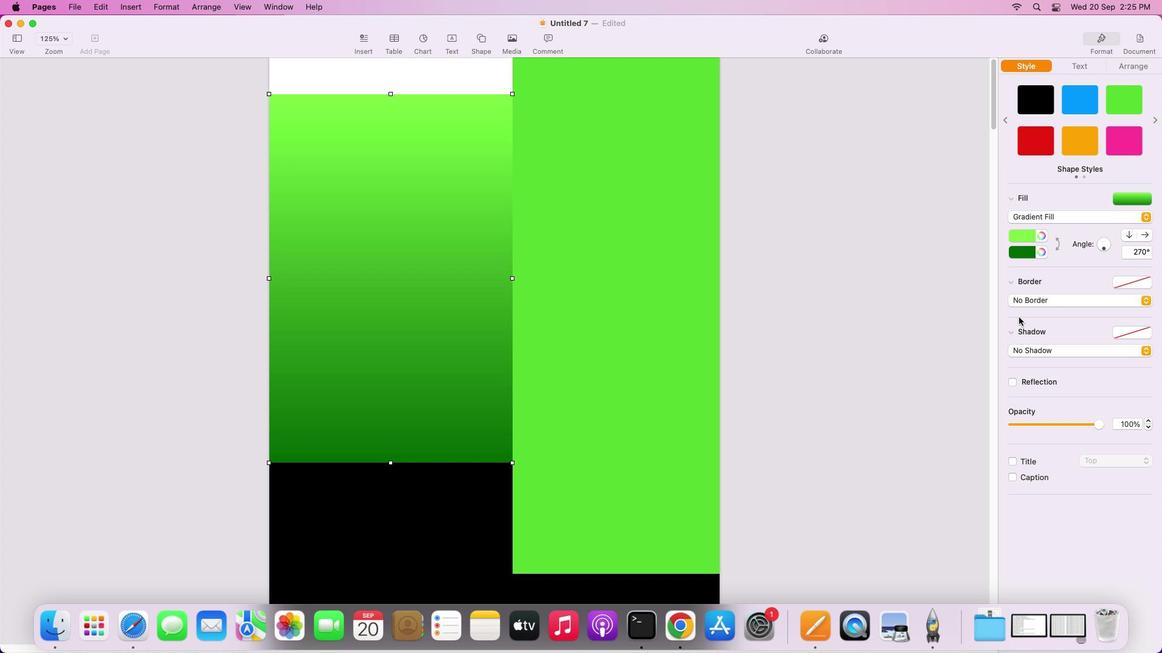 
Action: Mouse pressed left at (1026, 324)
Screenshot: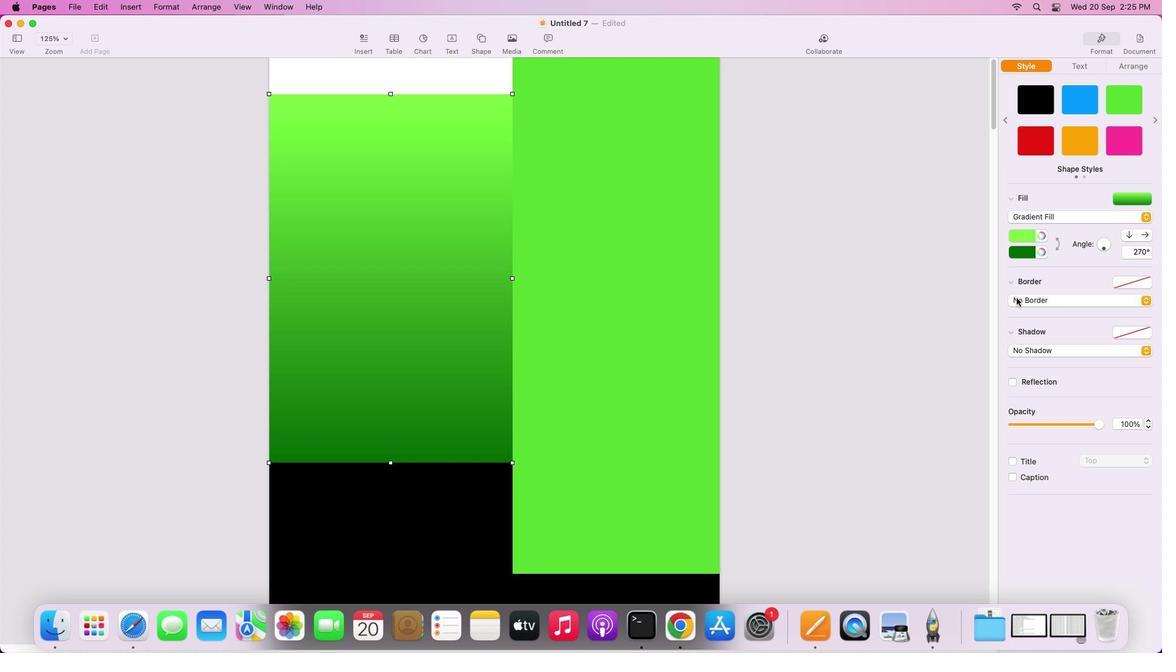 
Action: Mouse moved to (1065, 247)
Screenshot: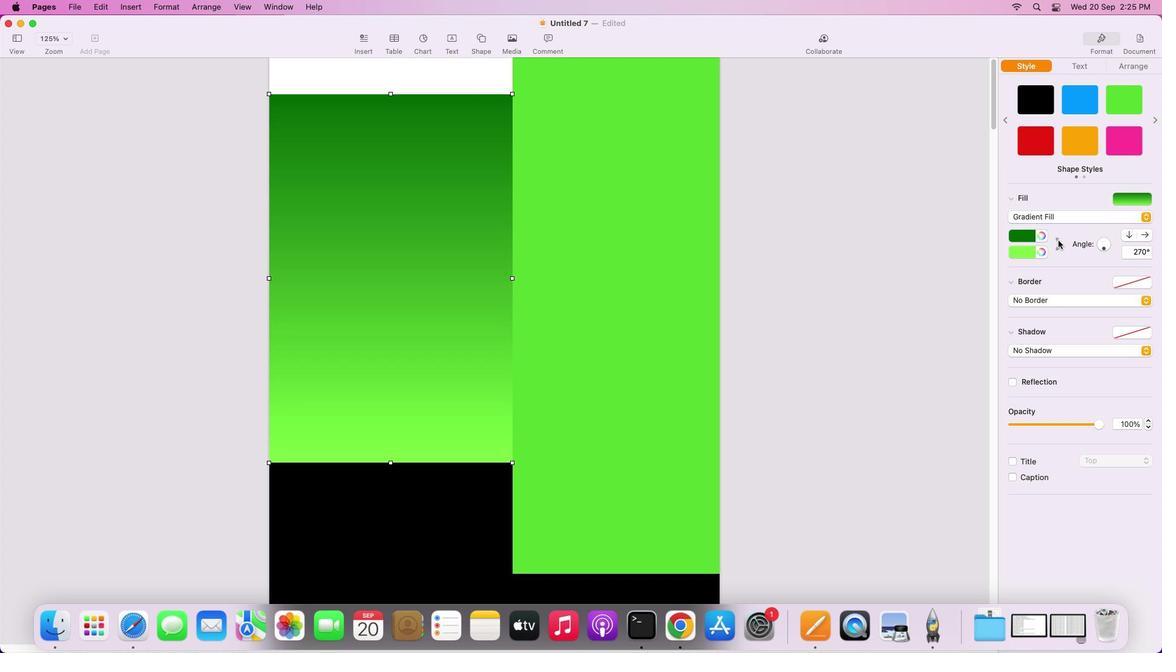 
Action: Mouse pressed left at (1065, 247)
Screenshot: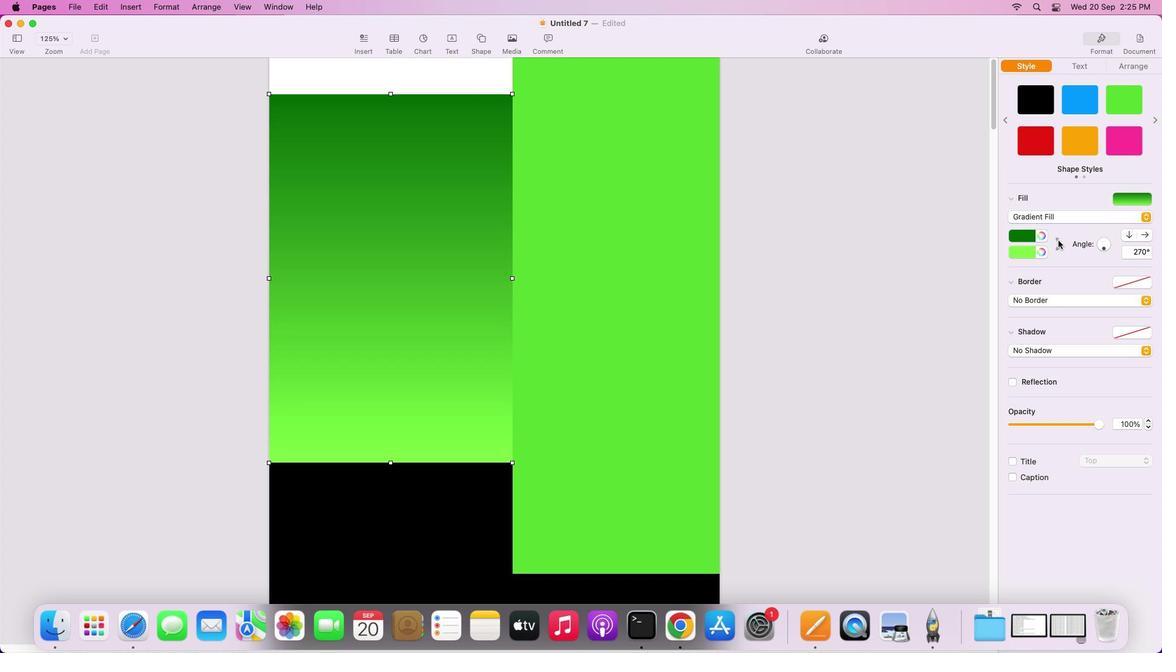 
Action: Mouse moved to (1061, 250)
Screenshot: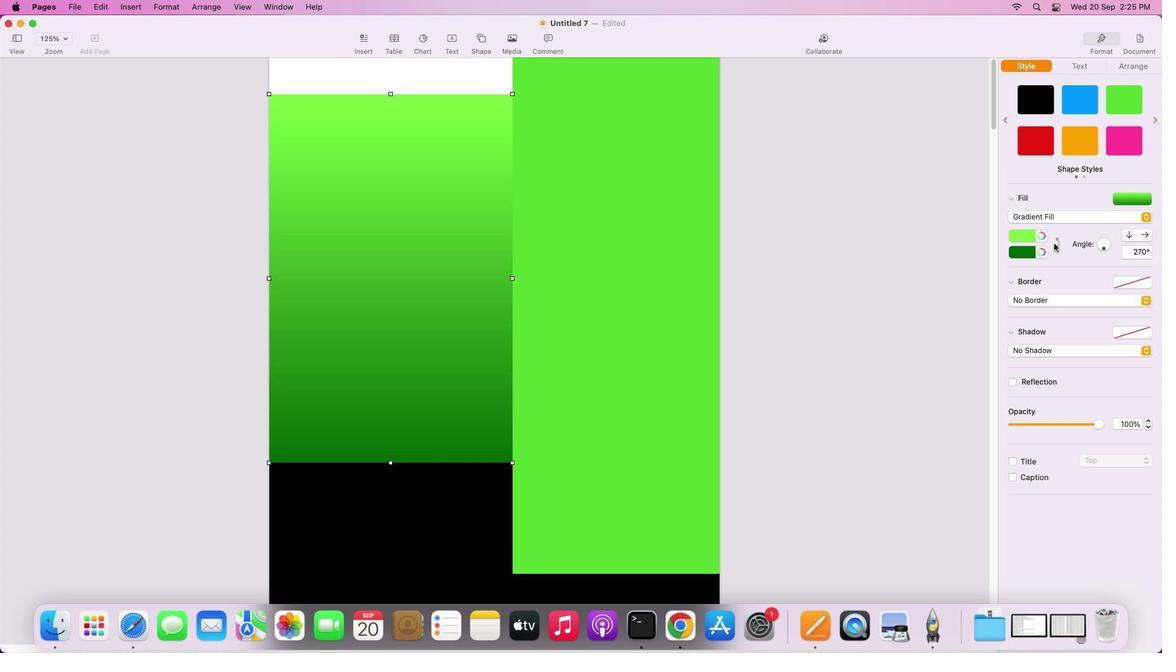 
Action: Mouse pressed left at (1061, 250)
Screenshot: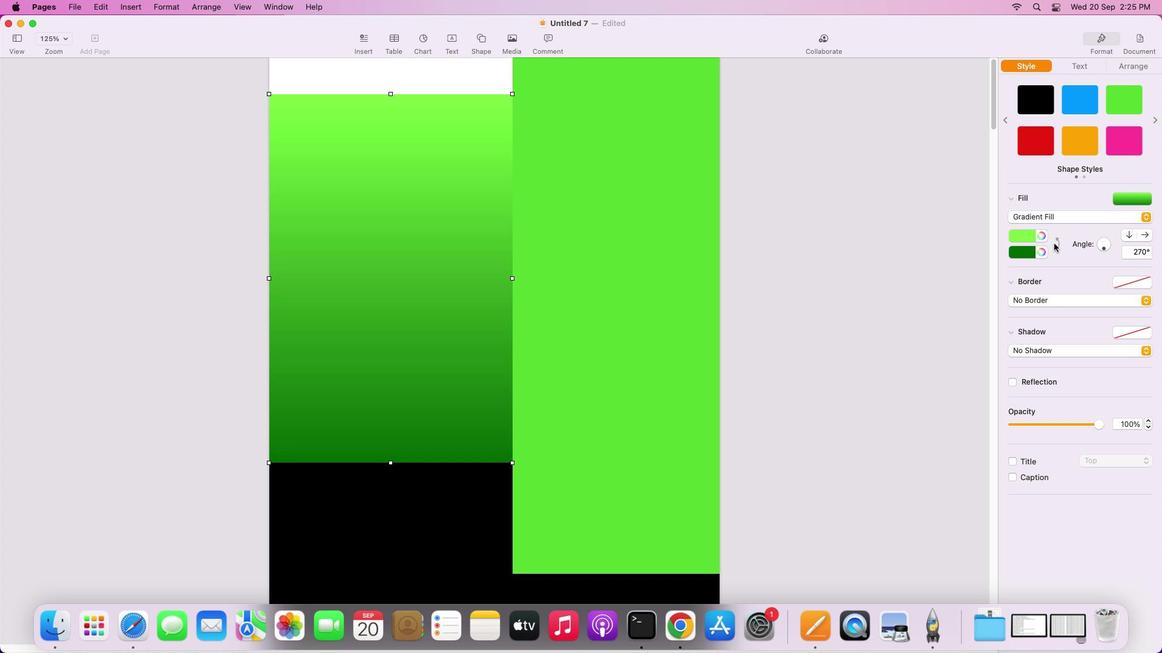 
Action: Mouse moved to (603, 259)
Screenshot: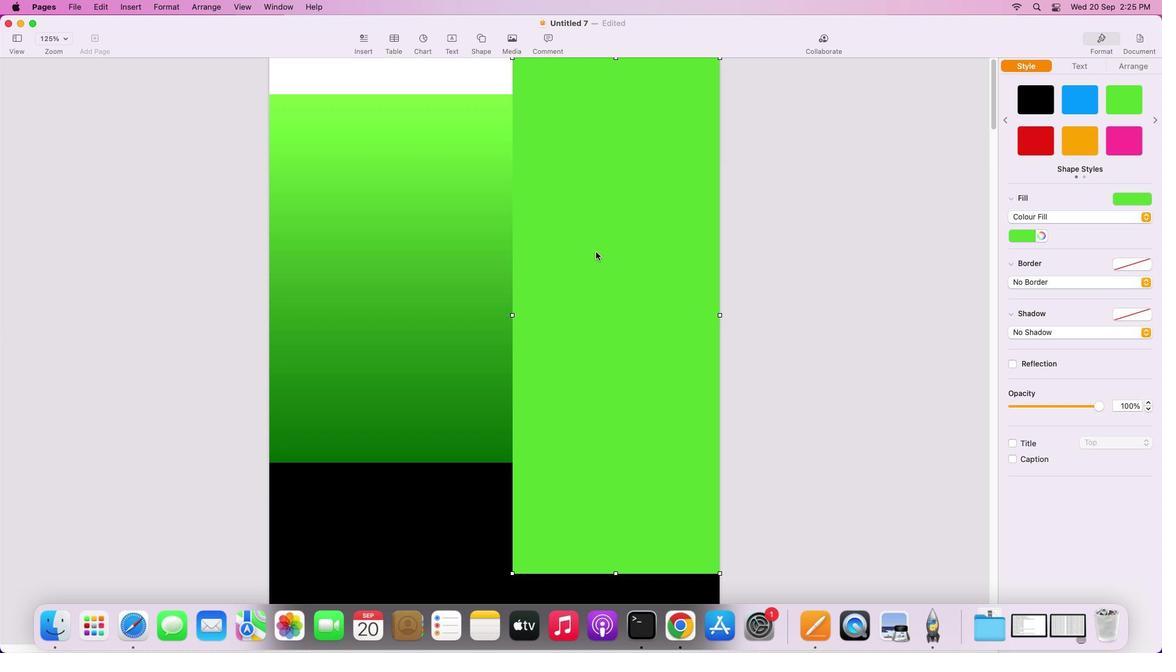
Action: Mouse pressed left at (603, 259)
Screenshot: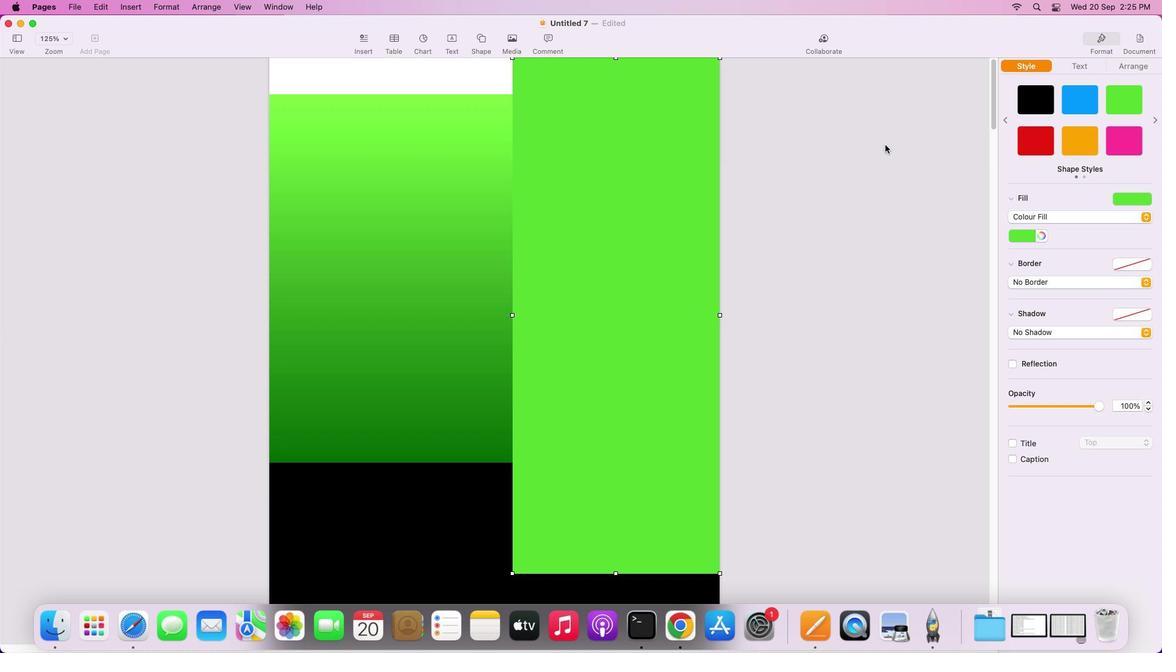 
Action: Mouse moved to (1086, 112)
Screenshot: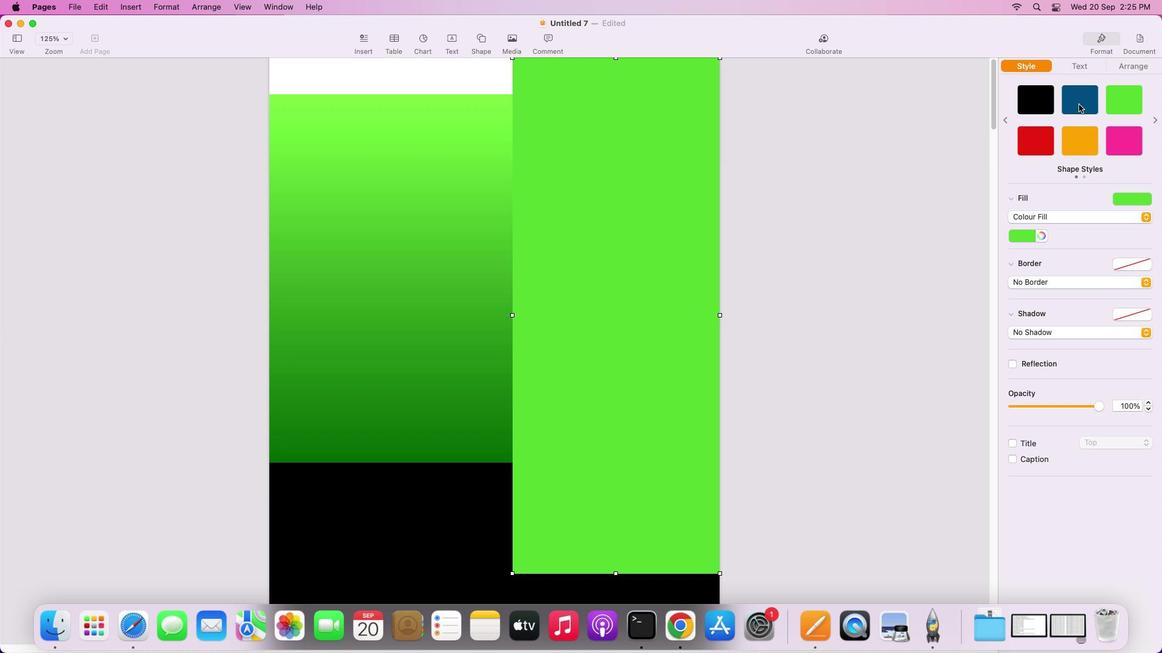 
Action: Mouse pressed left at (1086, 112)
Screenshot: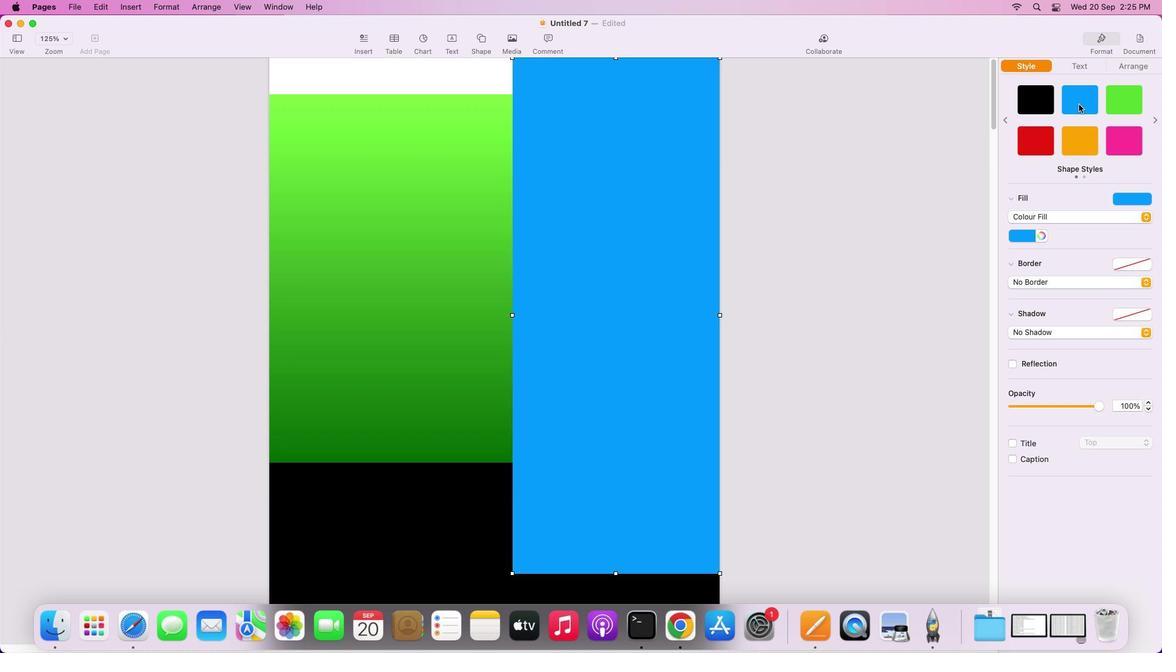 
Action: Mouse moved to (436, 286)
Screenshot: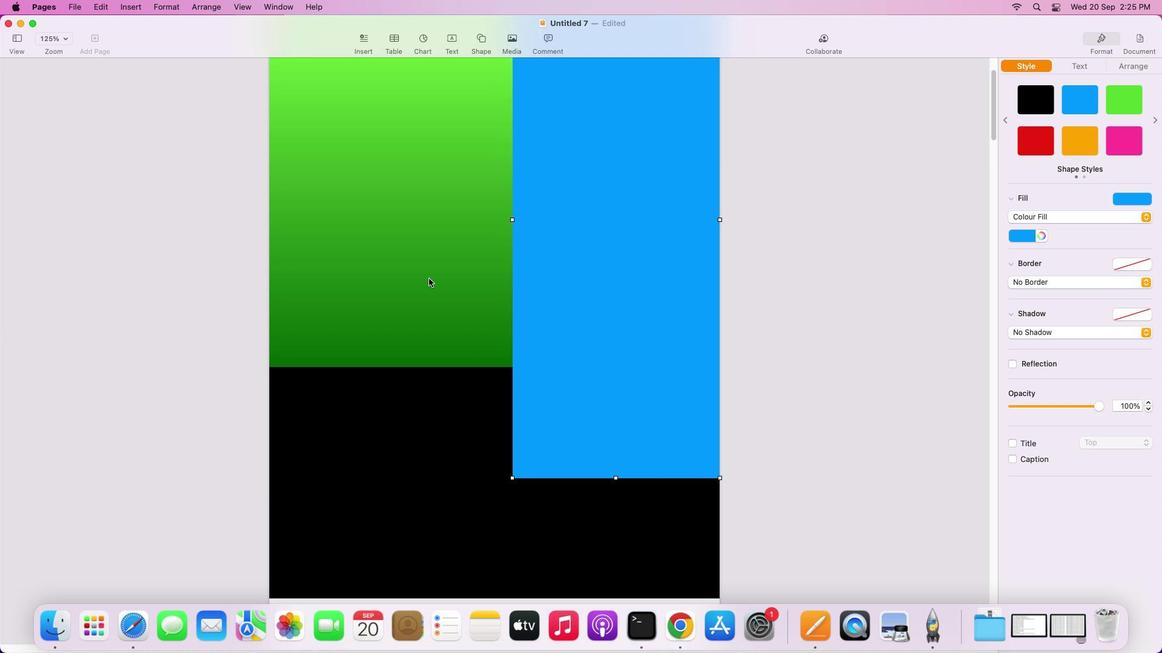 
Action: Mouse scrolled (436, 286) with delta (7, 6)
Screenshot: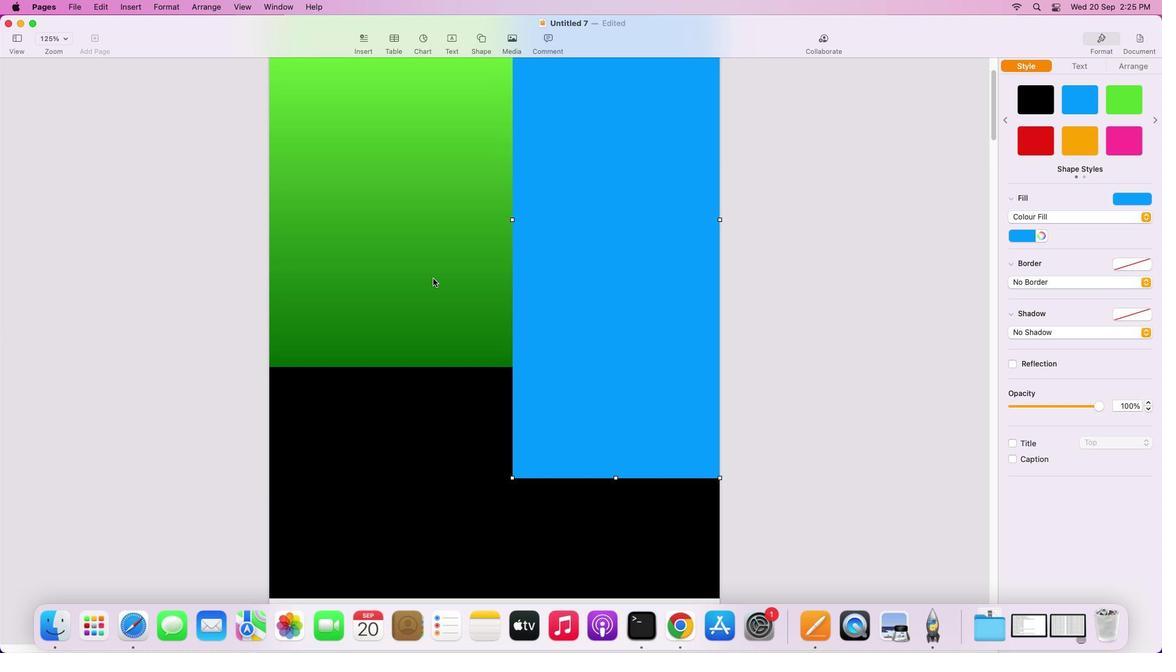 
Action: Mouse scrolled (436, 286) with delta (7, 6)
Screenshot: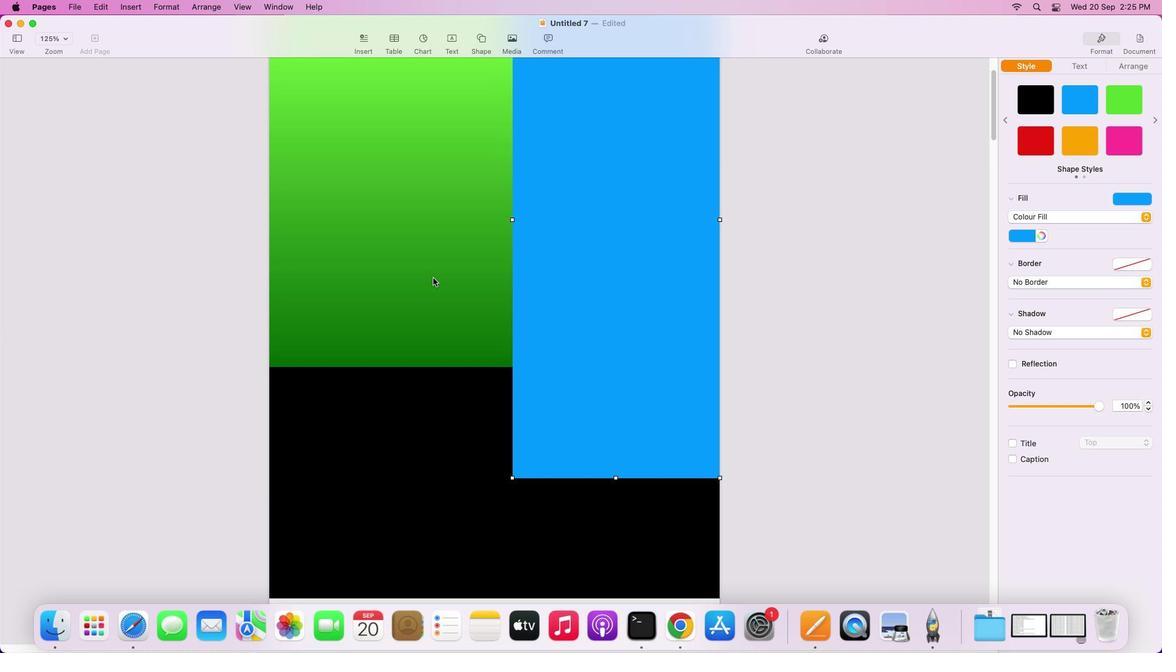 
Action: Mouse scrolled (436, 286) with delta (7, 5)
Screenshot: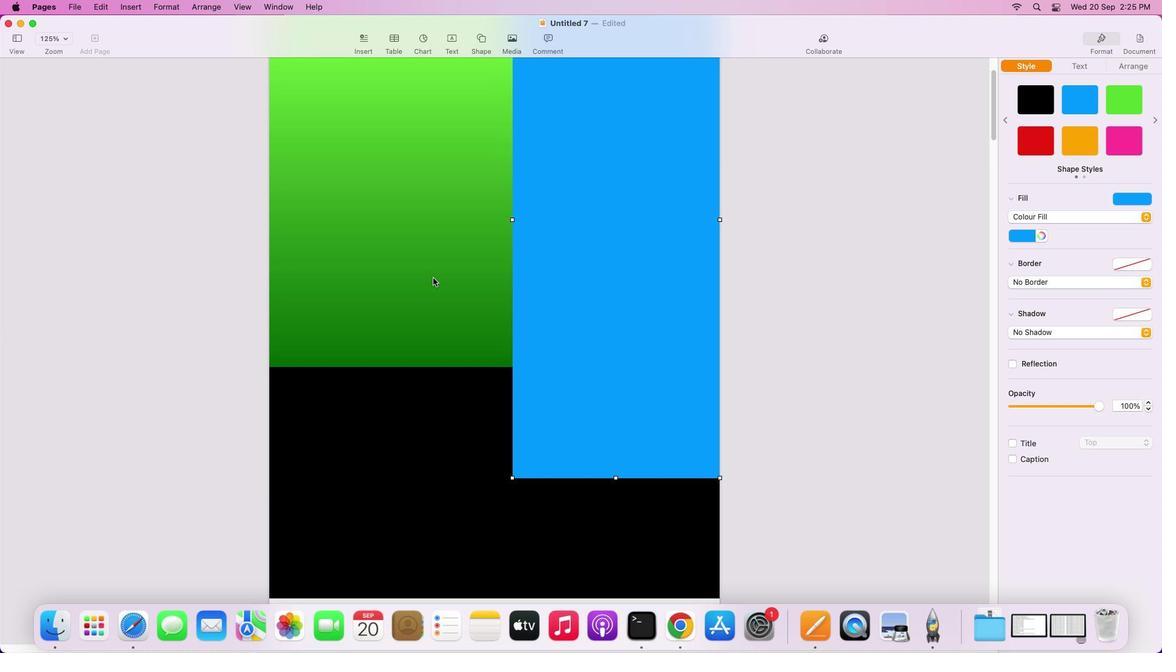 
Action: Mouse scrolled (436, 286) with delta (7, 4)
Screenshot: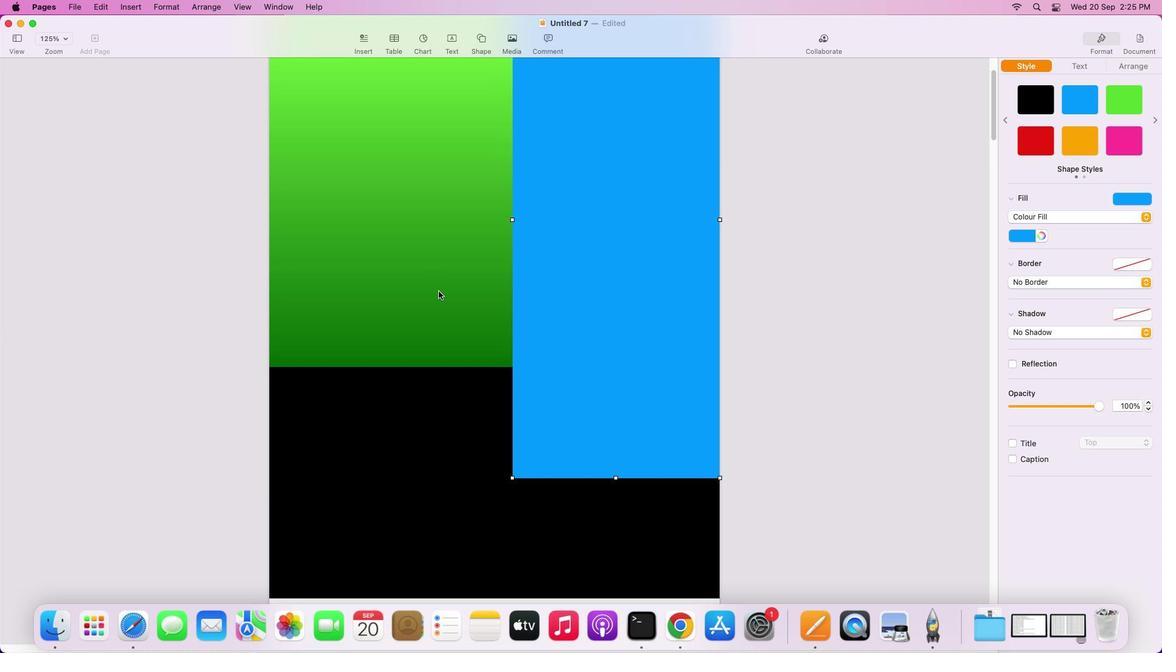 
Action: Mouse scrolled (436, 286) with delta (7, 4)
Screenshot: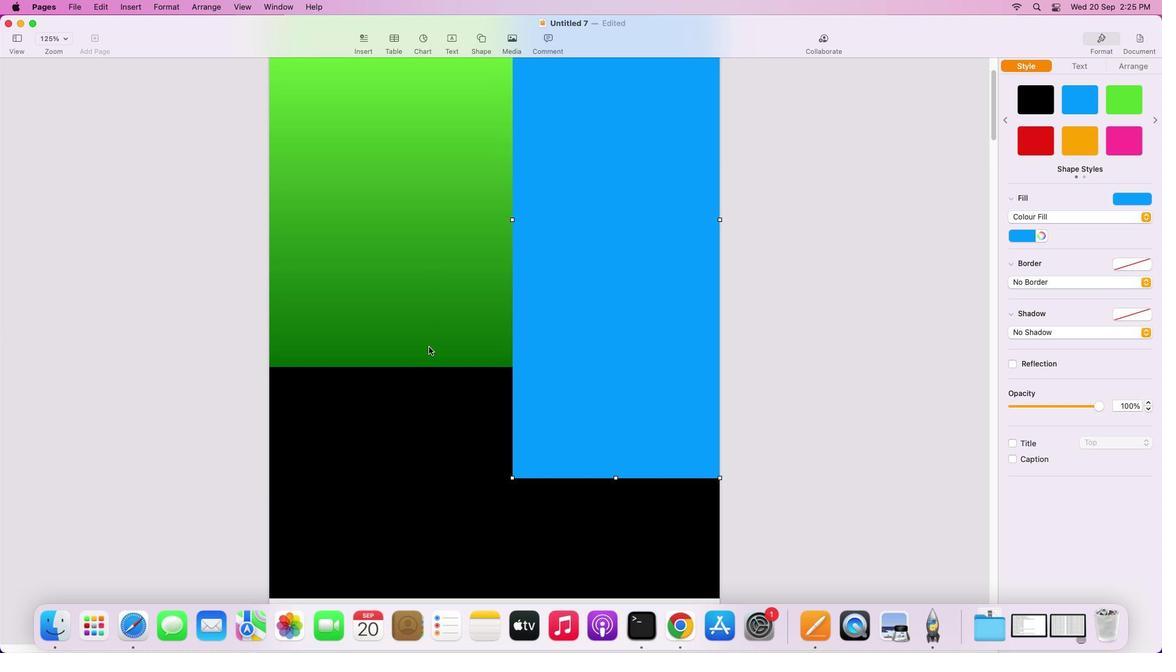 
Action: Mouse moved to (417, 423)
Screenshot: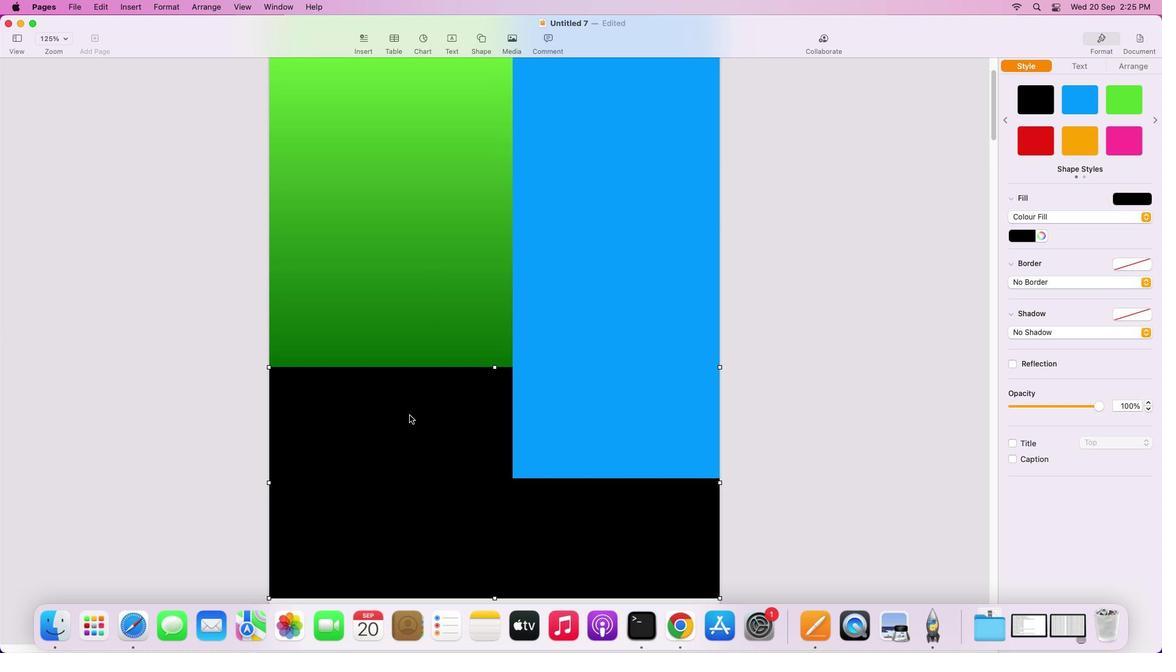 
Action: Mouse pressed left at (417, 423)
Screenshot: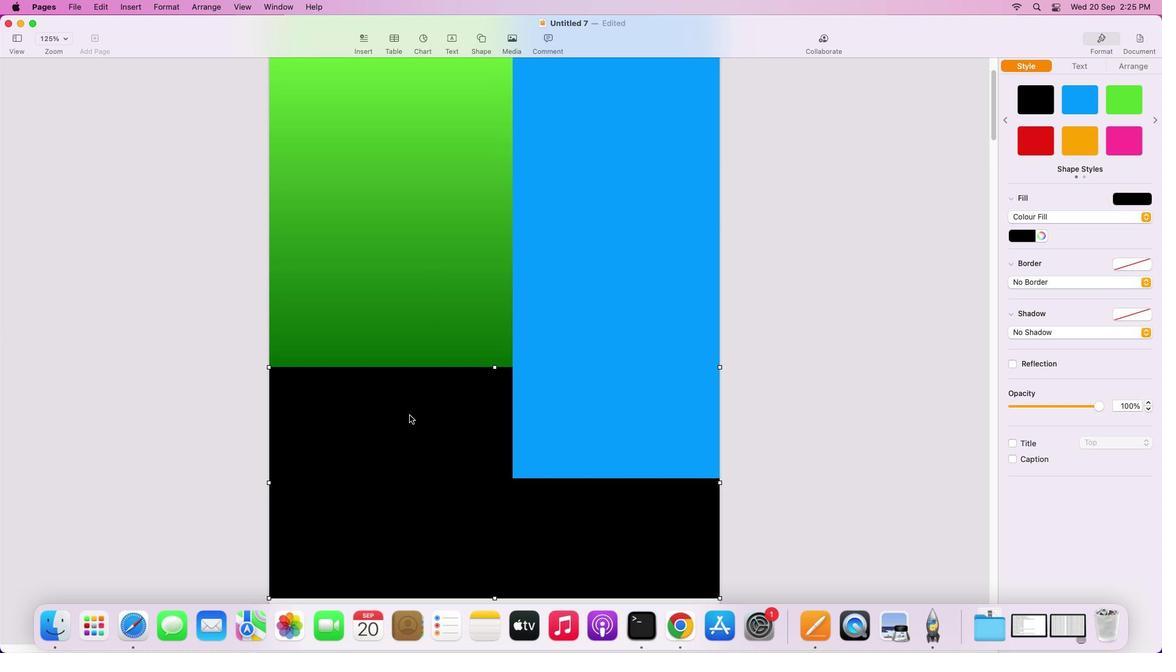 
Action: Mouse moved to (1064, 222)
Screenshot: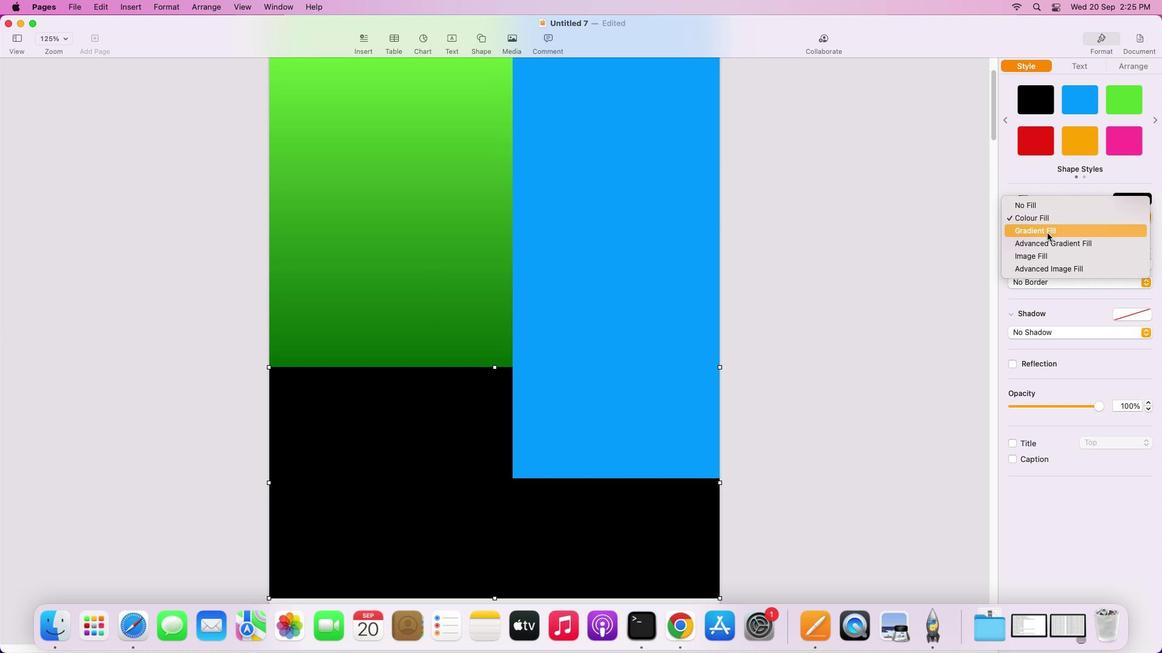 
Action: Mouse pressed left at (1064, 222)
Screenshot: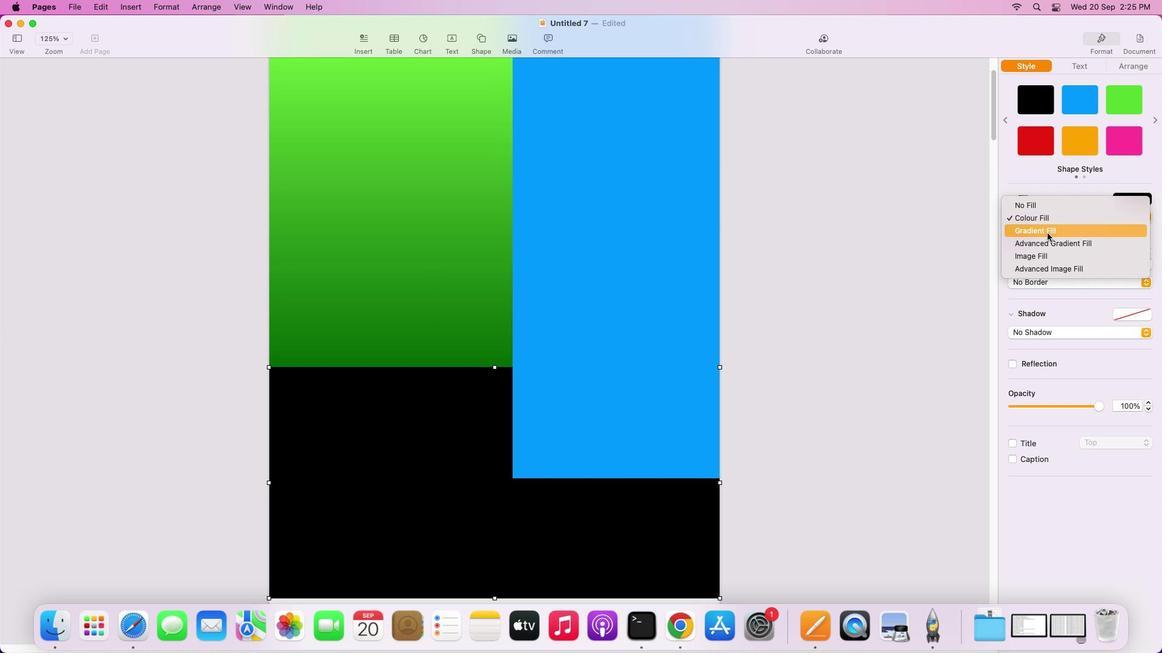 
Action: Mouse moved to (1054, 237)
Screenshot: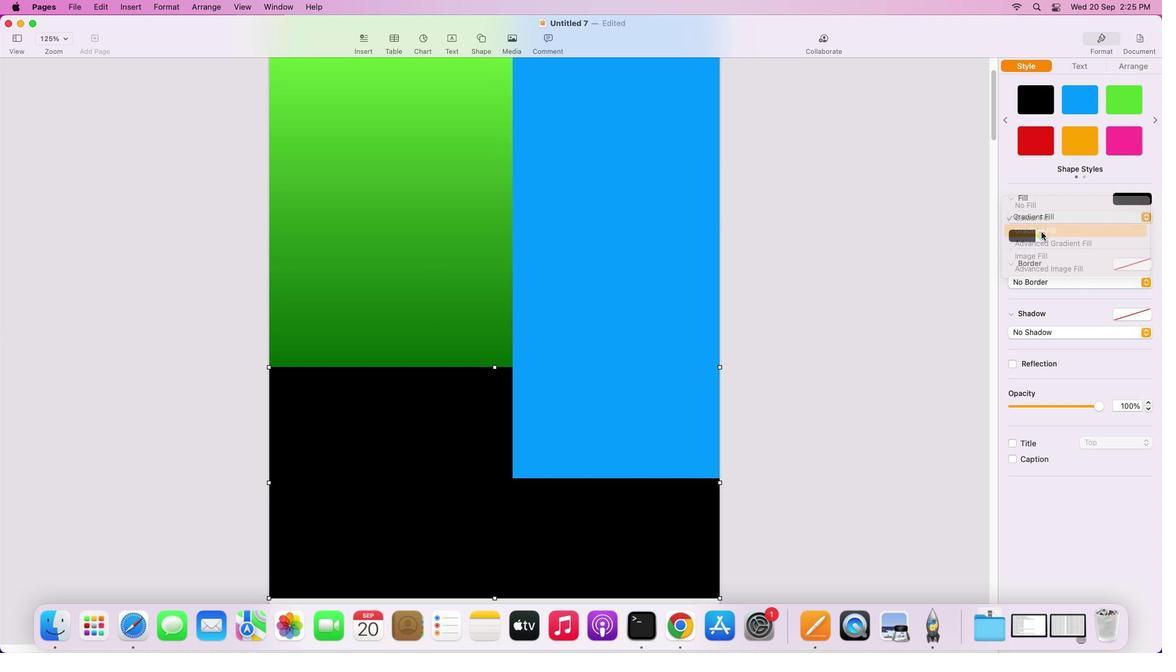 
Action: Mouse pressed left at (1054, 237)
Screenshot: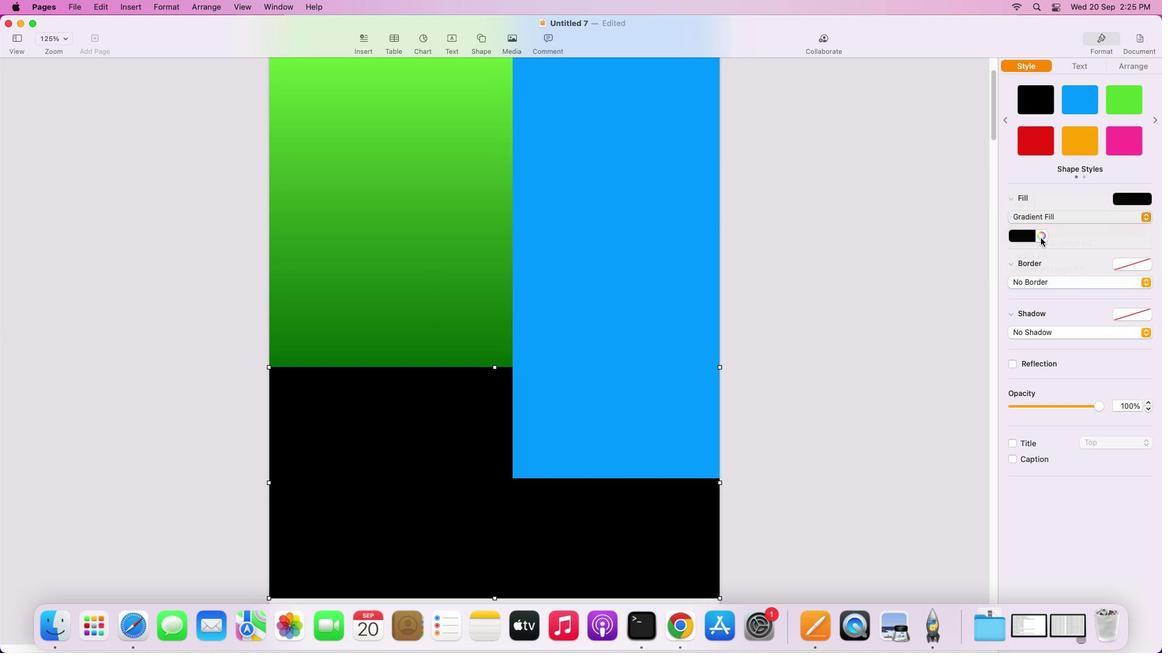 
Action: Mouse moved to (1041, 259)
Screenshot: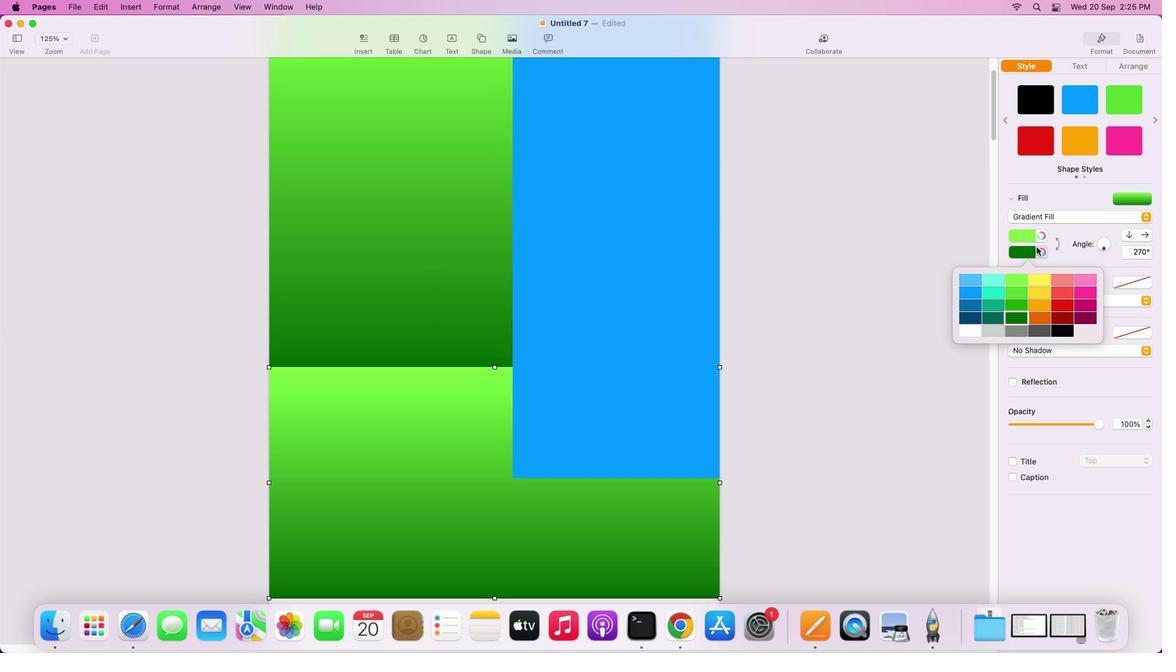 
Action: Mouse pressed left at (1041, 259)
Screenshot: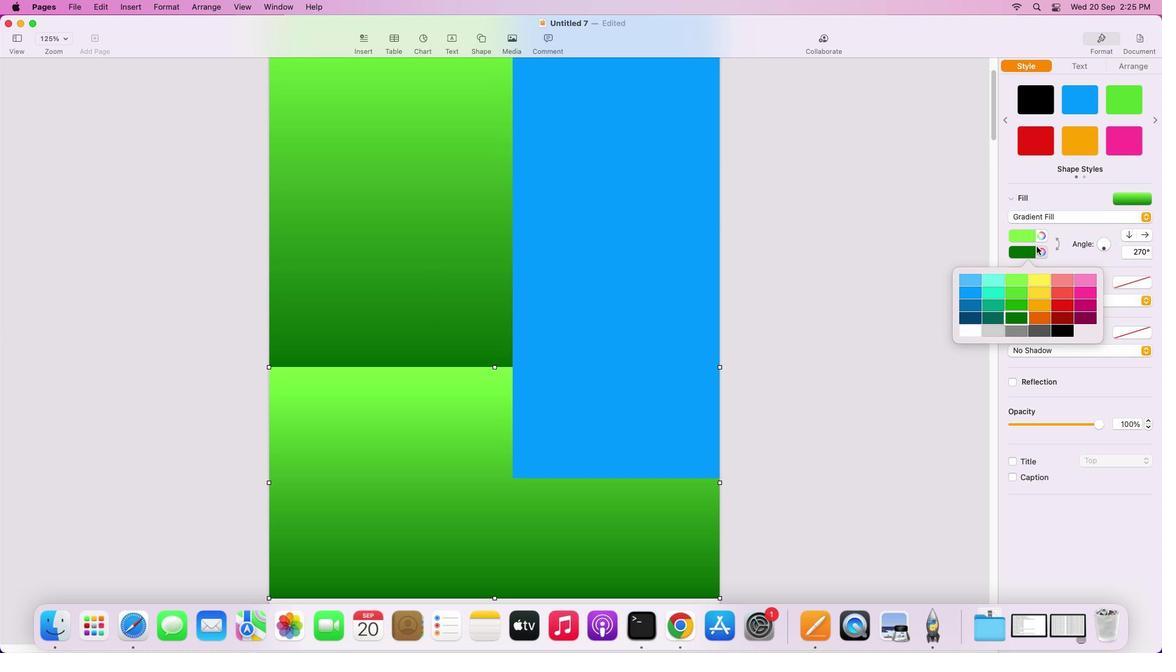 
Action: Mouse moved to (998, 325)
Screenshot: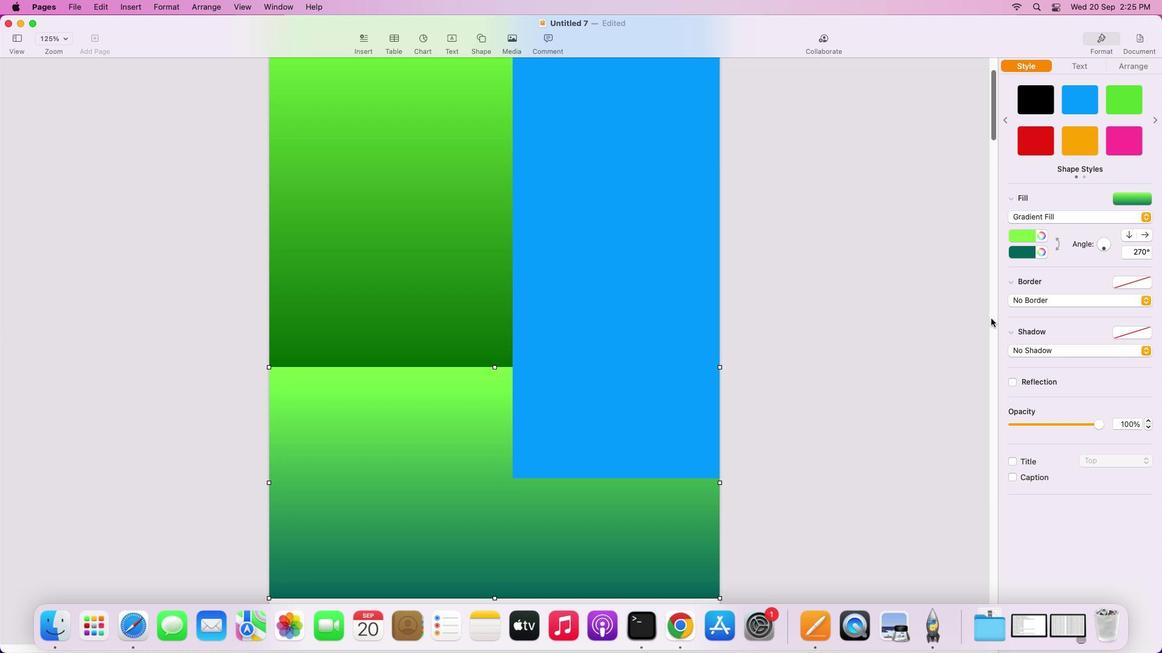 
Action: Mouse pressed left at (998, 325)
Screenshot: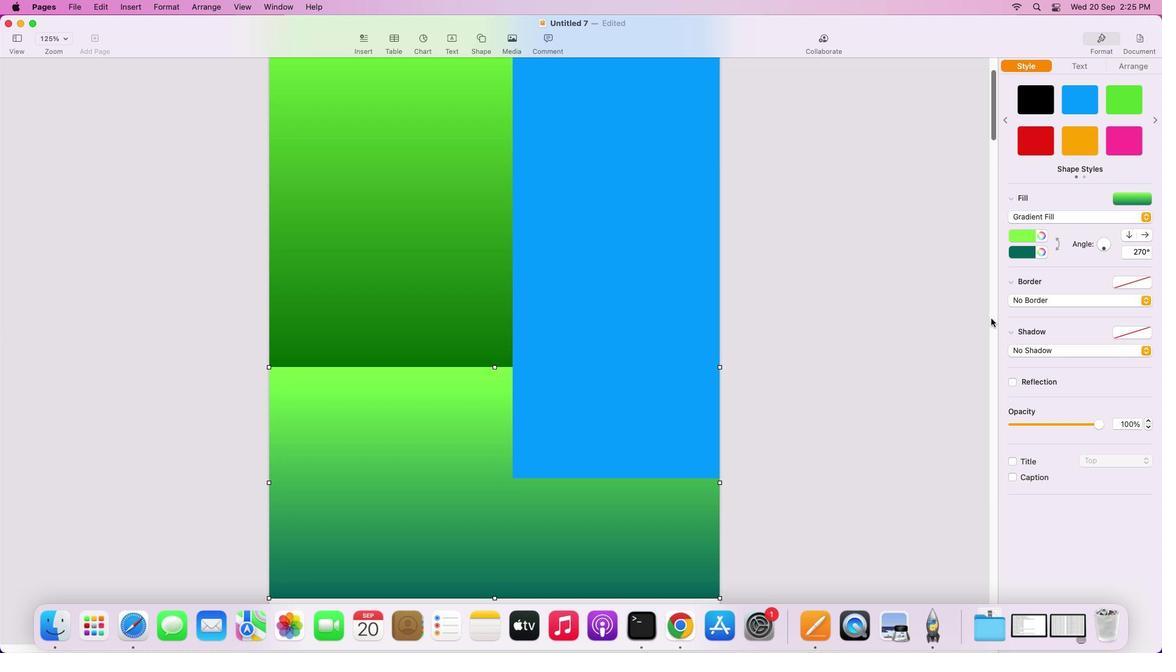 
Action: Mouse moved to (1036, 243)
Screenshot: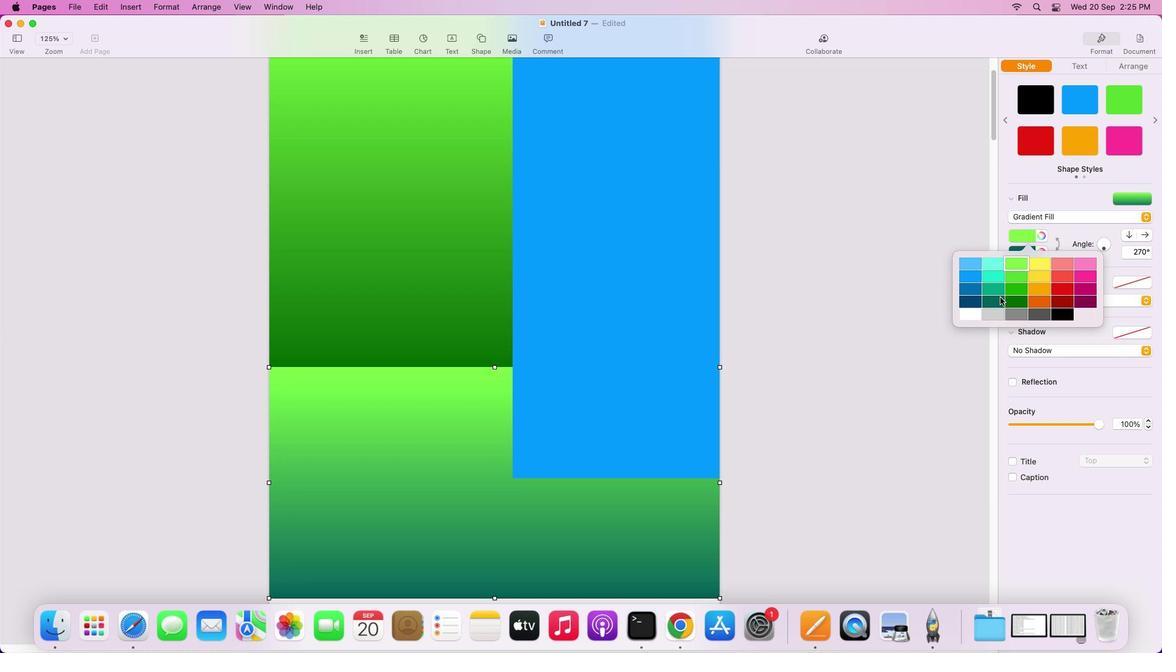 
Action: Mouse pressed left at (1036, 243)
Screenshot: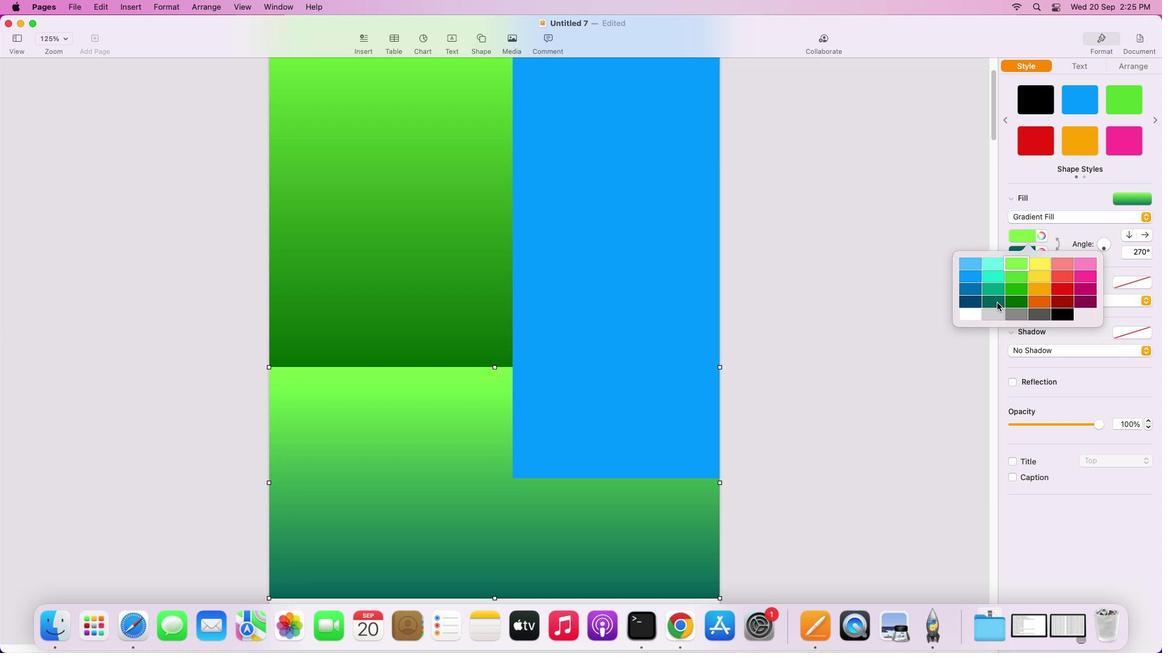 
Action: Mouse moved to (1000, 306)
Screenshot: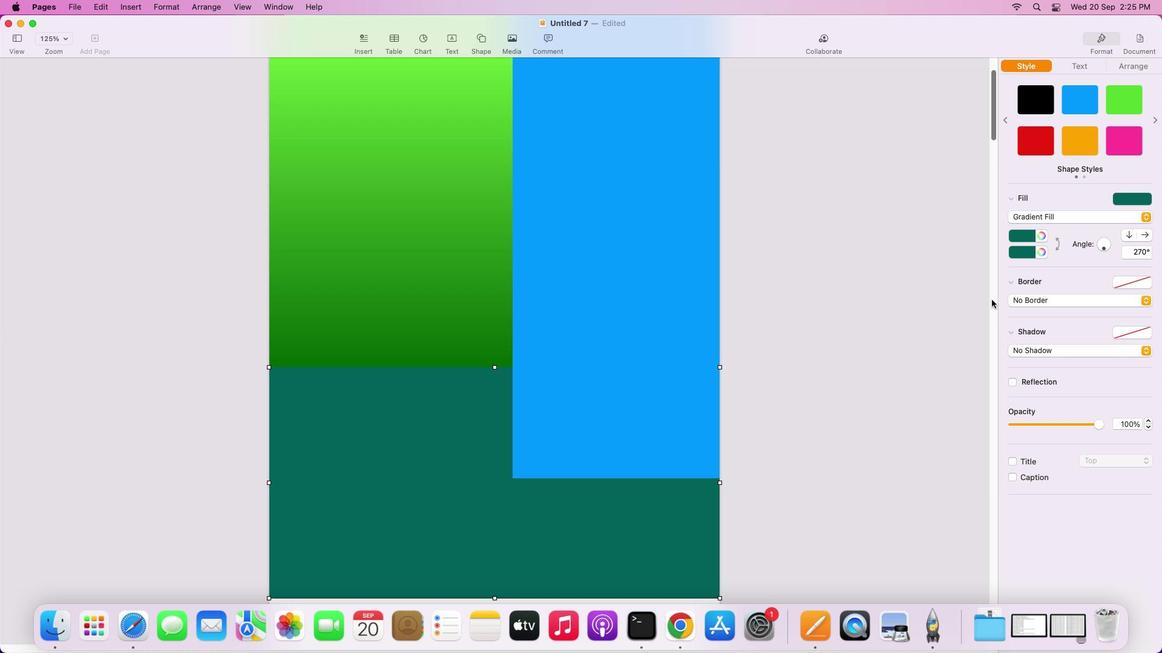 
Action: Mouse pressed left at (1000, 306)
Screenshot: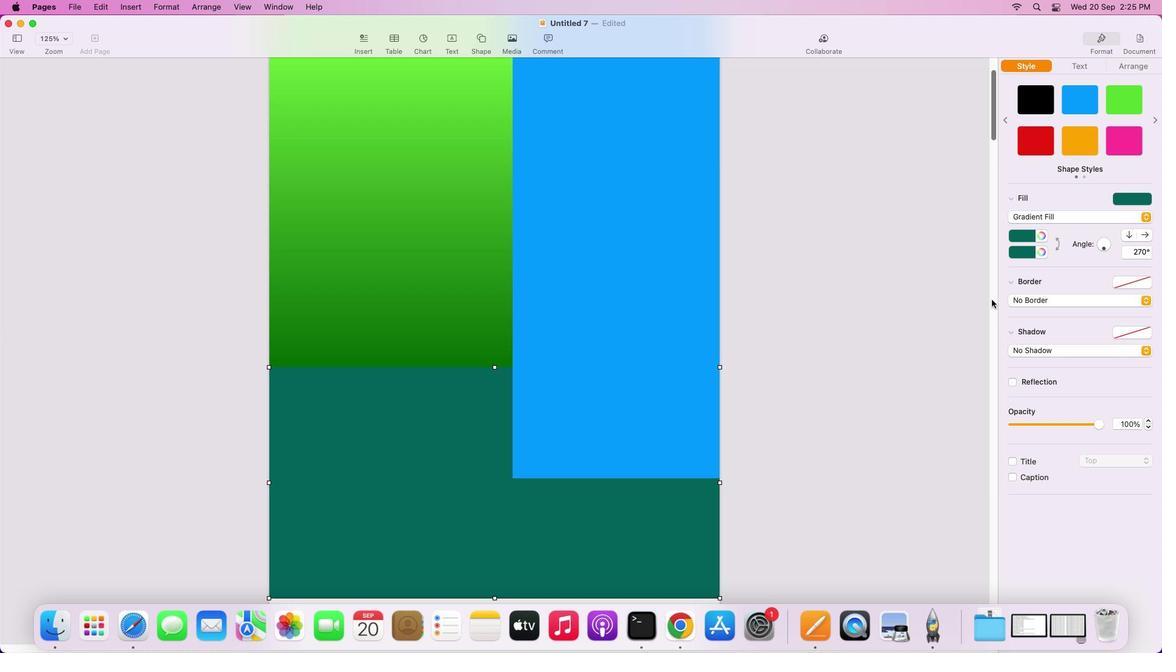 
Action: Mouse moved to (1063, 248)
Screenshot: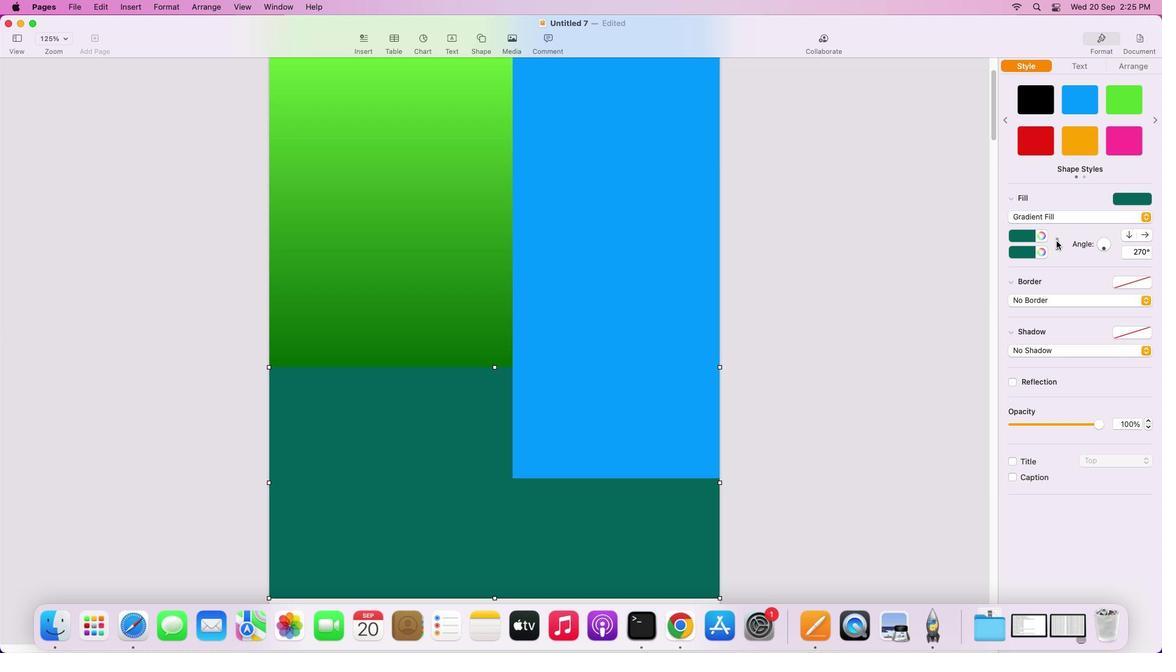 
Action: Mouse pressed left at (1063, 248)
Screenshot: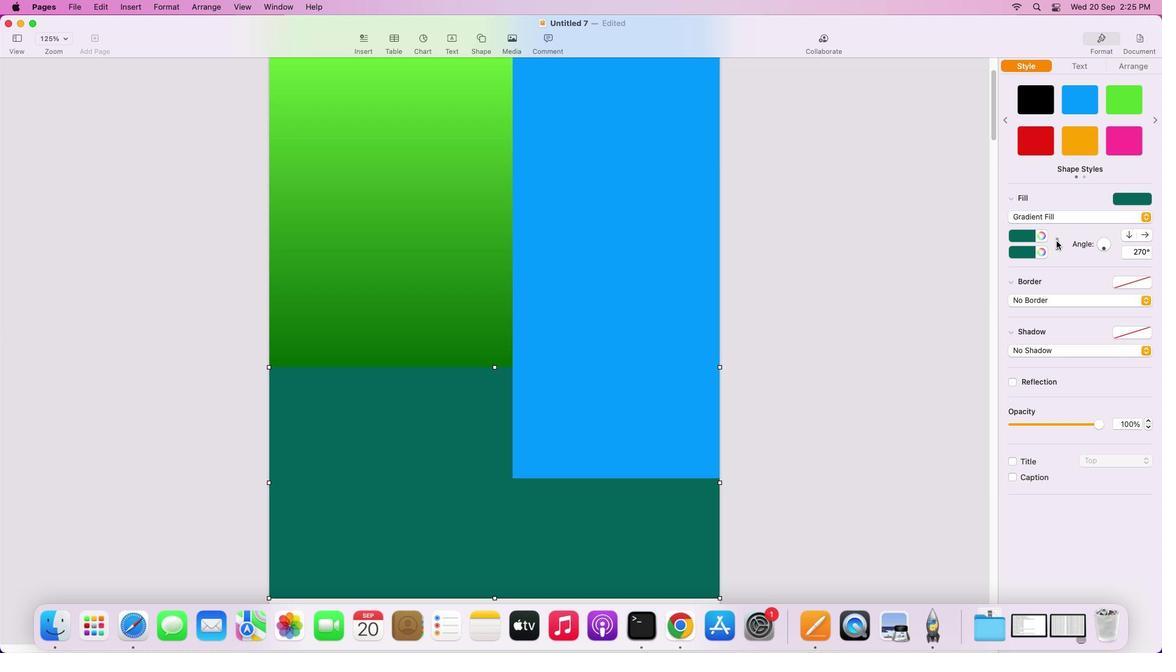 
Action: Mouse moved to (1036, 257)
Screenshot: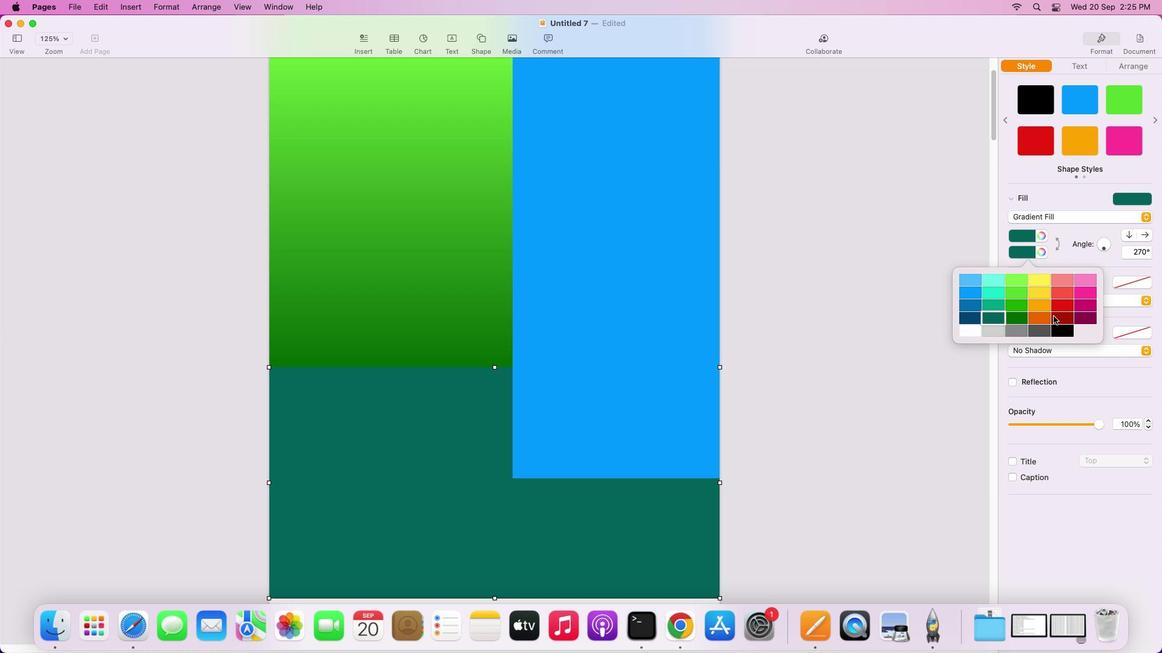 
Action: Mouse pressed left at (1036, 257)
Screenshot: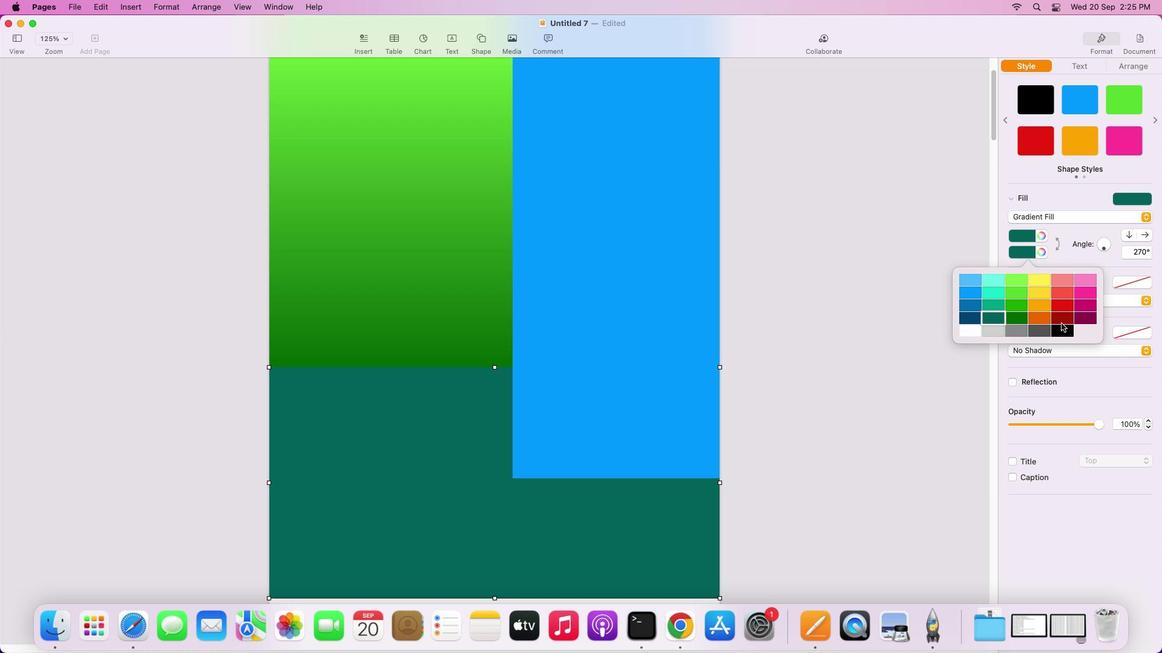 
Action: Mouse moved to (1075, 262)
Screenshot: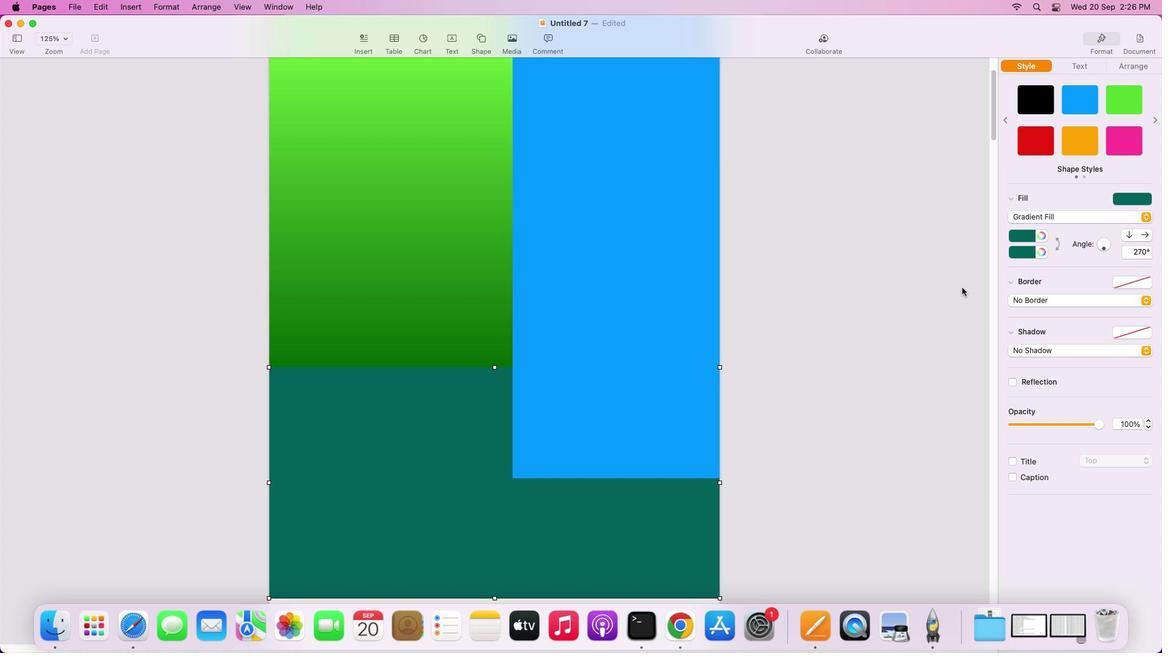 
Action: Mouse pressed left at (1075, 262)
Screenshot: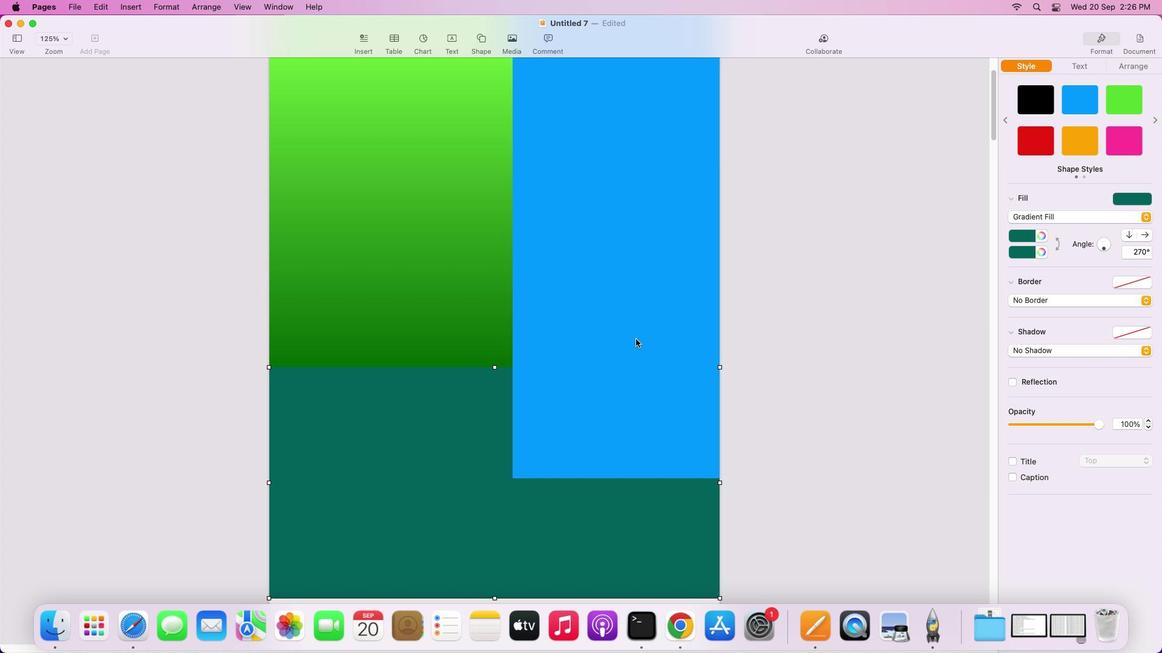 
Action: Mouse moved to (497, 328)
Screenshot: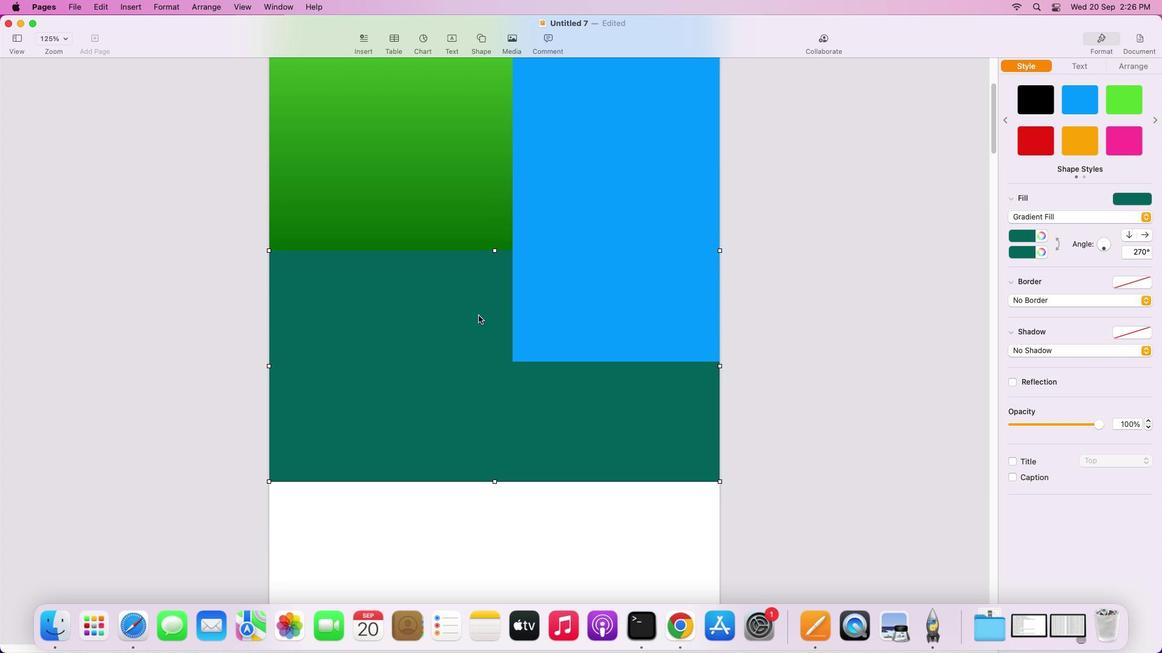 
Action: Mouse scrolled (497, 328) with delta (7, 6)
Screenshot: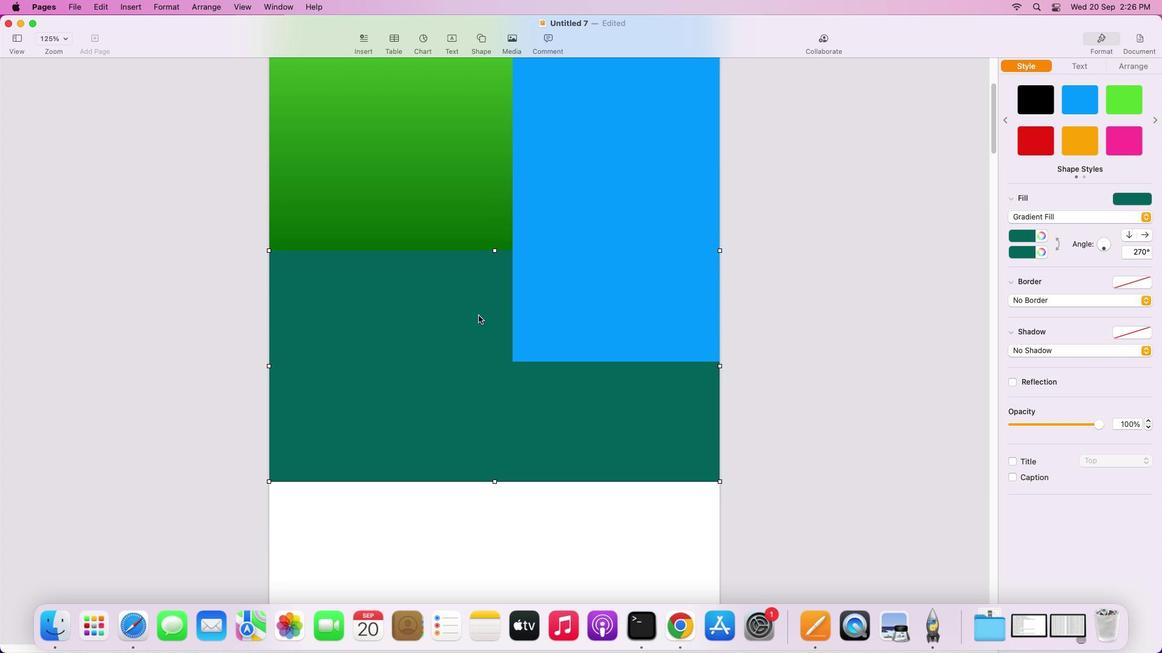 
Action: Mouse scrolled (497, 328) with delta (7, 6)
Screenshot: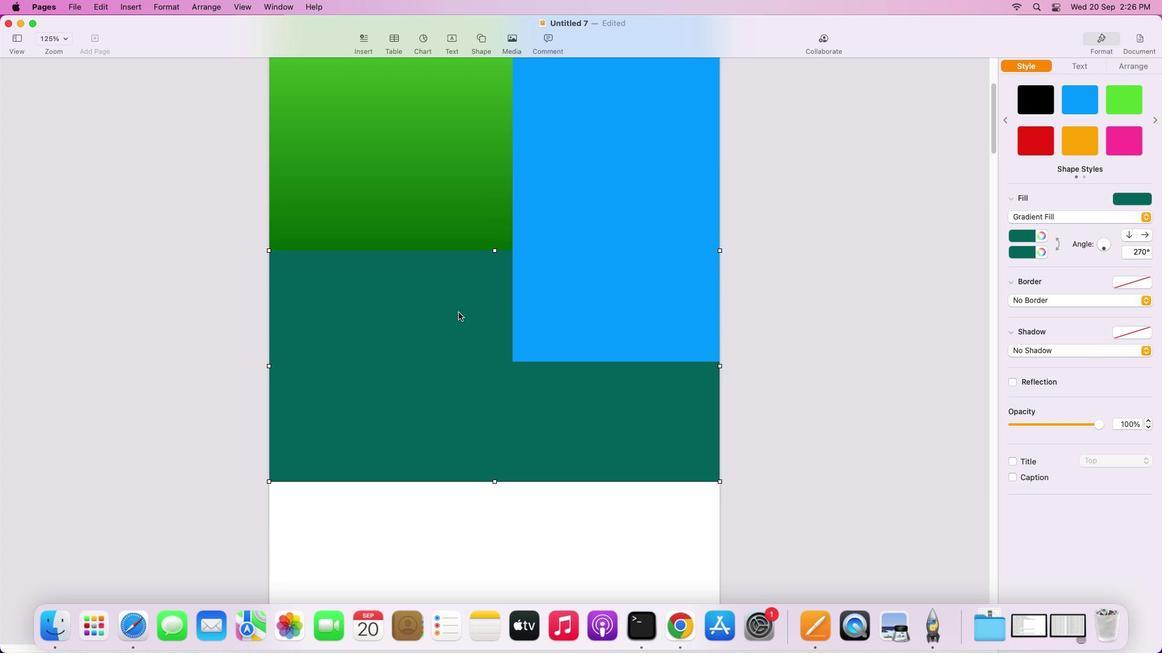 
Action: Mouse scrolled (497, 328) with delta (7, 6)
Screenshot: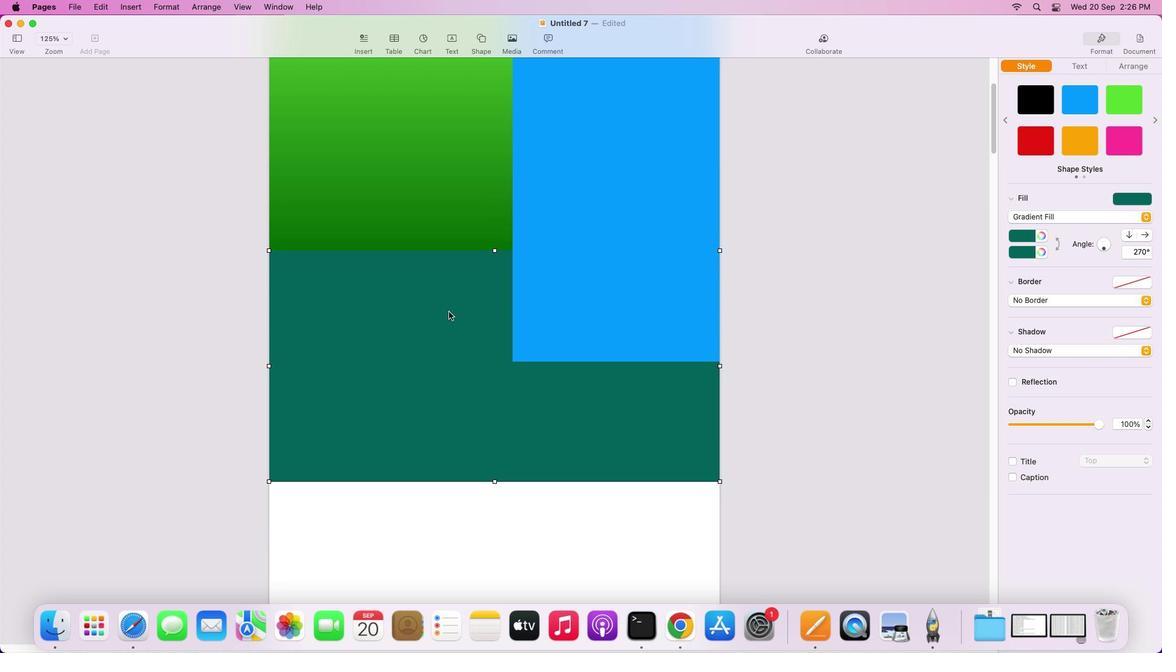 
Action: Mouse scrolled (497, 328) with delta (7, 4)
Screenshot: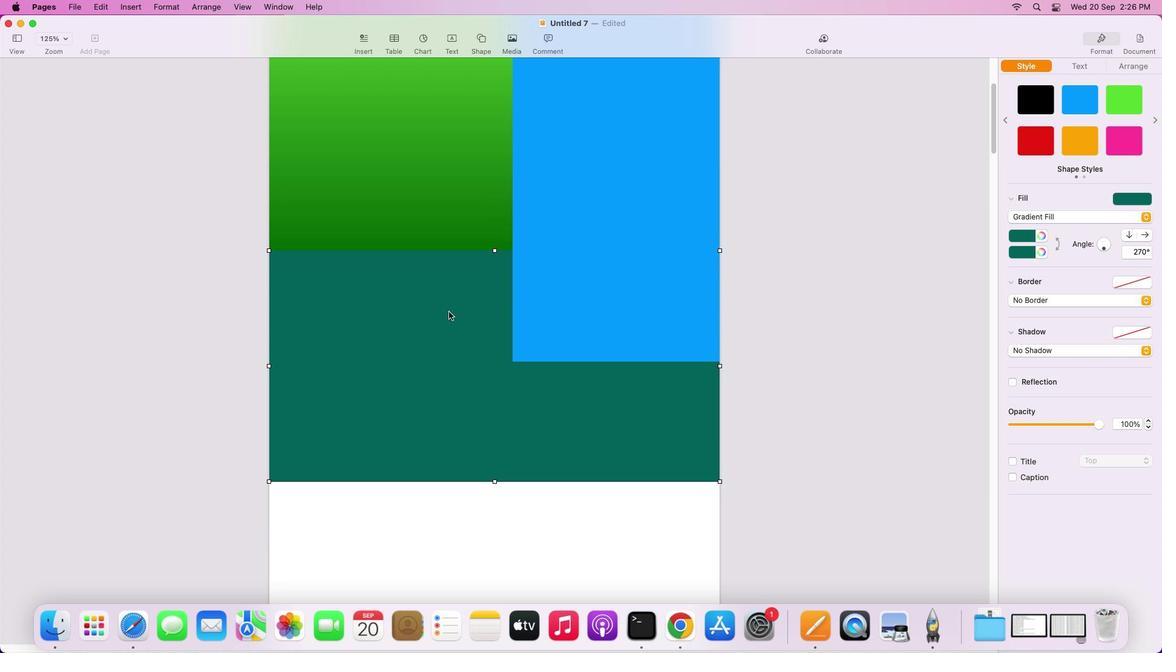 
Action: Mouse scrolled (497, 328) with delta (7, 4)
Screenshot: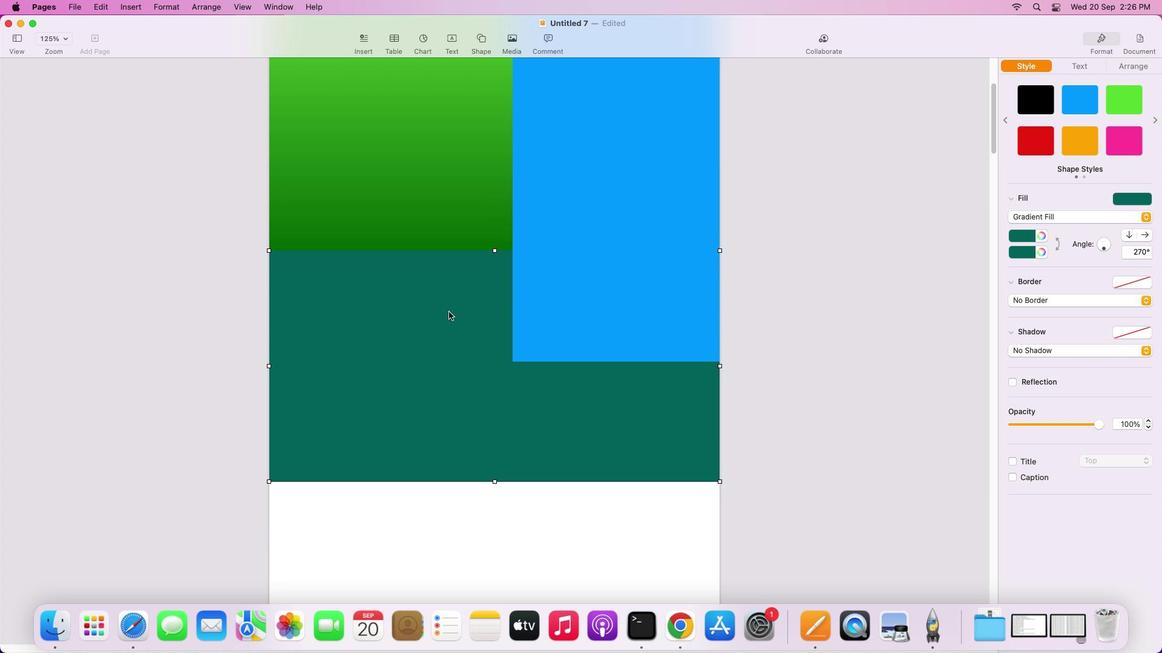 
Action: Mouse moved to (497, 328)
Screenshot: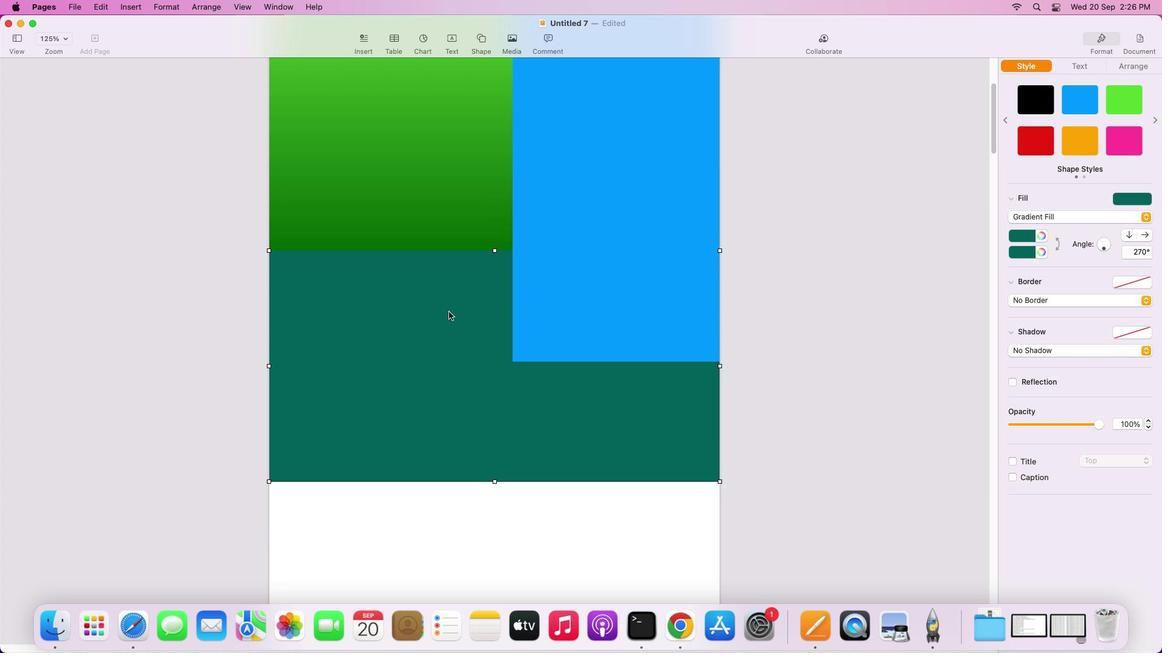 
Action: Mouse scrolled (497, 328) with delta (7, 4)
Screenshot: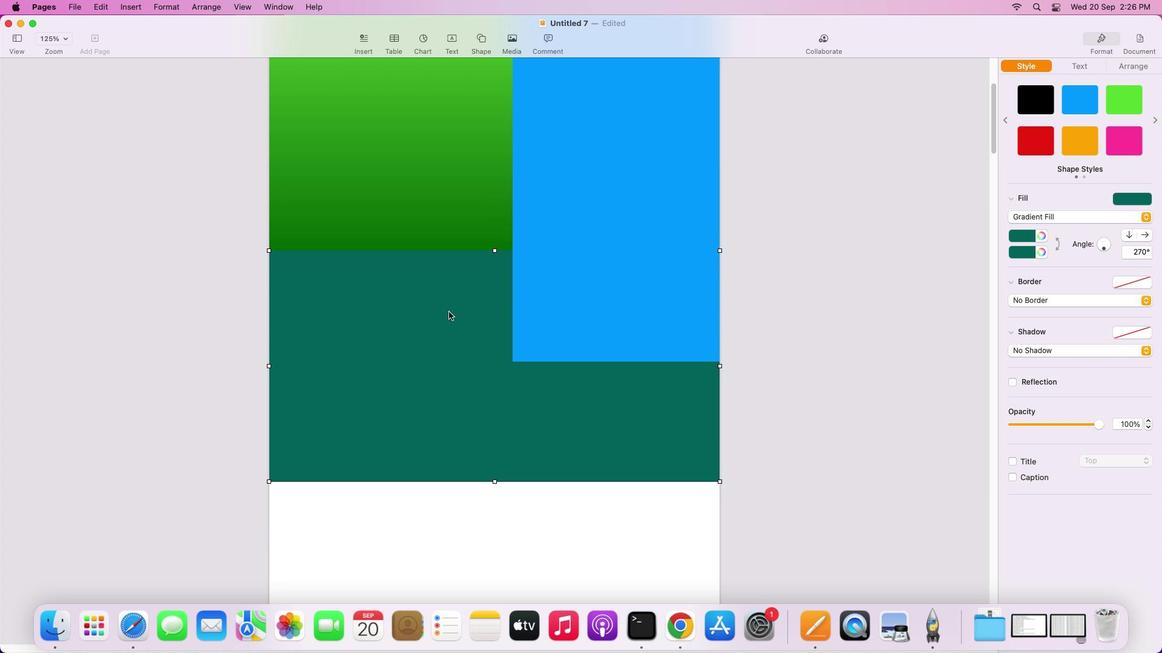 
Action: Mouse moved to (456, 319)
Screenshot: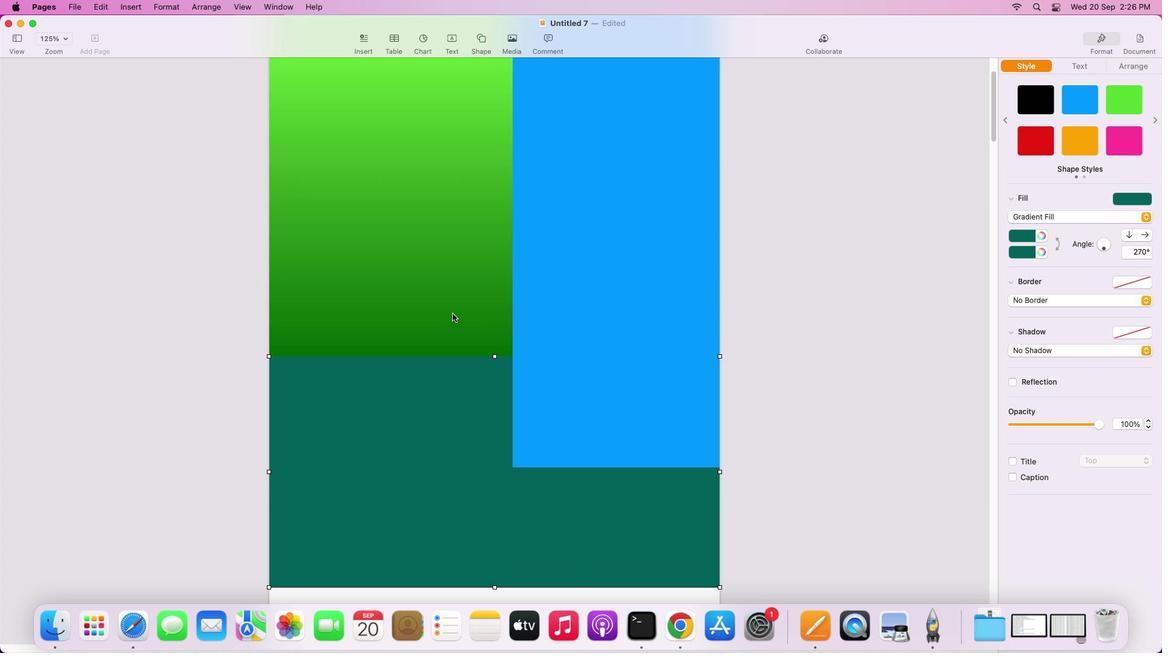 
Action: Mouse scrolled (456, 319) with delta (7, 7)
Screenshot: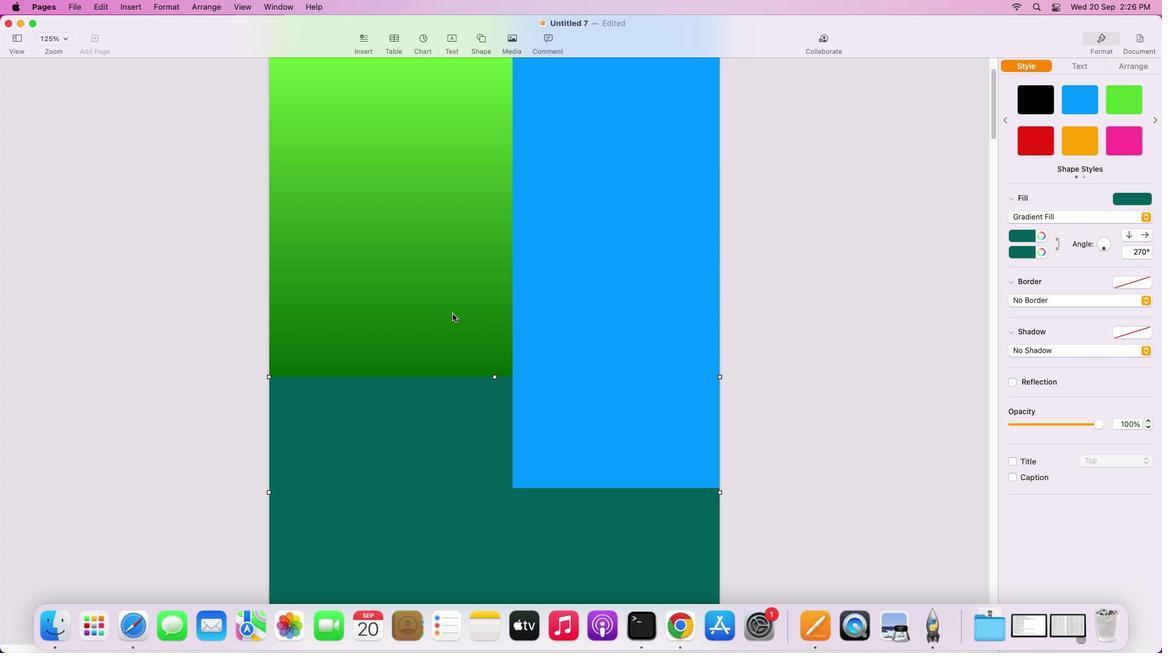 
Action: Mouse scrolled (456, 319) with delta (7, 7)
Screenshot: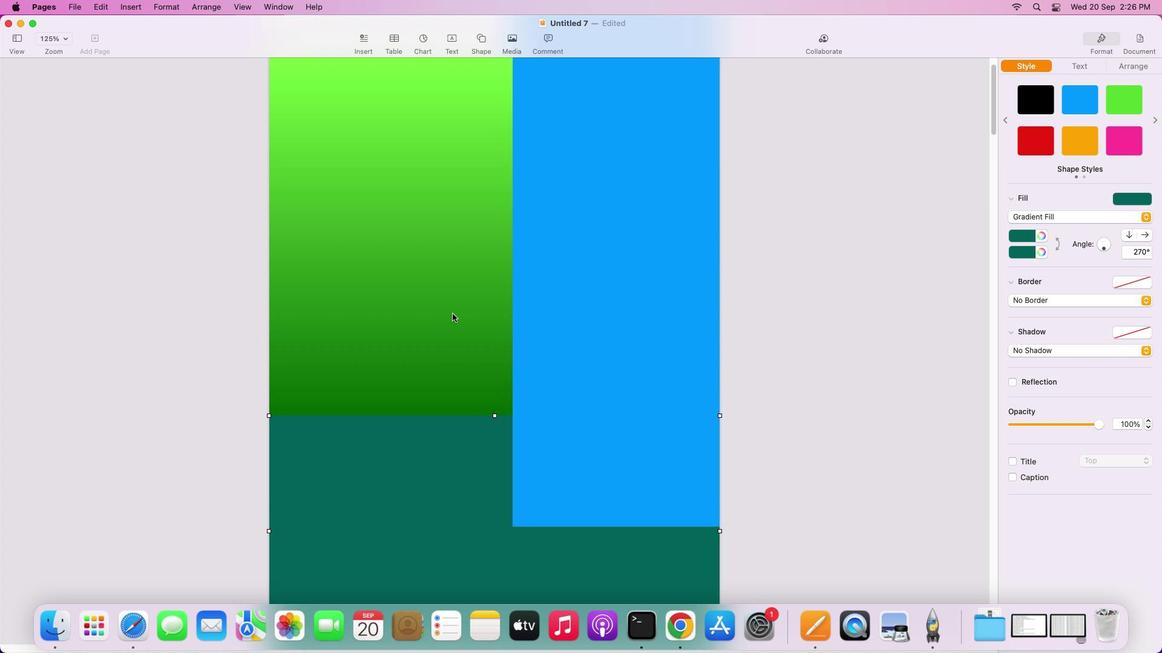 
Action: Mouse scrolled (456, 319) with delta (7, 9)
Screenshot: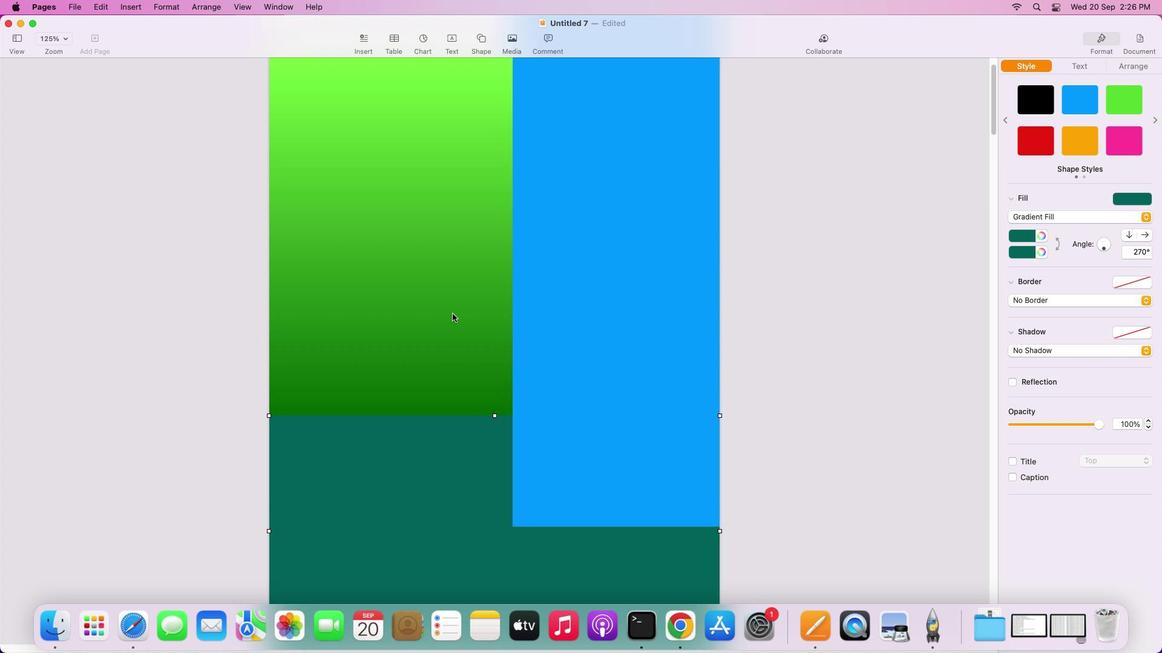 
Action: Mouse scrolled (456, 319) with delta (7, 10)
Screenshot: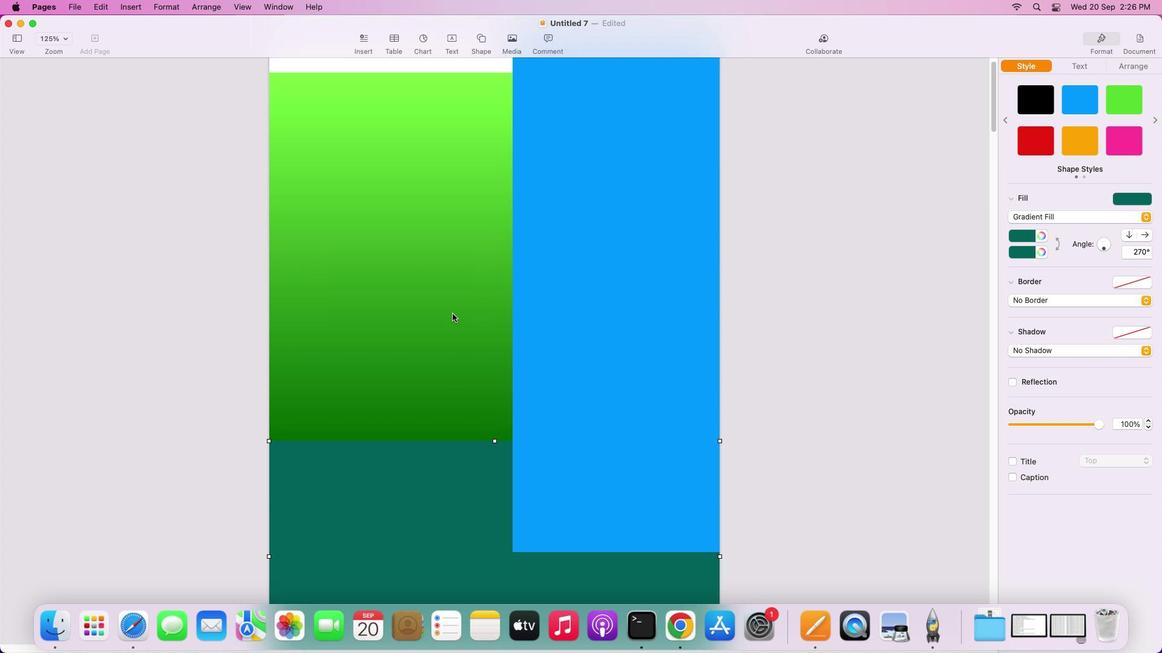 
Action: Mouse scrolled (456, 319) with delta (7, 10)
Screenshot: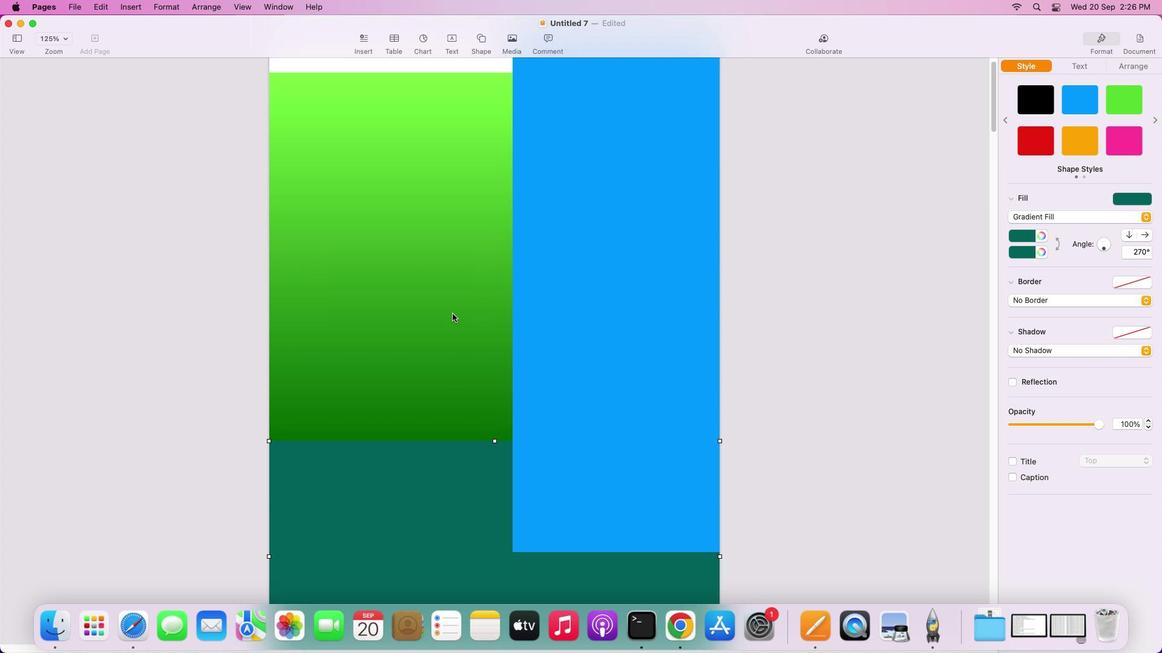 
Action: Mouse moved to (459, 320)
Screenshot: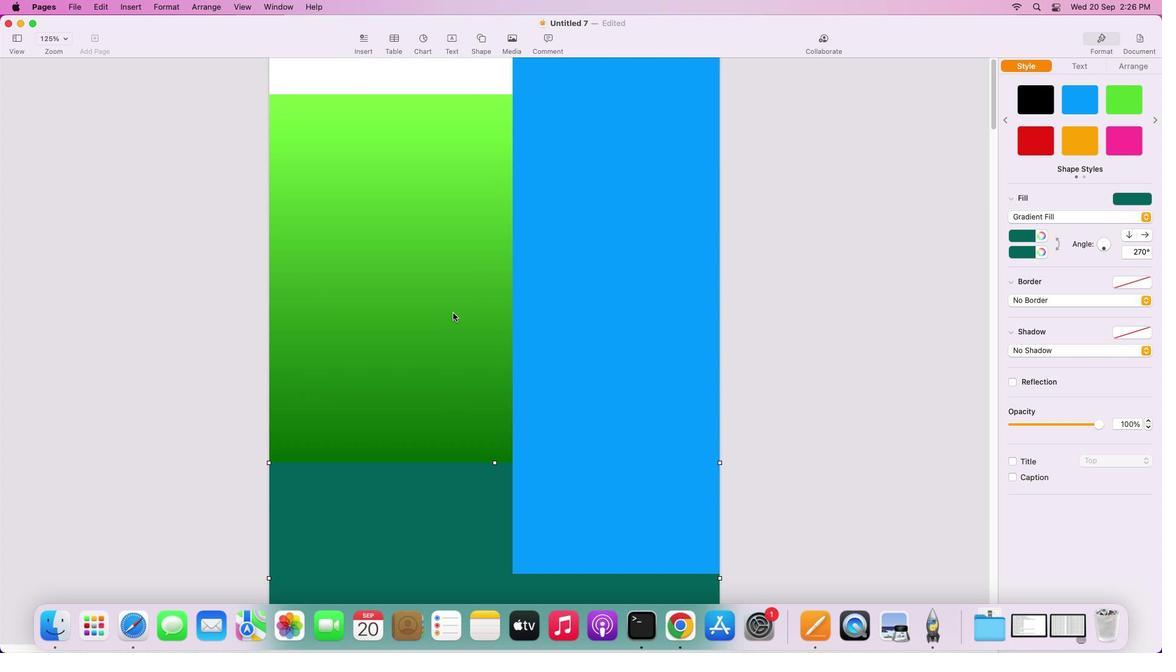 
Action: Mouse scrolled (459, 320) with delta (7, 7)
Screenshot: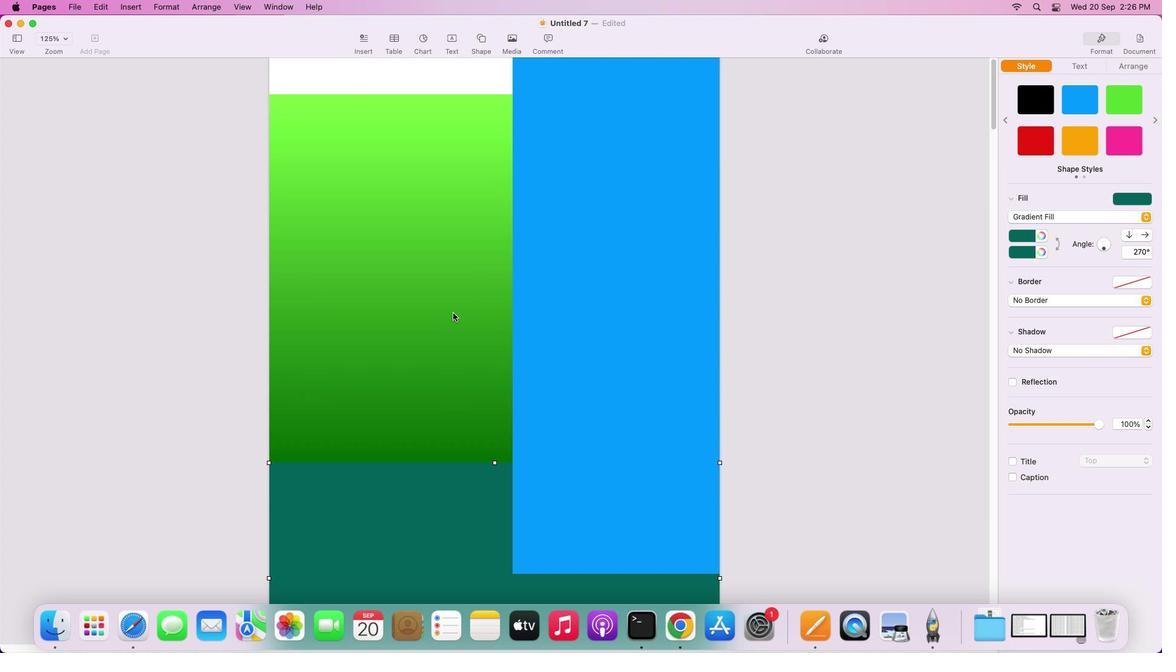 
Action: Mouse scrolled (459, 320) with delta (7, 7)
Screenshot: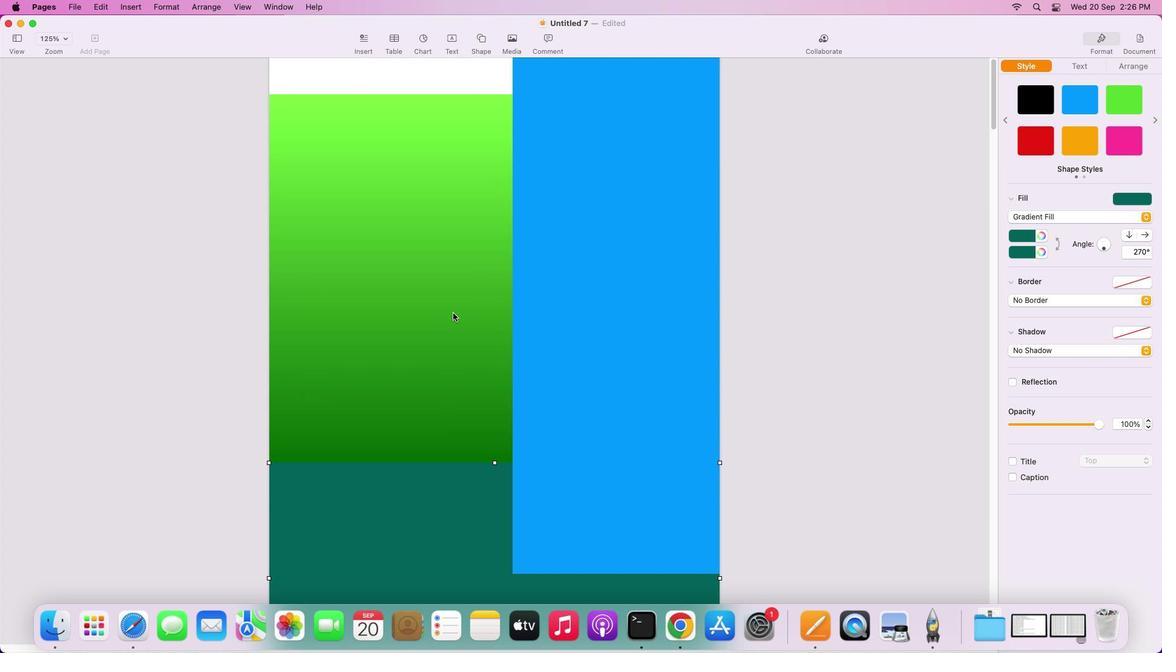 
Action: Mouse moved to (459, 320)
Screenshot: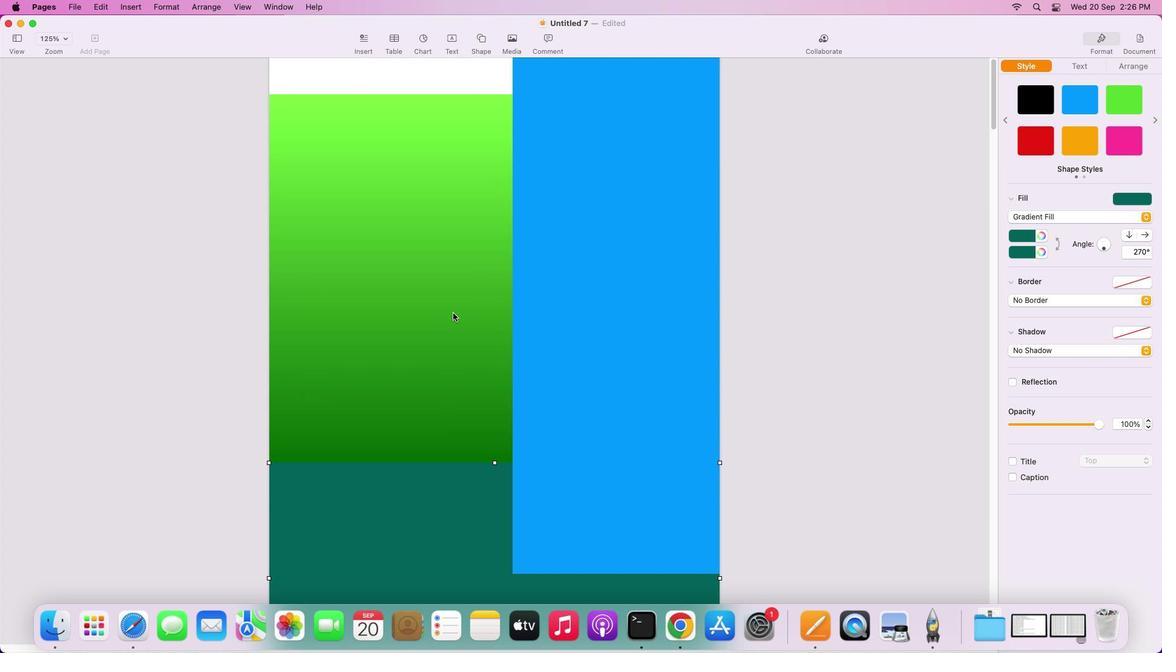 
Action: Mouse scrolled (459, 320) with delta (7, 9)
Screenshot: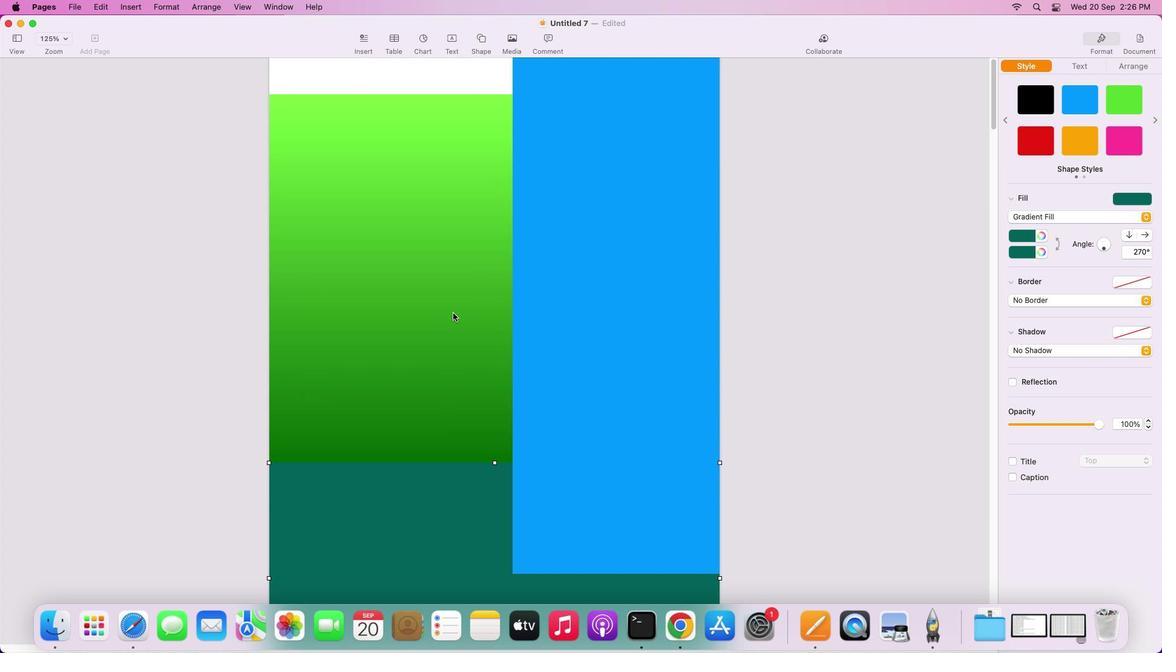 
Action: Mouse scrolled (459, 320) with delta (7, 10)
Screenshot: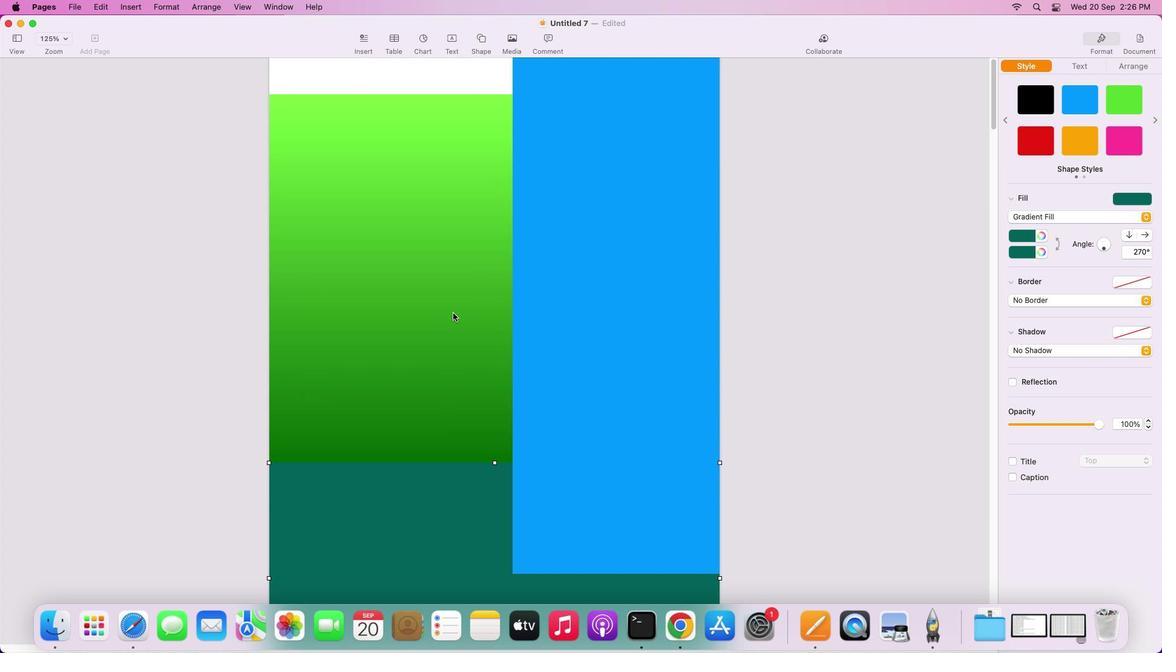 
Action: Mouse scrolled (459, 320) with delta (7, 10)
Screenshot: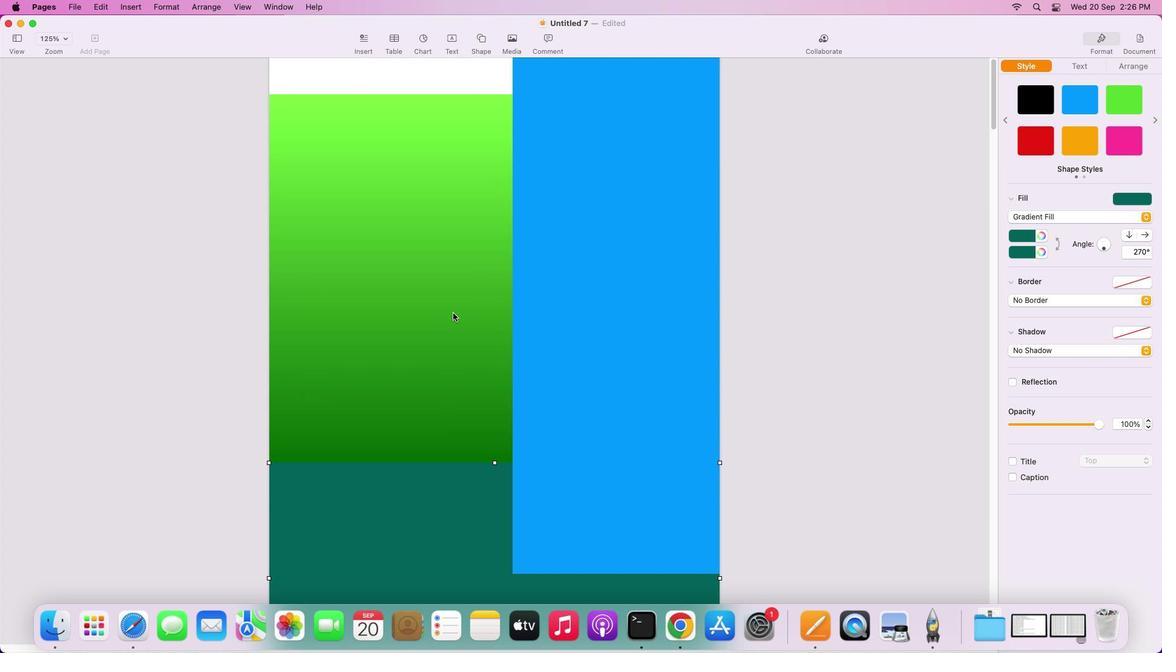 
Action: Mouse moved to (460, 320)
Screenshot: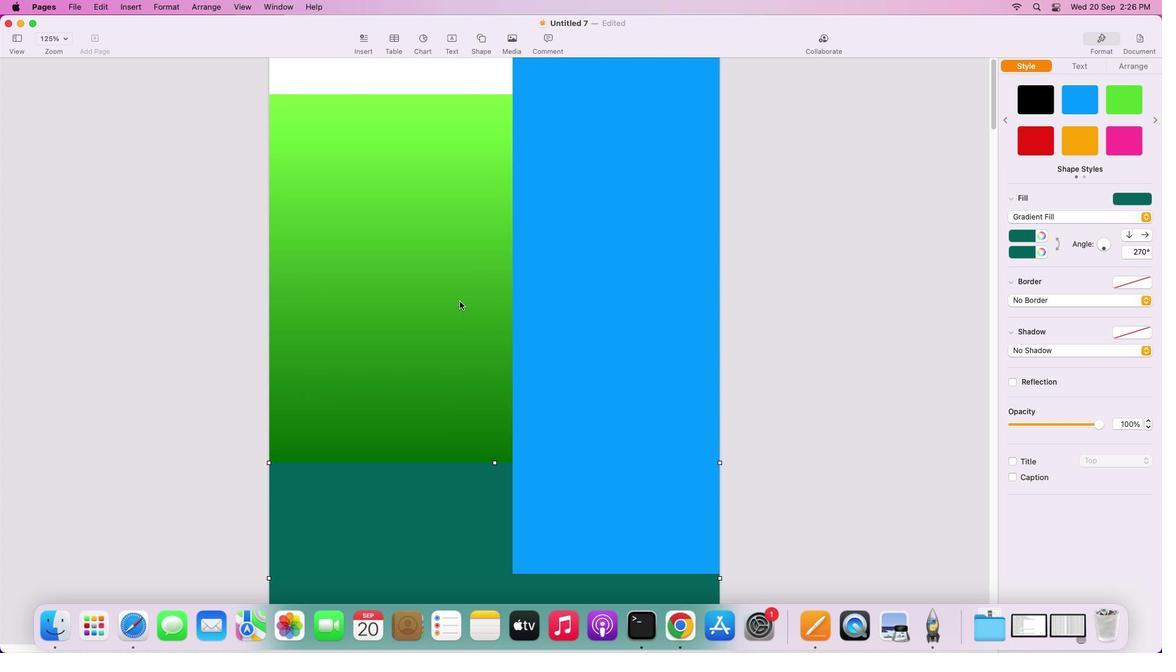 
Action: Mouse scrolled (460, 320) with delta (7, 7)
Screenshot: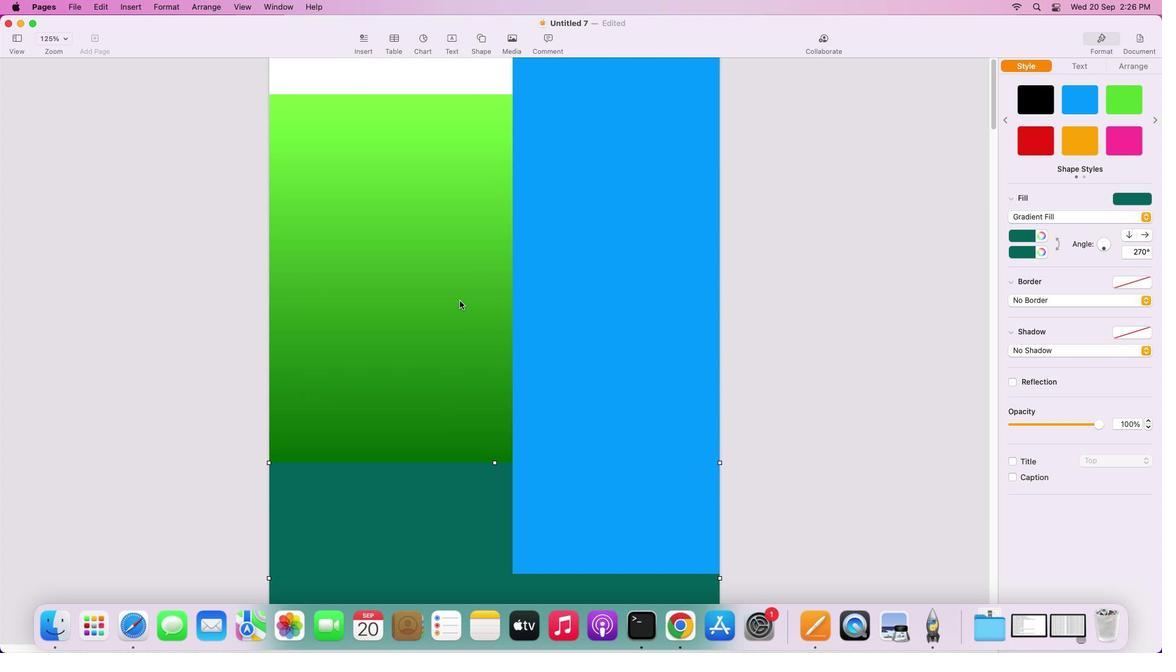 
Action: Mouse scrolled (460, 320) with delta (7, 7)
Screenshot: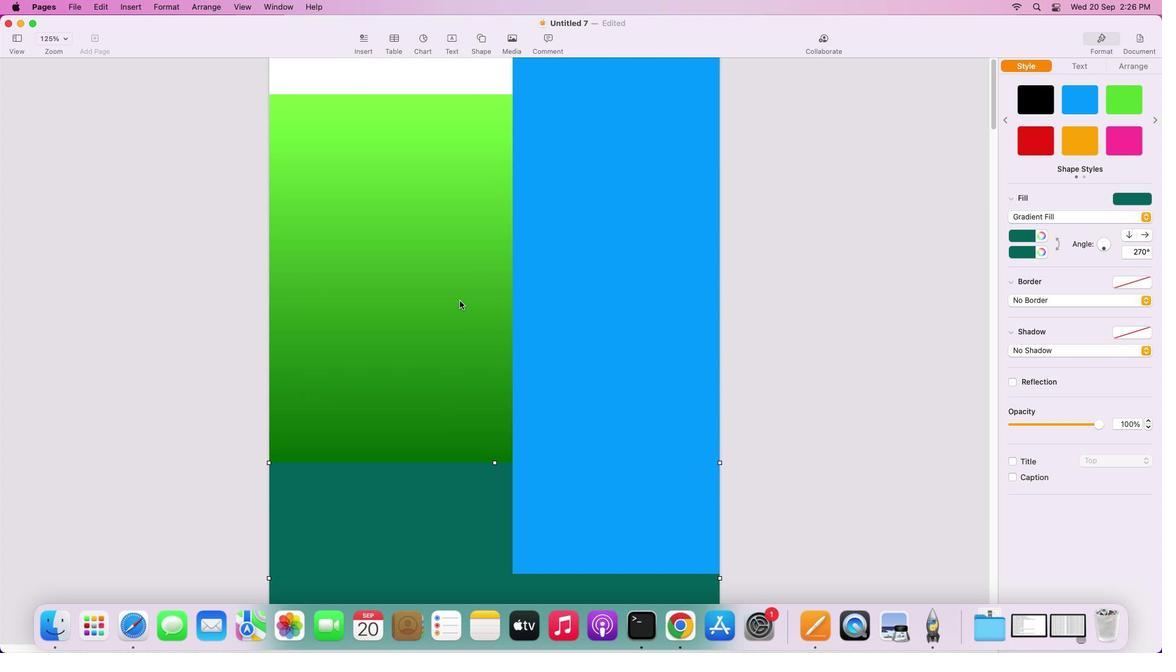 
Action: Mouse scrolled (460, 320) with delta (7, 9)
Screenshot: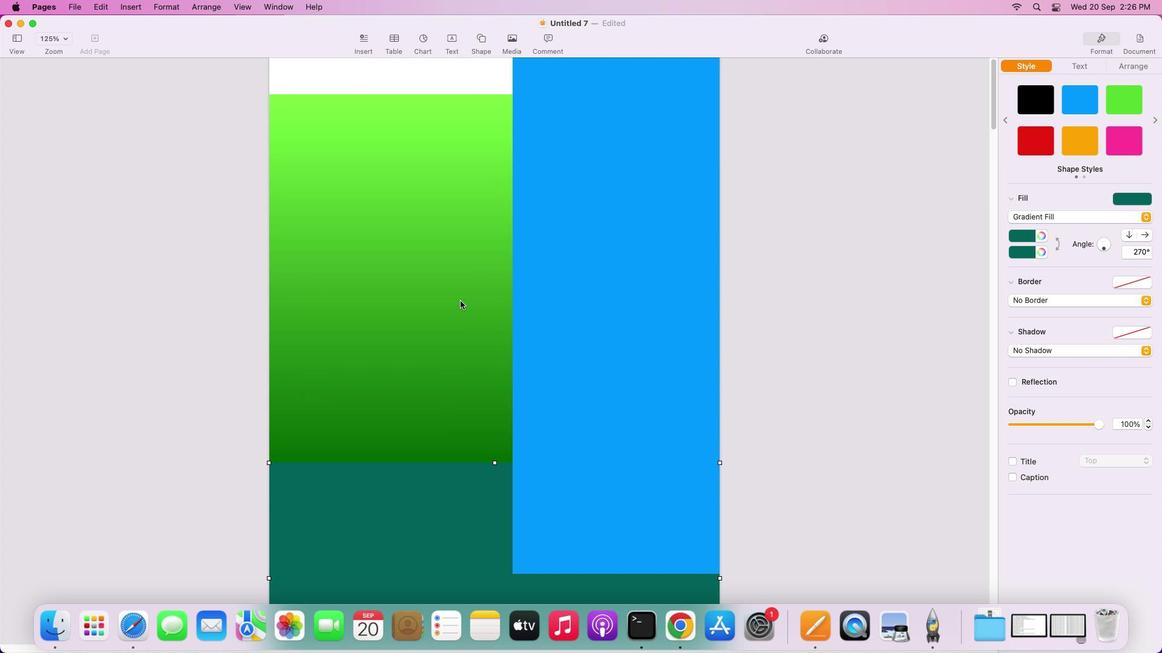 
Action: Mouse scrolled (460, 320) with delta (7, 10)
Screenshot: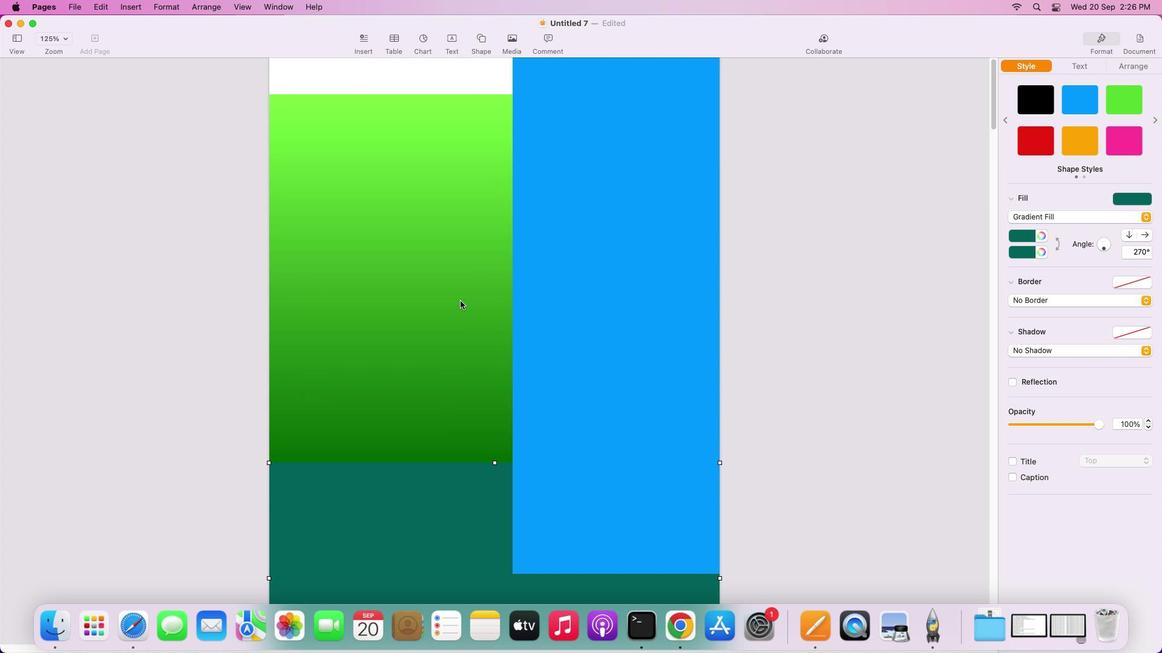
Action: Mouse scrolled (460, 320) with delta (7, 10)
Screenshot: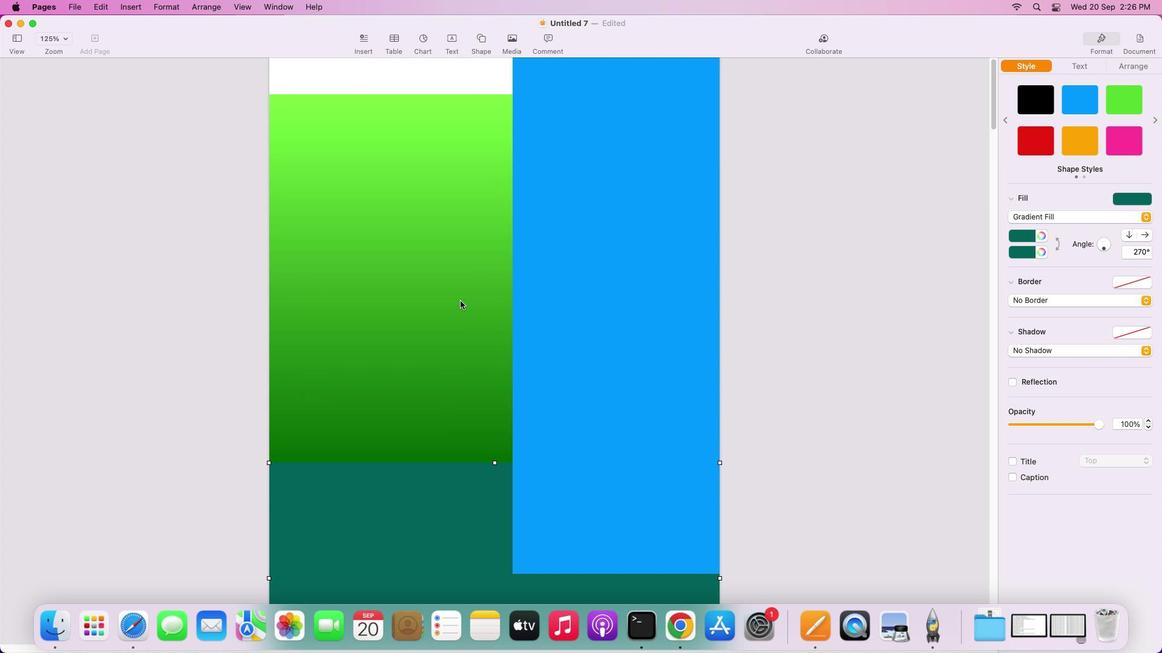 
Action: Mouse moved to (422, 400)
Screenshot: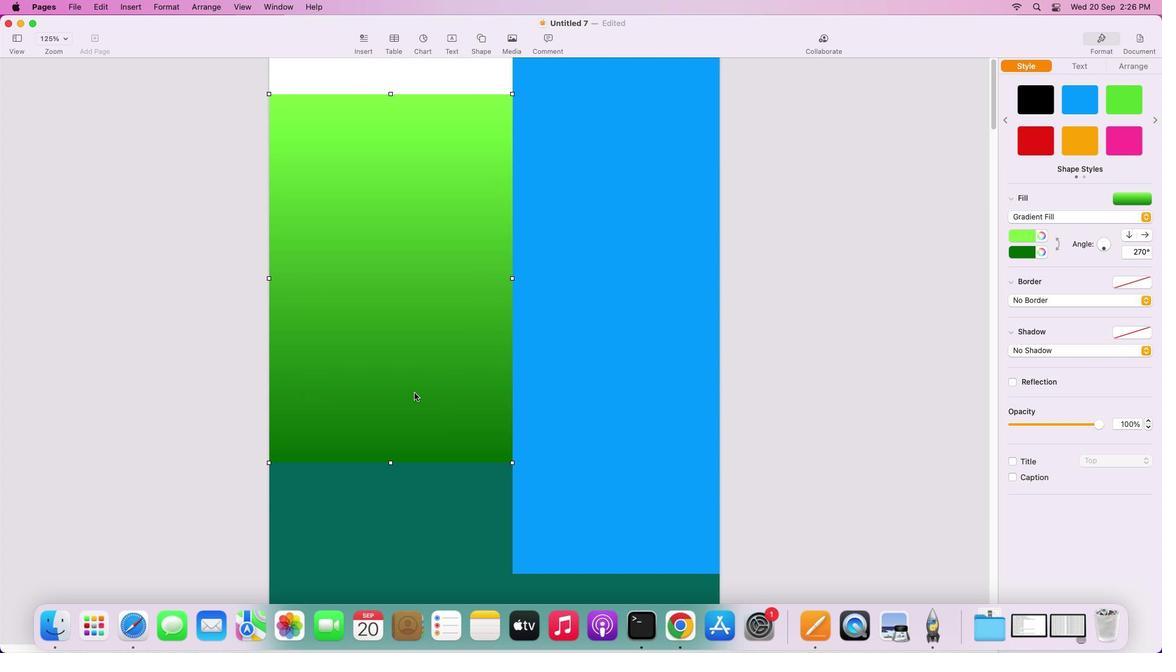 
Action: Mouse pressed left at (422, 400)
Screenshot: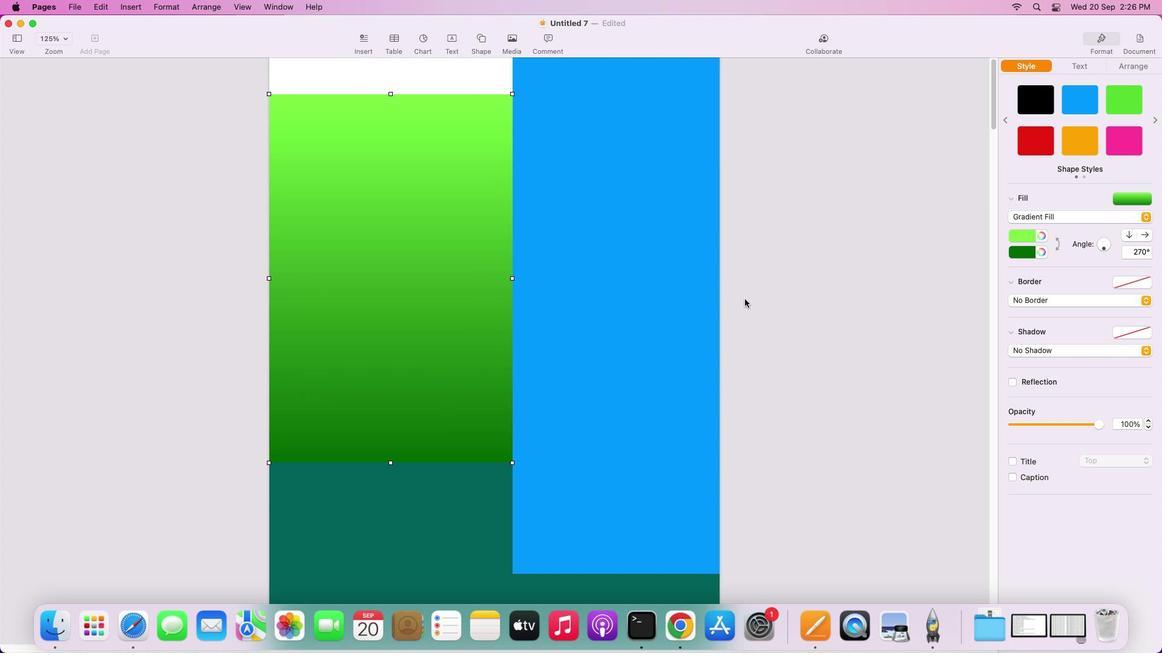 
Action: Mouse moved to (1065, 248)
Screenshot: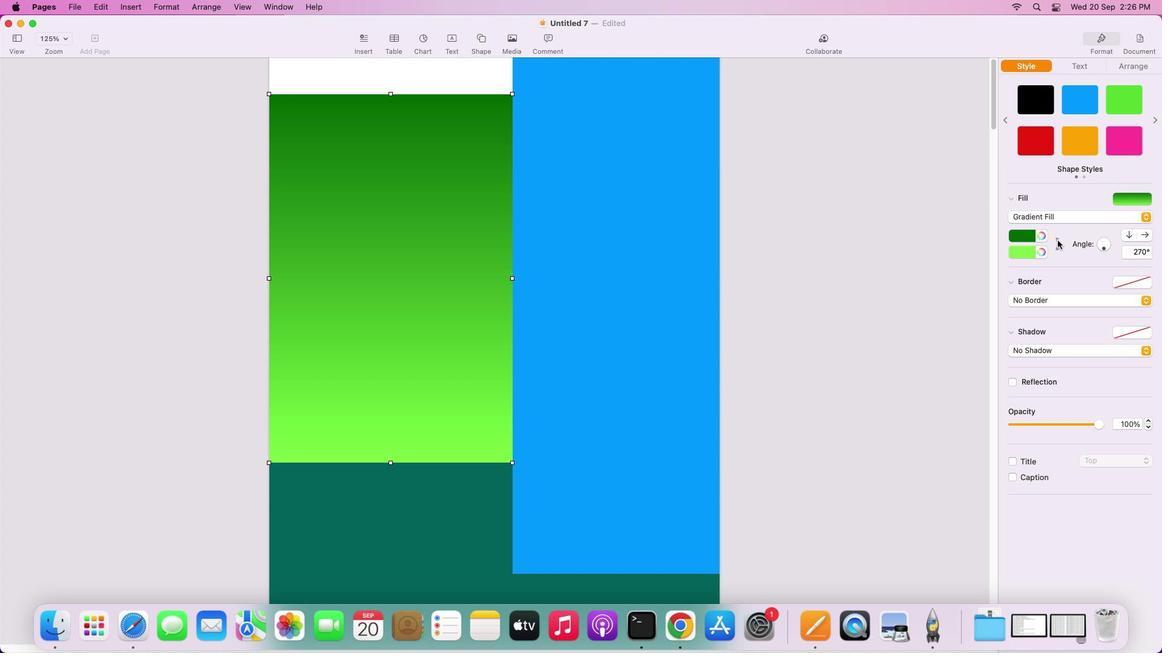 
Action: Mouse pressed left at (1065, 248)
Screenshot: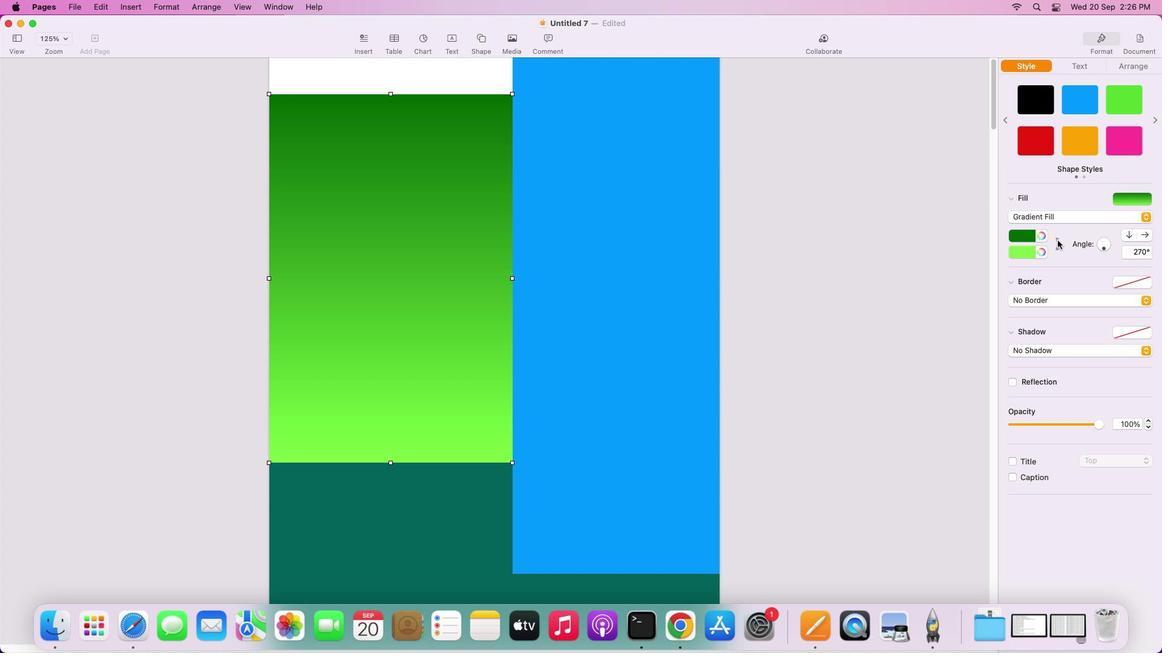 
Action: Mouse moved to (471, 509)
Screenshot: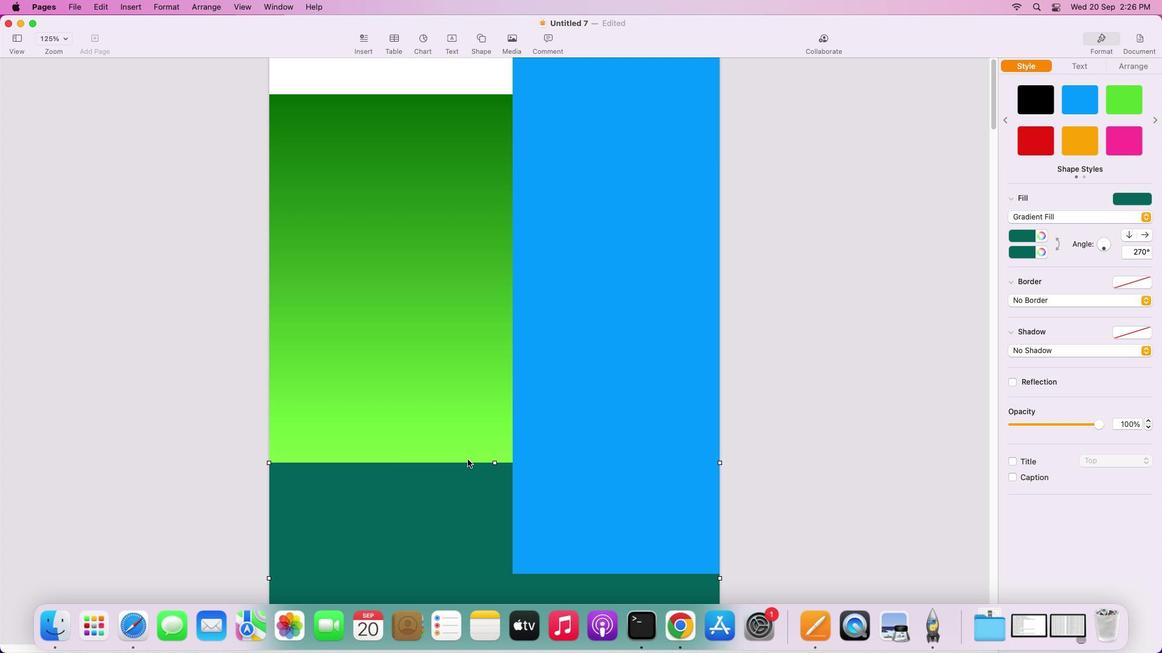 
Action: Mouse pressed left at (471, 509)
